 Task: Research Airbnb options in Kundian, Pakistan from 9th December, 2023 to 16th December, 2023 for 2 adults. Place can be room with 2 bedrooms having 2 beds and 1 bathroom. Property type can be flat.
Action: Mouse moved to (449, 83)
Screenshot: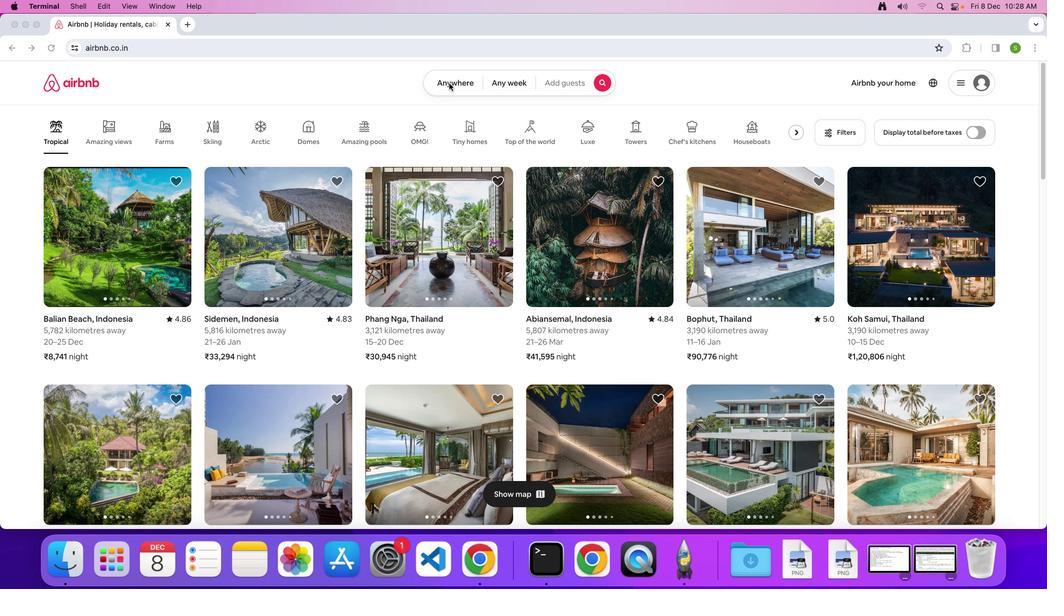 
Action: Mouse pressed left at (449, 83)
Screenshot: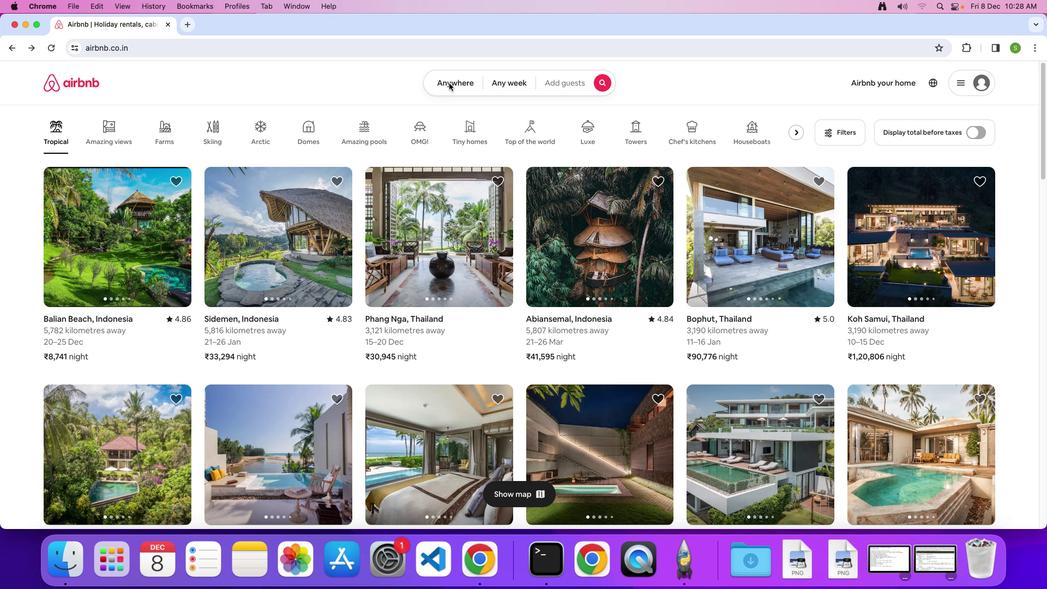 
Action: Mouse moved to (448, 85)
Screenshot: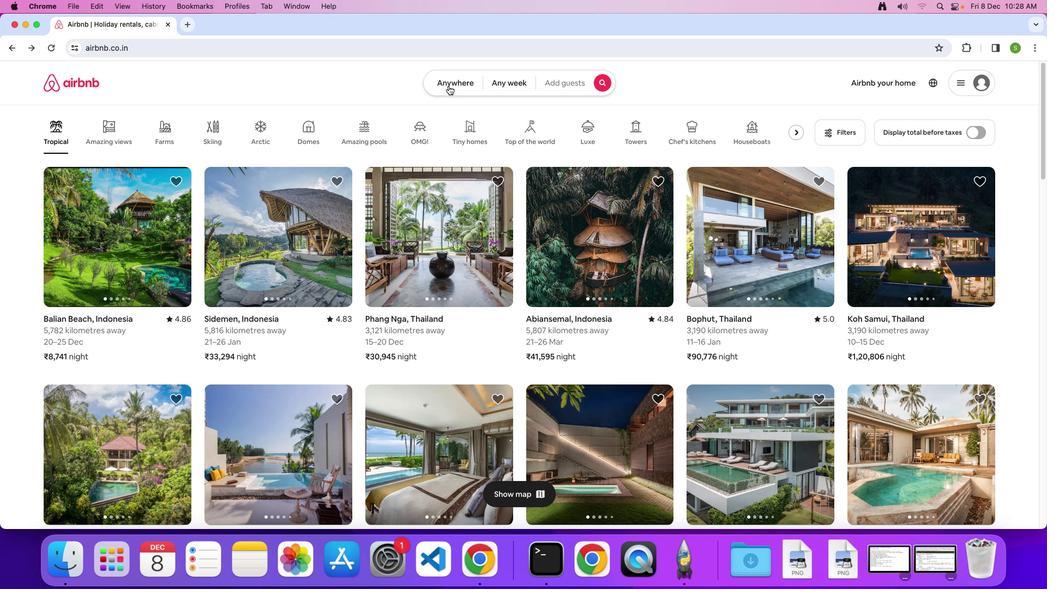 
Action: Mouse pressed left at (448, 85)
Screenshot: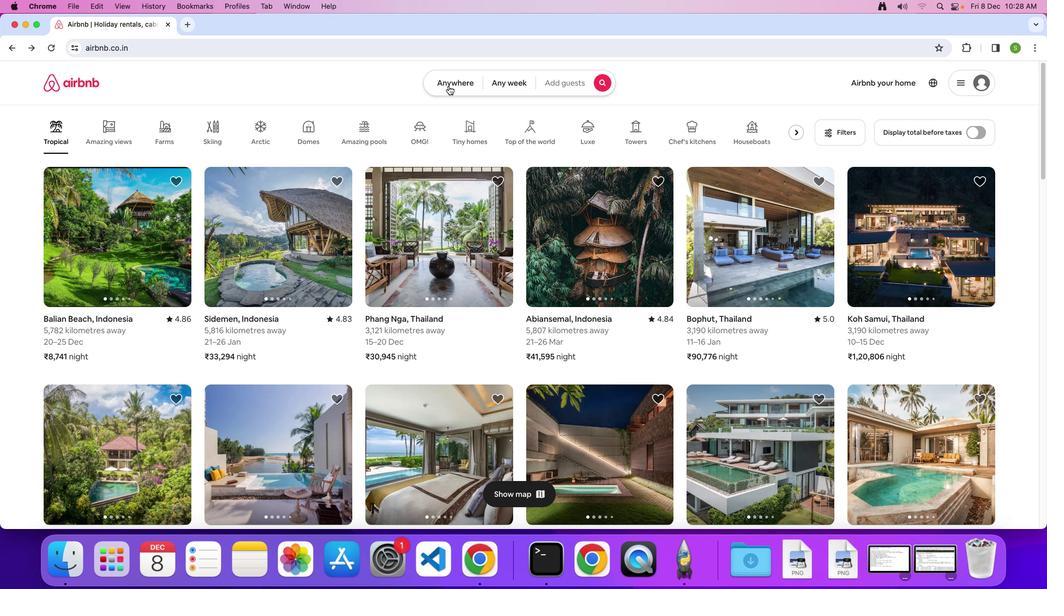 
Action: Mouse moved to (392, 119)
Screenshot: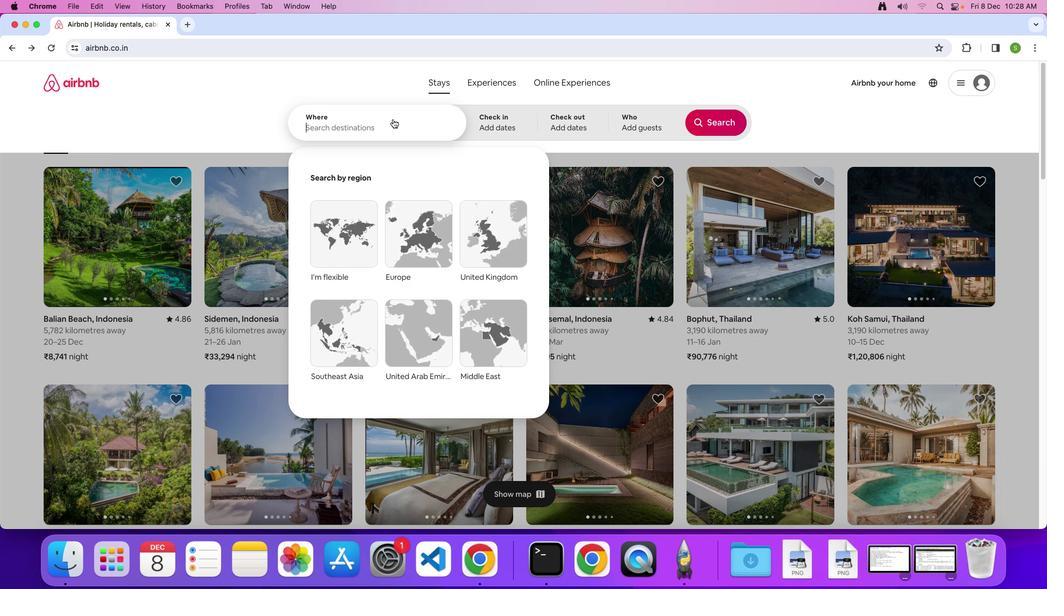 
Action: Mouse pressed left at (392, 119)
Screenshot: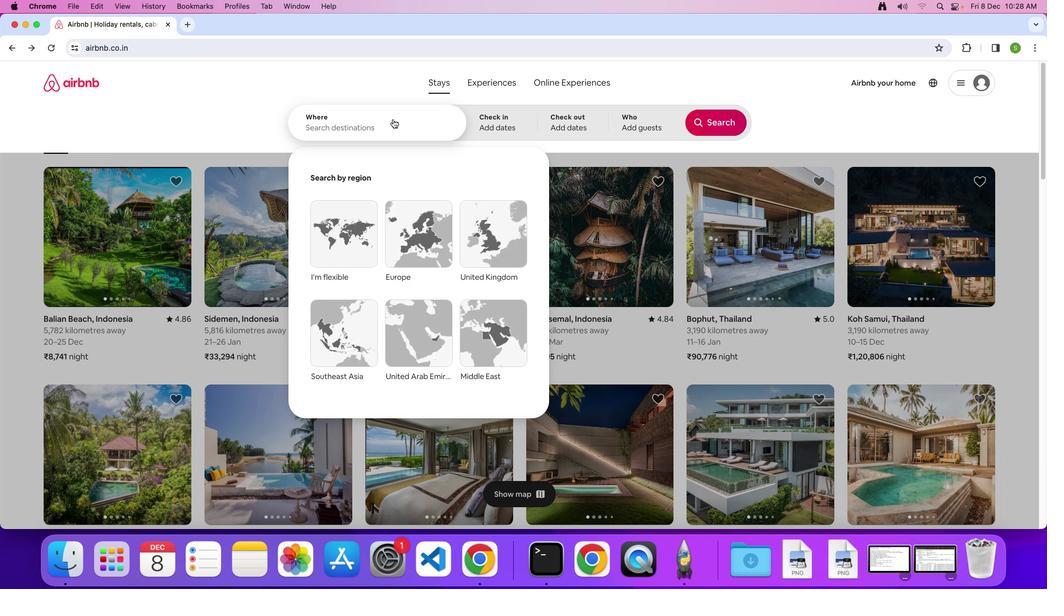 
Action: Key pressed 'K'Key.caps_lock'u''n''d''i''a''n'','Key.spaceKey.shift'p''a''k''i''s''t''a''n'Key.enter
Screenshot: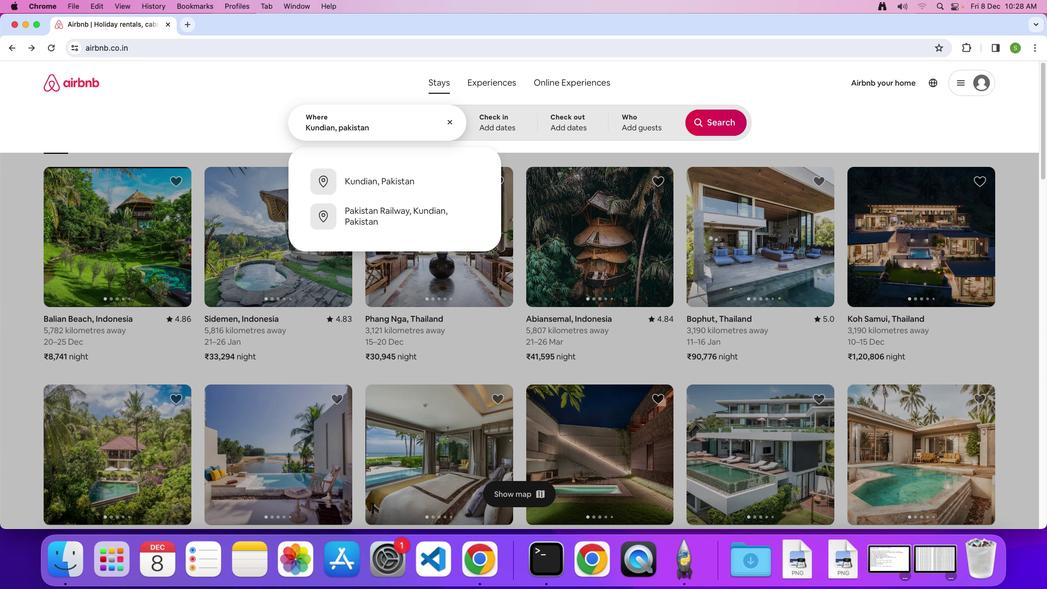 
Action: Mouse moved to (492, 291)
Screenshot: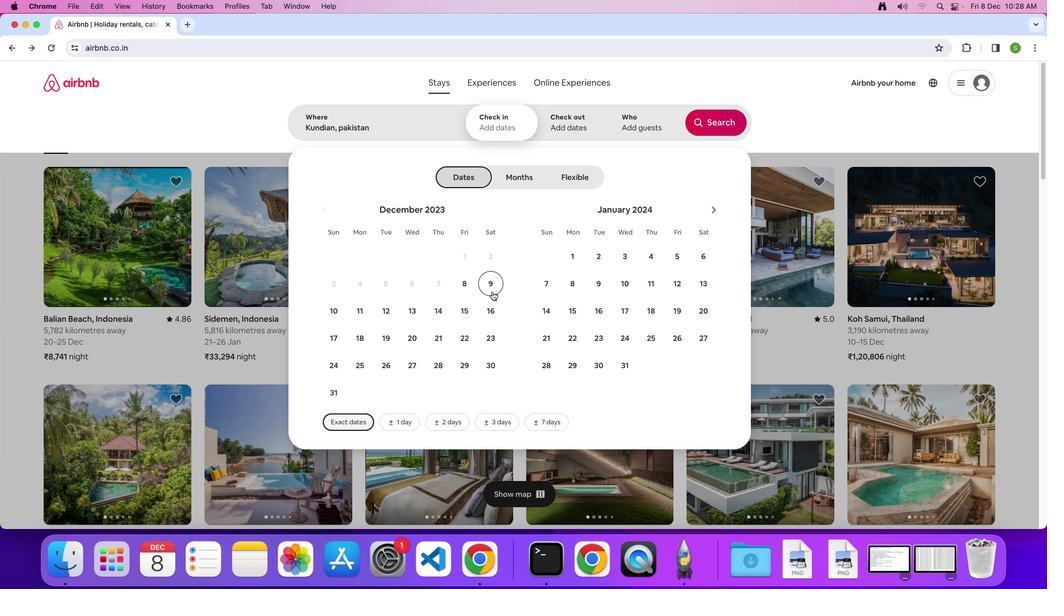 
Action: Mouse pressed left at (492, 291)
Screenshot: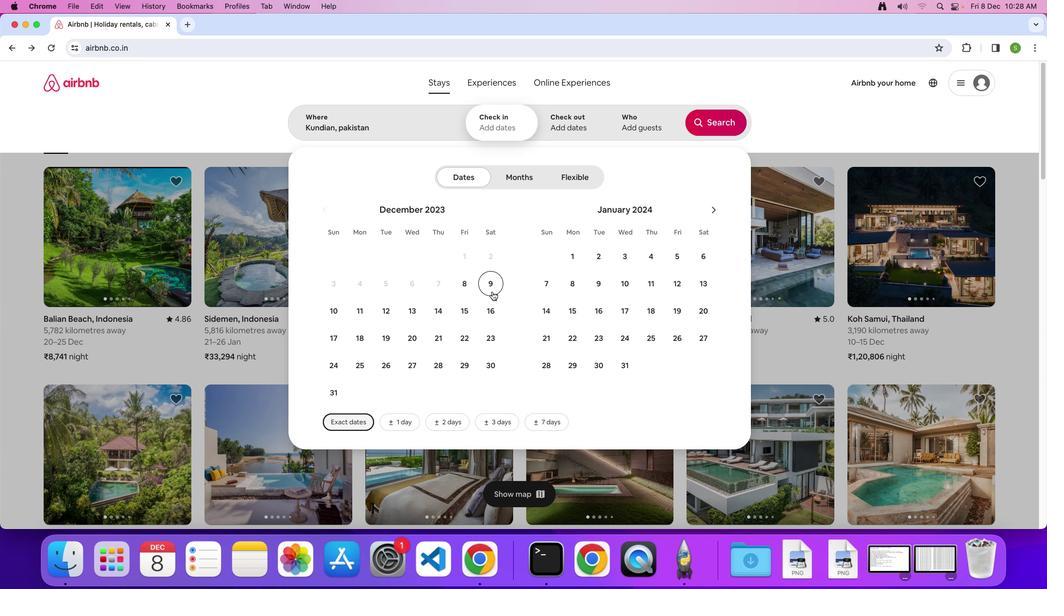 
Action: Mouse moved to (492, 315)
Screenshot: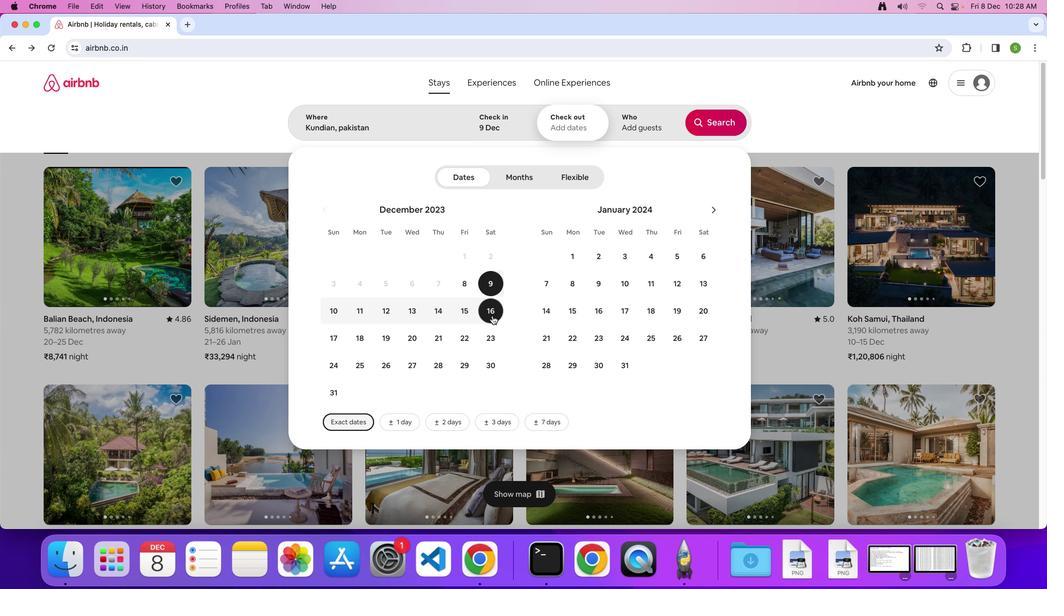 
Action: Mouse pressed left at (492, 315)
Screenshot: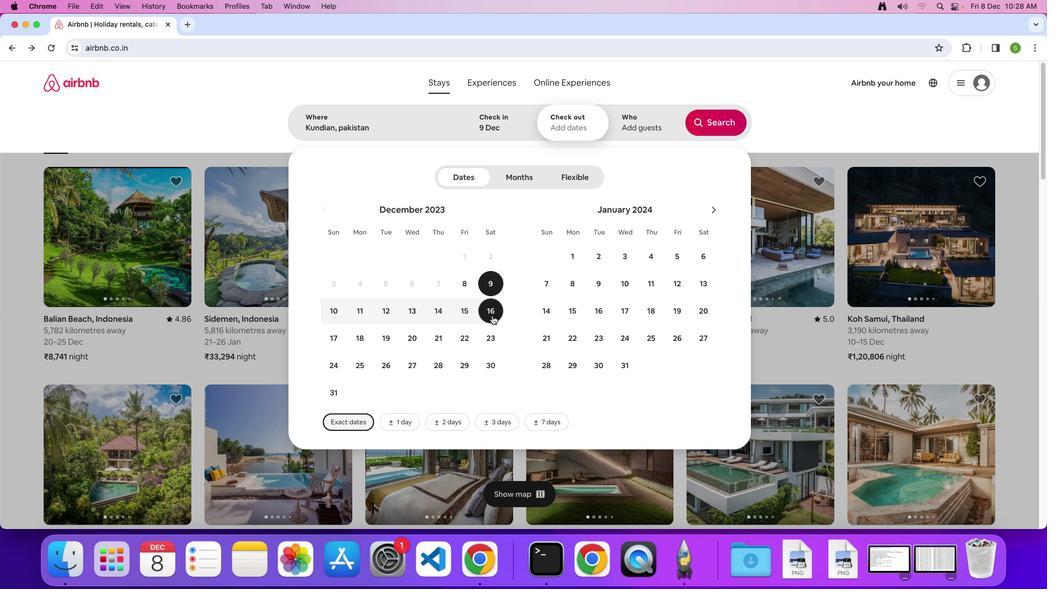 
Action: Mouse moved to (634, 128)
Screenshot: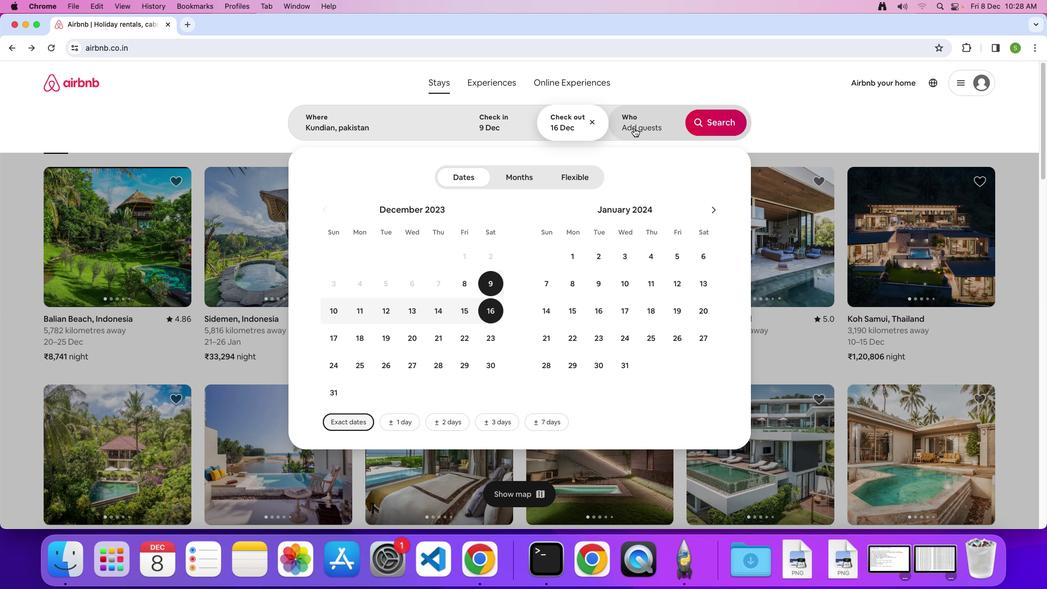 
Action: Mouse pressed left at (634, 128)
Screenshot: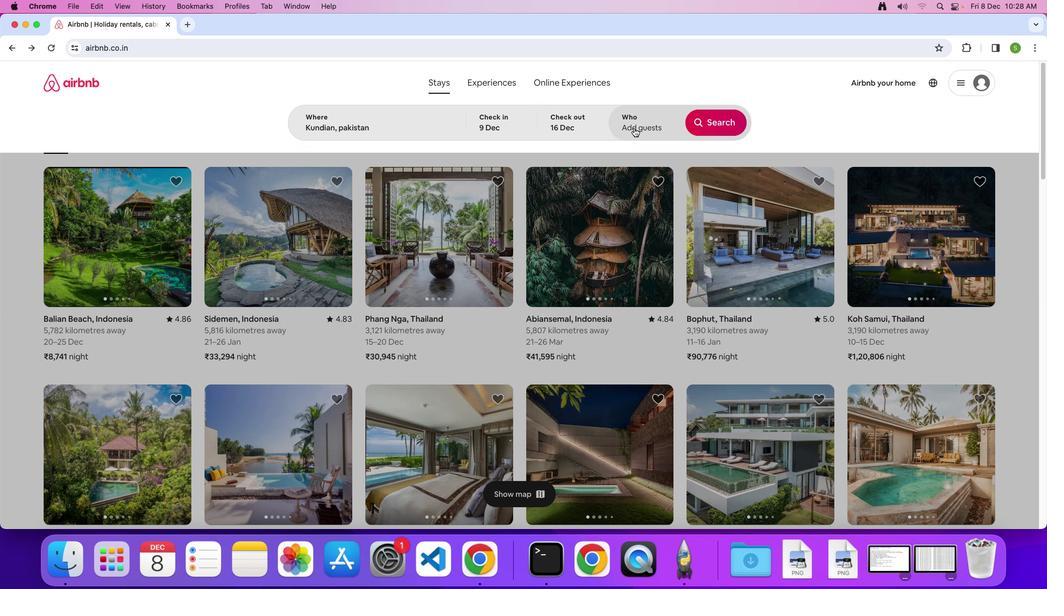 
Action: Mouse moved to (719, 176)
Screenshot: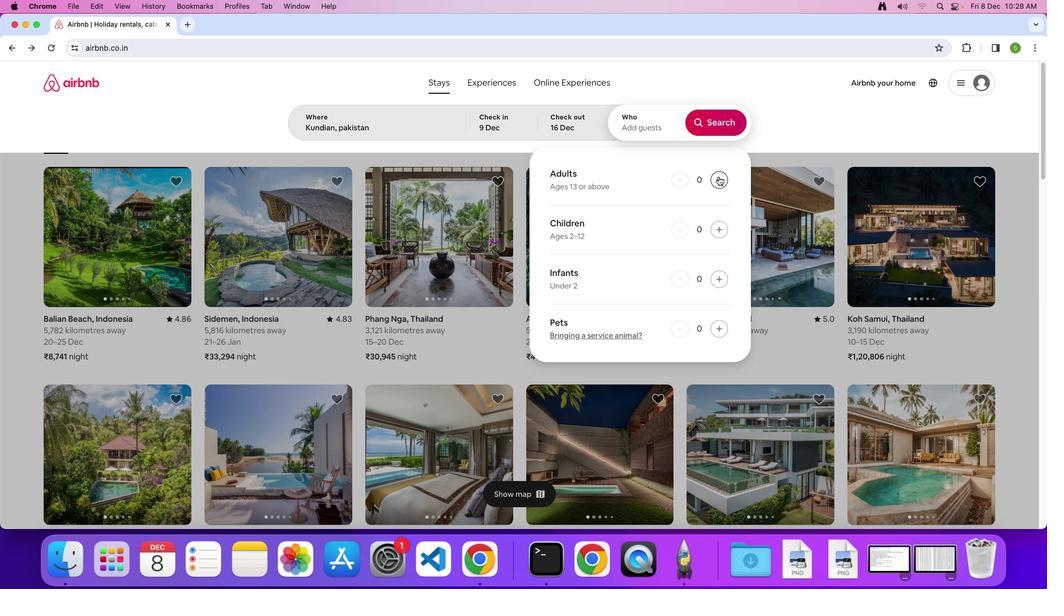 
Action: Mouse pressed left at (719, 176)
Screenshot: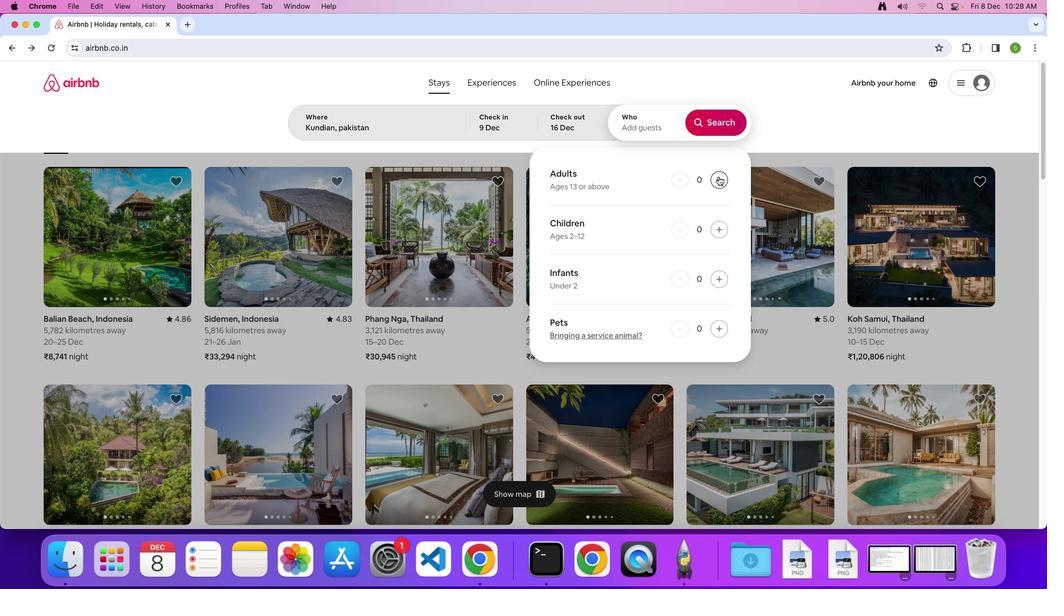 
Action: Mouse pressed left at (719, 176)
Screenshot: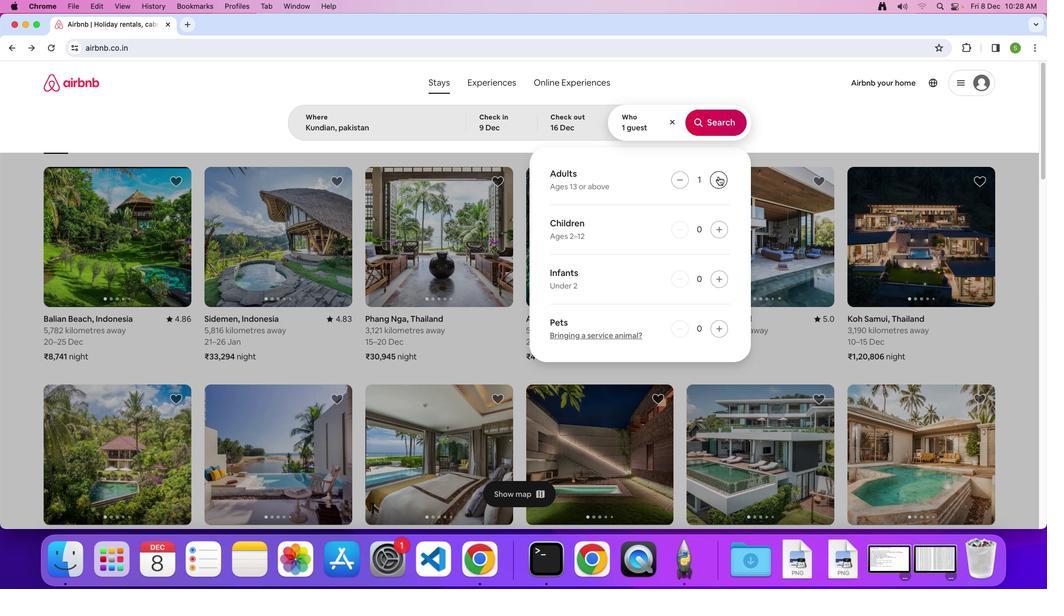 
Action: Mouse moved to (720, 128)
Screenshot: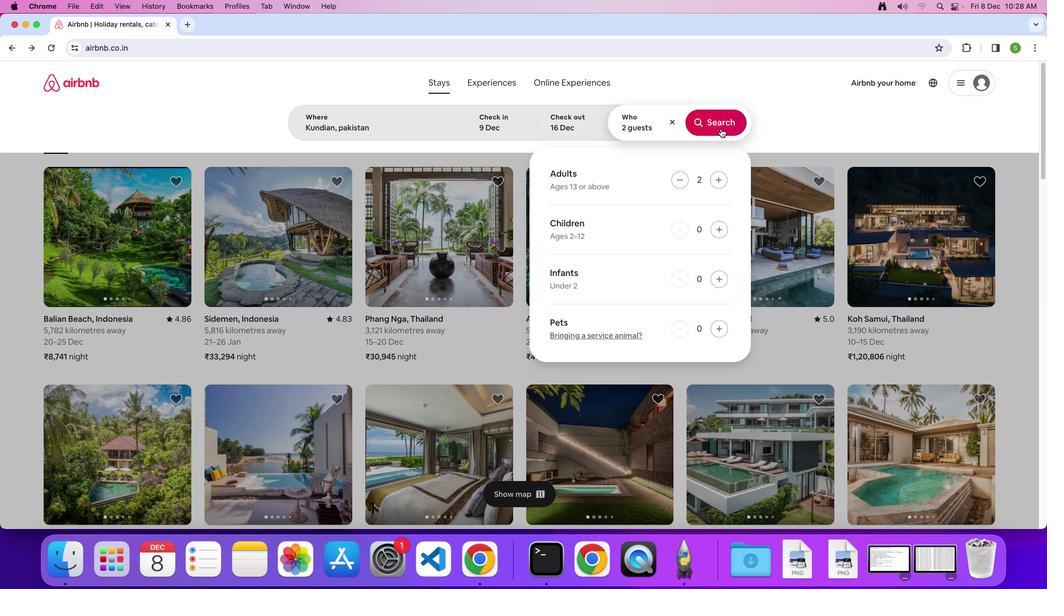 
Action: Mouse pressed left at (720, 128)
Screenshot: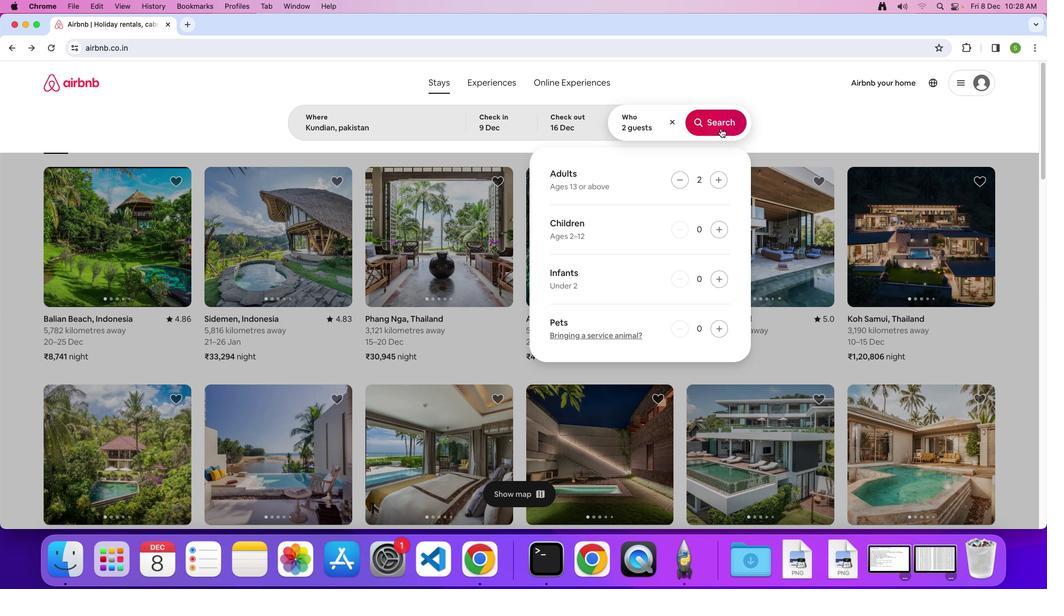 
Action: Mouse moved to (875, 130)
Screenshot: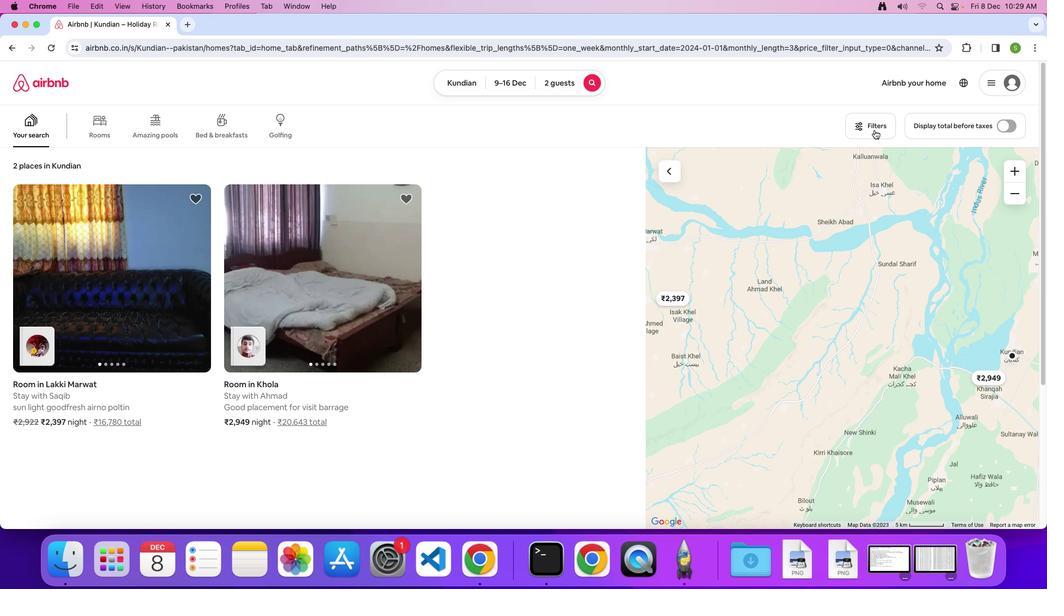 
Action: Mouse pressed left at (875, 130)
Screenshot: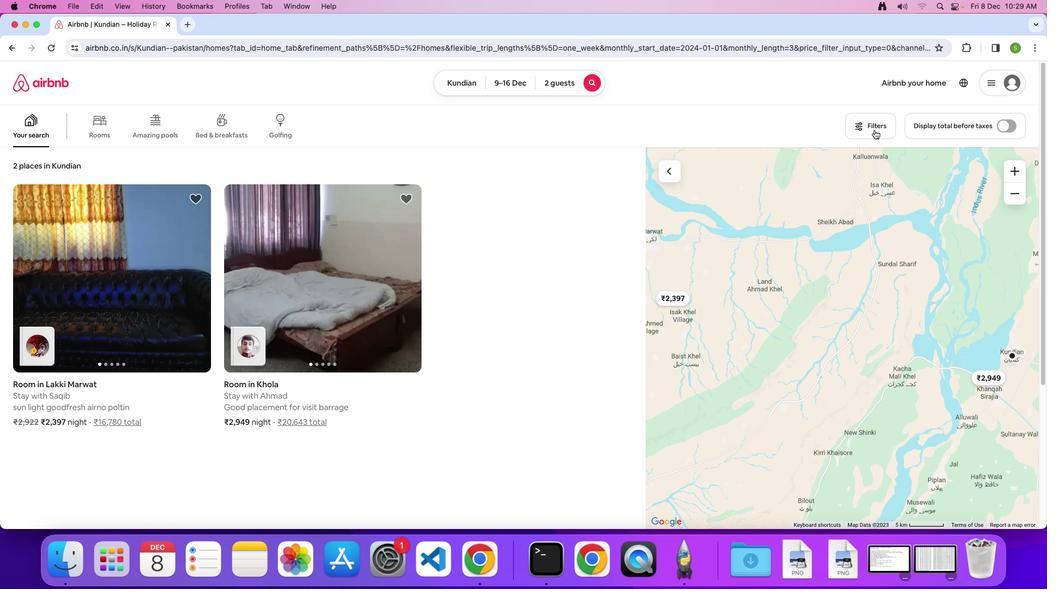 
Action: Mouse moved to (509, 198)
Screenshot: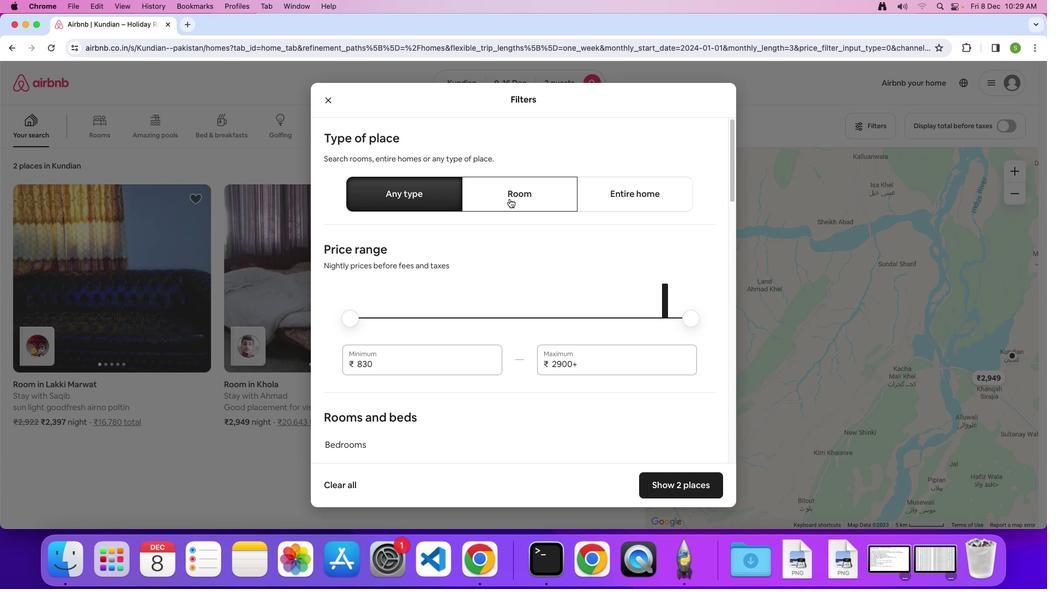 
Action: Mouse pressed left at (509, 198)
Screenshot: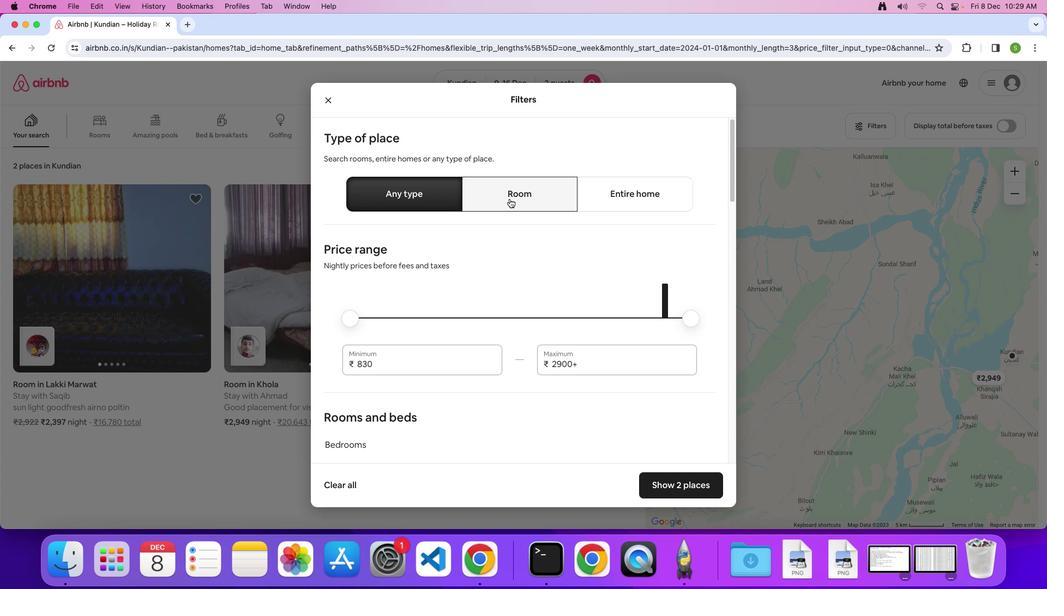 
Action: Mouse moved to (505, 305)
Screenshot: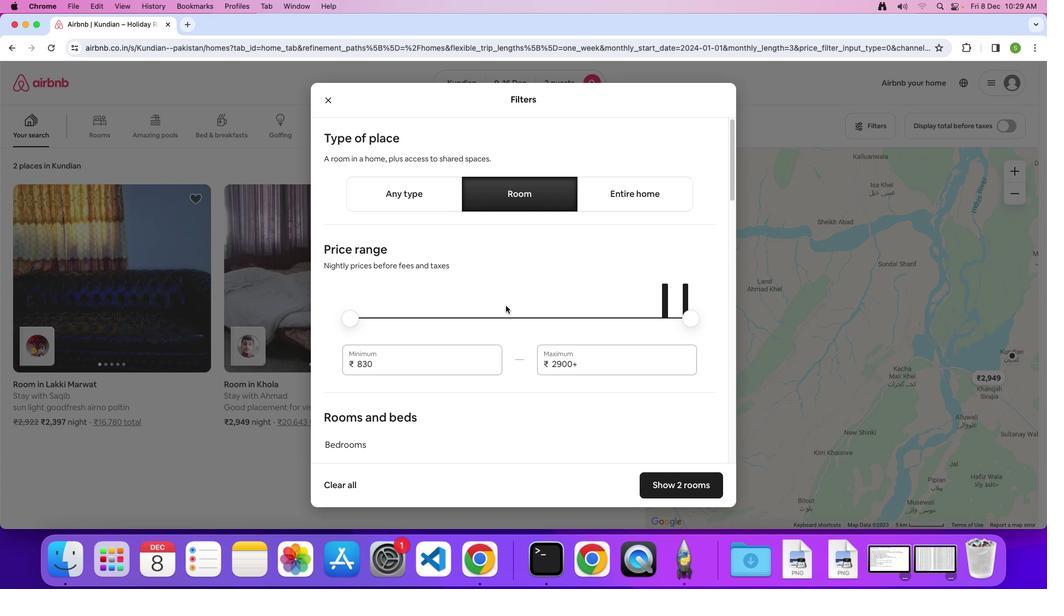 
Action: Mouse scrolled (505, 305) with delta (0, 0)
Screenshot: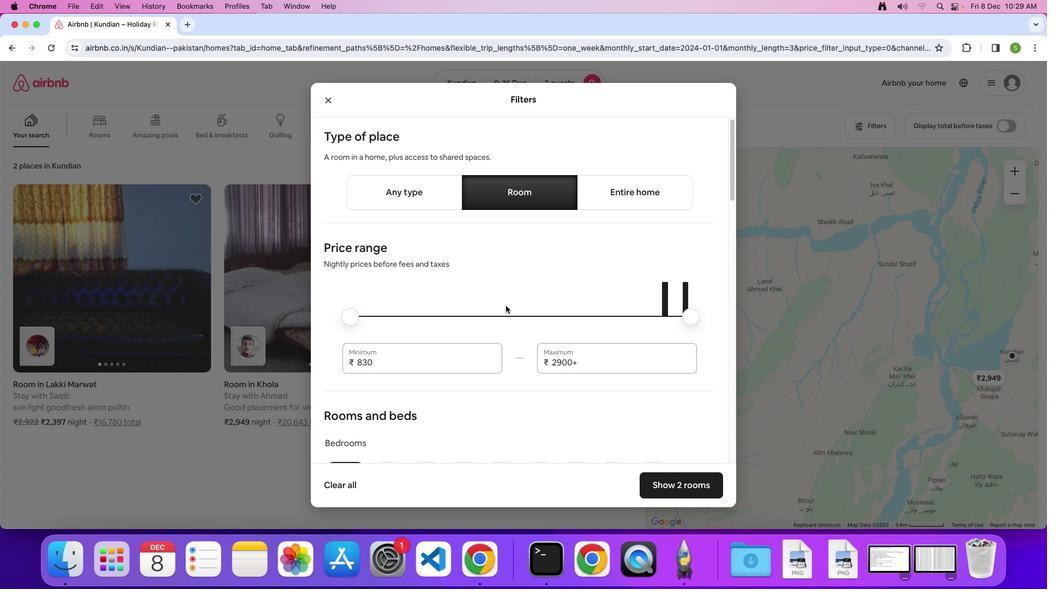 
Action: Mouse scrolled (505, 305) with delta (0, 0)
Screenshot: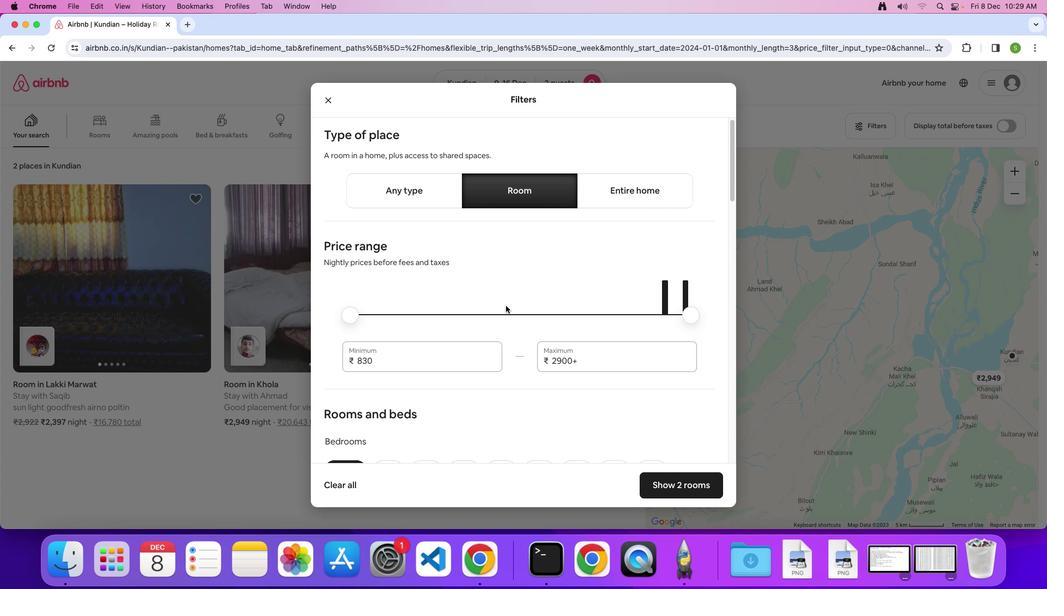 
Action: Mouse scrolled (505, 305) with delta (0, 0)
Screenshot: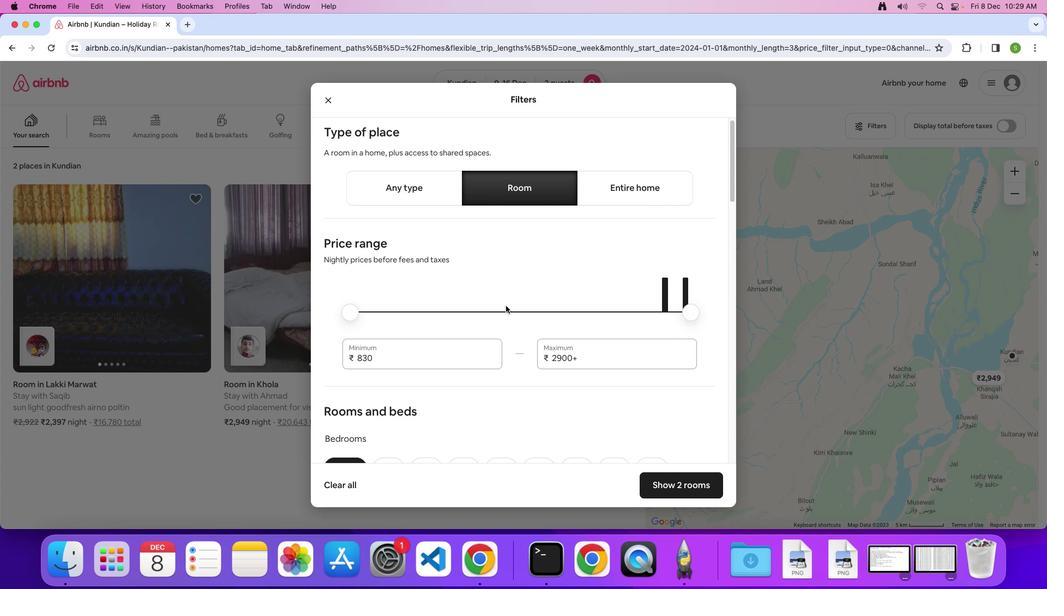 
Action: Mouse scrolled (505, 305) with delta (0, 0)
Screenshot: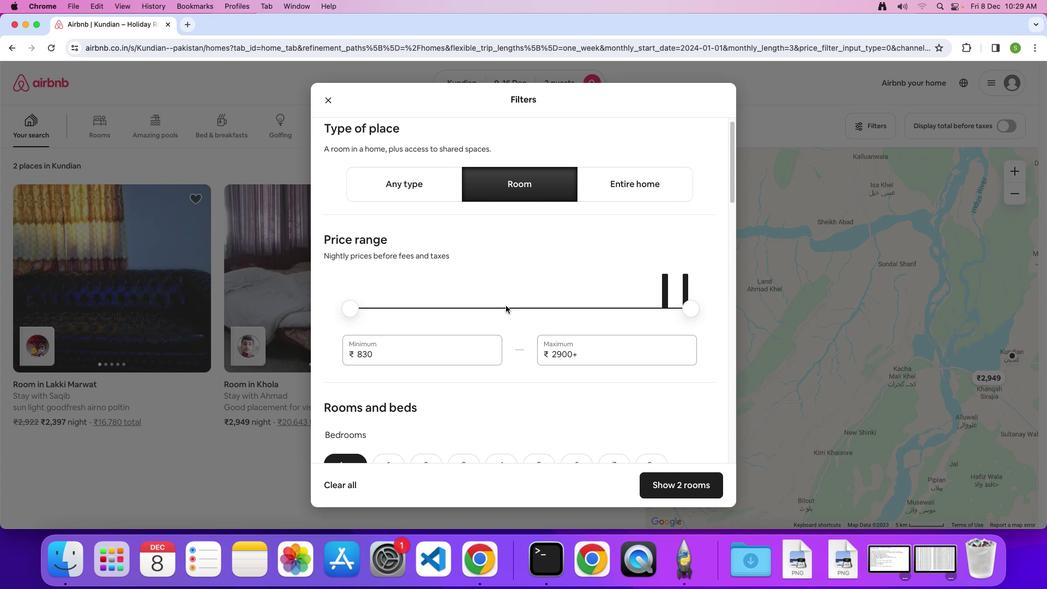 
Action: Mouse scrolled (505, 305) with delta (0, 0)
Screenshot: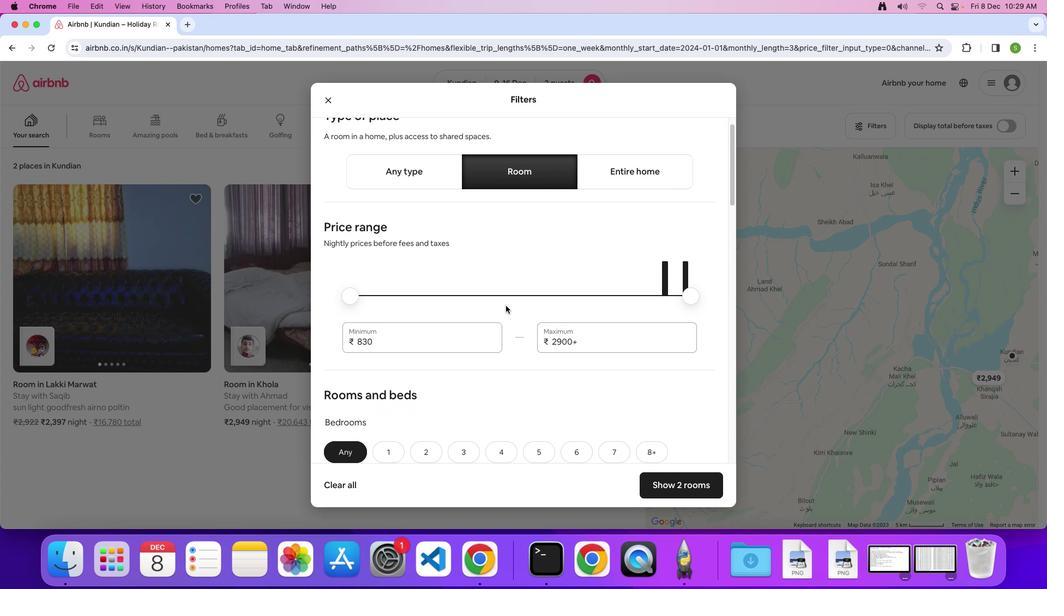 
Action: Mouse scrolled (505, 305) with delta (0, 0)
Screenshot: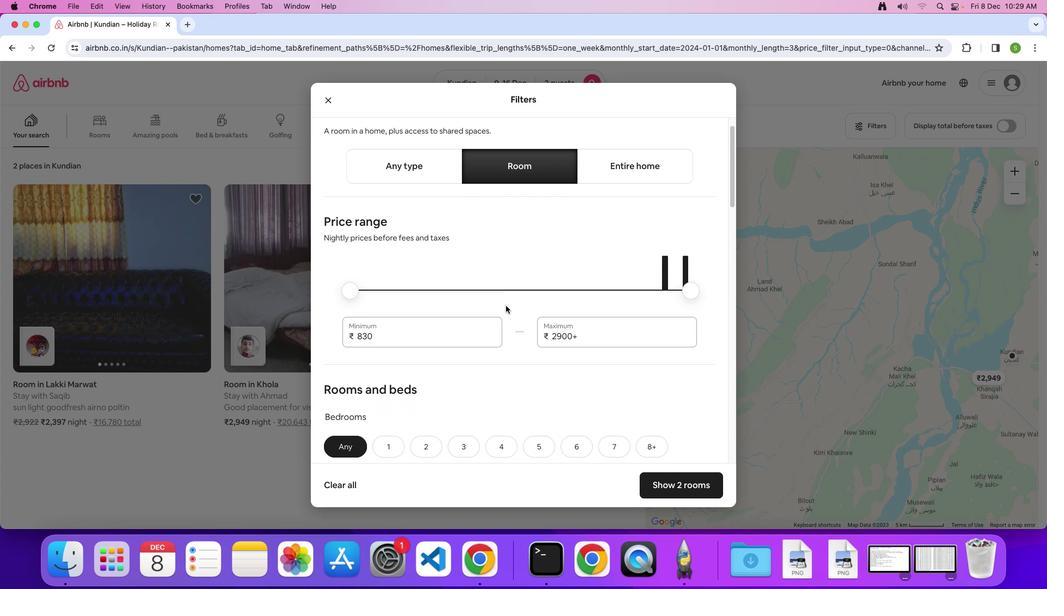 
Action: Mouse scrolled (505, 305) with delta (0, 0)
Screenshot: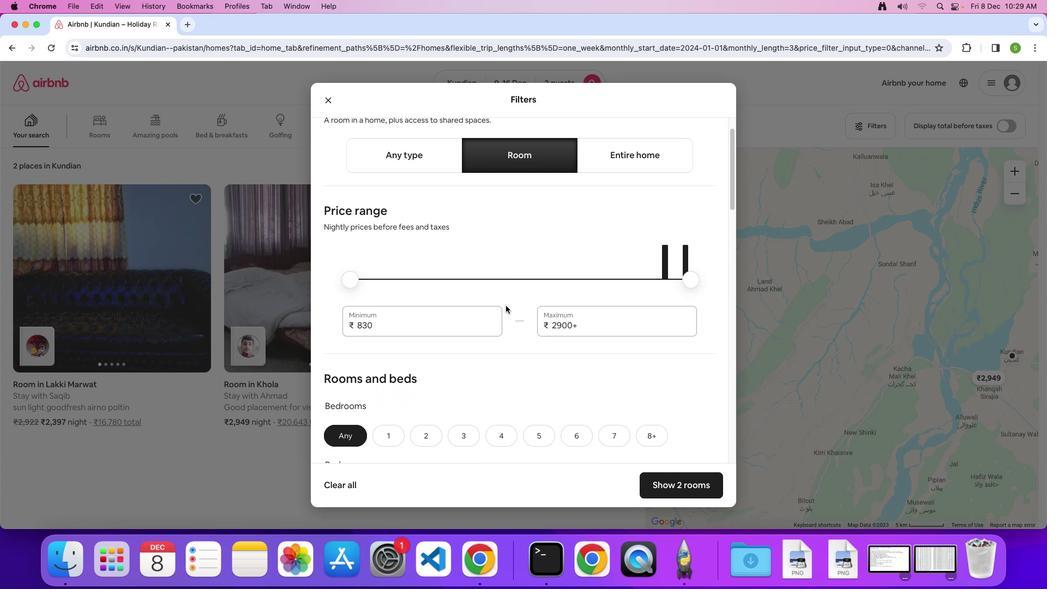 
Action: Mouse scrolled (505, 305) with delta (0, 0)
Screenshot: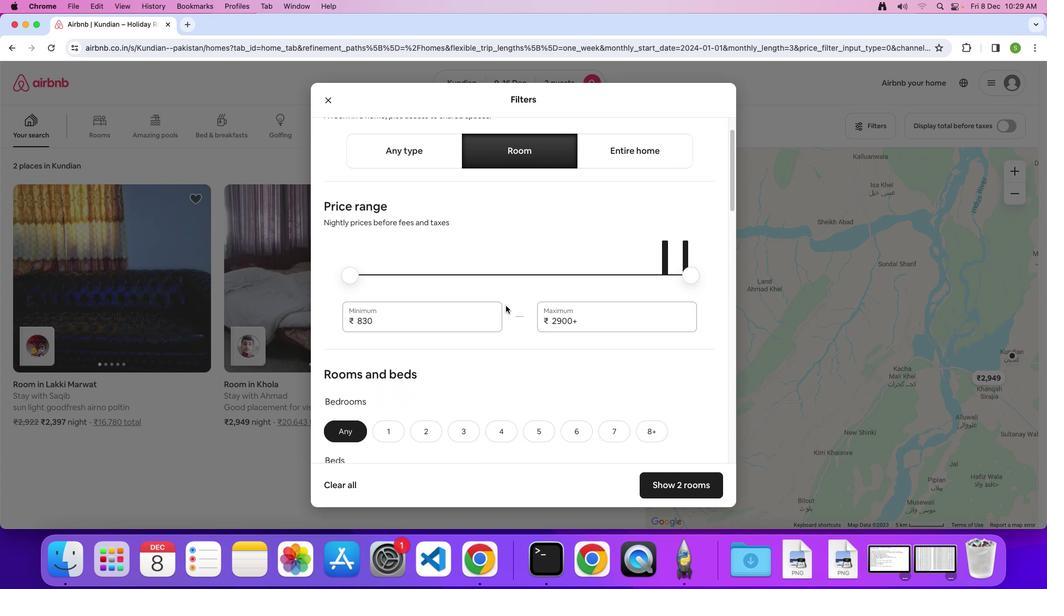 
Action: Mouse scrolled (505, 305) with delta (0, 0)
Screenshot: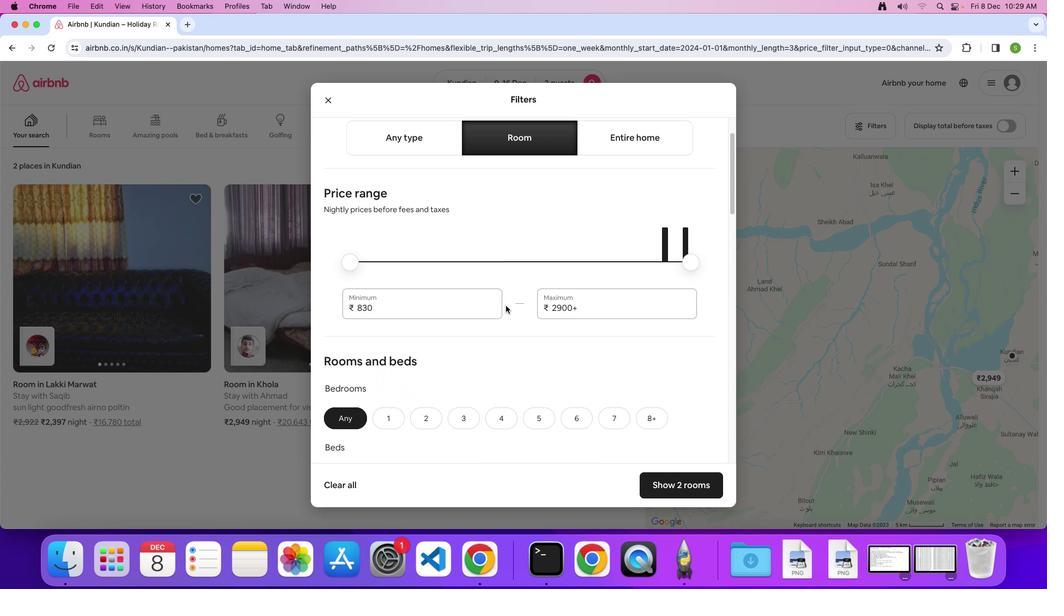 
Action: Mouse scrolled (505, 305) with delta (0, 0)
Screenshot: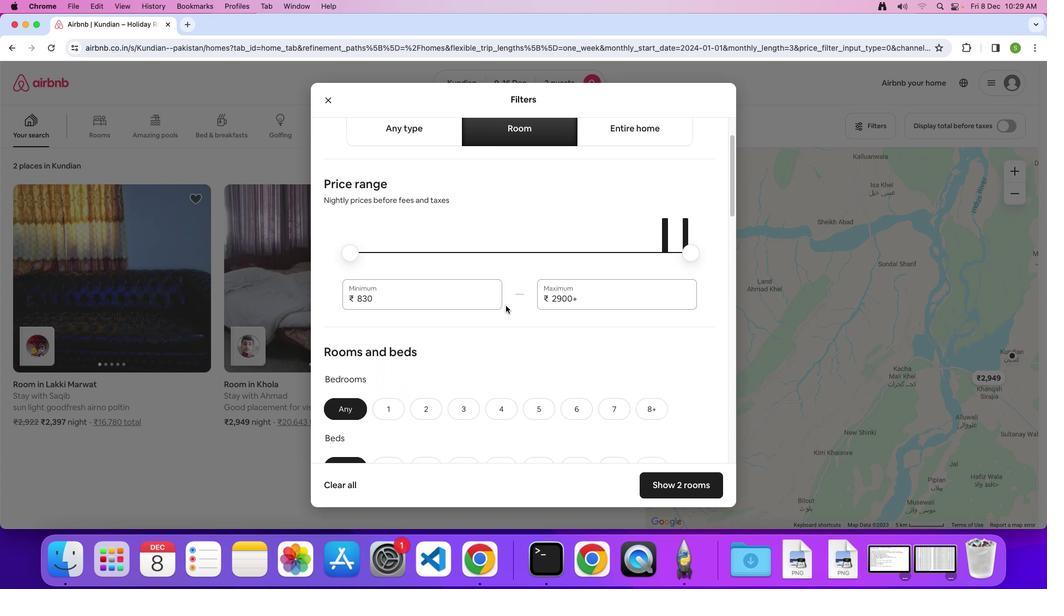 
Action: Mouse scrolled (505, 305) with delta (0, -1)
Screenshot: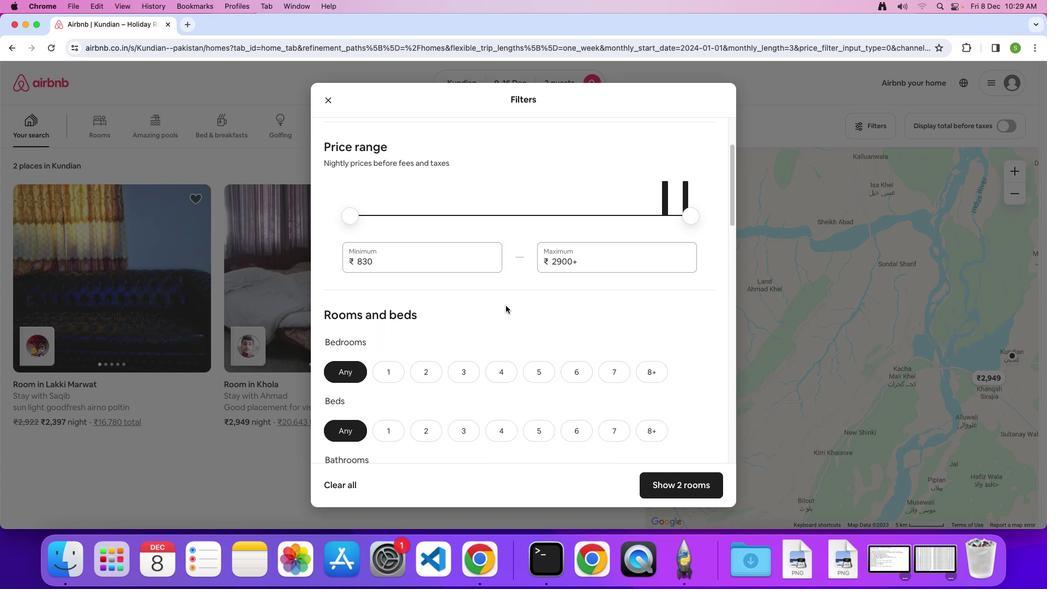 
Action: Mouse scrolled (505, 305) with delta (0, 0)
Screenshot: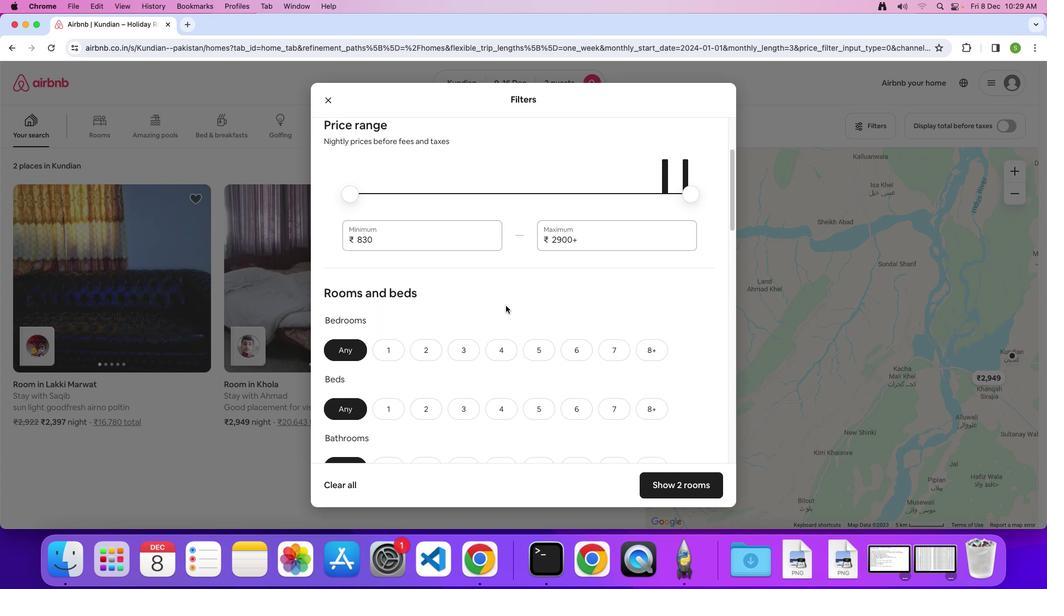 
Action: Mouse scrolled (505, 305) with delta (0, 0)
Screenshot: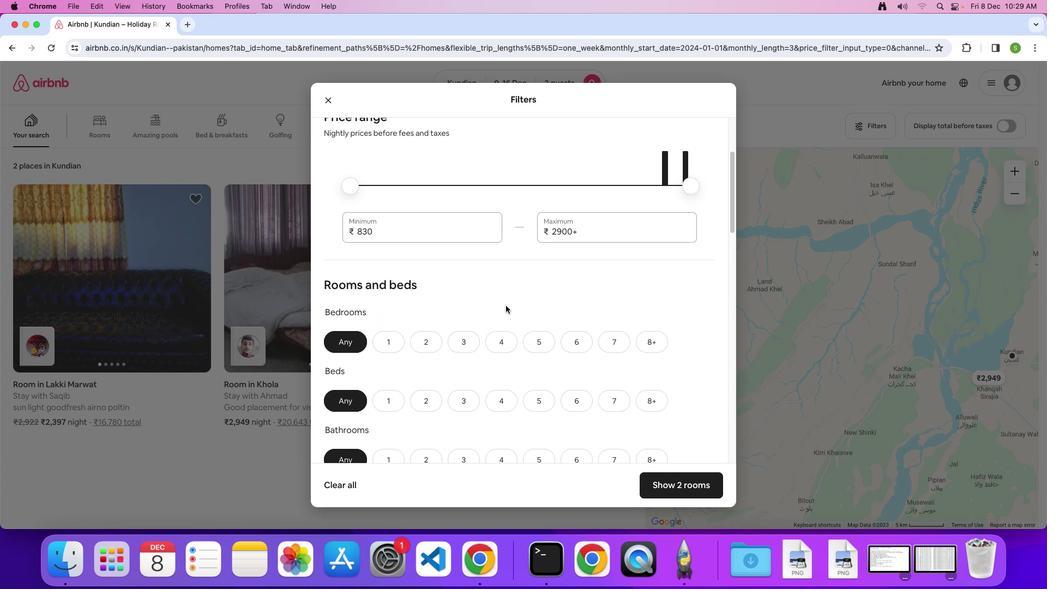 
Action: Mouse scrolled (505, 305) with delta (0, 0)
Screenshot: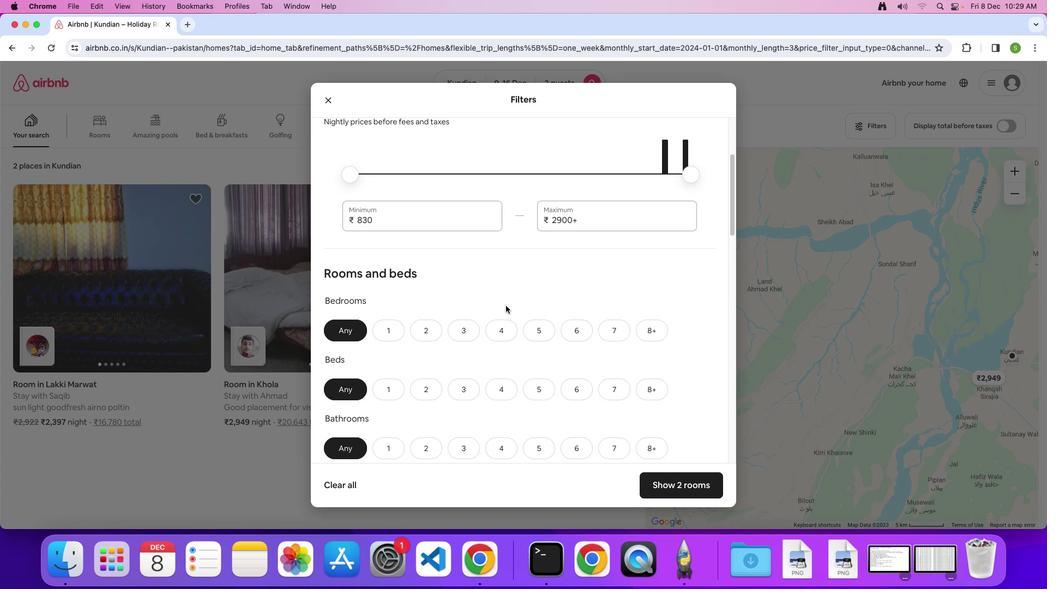 
Action: Mouse scrolled (505, 305) with delta (0, 0)
Screenshot: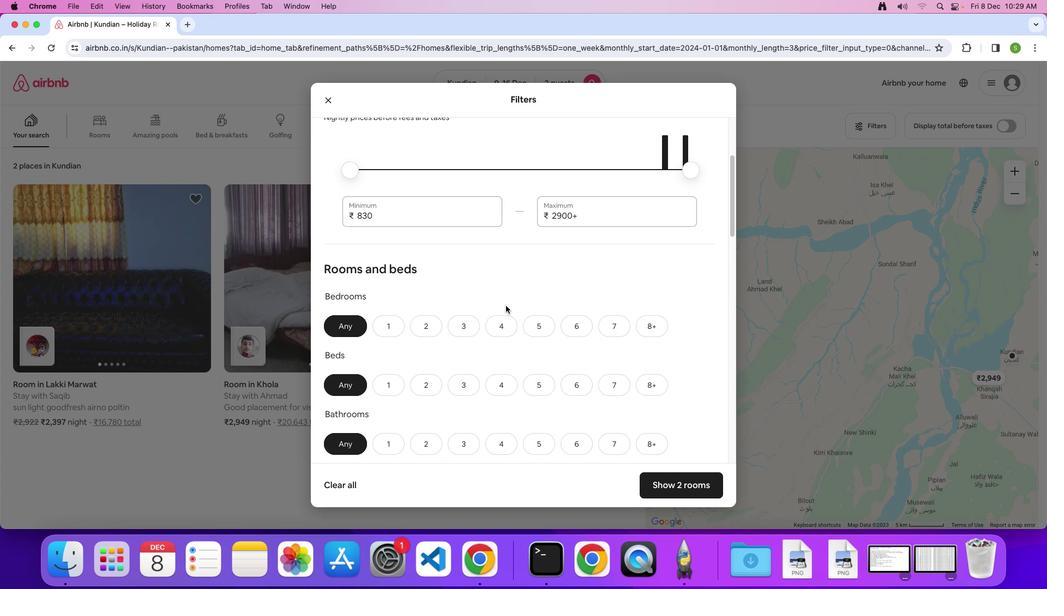 
Action: Mouse scrolled (505, 305) with delta (0, 0)
Screenshot: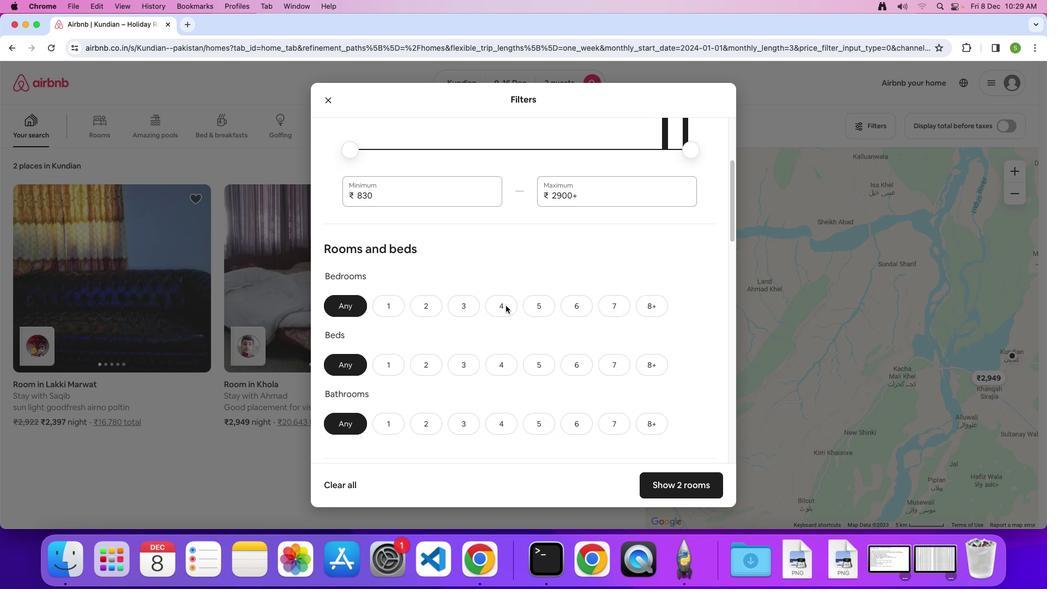
Action: Mouse scrolled (505, 305) with delta (0, 0)
Screenshot: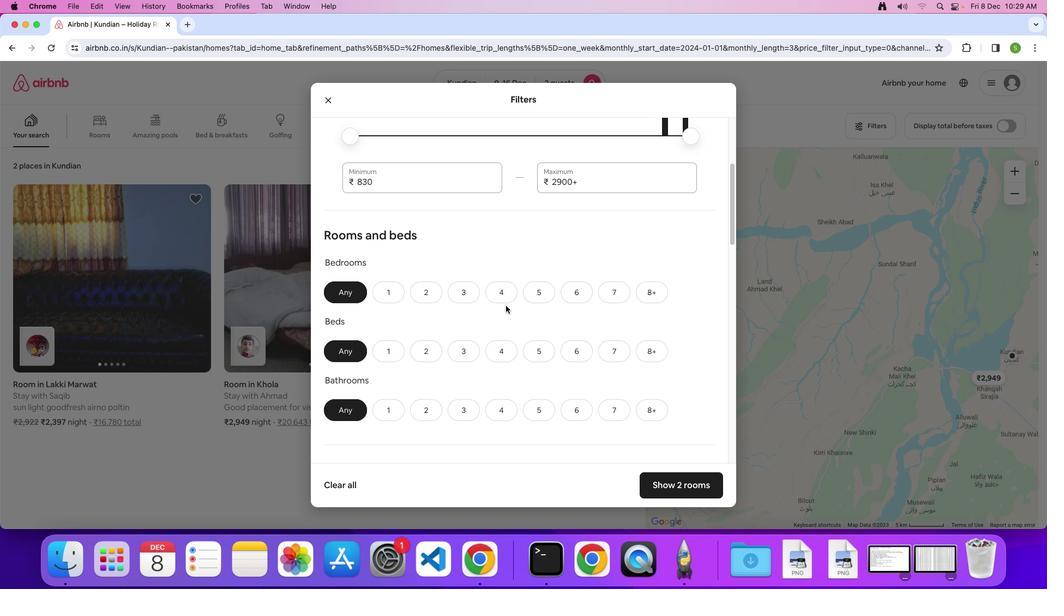 
Action: Mouse scrolled (505, 305) with delta (0, -1)
Screenshot: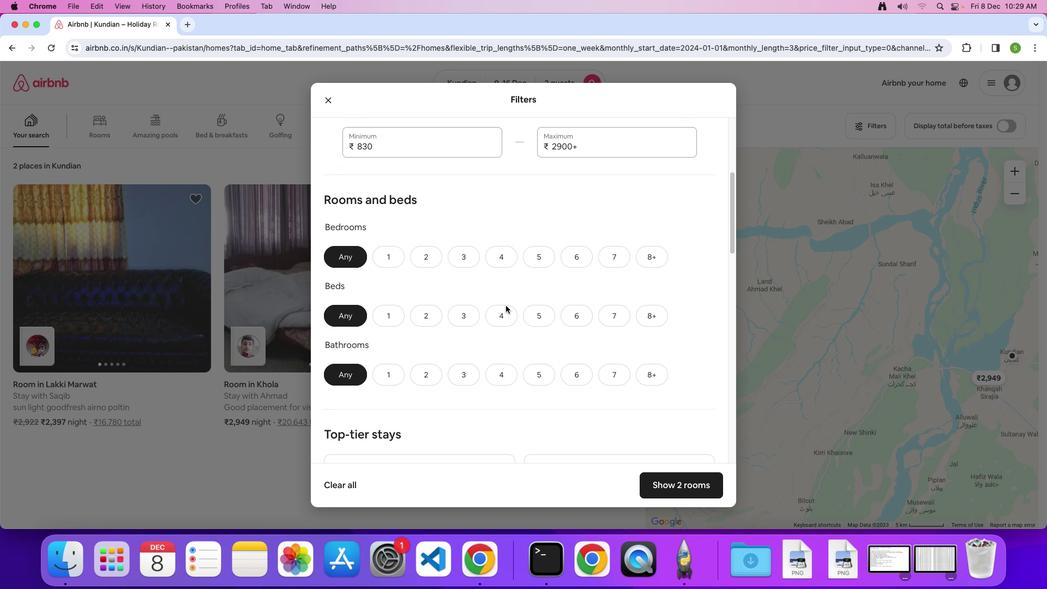 
Action: Mouse moved to (422, 214)
Screenshot: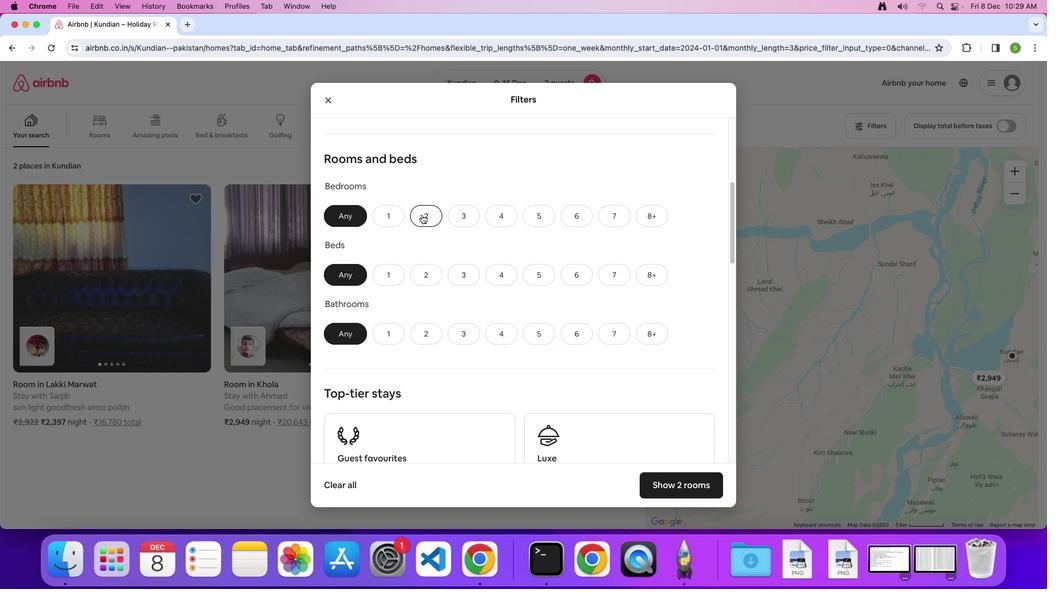 
Action: Mouse pressed left at (422, 214)
Screenshot: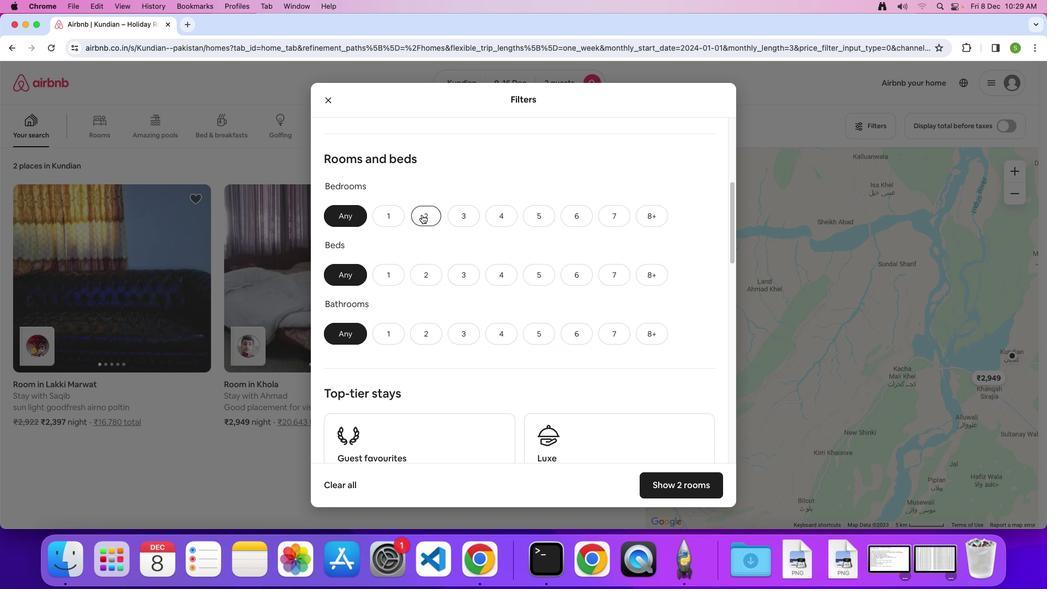 
Action: Mouse moved to (416, 275)
Screenshot: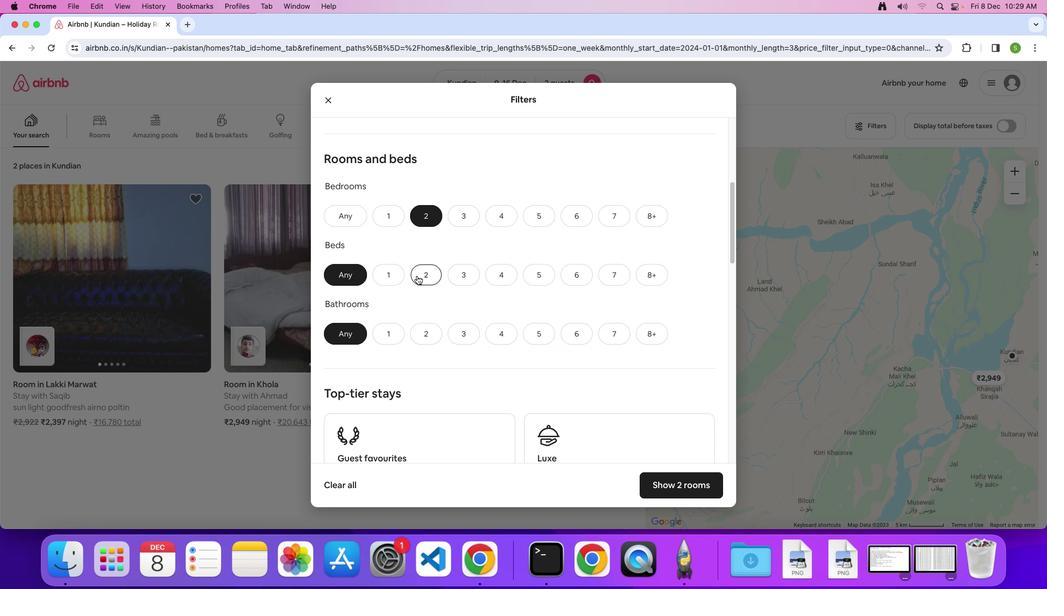 
Action: Mouse pressed left at (416, 275)
Screenshot: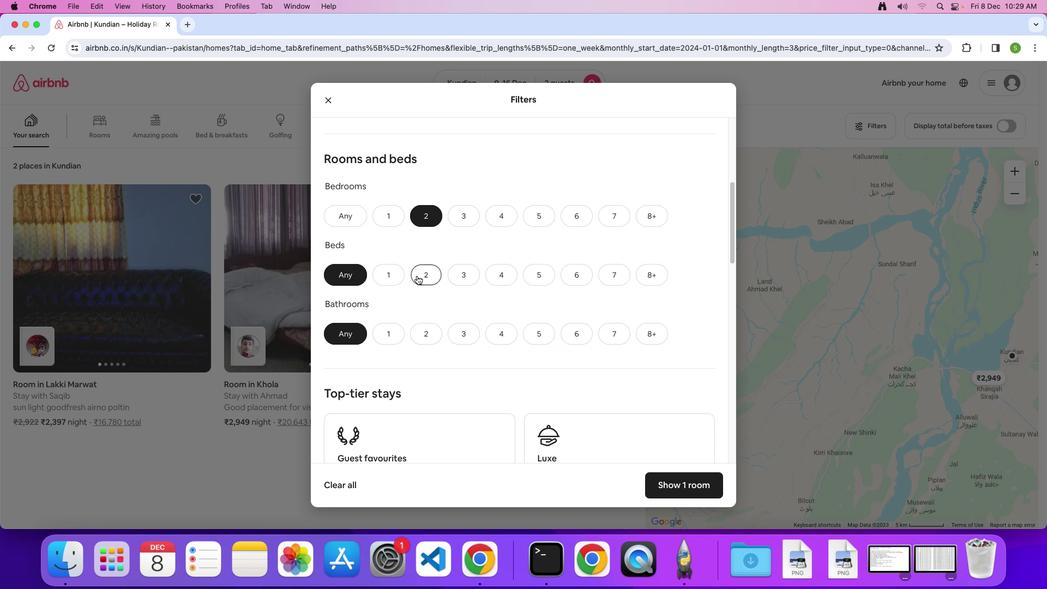 
Action: Mouse moved to (426, 327)
Screenshot: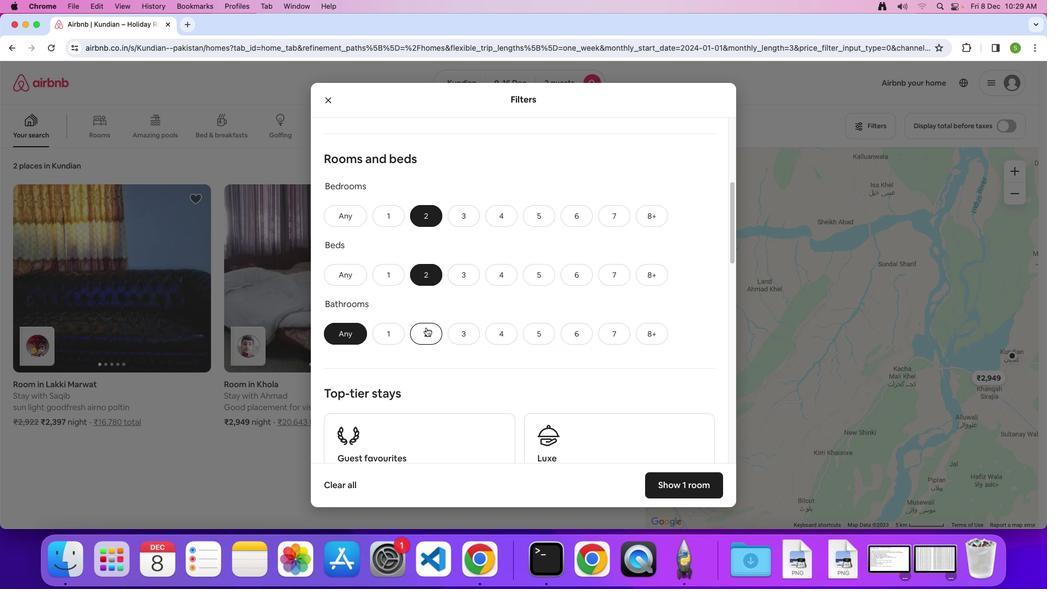
Action: Mouse pressed left at (426, 327)
Screenshot: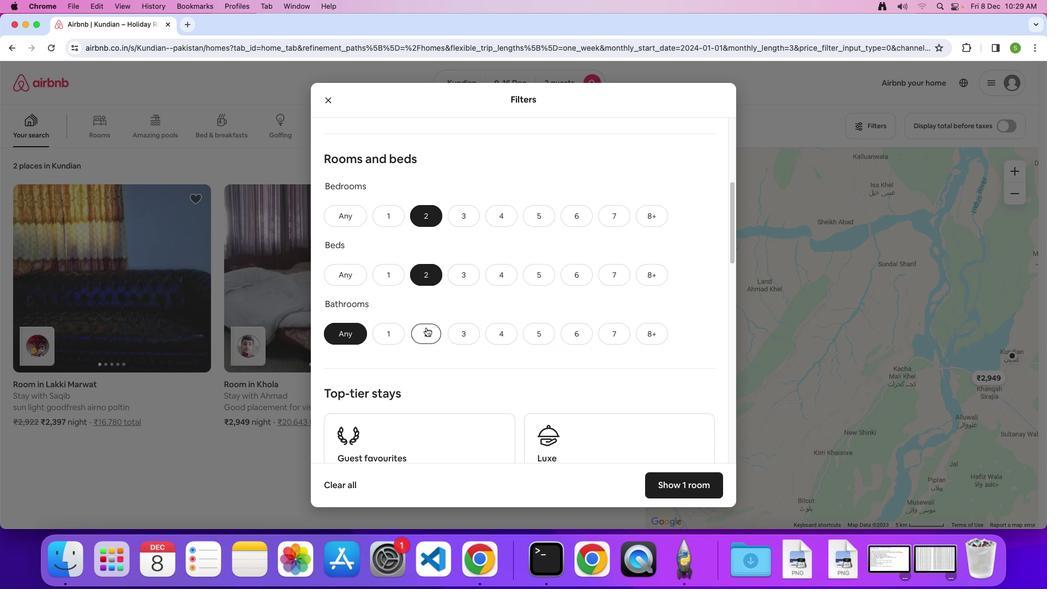 
Action: Mouse moved to (483, 301)
Screenshot: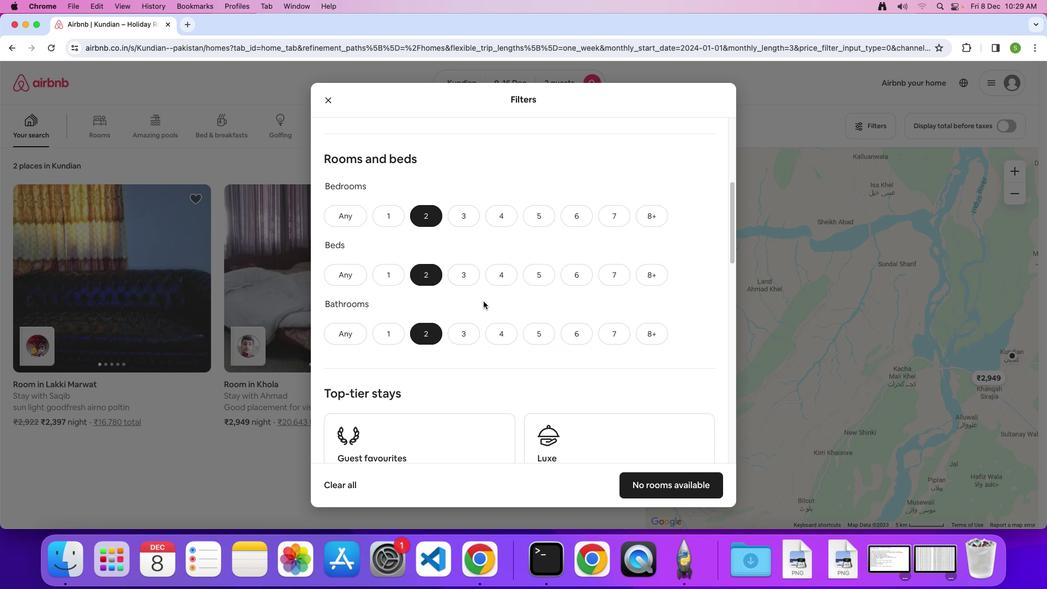 
Action: Mouse scrolled (483, 301) with delta (0, 0)
Screenshot: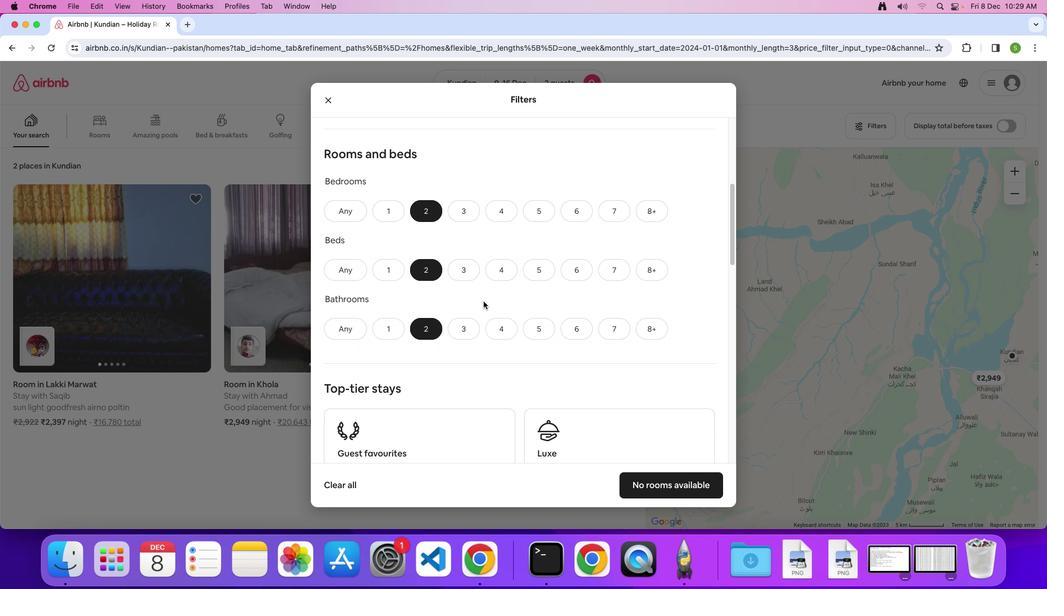 
Action: Mouse scrolled (483, 301) with delta (0, 0)
Screenshot: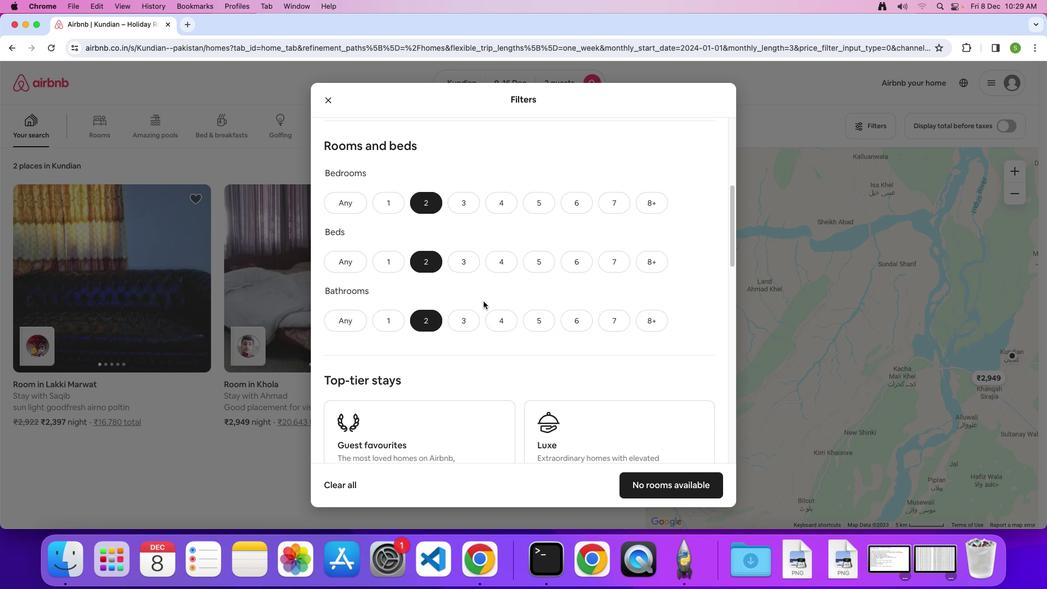 
Action: Mouse scrolled (483, 301) with delta (0, -1)
Screenshot: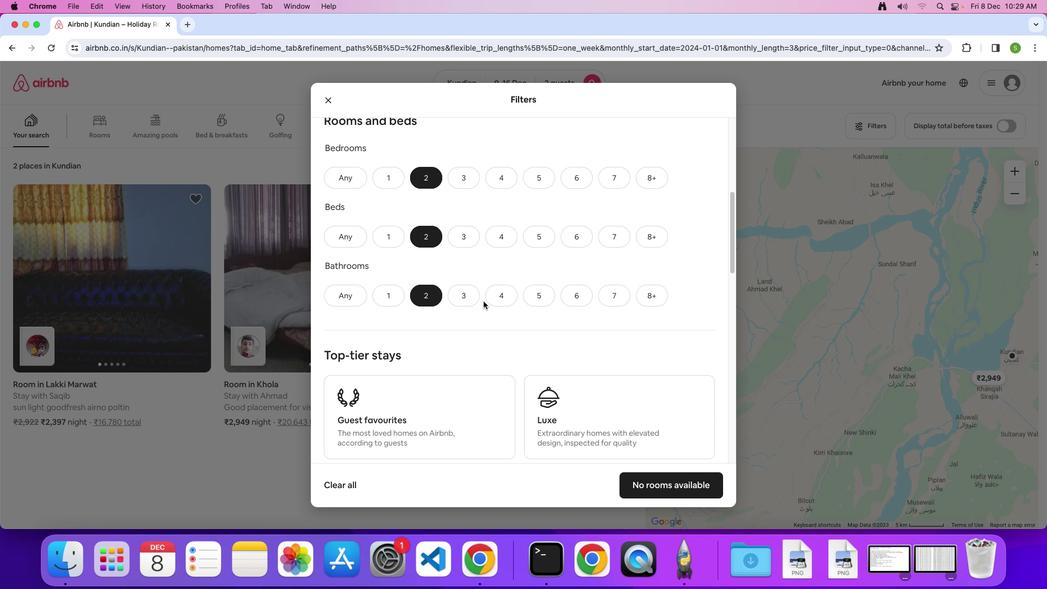 
Action: Mouse moved to (384, 248)
Screenshot: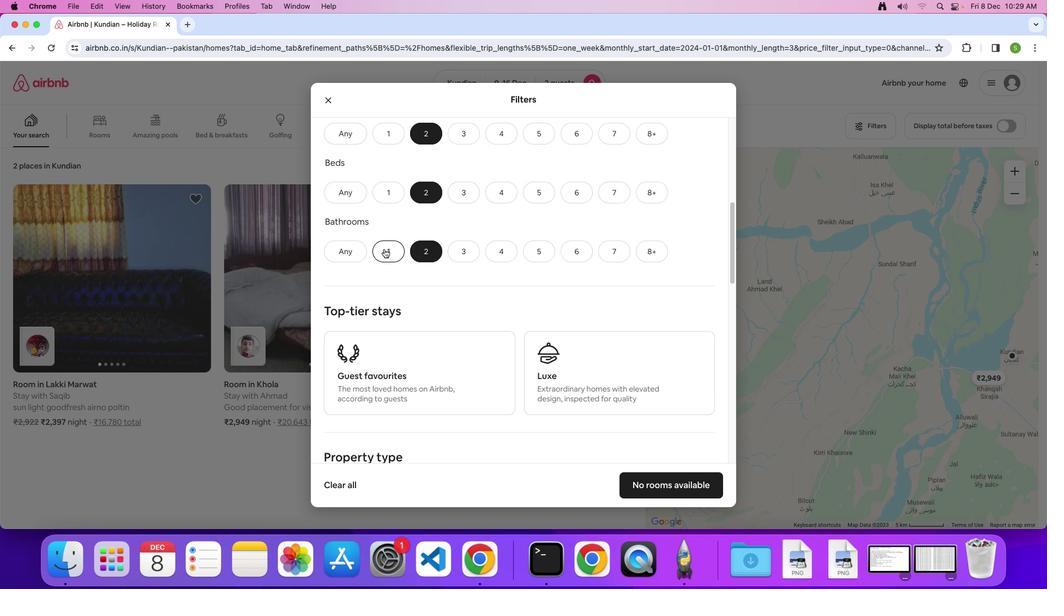 
Action: Mouse pressed left at (384, 248)
Screenshot: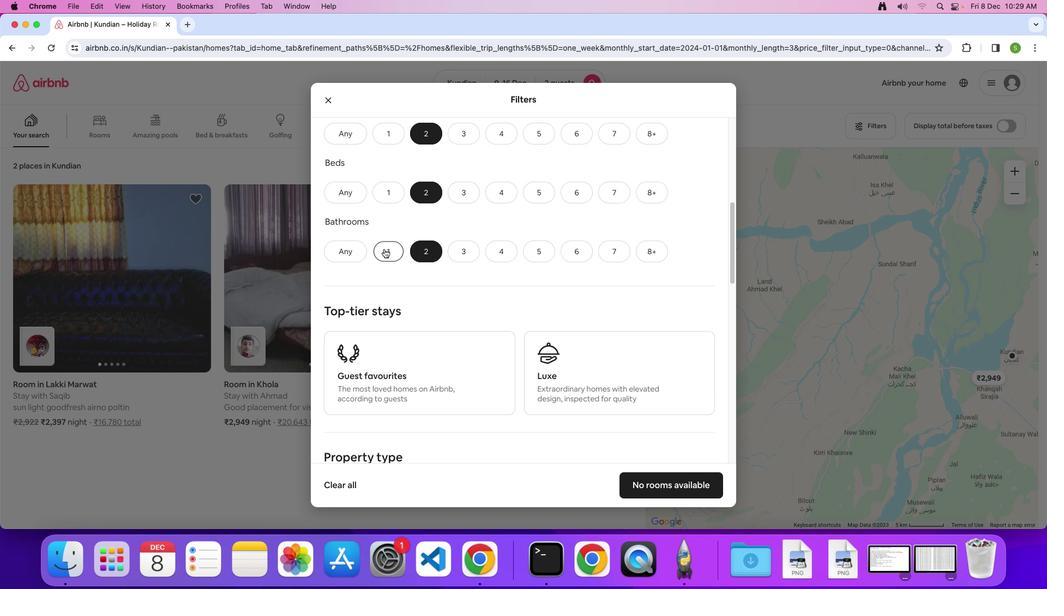 
Action: Mouse moved to (530, 267)
Screenshot: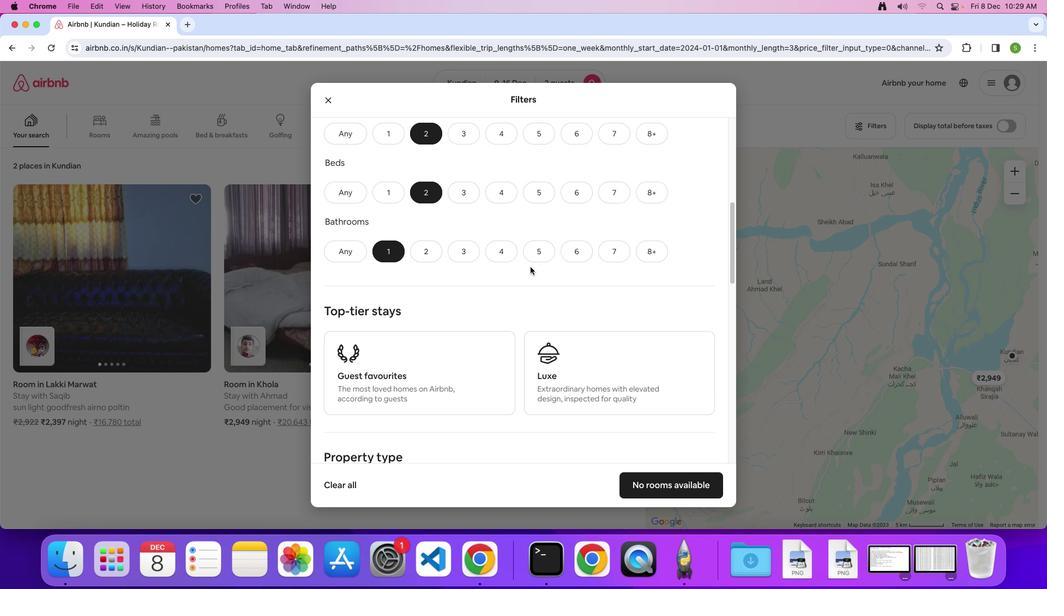 
Action: Mouse scrolled (530, 267) with delta (0, 0)
Screenshot: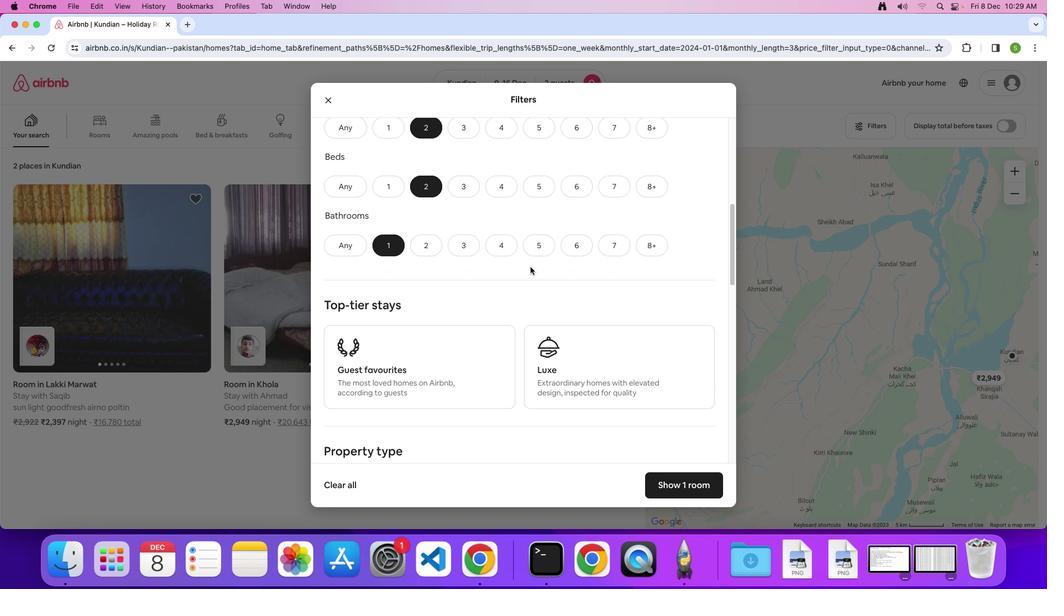 
Action: Mouse scrolled (530, 267) with delta (0, 0)
Screenshot: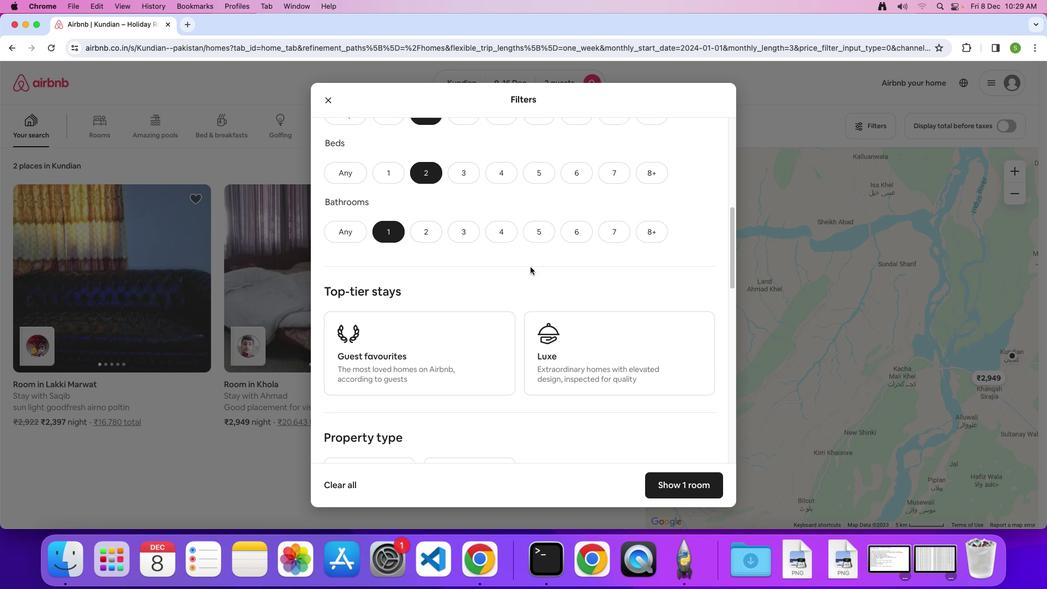 
Action: Mouse scrolled (530, 267) with delta (0, 0)
Screenshot: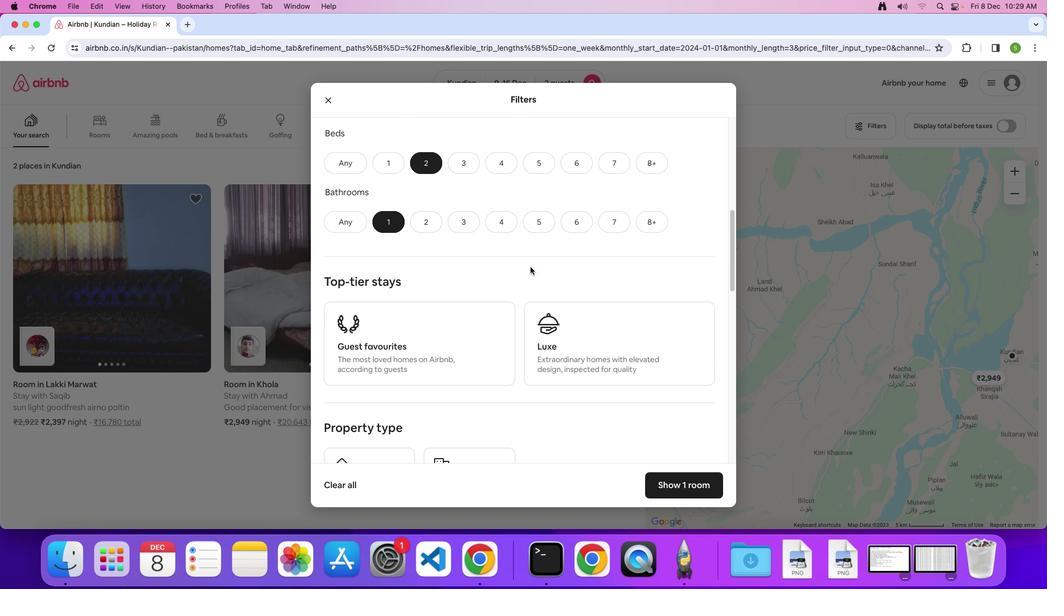 
Action: Mouse scrolled (530, 267) with delta (0, 0)
Screenshot: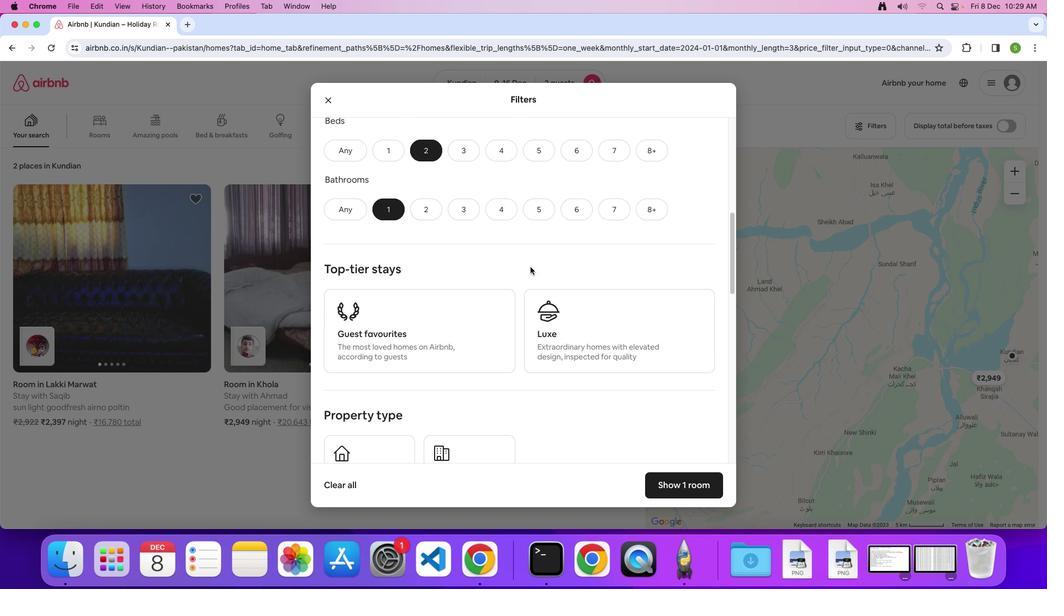 
Action: Mouse scrolled (530, 267) with delta (0, -1)
Screenshot: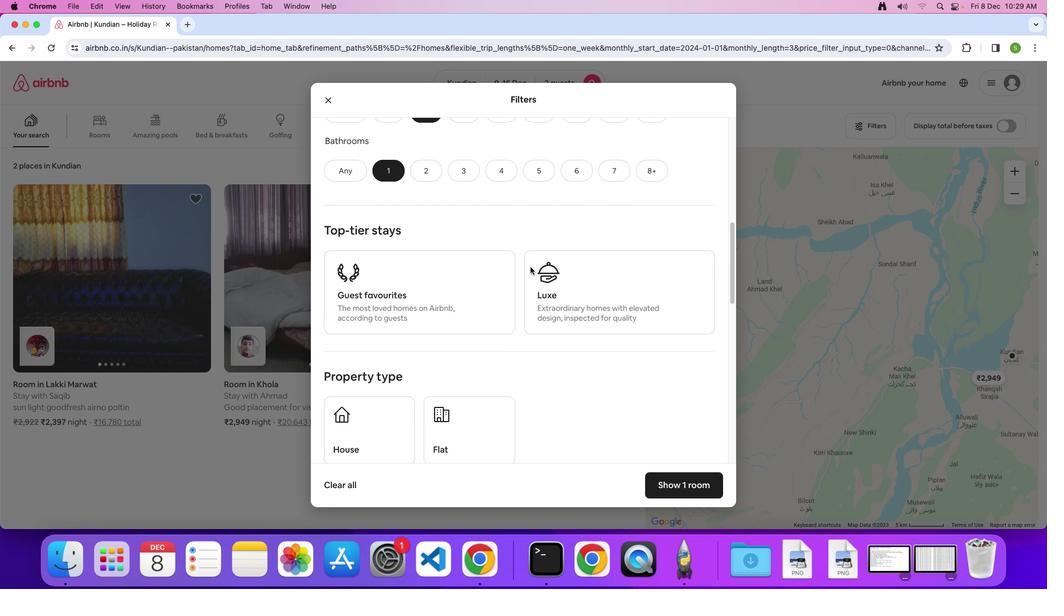 
Action: Mouse scrolled (530, 267) with delta (0, 0)
Screenshot: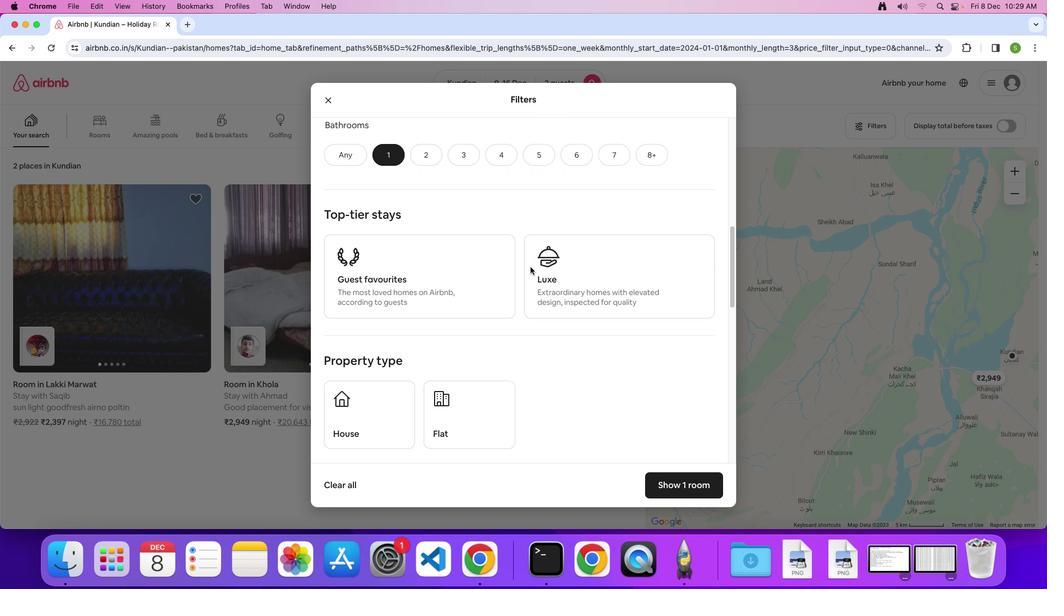 
Action: Mouse scrolled (530, 267) with delta (0, 0)
Screenshot: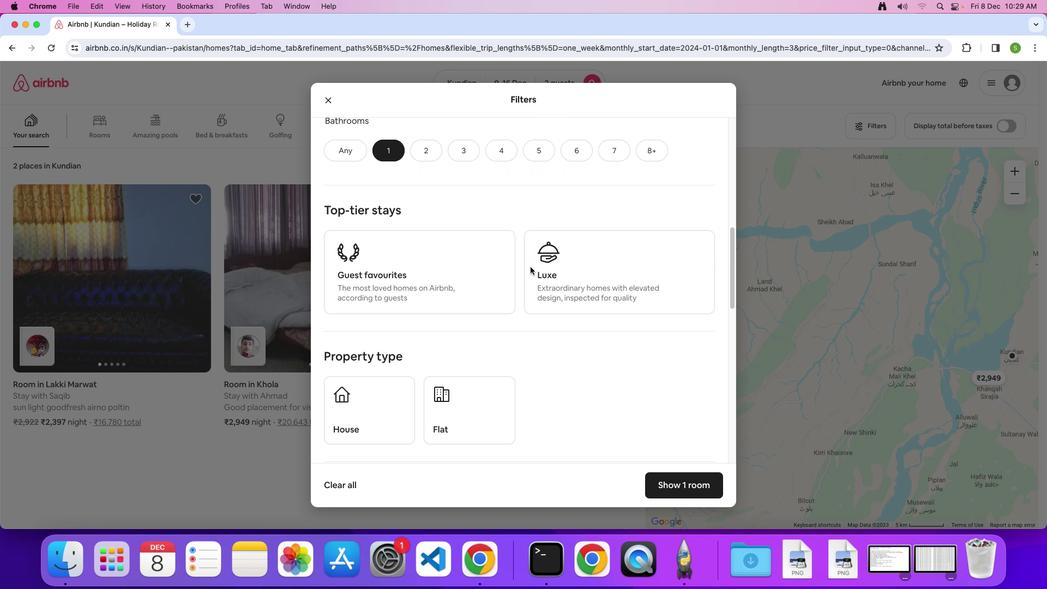 
Action: Mouse scrolled (530, 267) with delta (0, 0)
Screenshot: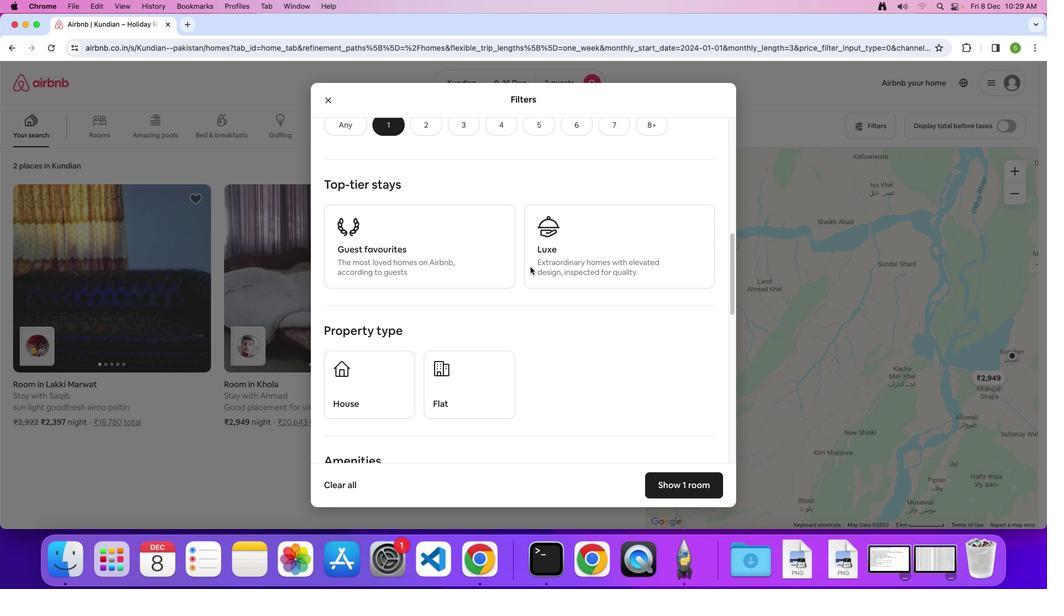 
Action: Mouse scrolled (530, 267) with delta (0, 0)
Screenshot: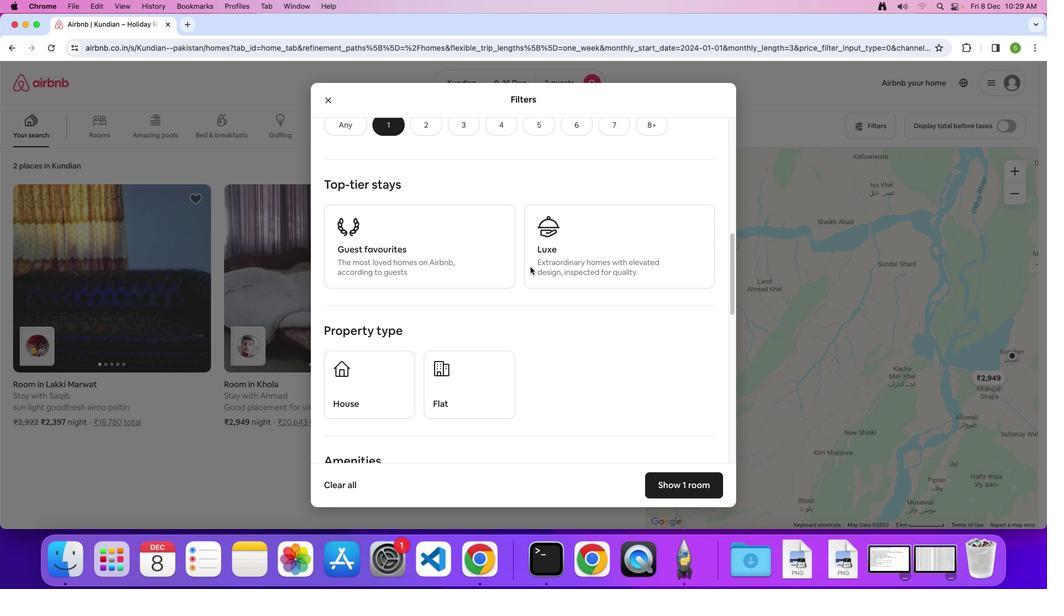 
Action: Mouse scrolled (530, 267) with delta (0, -1)
Screenshot: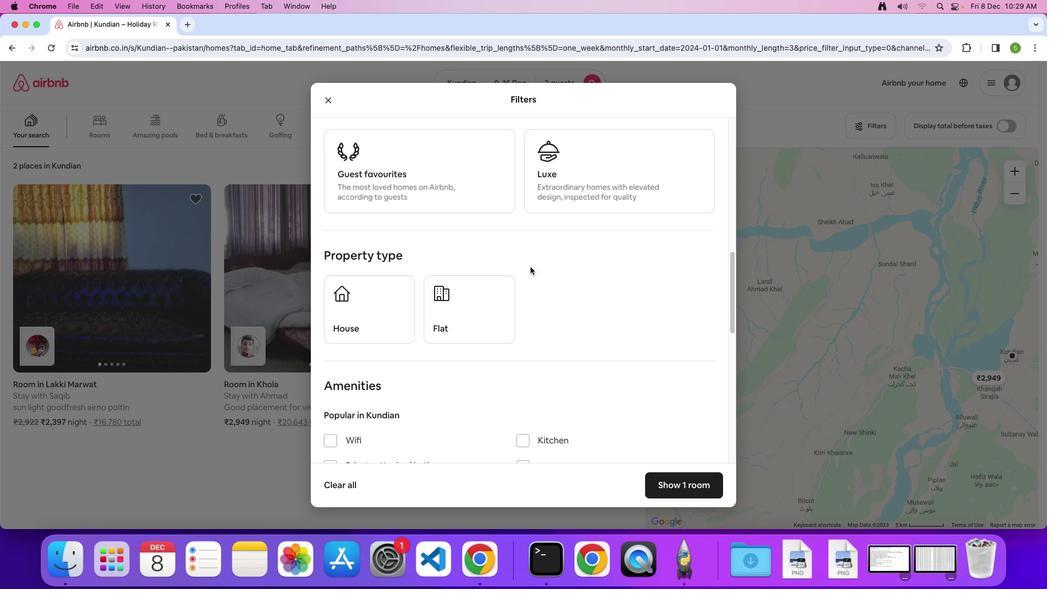 
Action: Mouse moved to (464, 306)
Screenshot: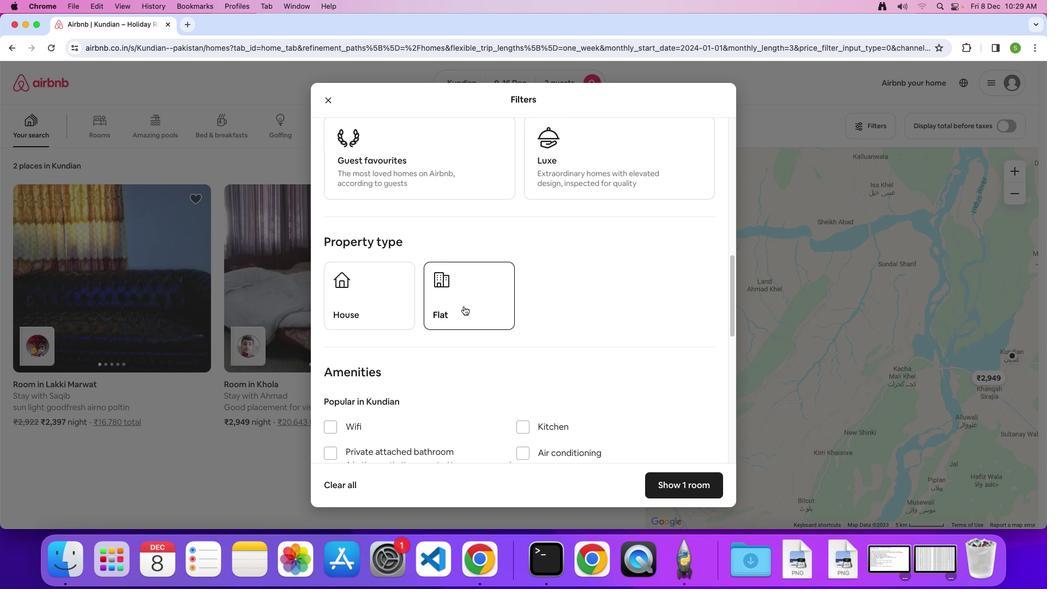 
Action: Mouse pressed left at (464, 306)
Screenshot: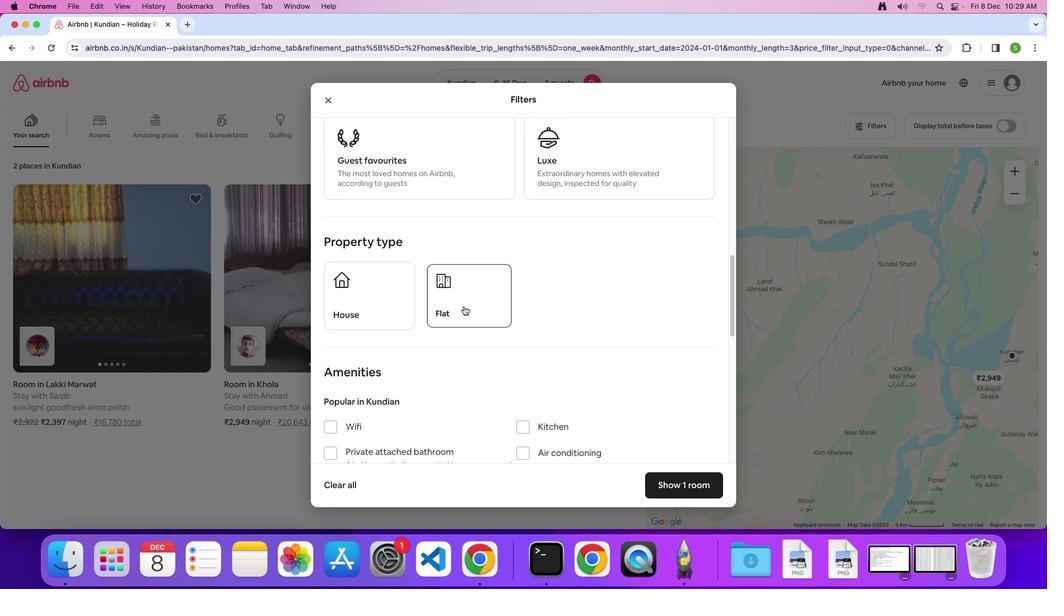 
Action: Mouse moved to (553, 333)
Screenshot: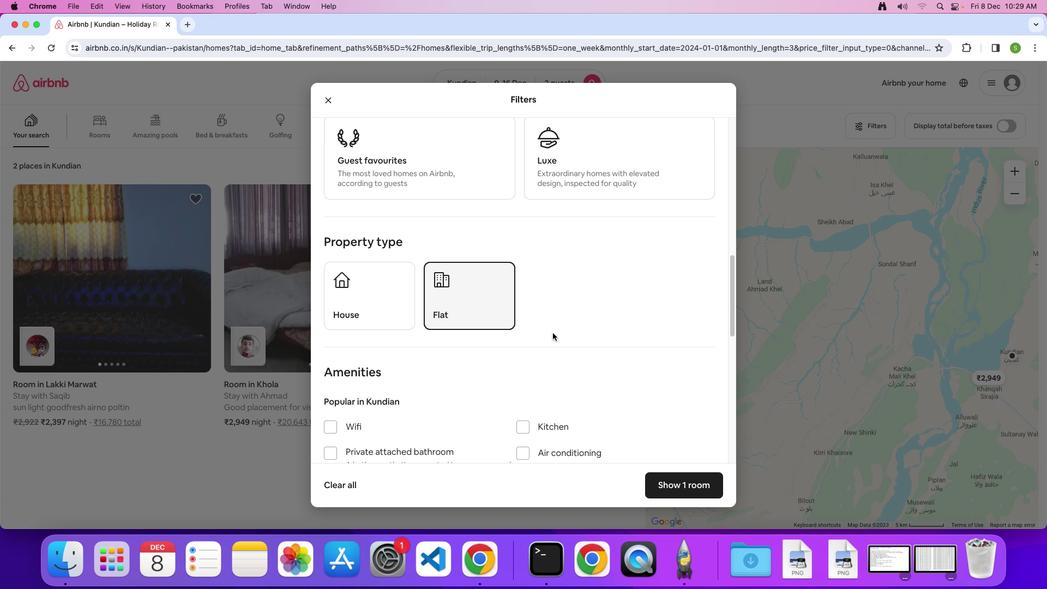 
Action: Mouse scrolled (553, 333) with delta (0, 0)
Screenshot: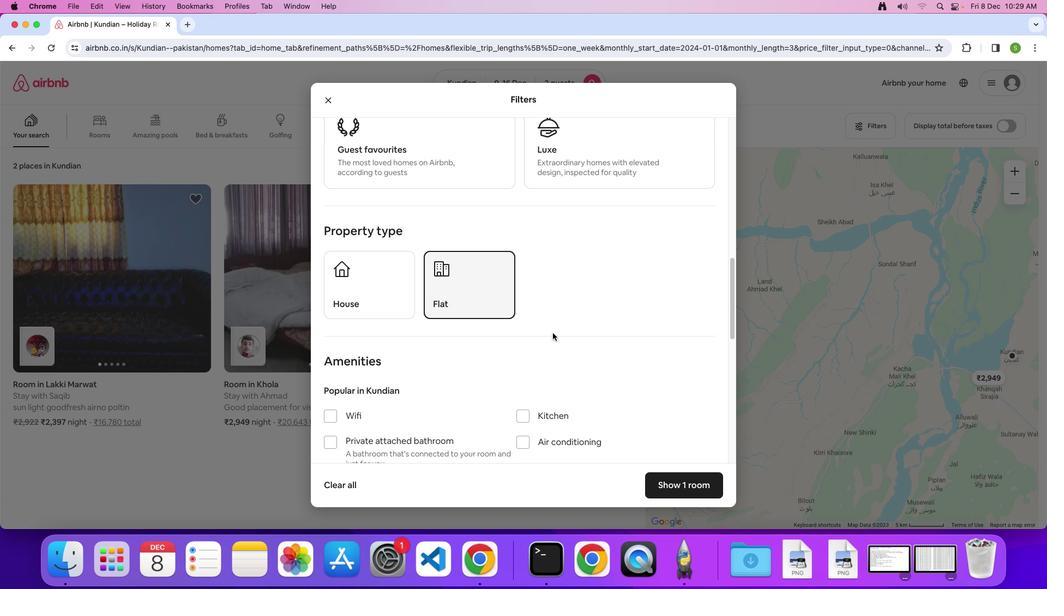 
Action: Mouse scrolled (553, 333) with delta (0, 0)
Screenshot: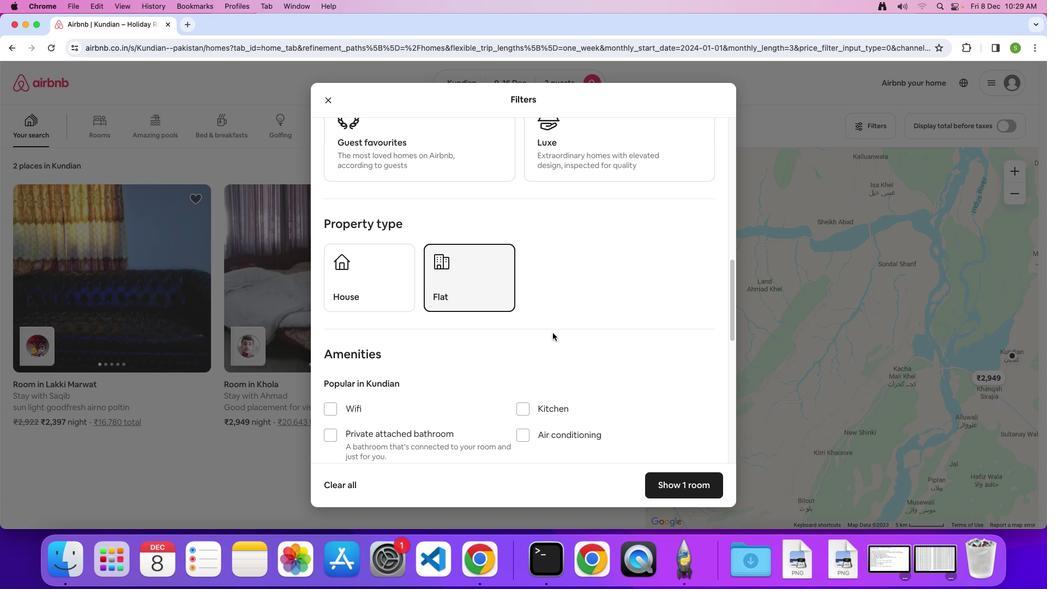 
Action: Mouse scrolled (553, 333) with delta (0, 0)
Screenshot: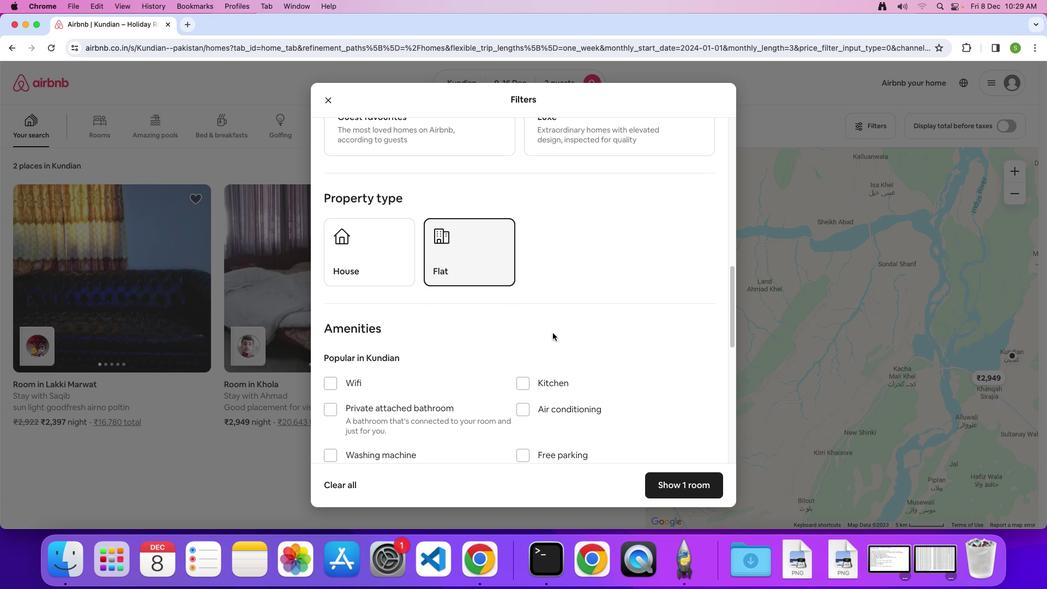 
Action: Mouse scrolled (553, 333) with delta (0, 0)
Screenshot: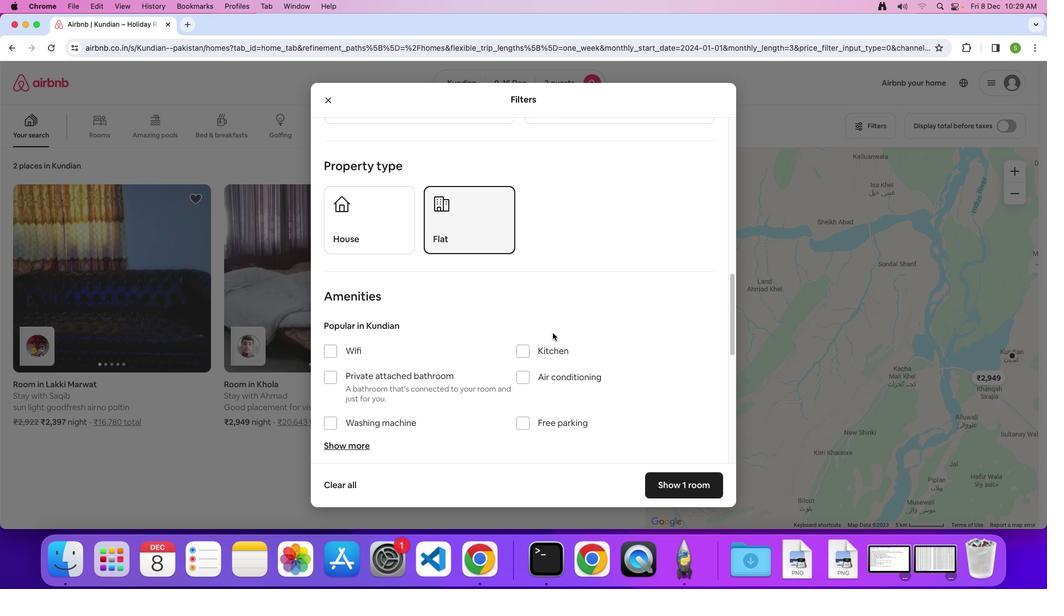 
Action: Mouse scrolled (553, 333) with delta (0, -2)
Screenshot: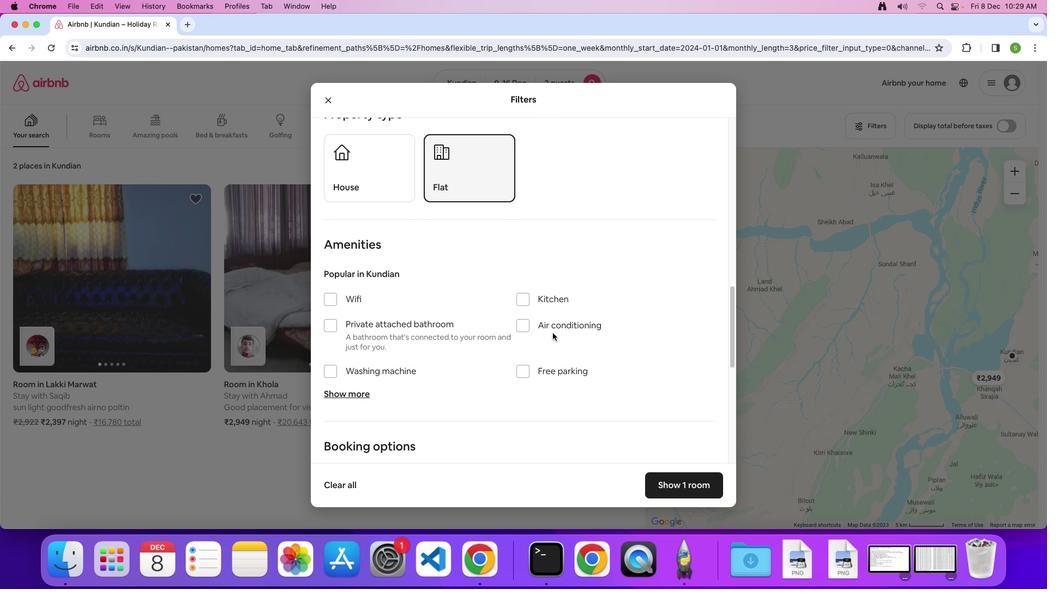 
Action: Mouse scrolled (553, 333) with delta (0, -2)
Screenshot: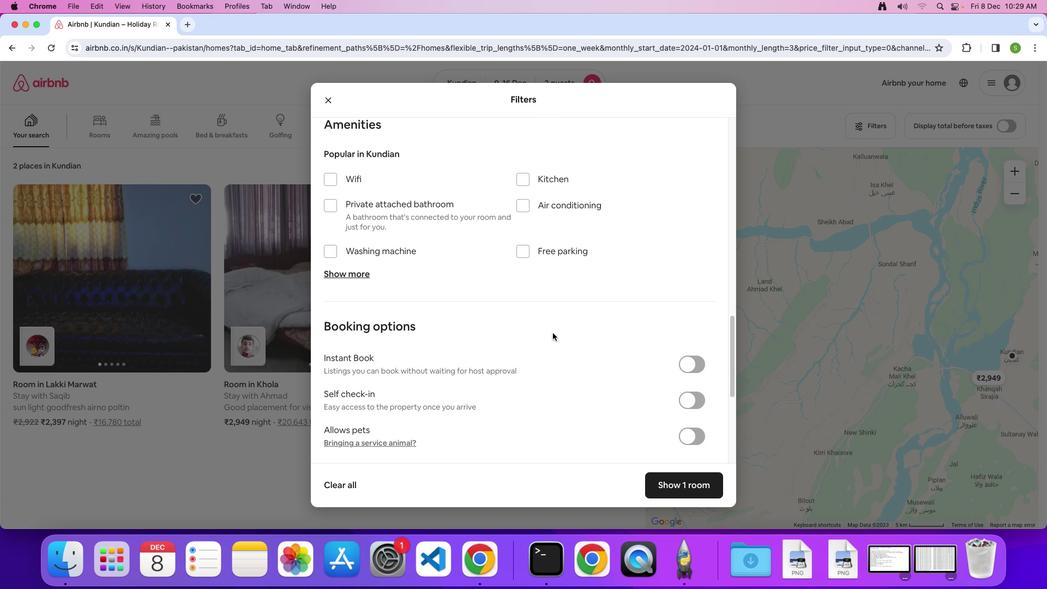 
Action: Mouse scrolled (553, 333) with delta (0, 0)
Screenshot: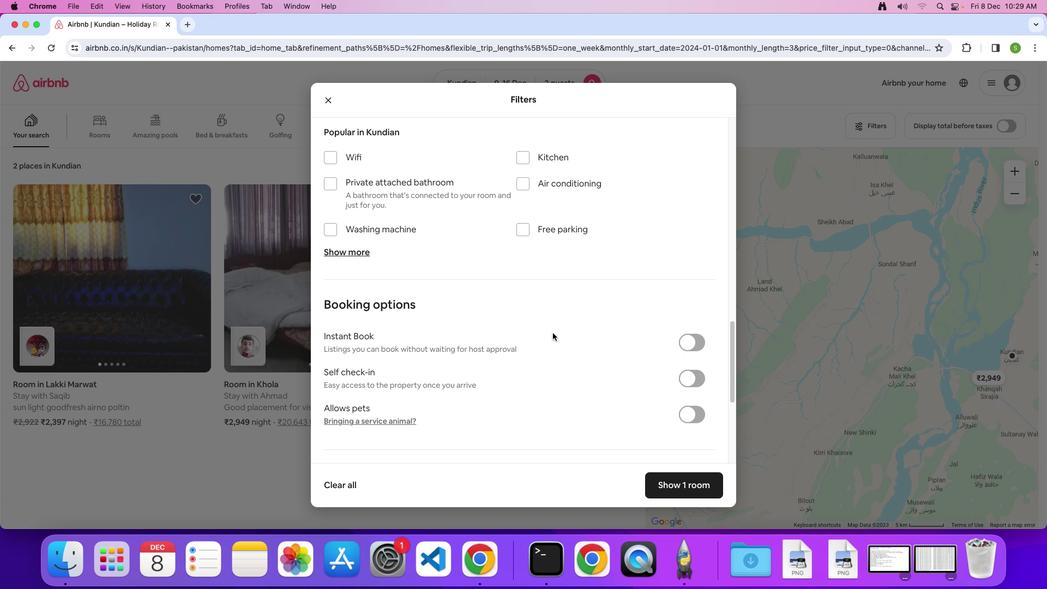 
Action: Mouse scrolled (553, 333) with delta (0, 0)
Screenshot: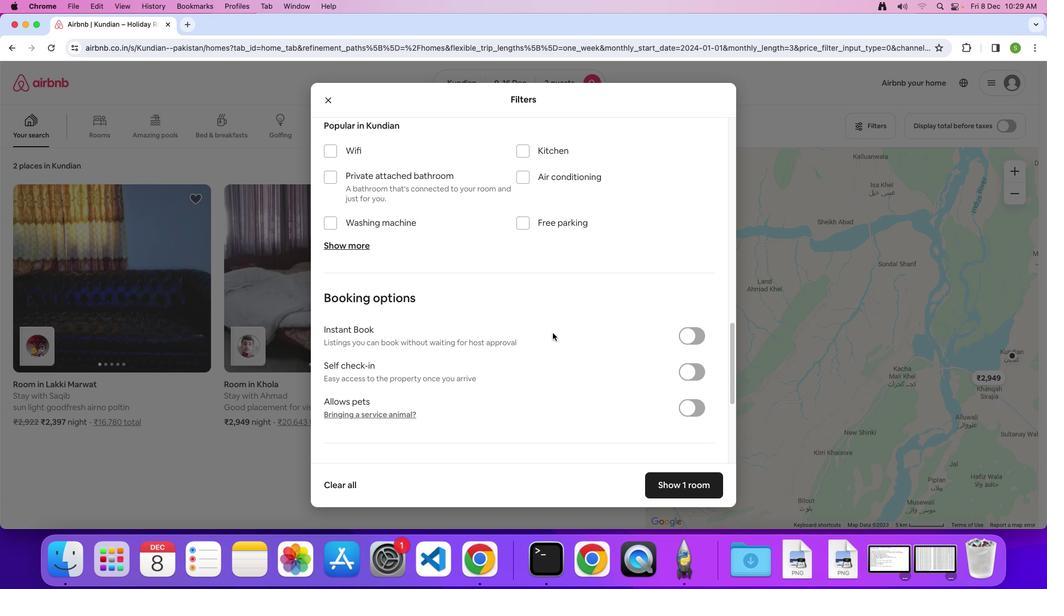 
Action: Mouse moved to (683, 488)
Screenshot: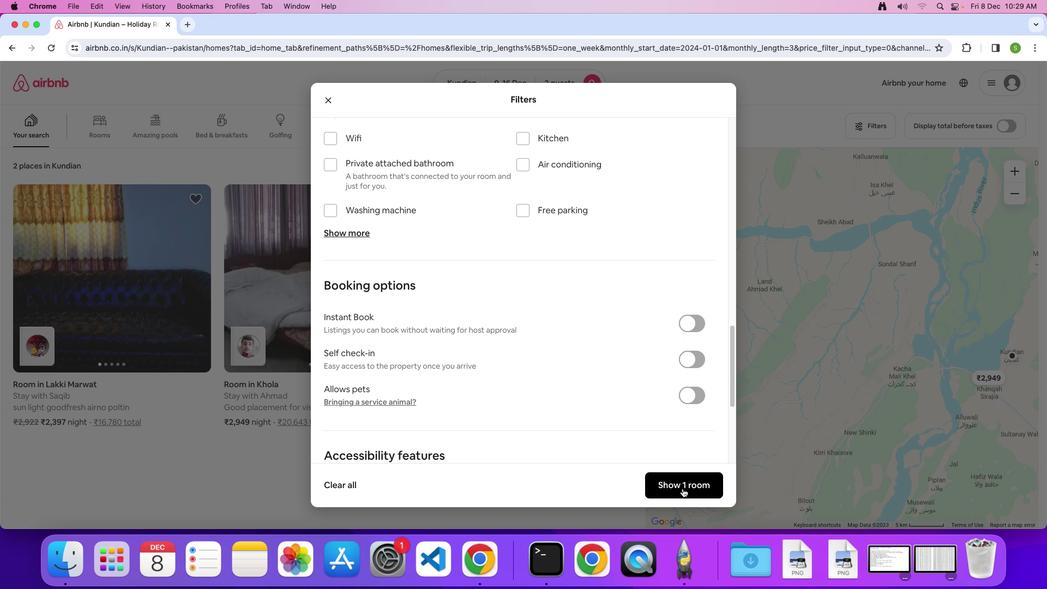 
Action: Mouse pressed left at (683, 488)
Screenshot: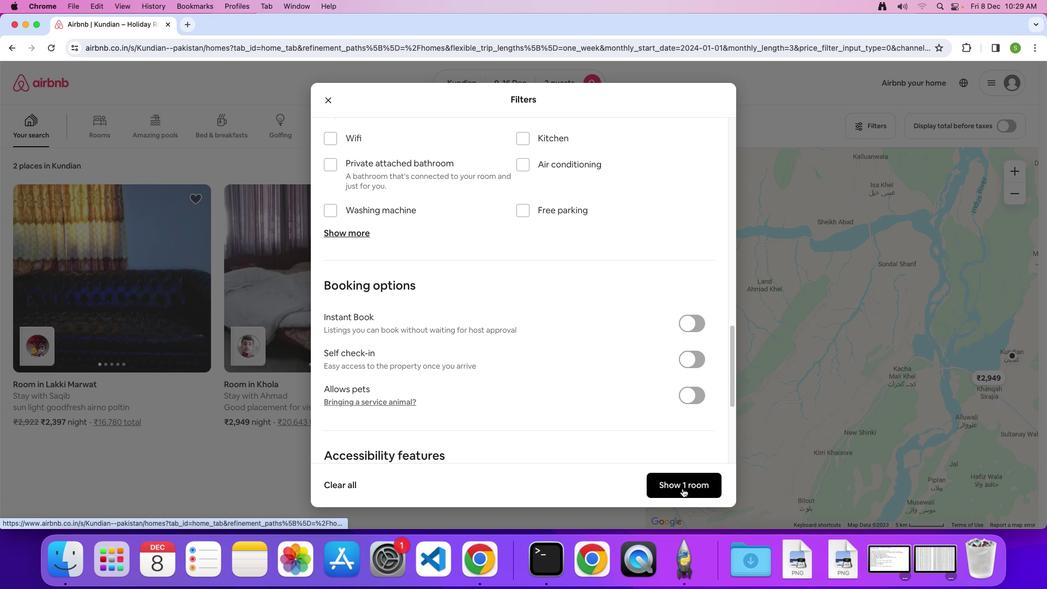 
Action: Mouse moved to (140, 286)
Screenshot: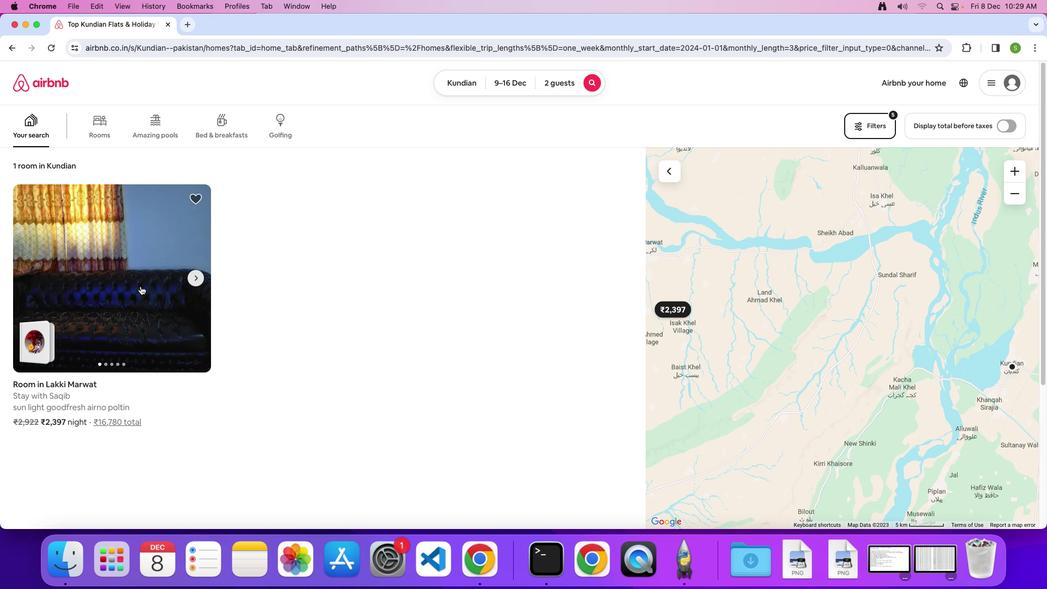 
Action: Mouse pressed left at (140, 286)
Screenshot: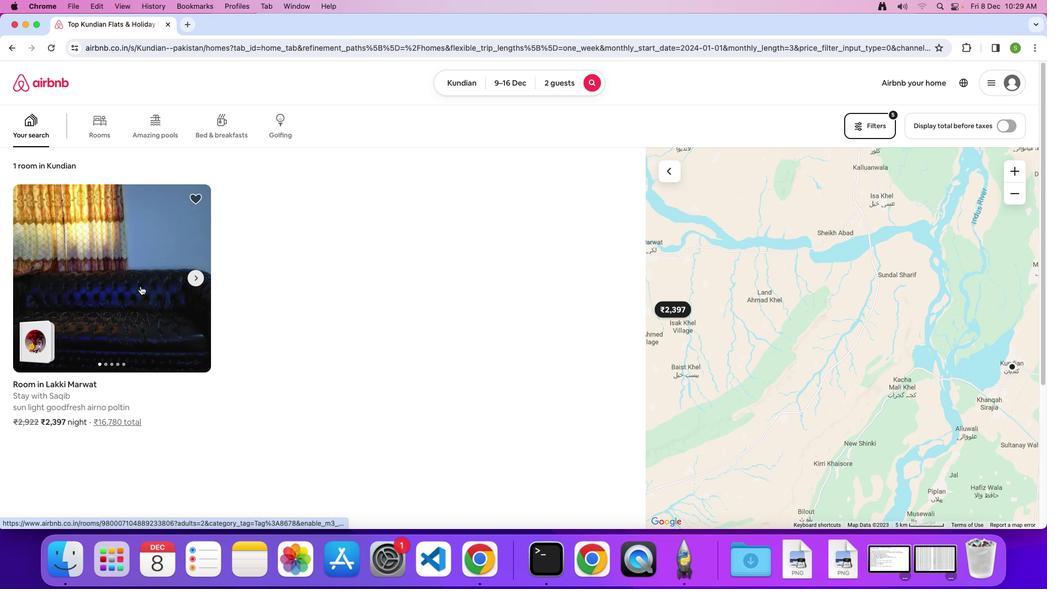 
Action: Mouse moved to (452, 295)
Screenshot: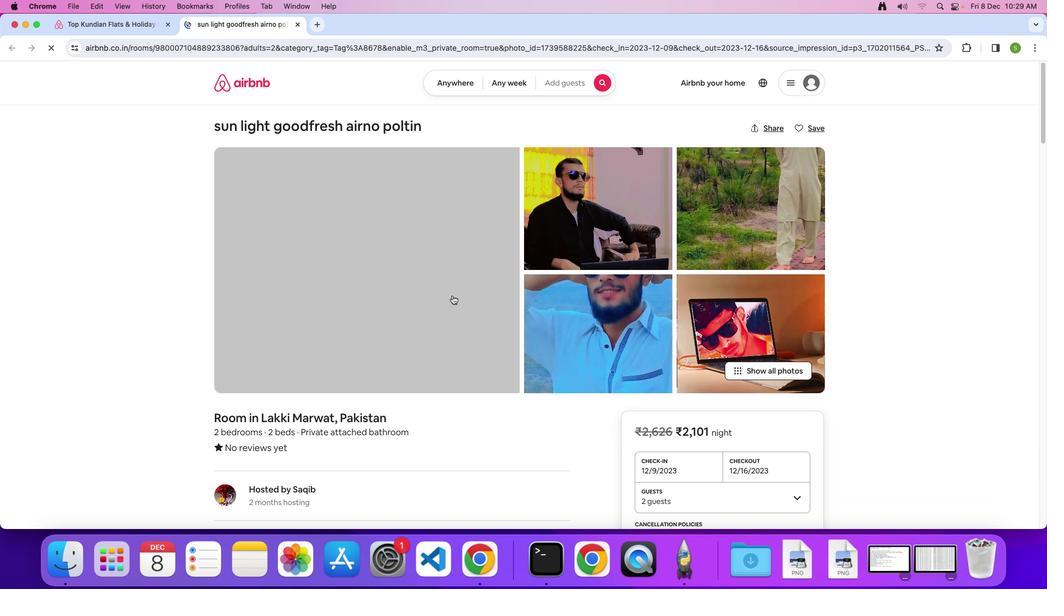 
Action: Mouse pressed left at (452, 295)
Screenshot: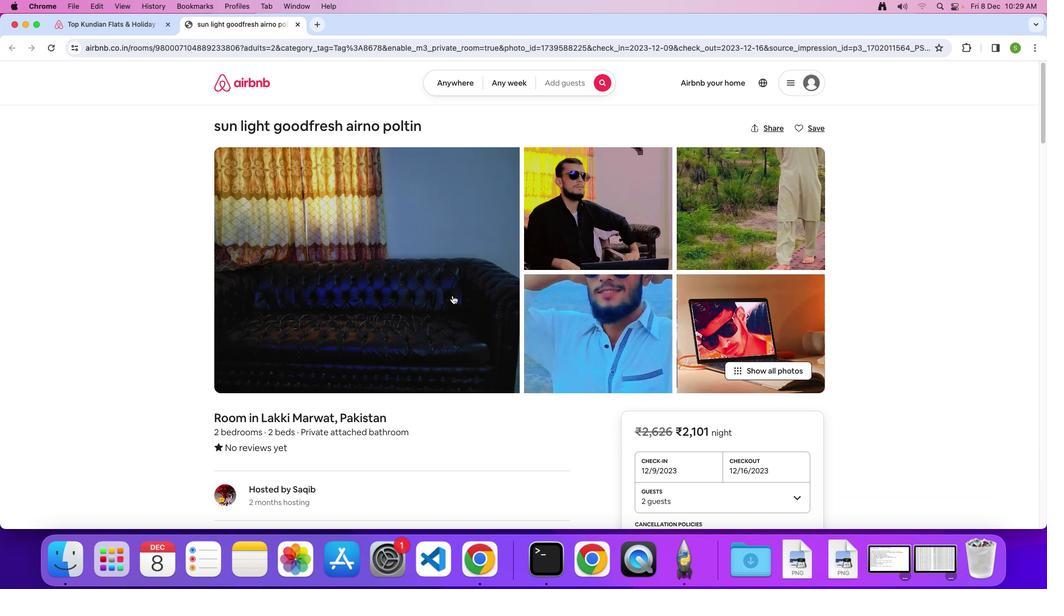 
Action: Mouse moved to (555, 374)
Screenshot: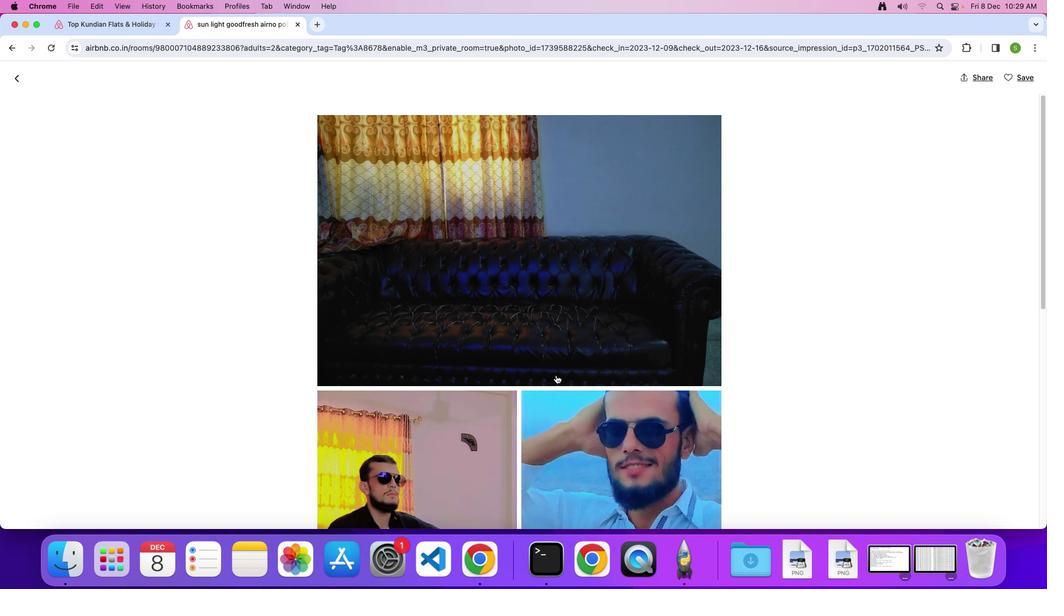 
Action: Mouse scrolled (555, 374) with delta (0, 0)
Screenshot: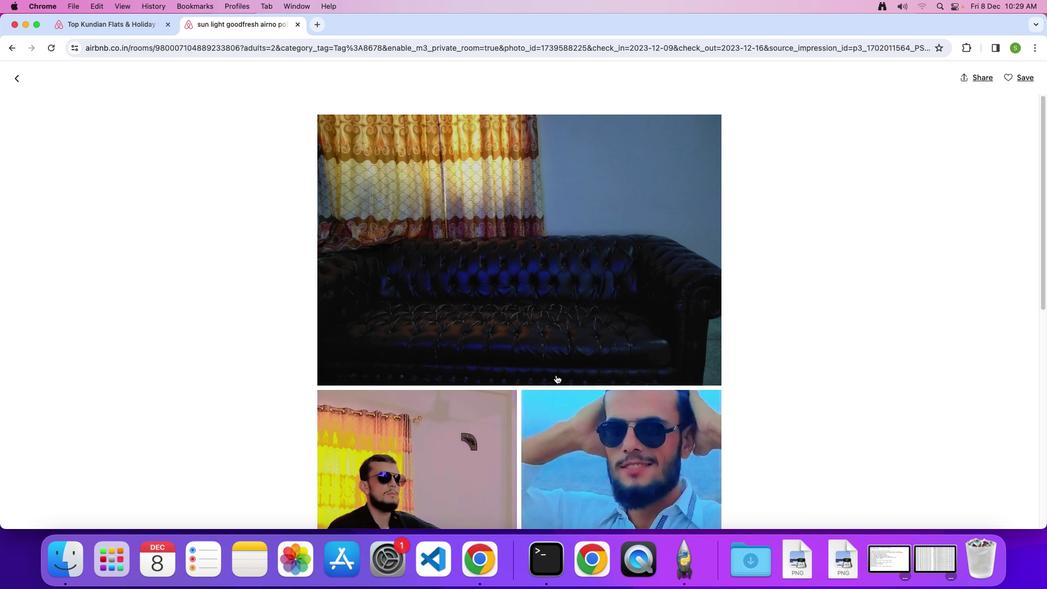 
Action: Mouse moved to (555, 374)
Screenshot: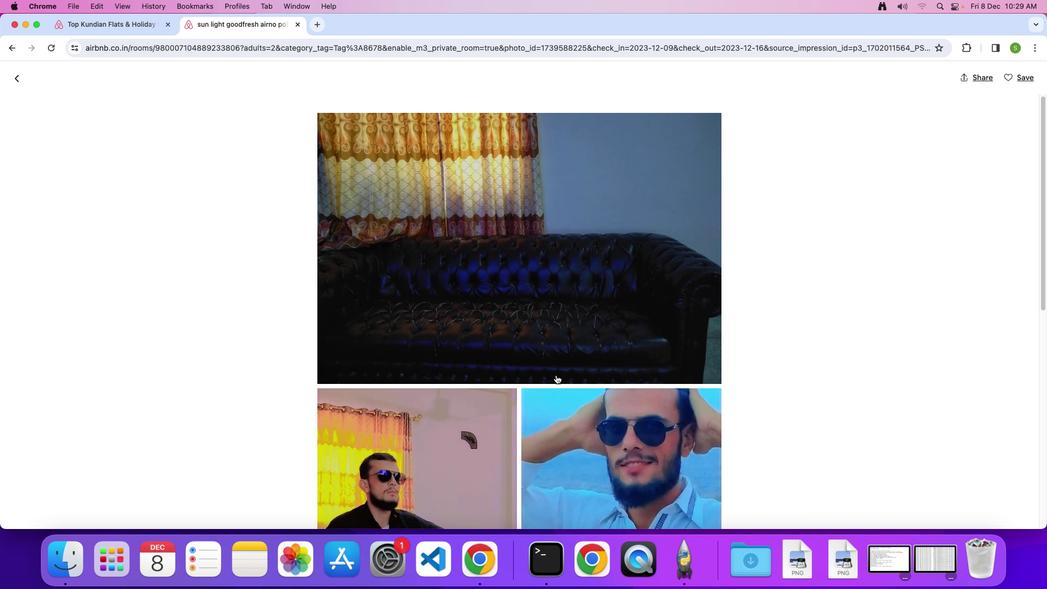 
Action: Mouse scrolled (555, 374) with delta (0, 0)
Screenshot: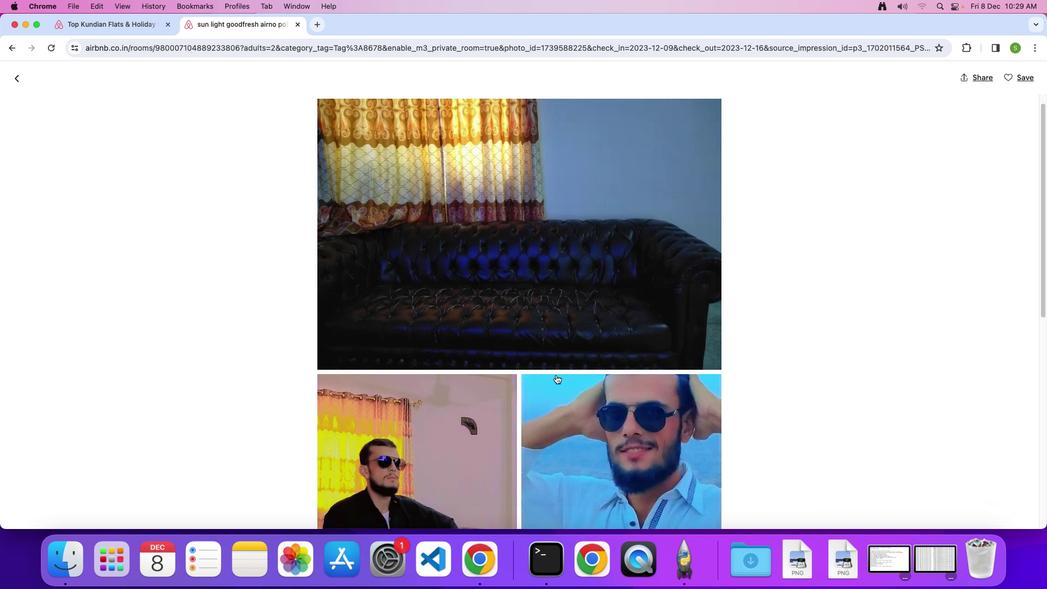 
Action: Mouse scrolled (555, 374) with delta (0, -1)
Screenshot: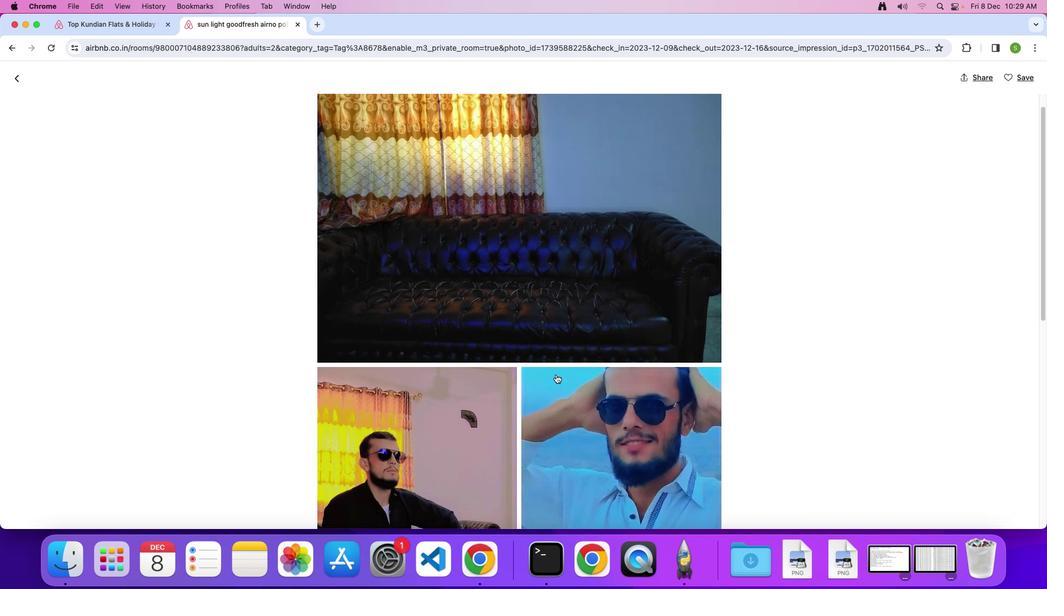 
Action: Mouse moved to (557, 374)
Screenshot: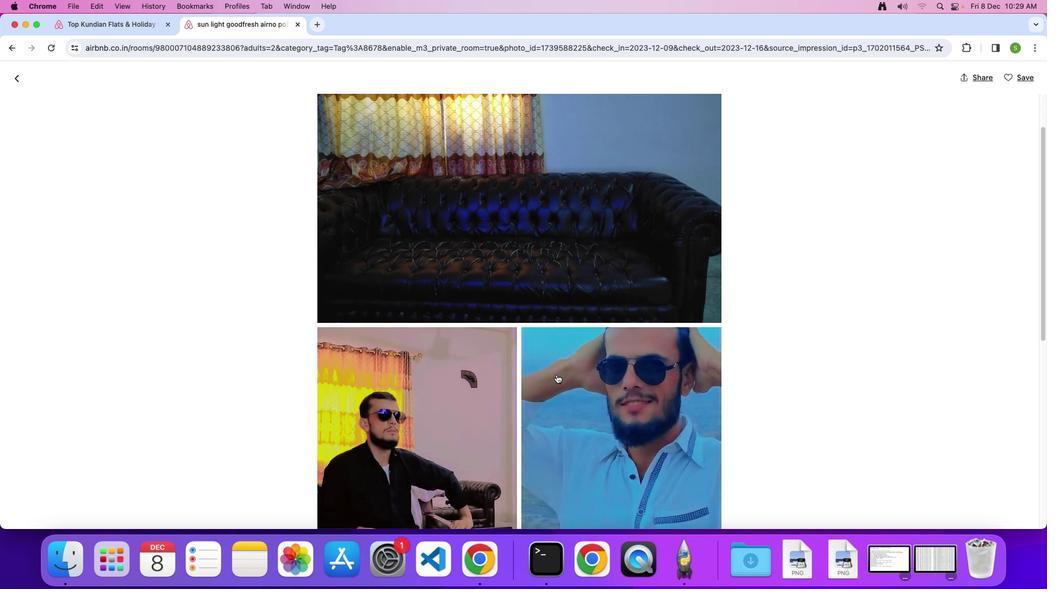 
Action: Mouse scrolled (557, 374) with delta (0, 0)
Screenshot: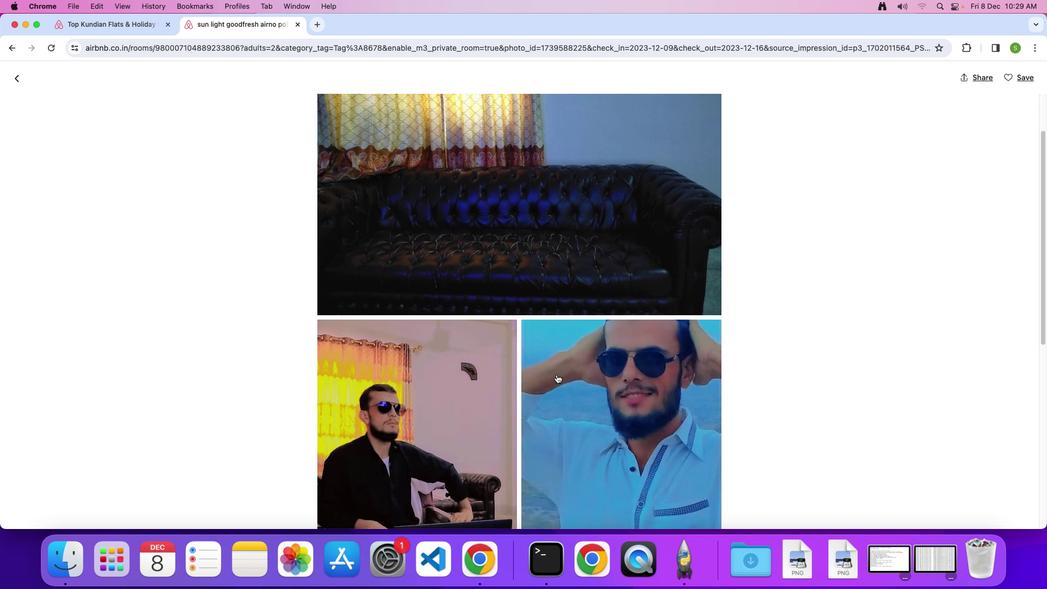 
Action: Mouse scrolled (557, 374) with delta (0, 0)
Screenshot: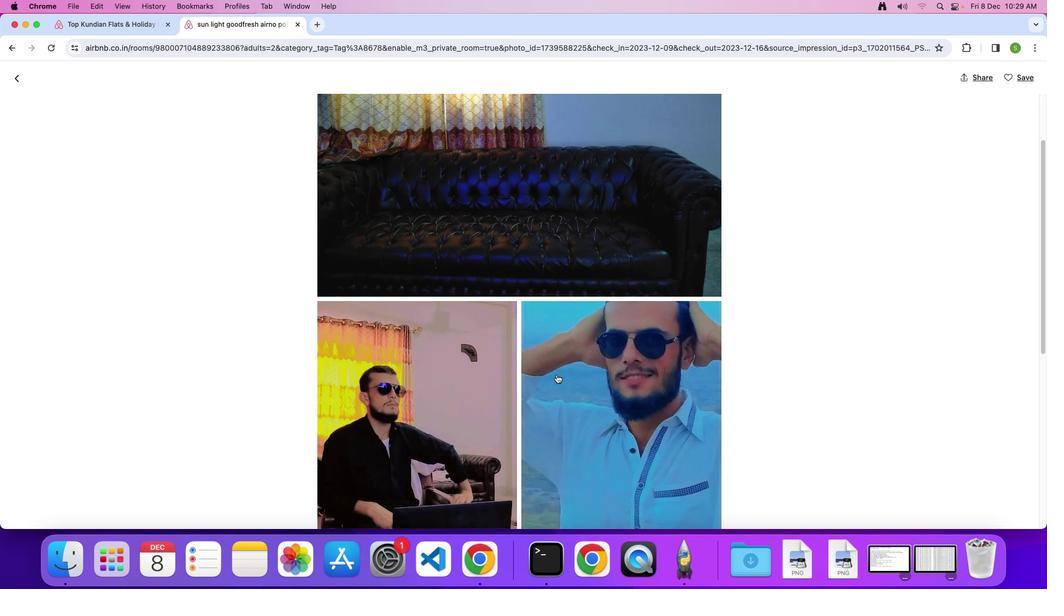 
Action: Mouse scrolled (557, 374) with delta (0, -1)
Screenshot: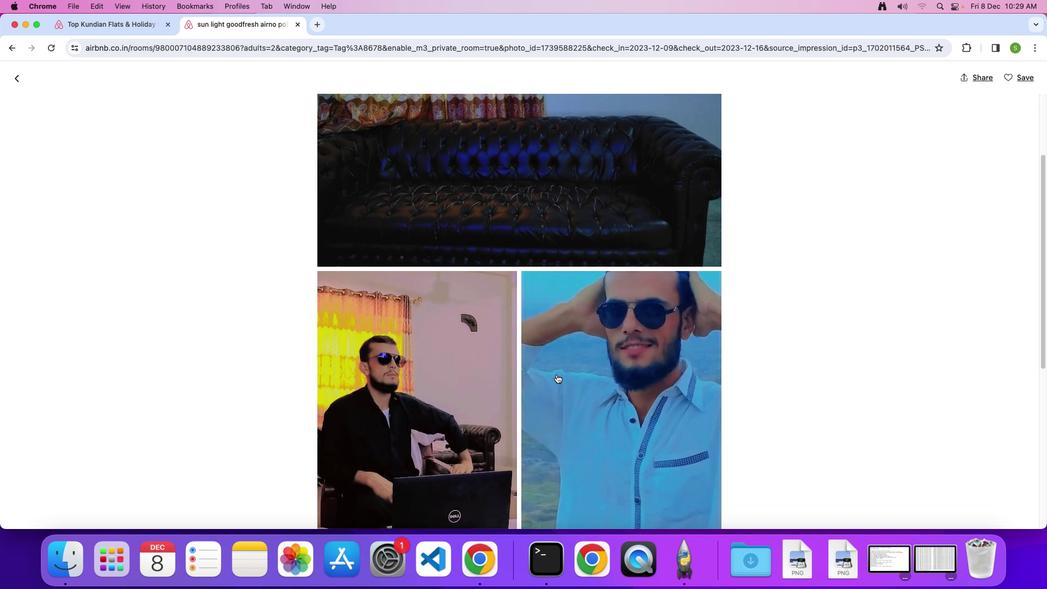 
Action: Mouse scrolled (557, 374) with delta (0, 0)
Screenshot: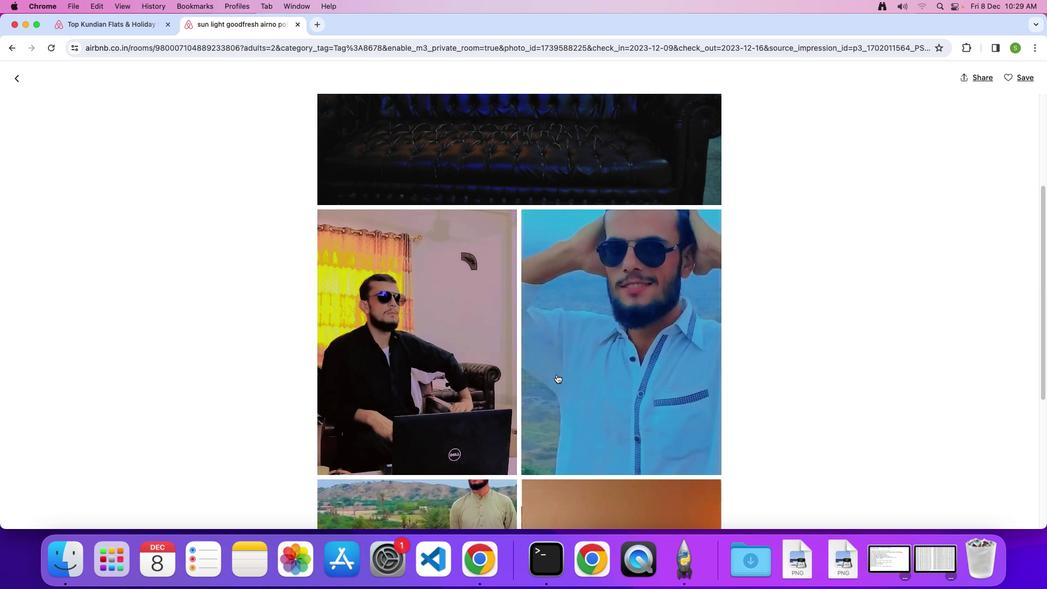 
Action: Mouse scrolled (557, 374) with delta (0, 0)
Screenshot: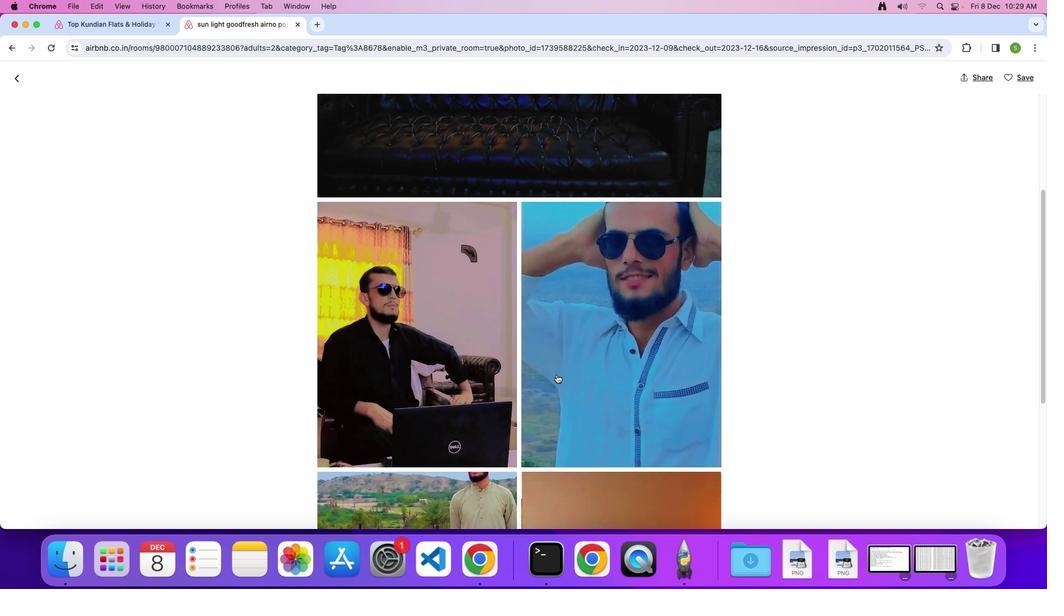 
Action: Mouse moved to (557, 374)
Screenshot: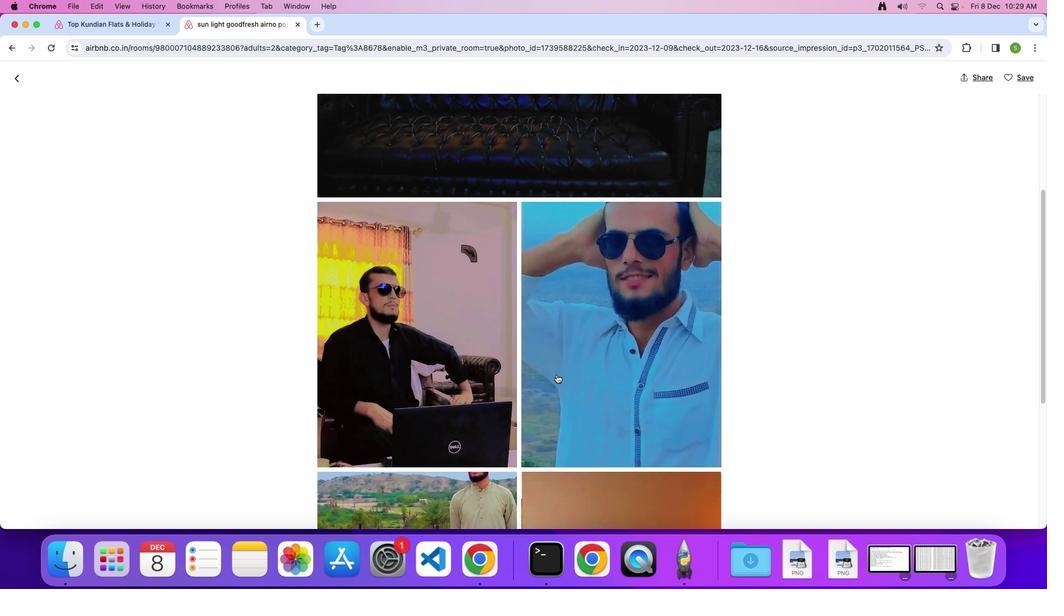 
Action: Mouse scrolled (557, 374) with delta (0, -1)
Screenshot: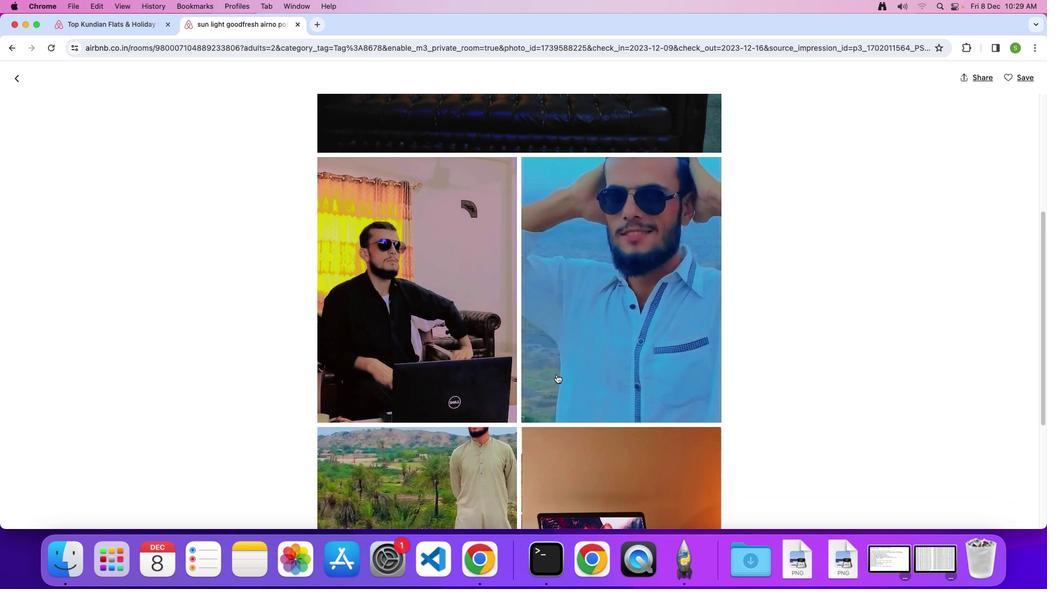 
Action: Mouse scrolled (557, 374) with delta (0, 0)
Screenshot: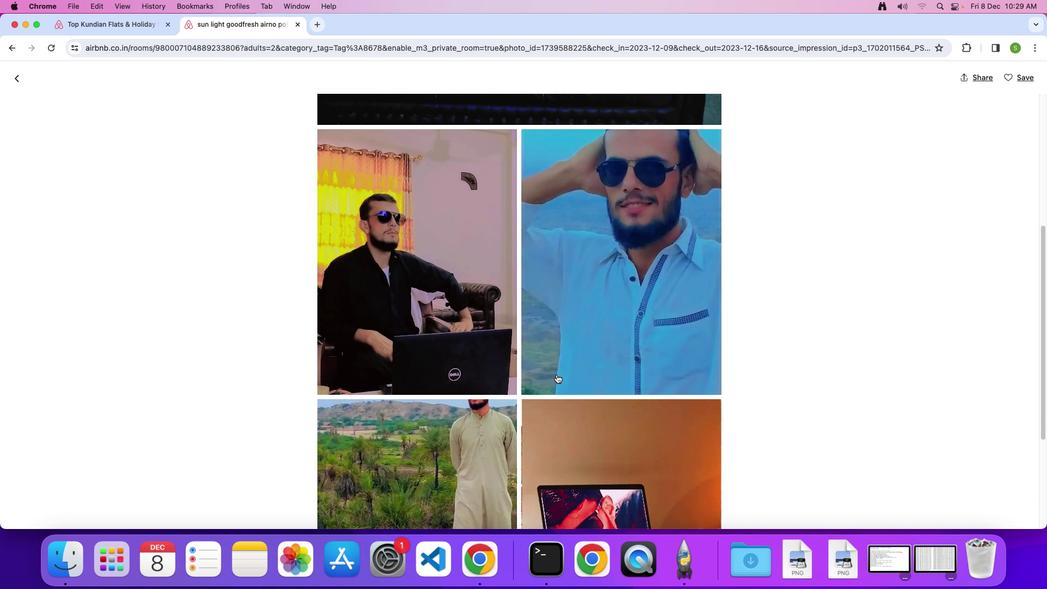 
Action: Mouse scrolled (557, 374) with delta (0, 0)
Screenshot: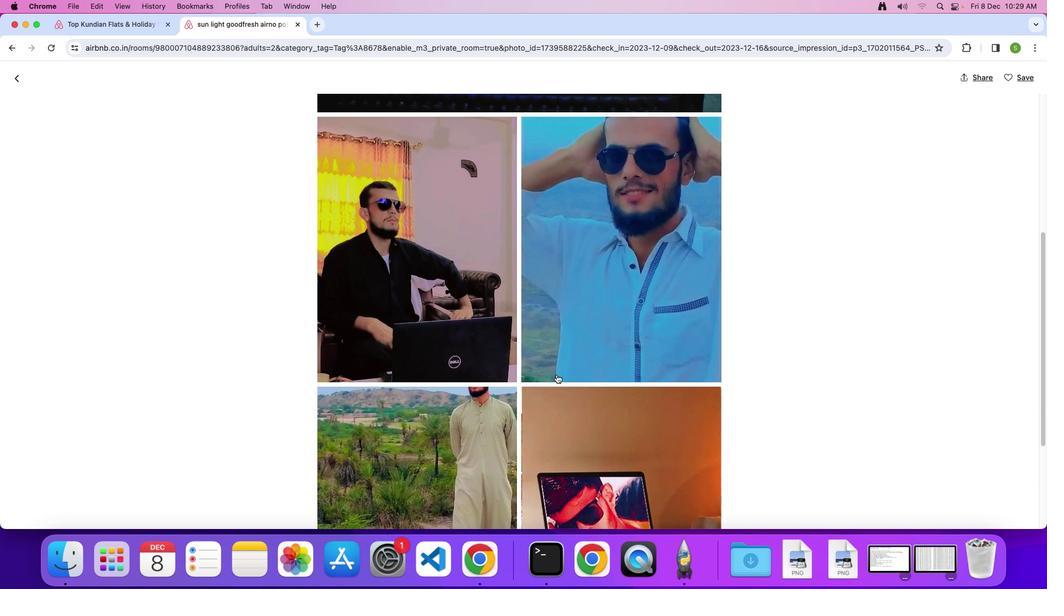
Action: Mouse scrolled (557, 374) with delta (0, -1)
Screenshot: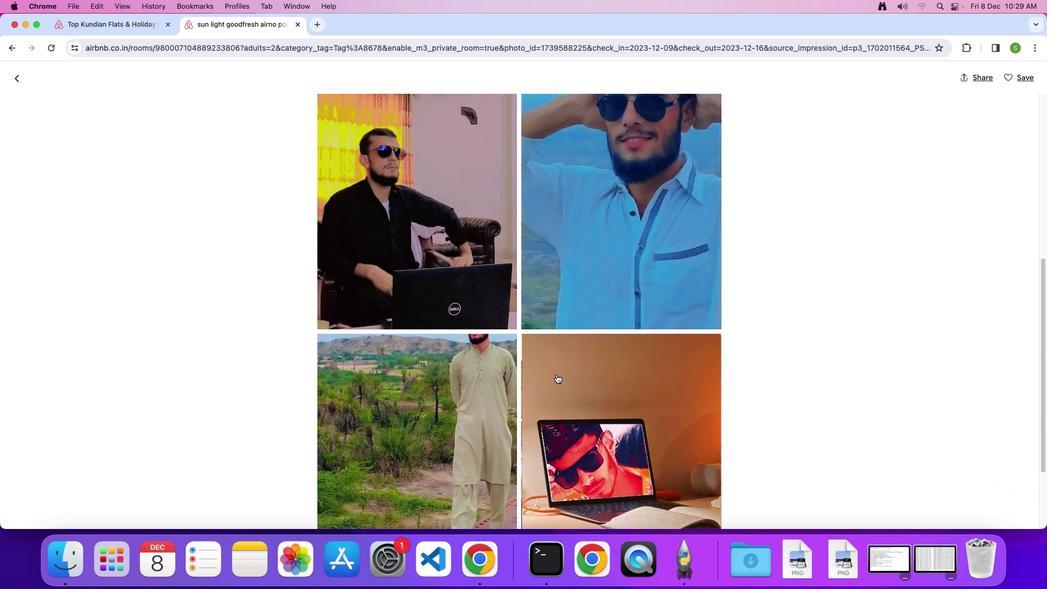 
Action: Mouse scrolled (557, 374) with delta (0, 0)
Screenshot: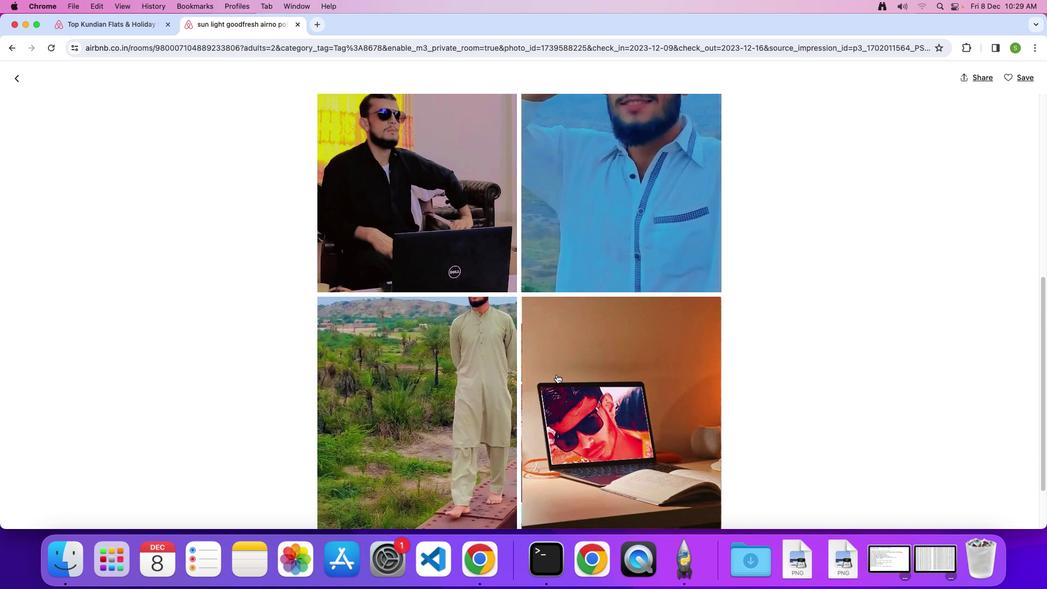 
Action: Mouse scrolled (557, 374) with delta (0, 0)
Screenshot: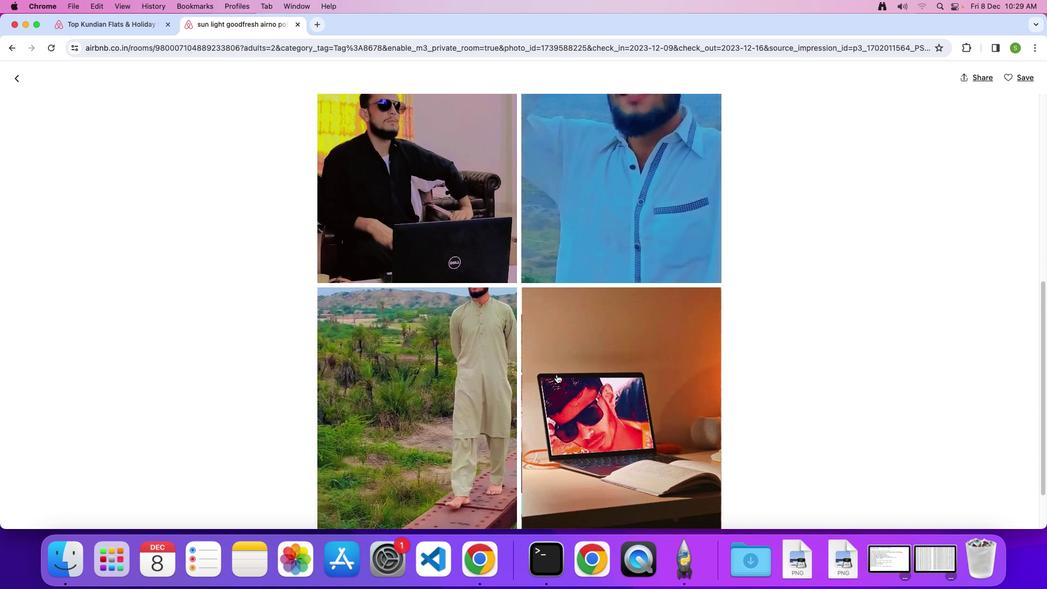 
Action: Mouse scrolled (557, 374) with delta (0, -1)
Screenshot: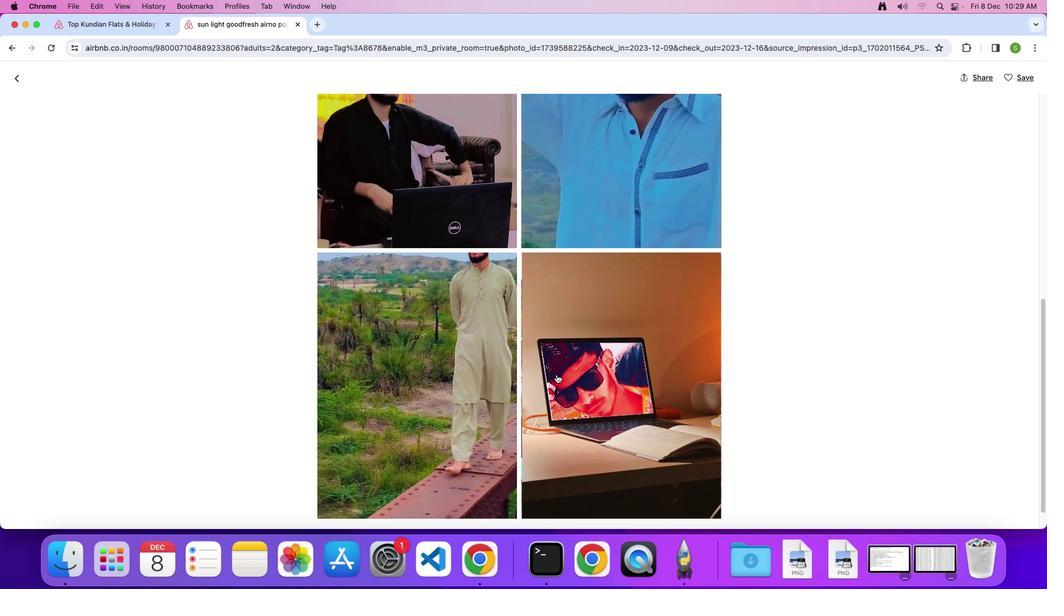 
Action: Mouse scrolled (557, 374) with delta (0, 0)
Screenshot: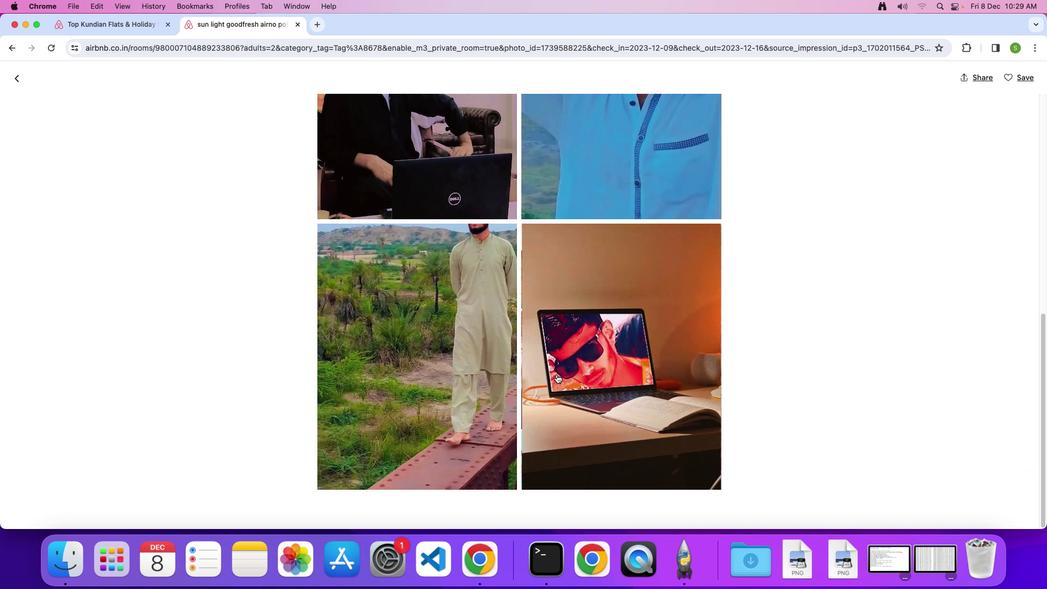 
Action: Mouse scrolled (557, 374) with delta (0, 0)
Screenshot: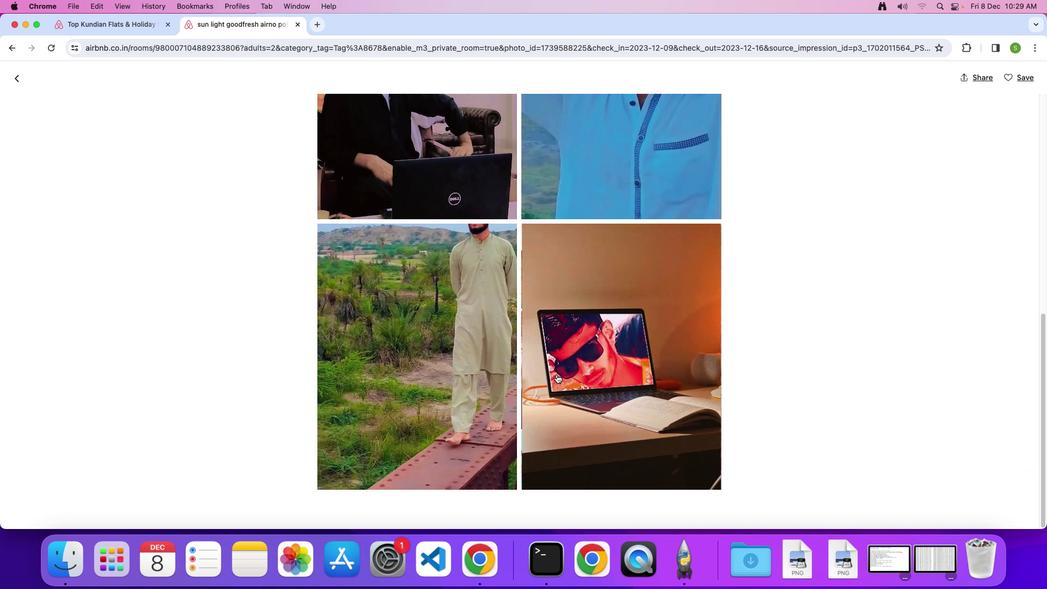 
Action: Mouse scrolled (557, 374) with delta (0, -1)
Screenshot: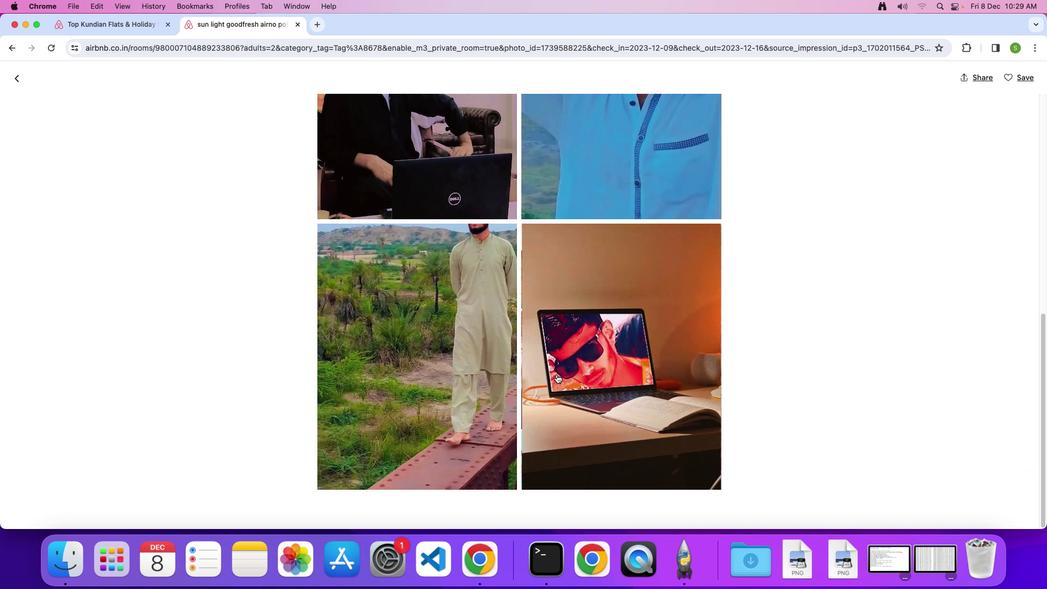 
Action: Mouse scrolled (557, 374) with delta (0, 0)
Screenshot: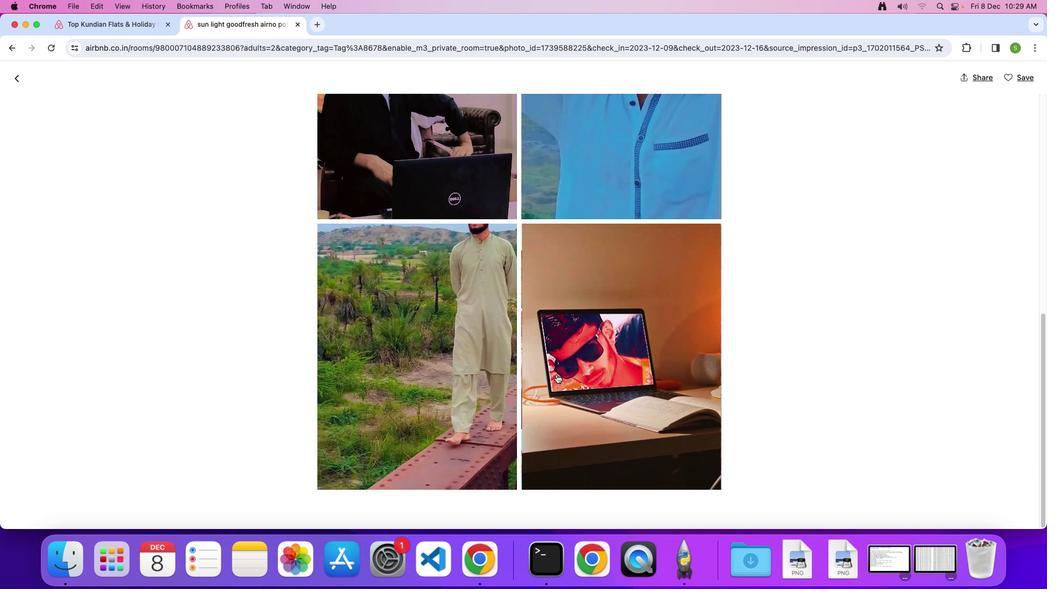 
Action: Mouse scrolled (557, 374) with delta (0, 0)
Screenshot: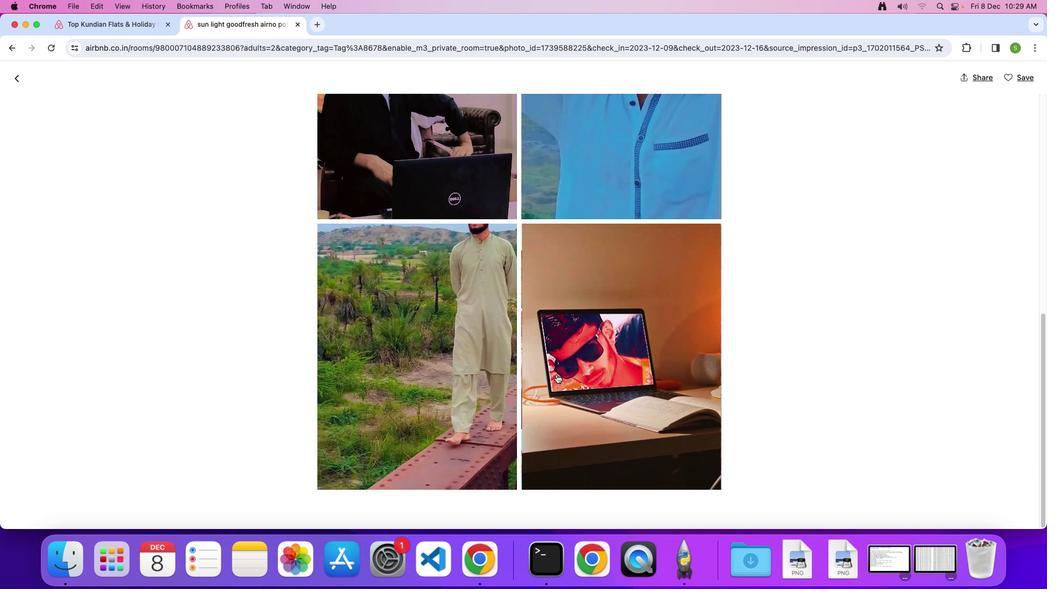 
Action: Mouse scrolled (557, 374) with delta (0, 0)
Screenshot: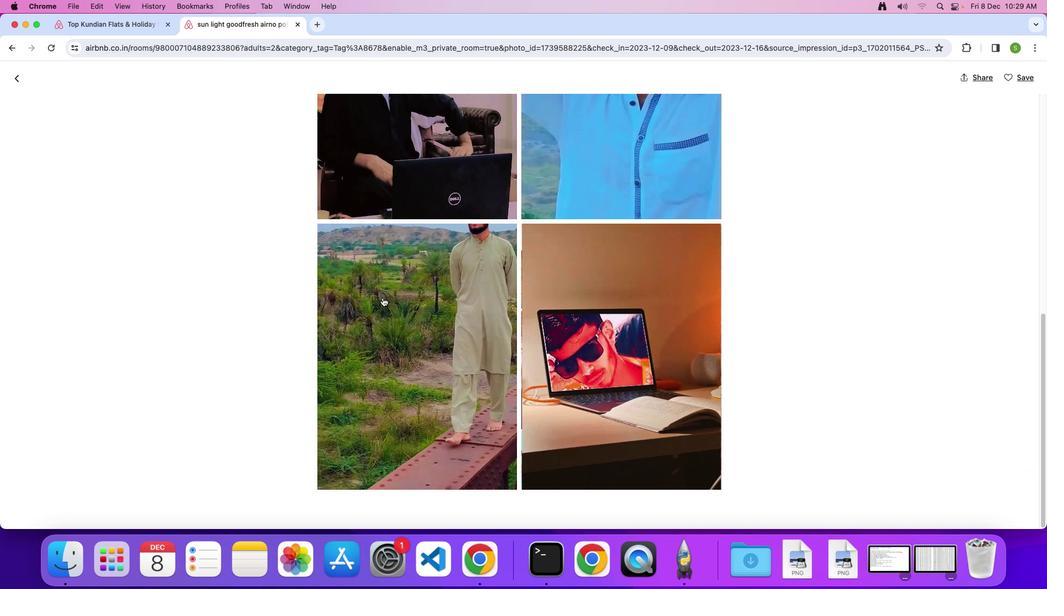 
Action: Mouse moved to (15, 79)
Screenshot: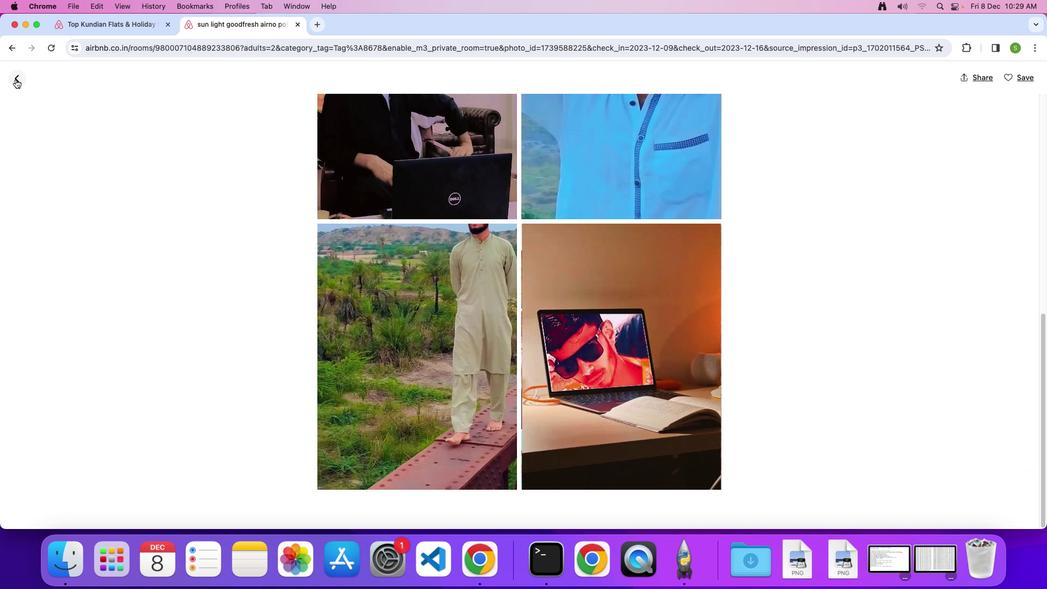 
Action: Mouse pressed left at (15, 79)
Screenshot: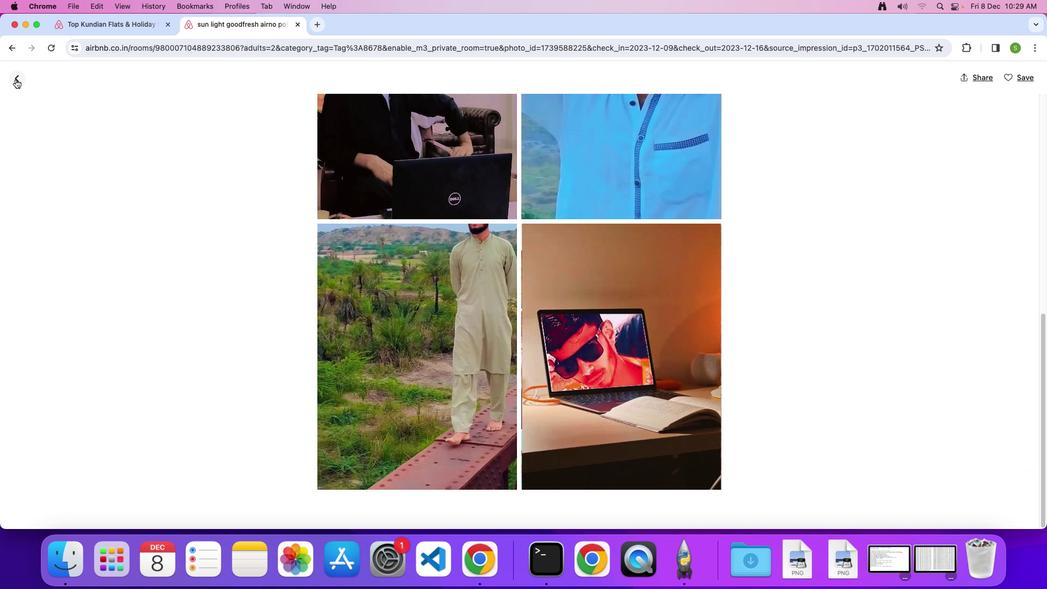 
Action: Mouse moved to (361, 370)
Screenshot: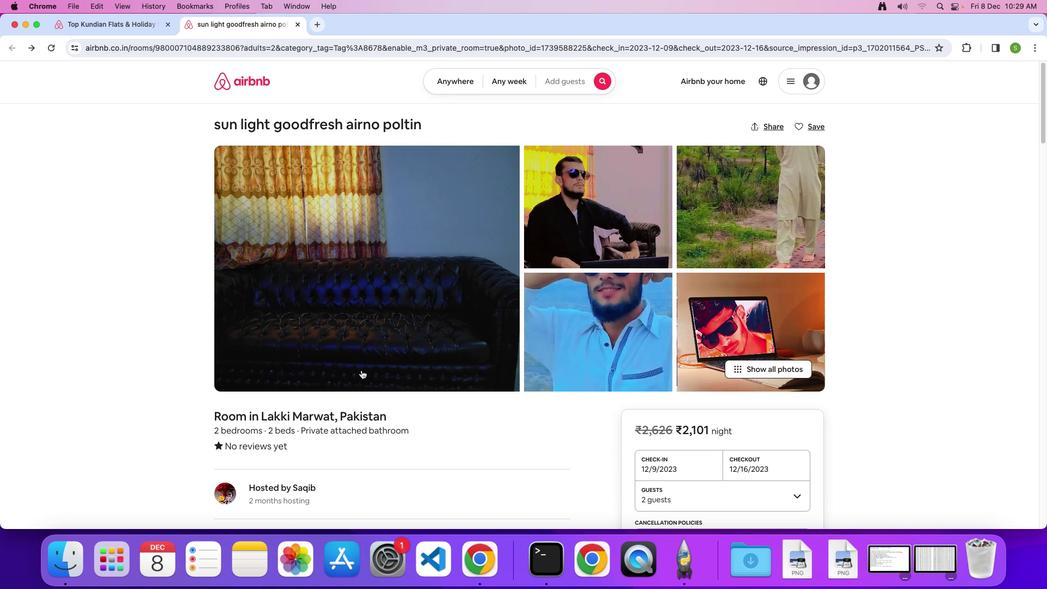 
Action: Mouse scrolled (361, 370) with delta (0, 0)
Screenshot: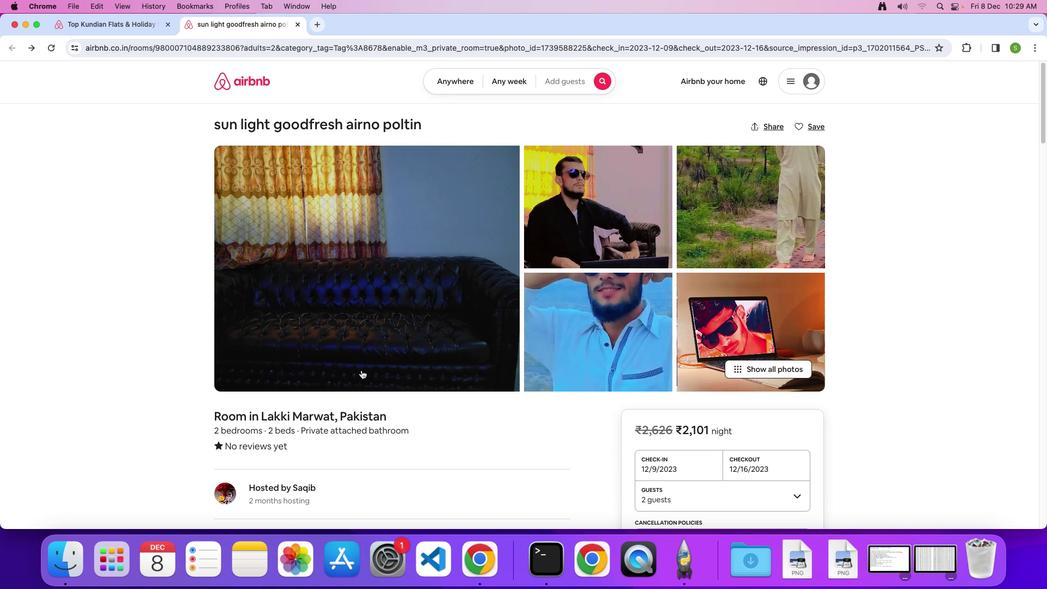 
Action: Mouse scrolled (361, 370) with delta (0, 0)
Screenshot: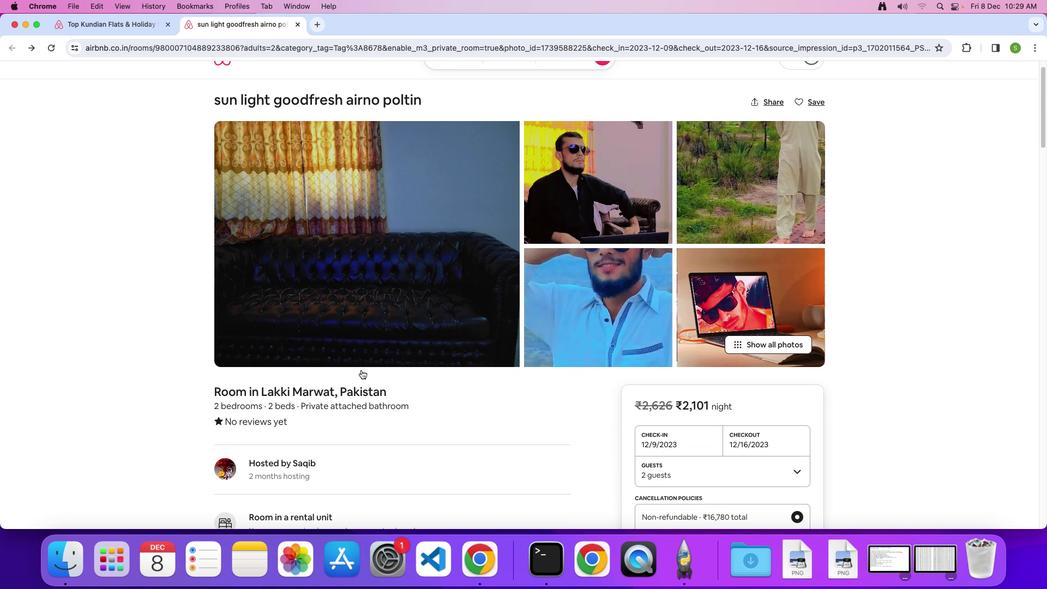 
Action: Mouse scrolled (361, 370) with delta (0, -1)
Screenshot: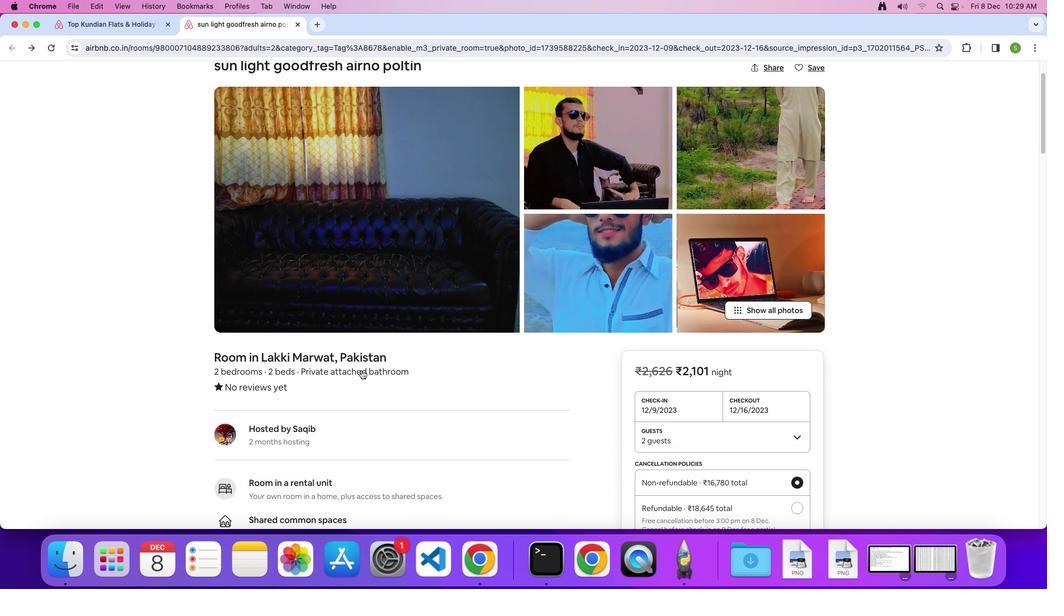 
Action: Mouse scrolled (361, 370) with delta (0, 0)
Screenshot: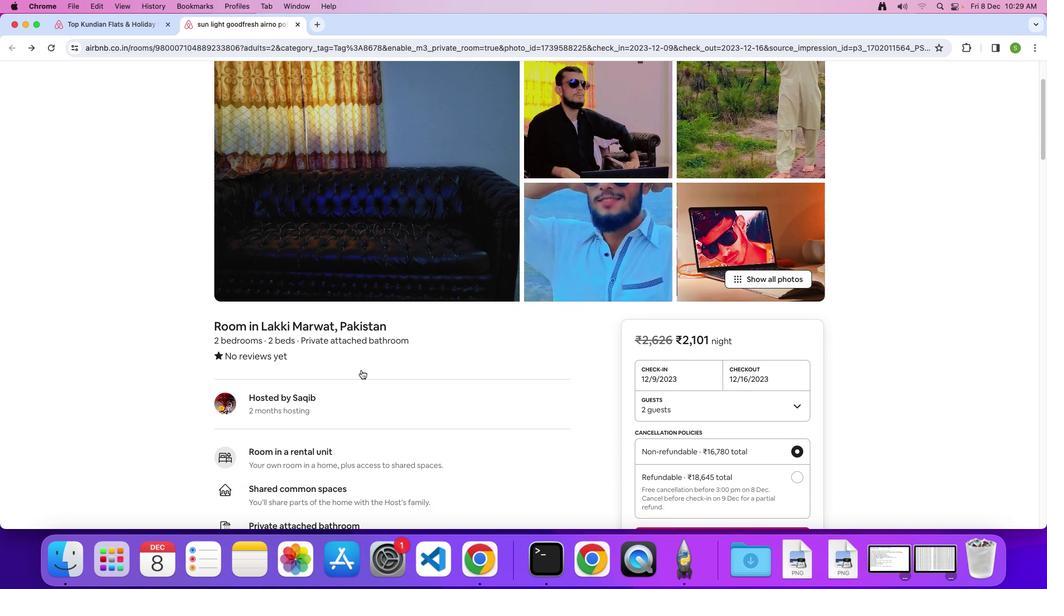 
Action: Mouse scrolled (361, 370) with delta (0, 0)
Screenshot: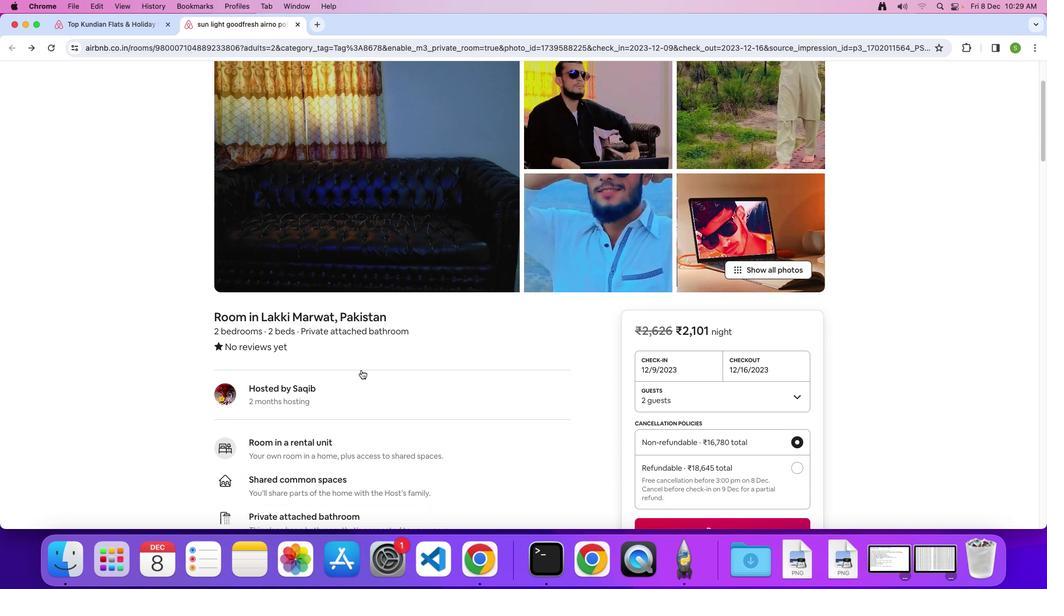 
Action: Mouse scrolled (361, 370) with delta (0, -1)
Screenshot: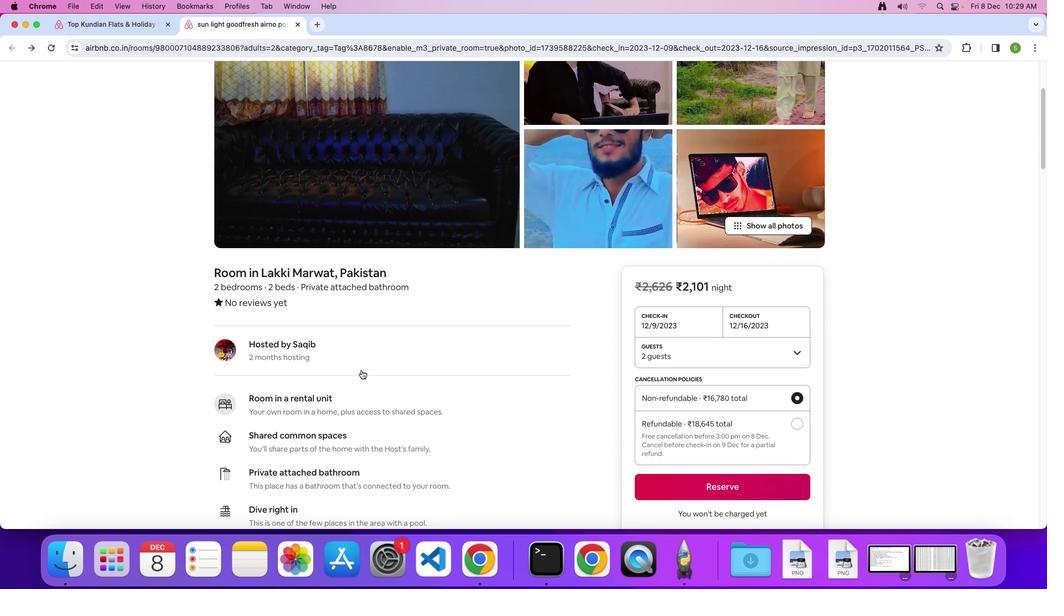 
Action: Mouse scrolled (361, 370) with delta (0, 0)
Screenshot: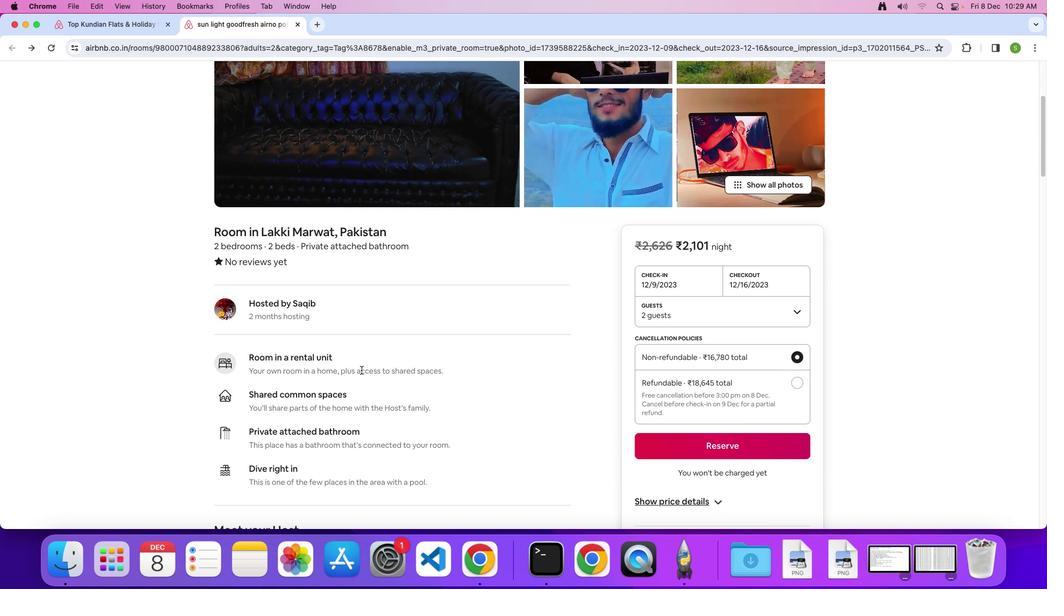 
Action: Mouse scrolled (361, 370) with delta (0, 0)
Screenshot: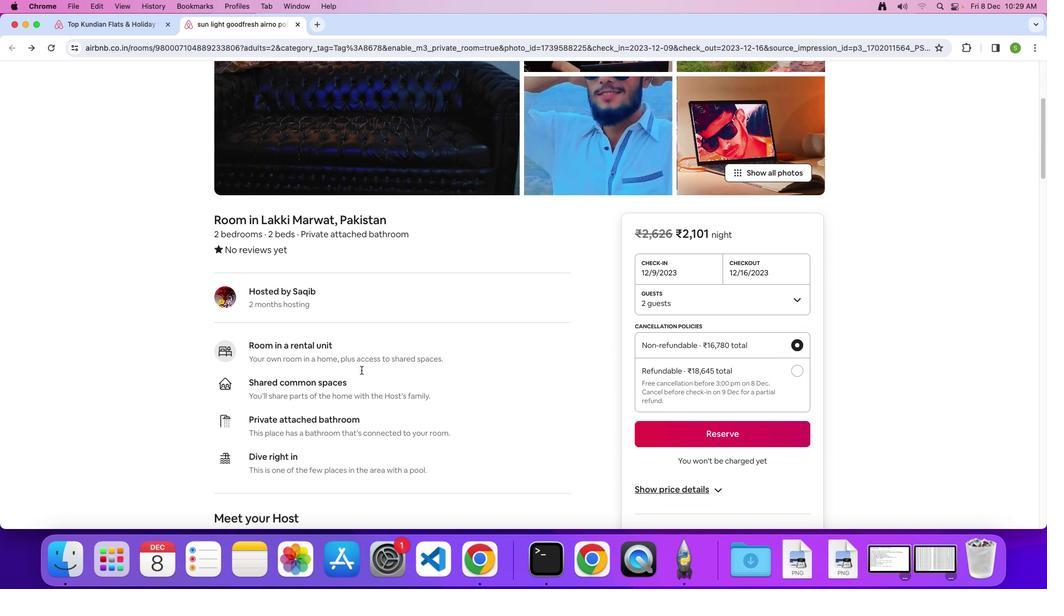
Action: Mouse scrolled (361, 370) with delta (0, -1)
Screenshot: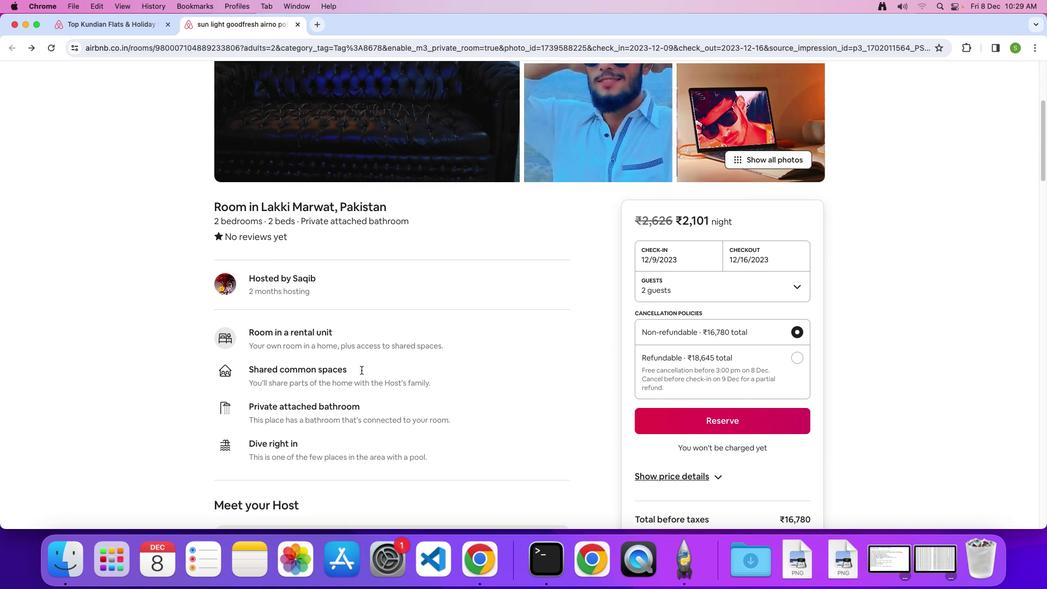 
Action: Mouse scrolled (361, 370) with delta (0, 0)
Screenshot: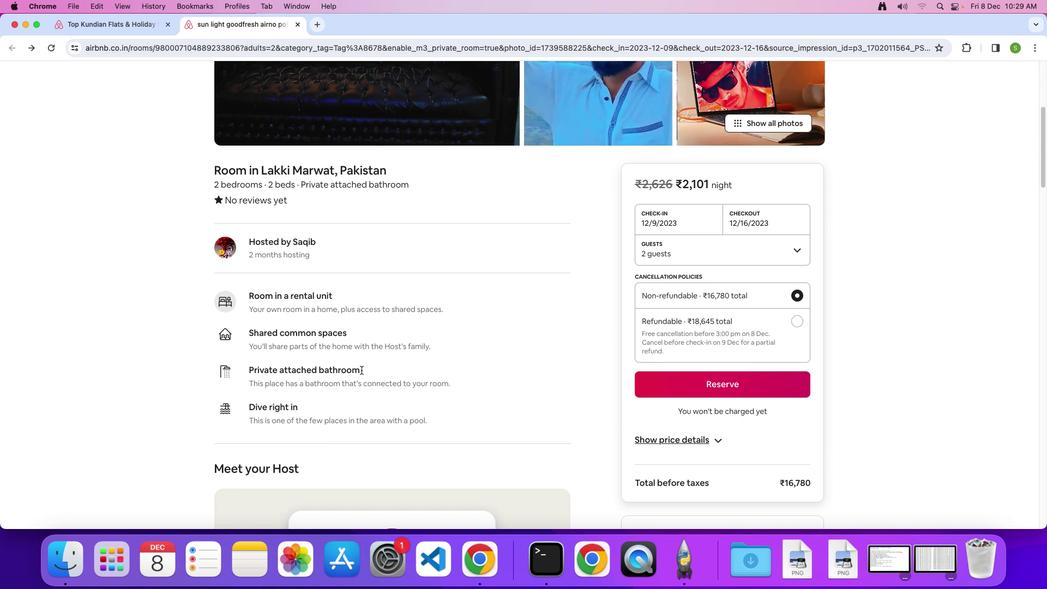 
Action: Mouse scrolled (361, 370) with delta (0, 0)
Screenshot: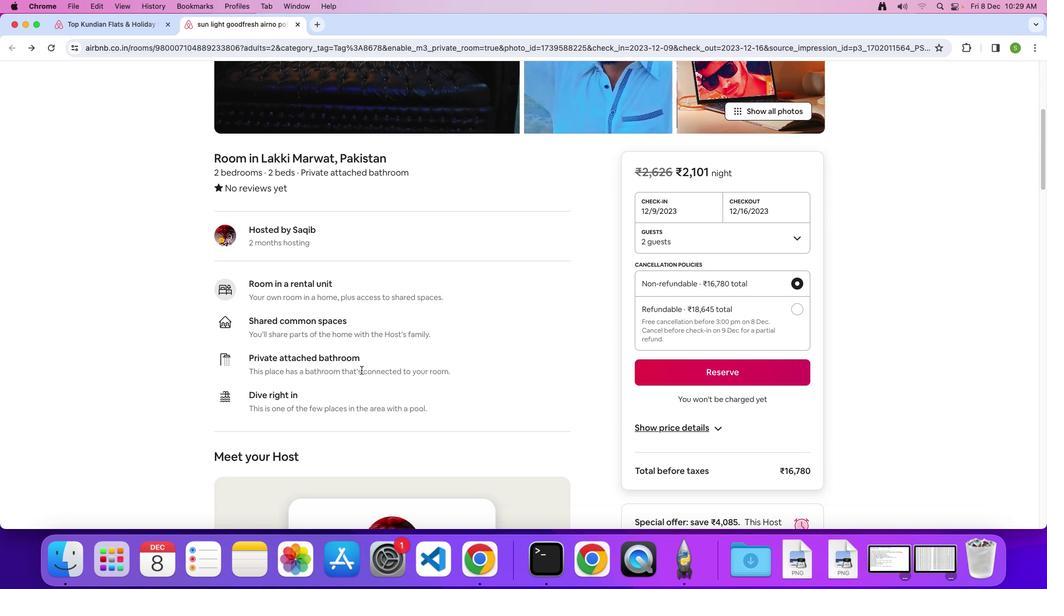 
Action: Mouse scrolled (361, 370) with delta (0, -1)
Screenshot: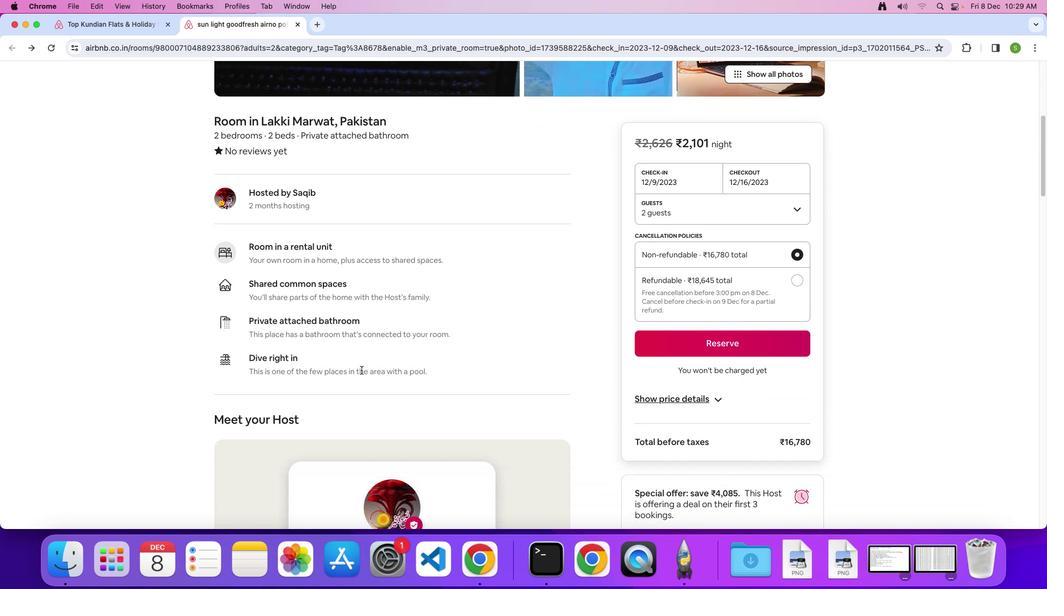 
Action: Mouse scrolled (361, 370) with delta (0, 0)
Screenshot: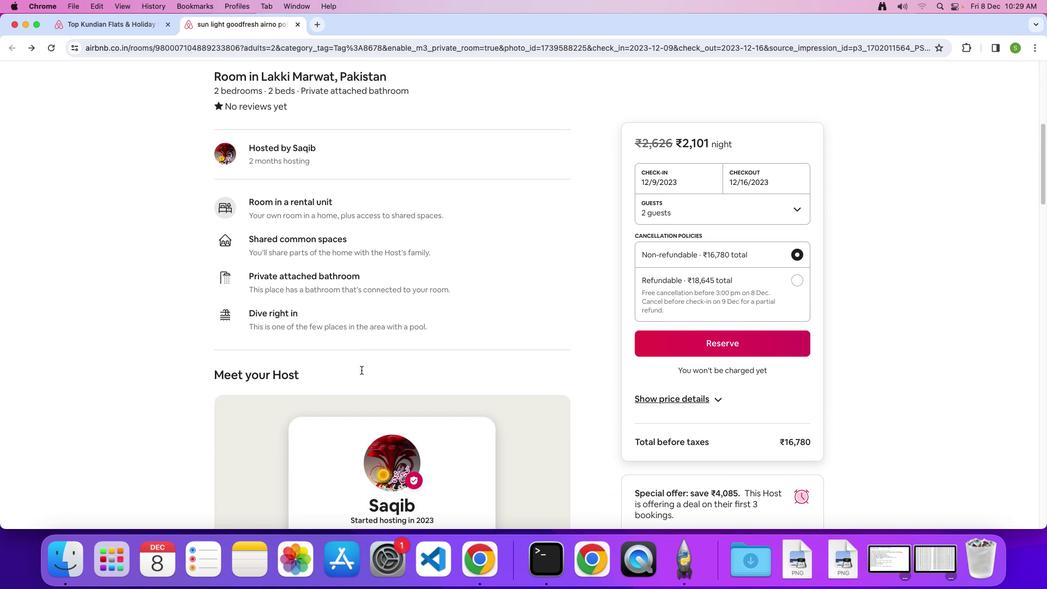 
Action: Mouse scrolled (361, 370) with delta (0, 0)
Screenshot: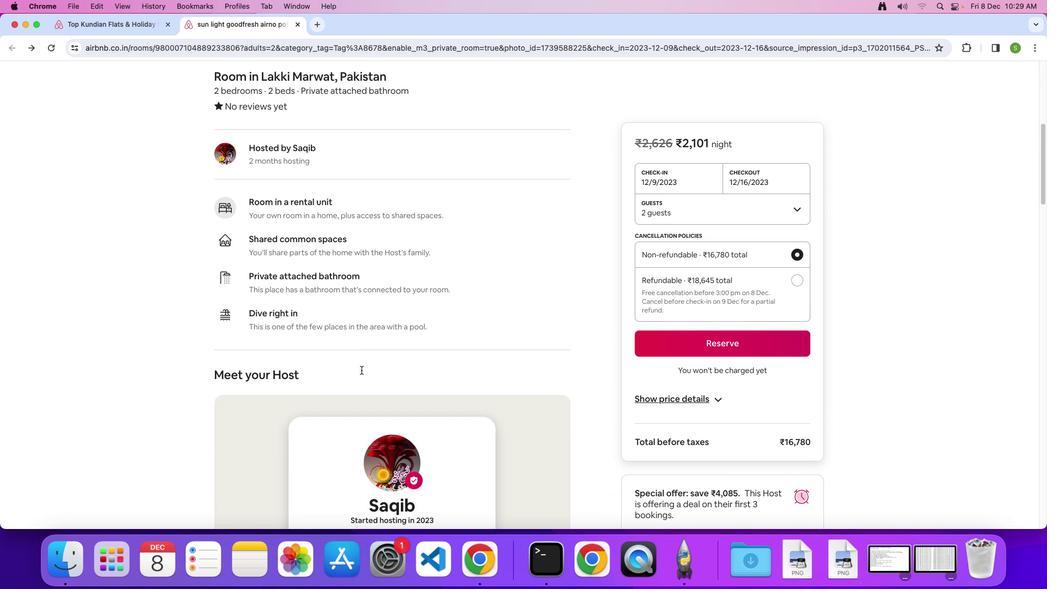 
Action: Mouse scrolled (361, 370) with delta (0, -1)
Screenshot: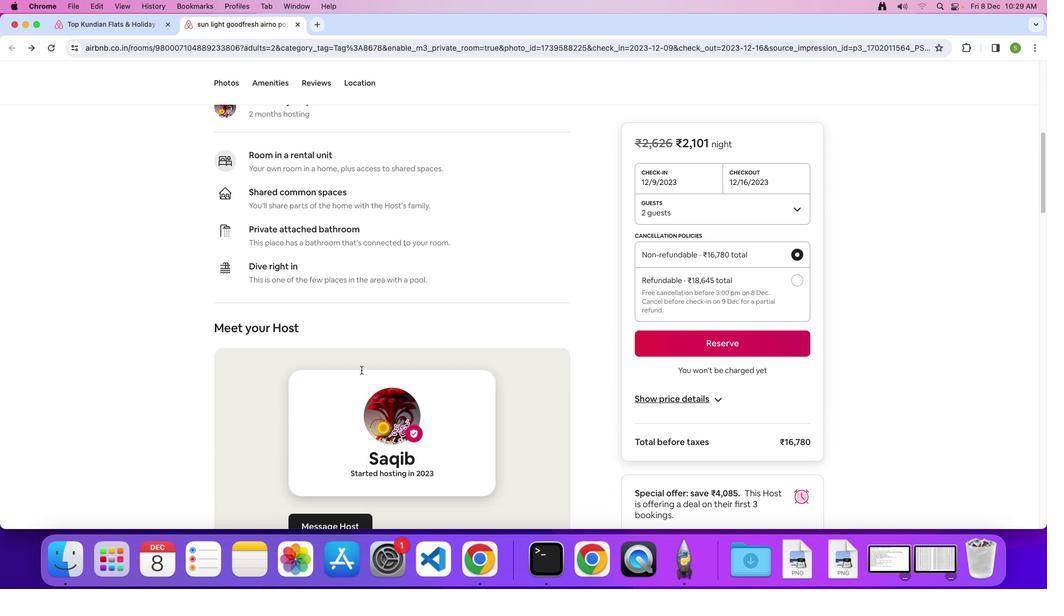 
Action: Mouse scrolled (361, 370) with delta (0, 0)
Screenshot: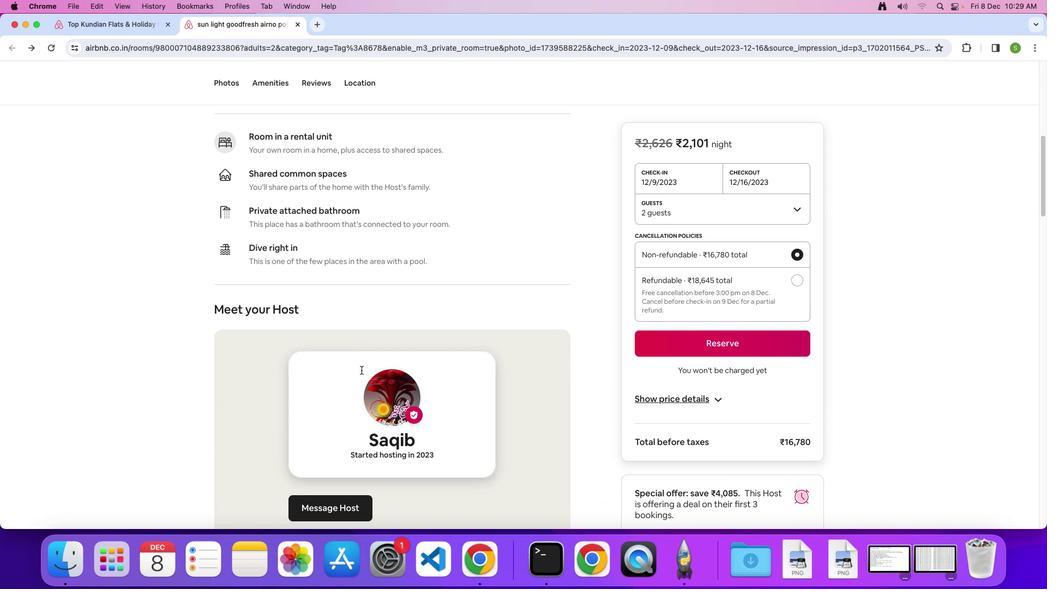 
Action: Mouse scrolled (361, 370) with delta (0, 0)
Screenshot: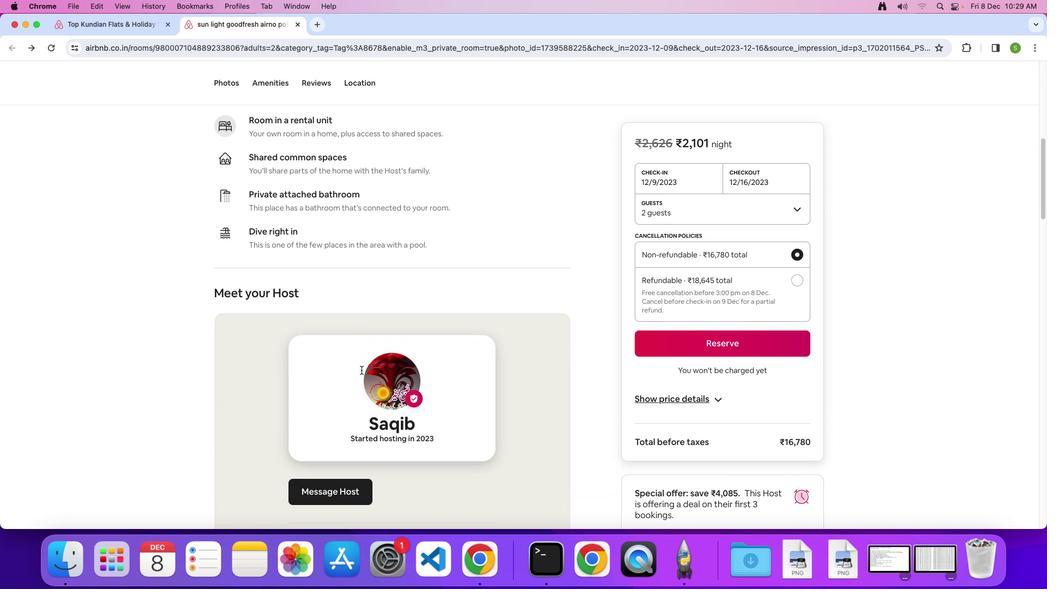 
Action: Mouse scrolled (361, 370) with delta (0, -1)
Screenshot: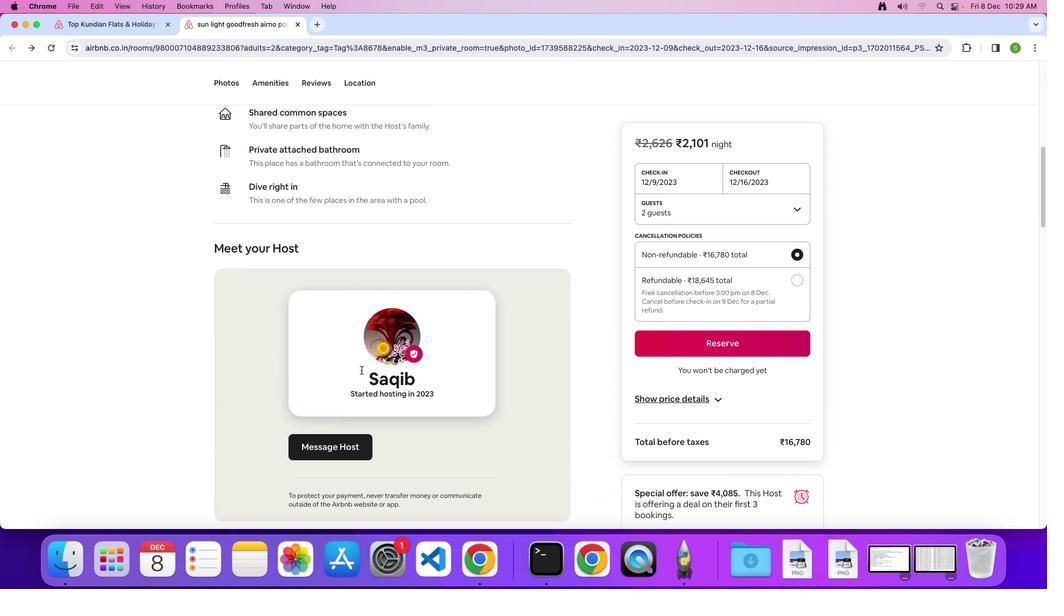 
Action: Mouse scrolled (361, 370) with delta (0, 0)
Screenshot: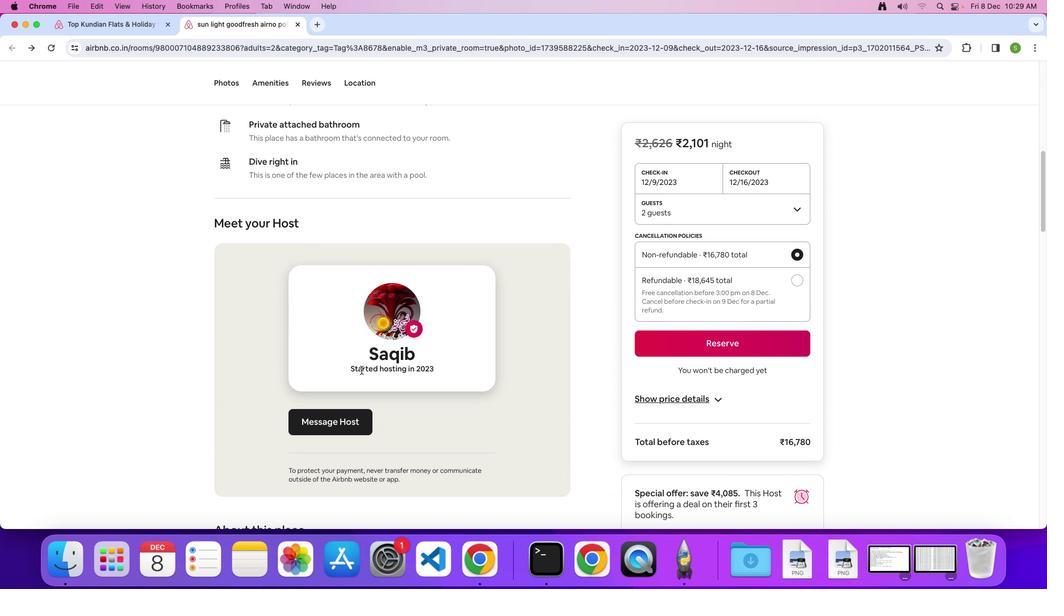 
Action: Mouse scrolled (361, 370) with delta (0, 0)
Screenshot: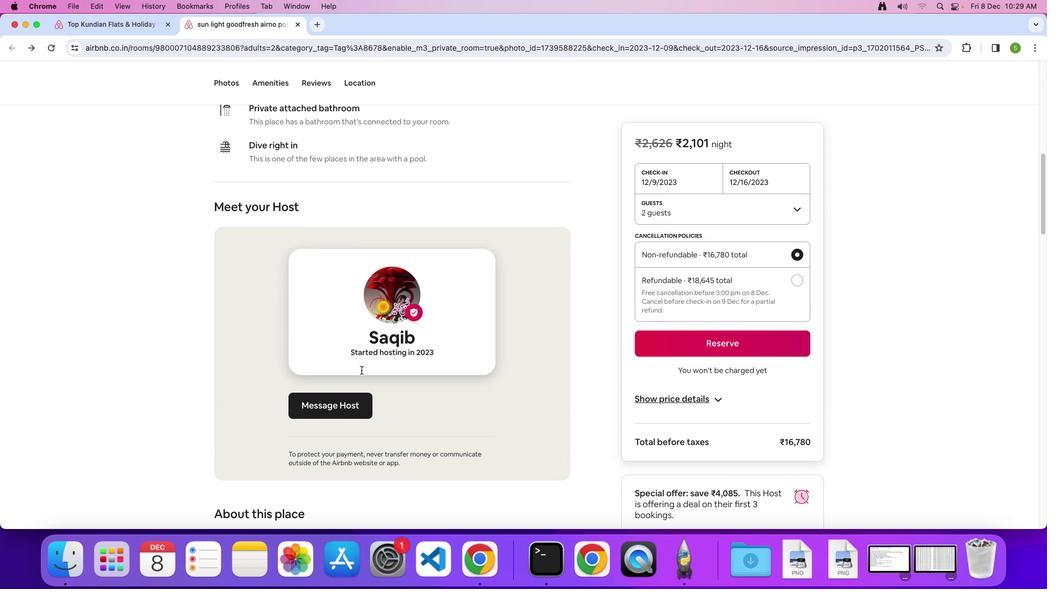 
Action: Mouse scrolled (361, 370) with delta (0, -1)
Screenshot: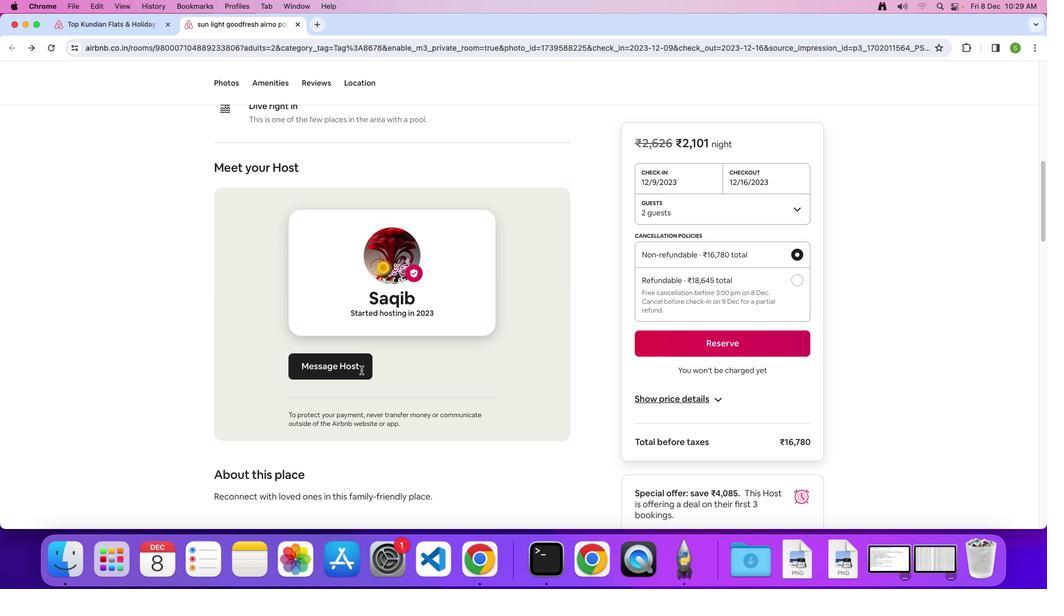 
Action: Mouse scrolled (361, 370) with delta (0, 0)
Screenshot: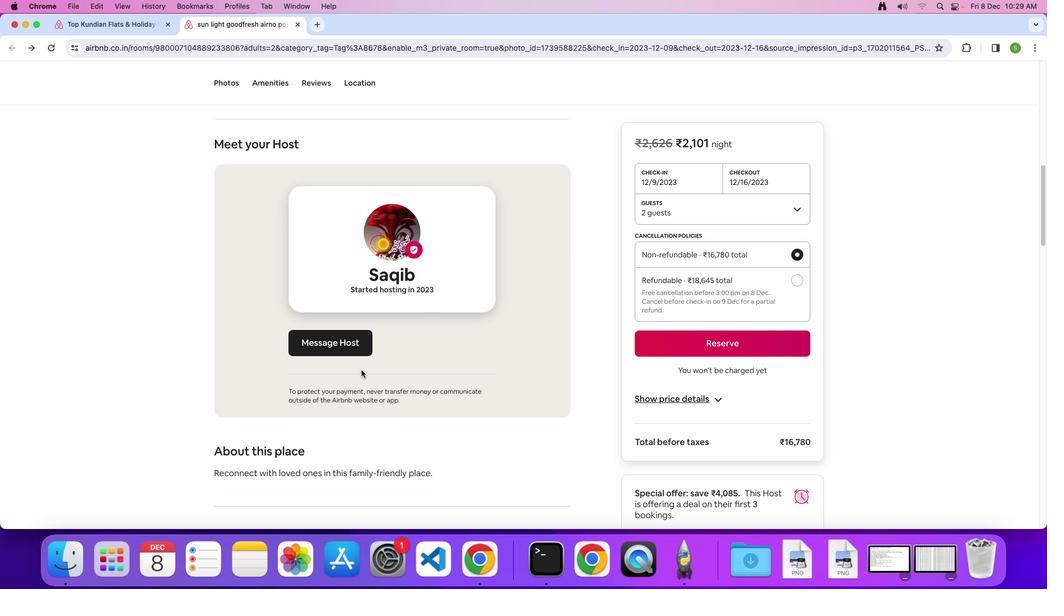 
Action: Mouse scrolled (361, 370) with delta (0, 0)
Screenshot: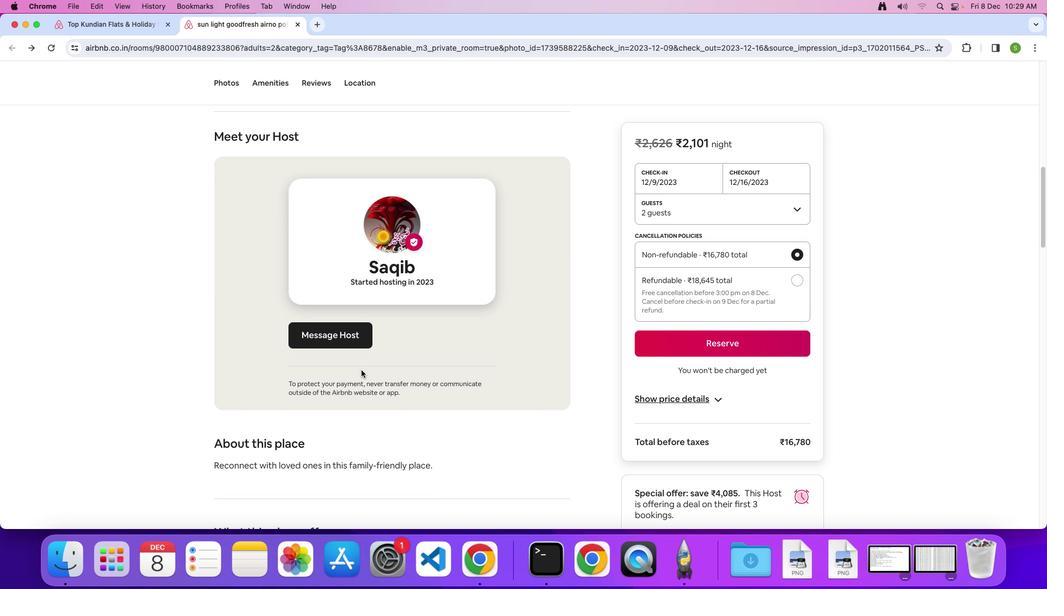 
Action: Mouse scrolled (361, 370) with delta (0, 0)
Screenshot: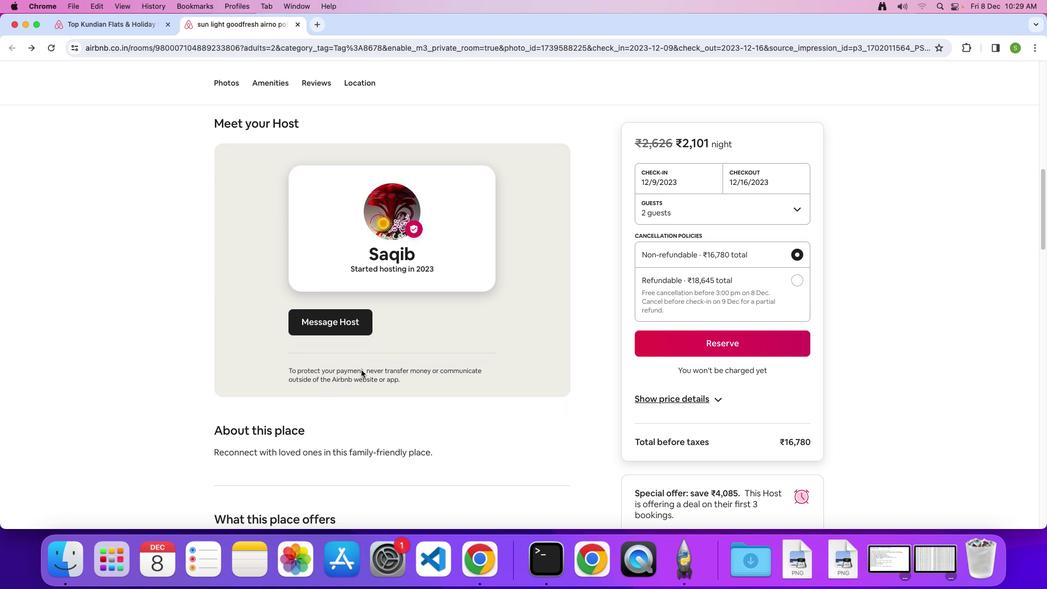 
Action: Mouse scrolled (361, 370) with delta (0, 0)
Screenshot: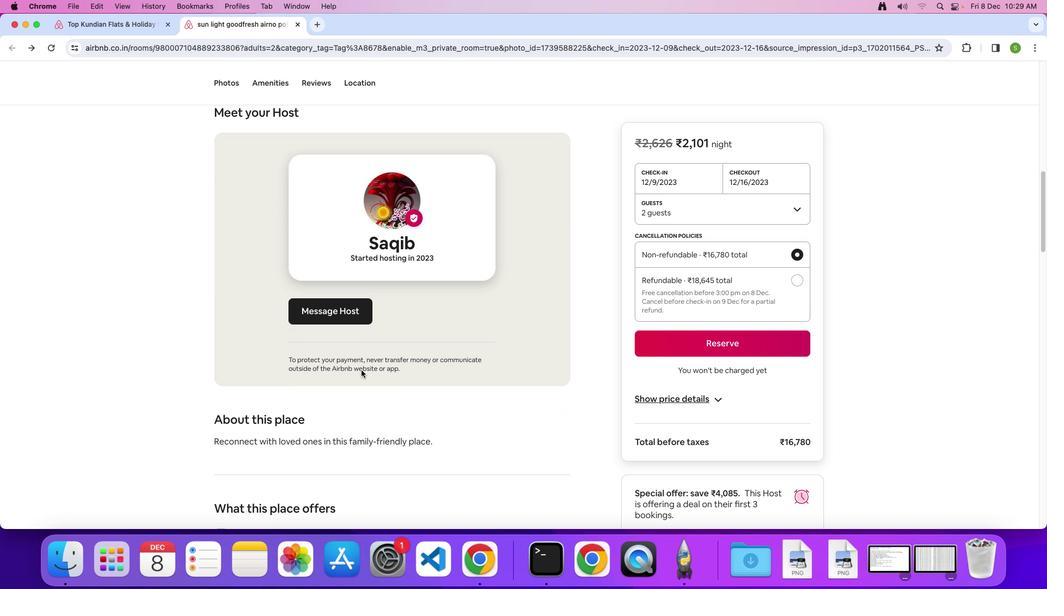 
Action: Mouse scrolled (361, 370) with delta (0, 0)
Screenshot: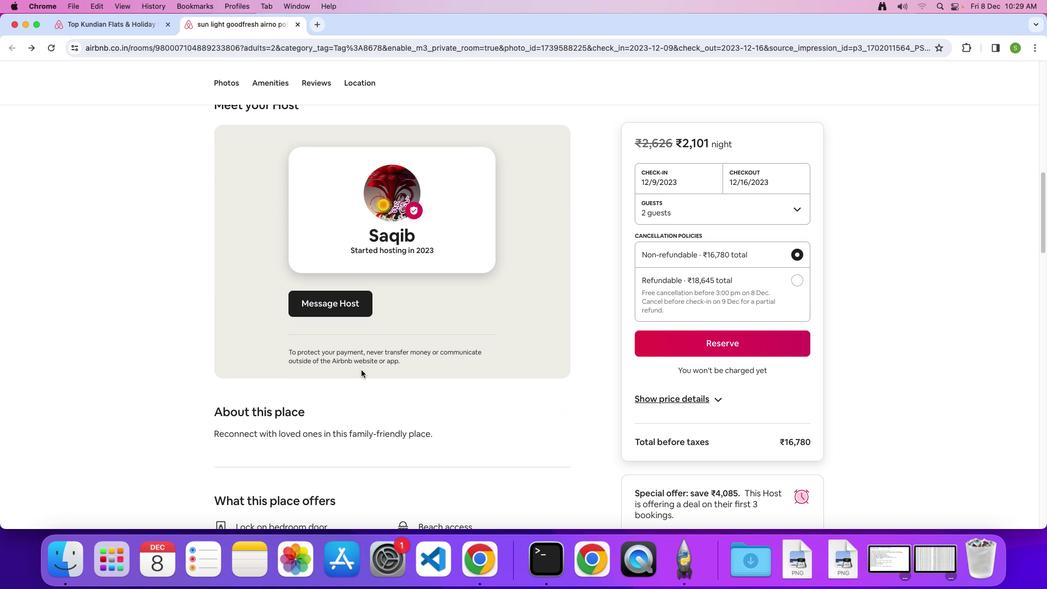 
Action: Mouse scrolled (361, 370) with delta (0, 0)
Screenshot: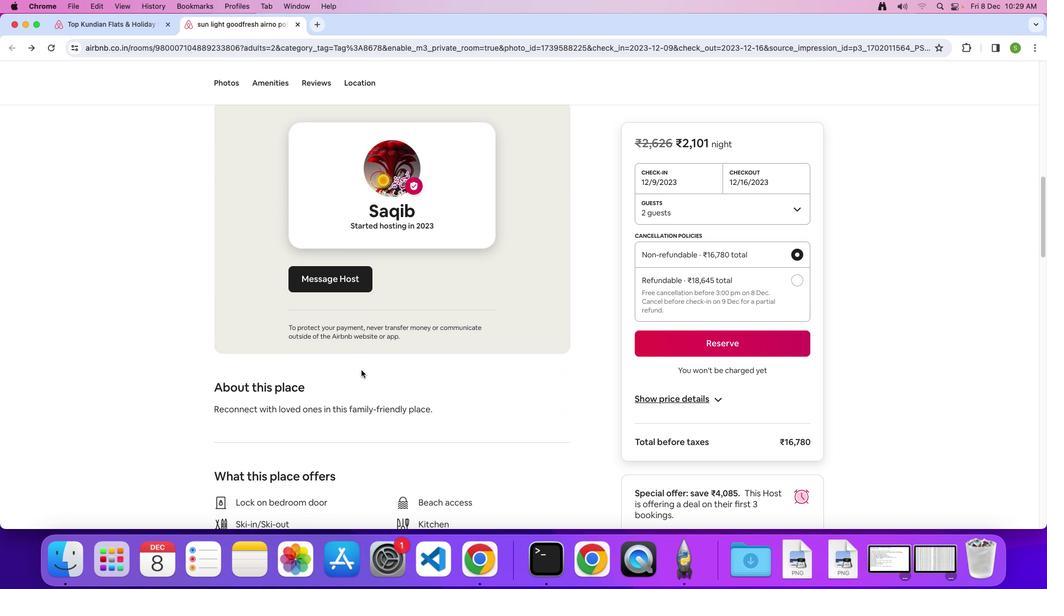 
Action: Mouse scrolled (361, 370) with delta (0, 0)
Screenshot: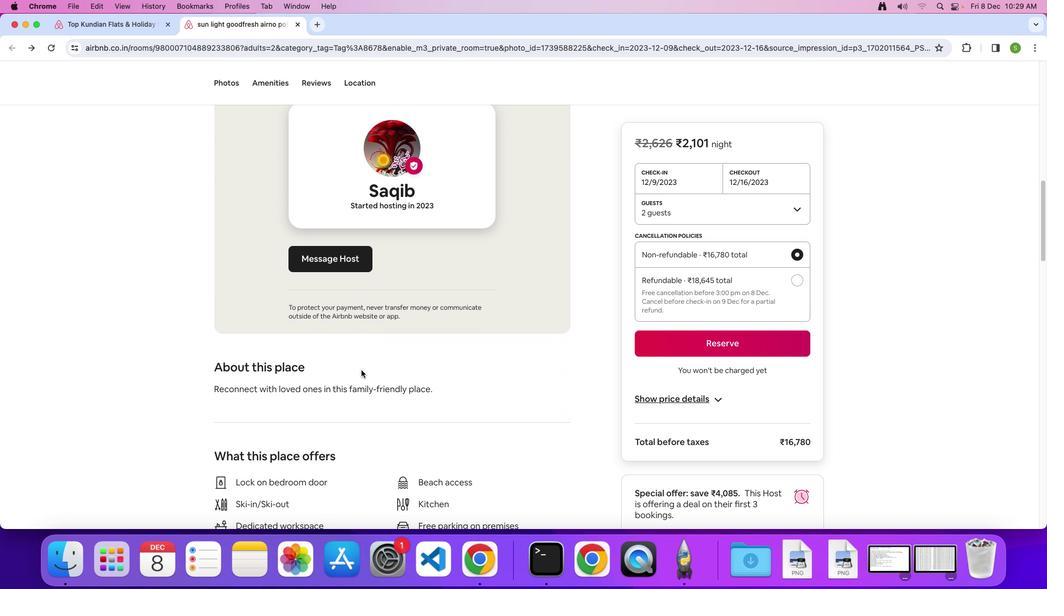 
Action: Mouse scrolled (361, 370) with delta (0, 0)
Screenshot: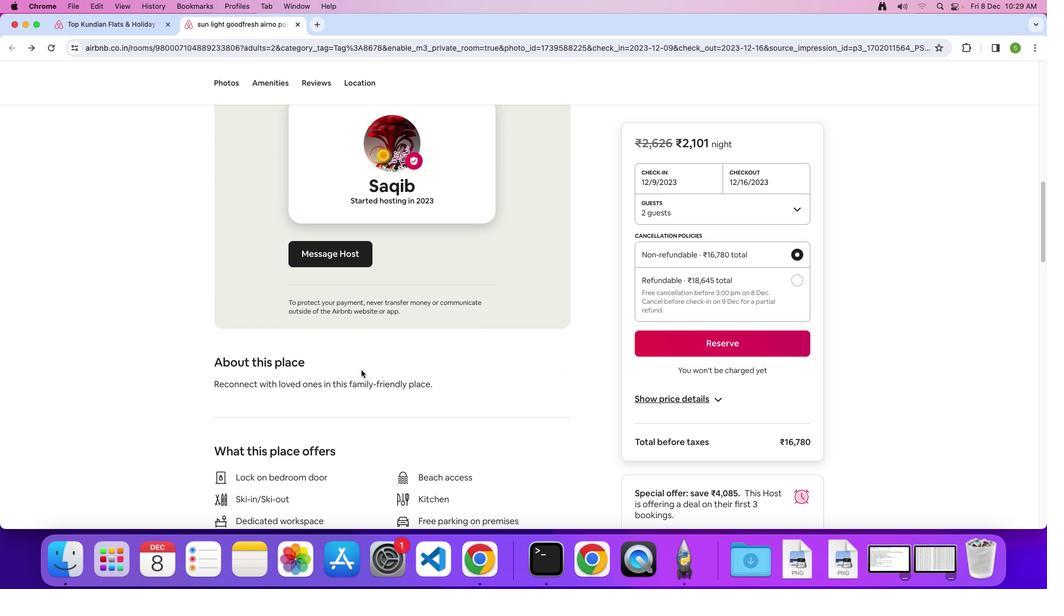 
Action: Mouse scrolled (361, 370) with delta (0, 0)
Screenshot: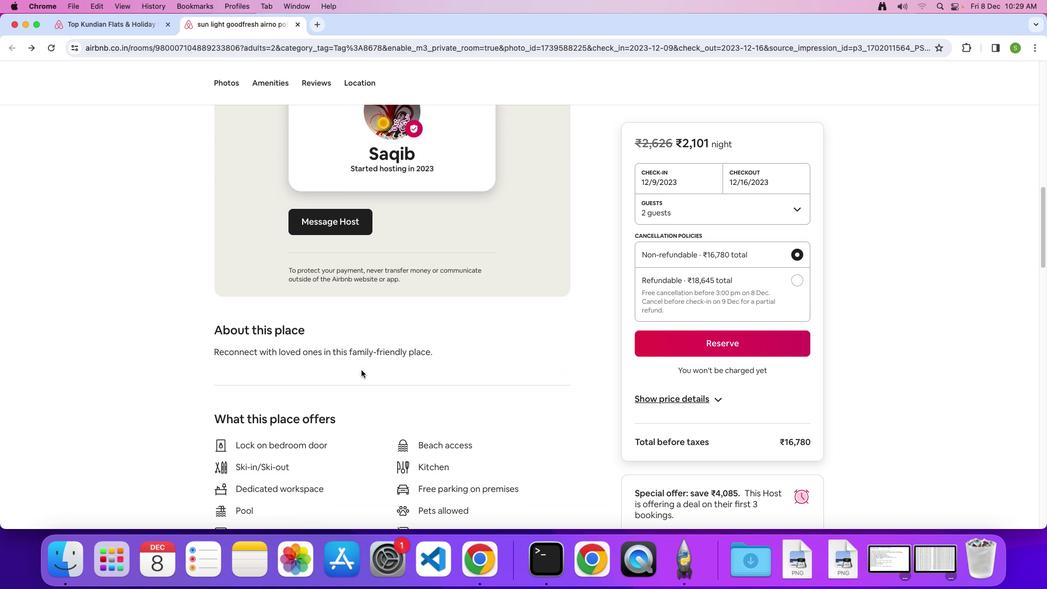 
Action: Mouse scrolled (361, 370) with delta (0, 0)
Screenshot: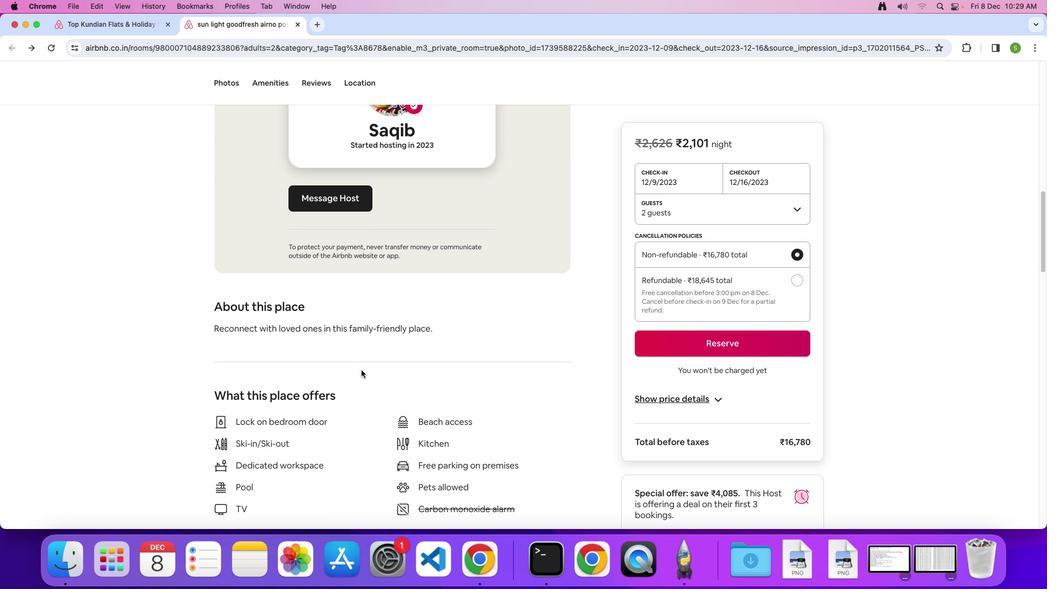 
Action: Mouse scrolled (361, 370) with delta (0, 0)
Screenshot: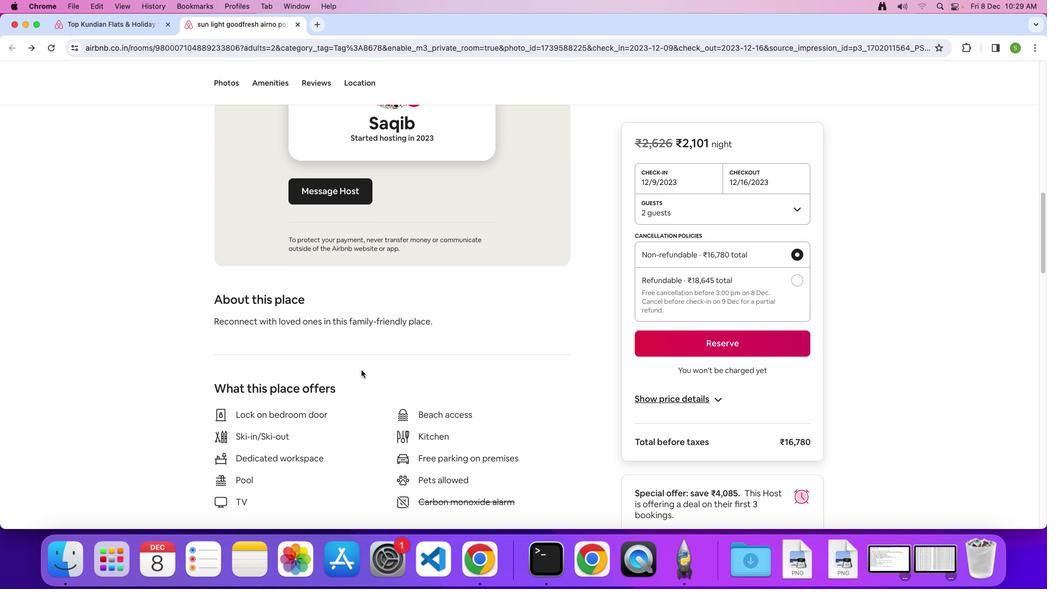 
Action: Mouse scrolled (361, 370) with delta (0, -1)
Screenshot: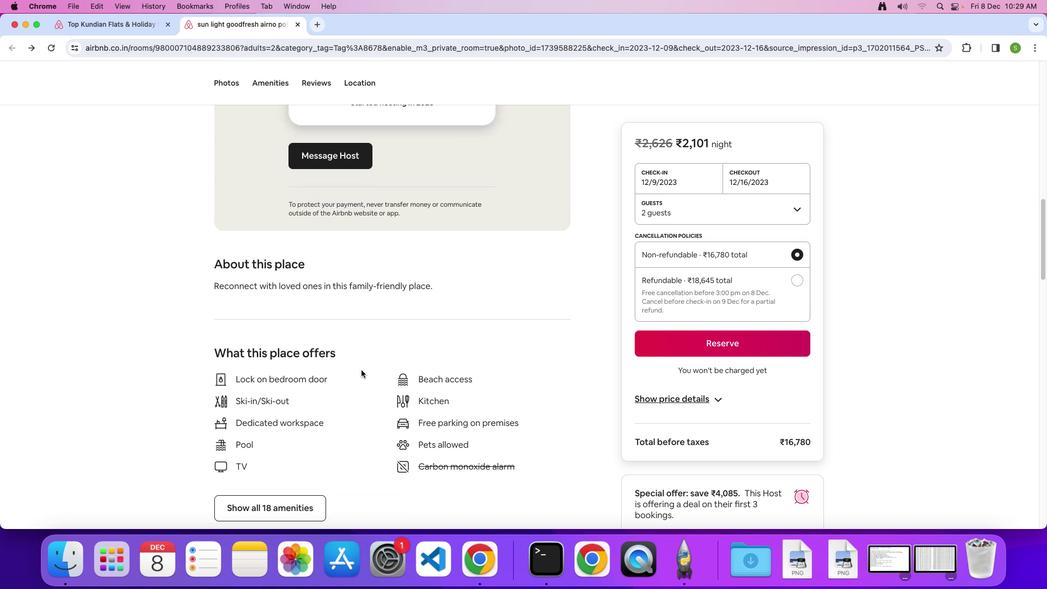 
Action: Mouse scrolled (361, 370) with delta (0, 0)
Screenshot: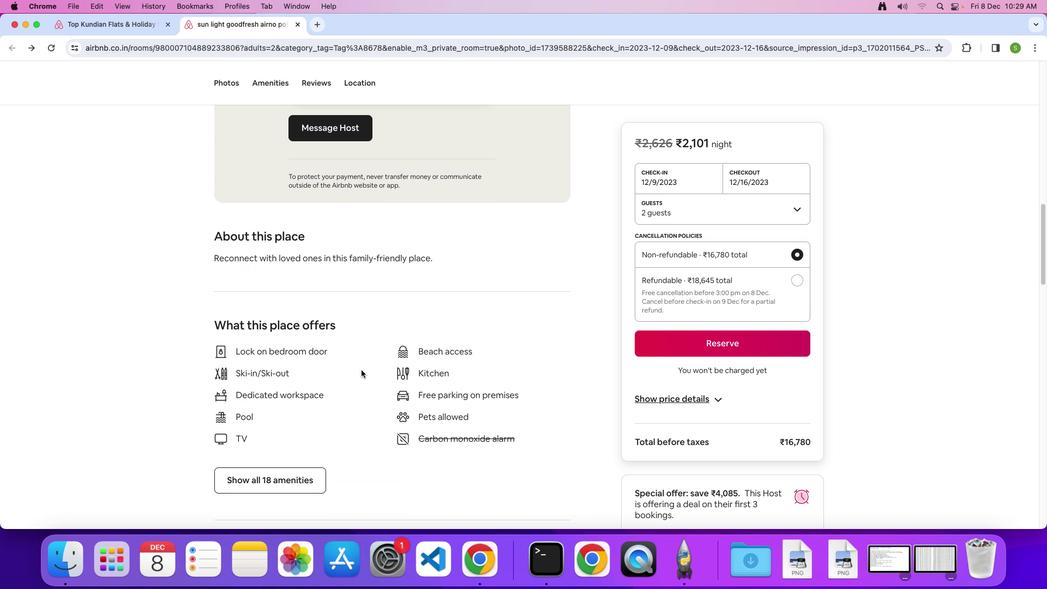 
Action: Mouse scrolled (361, 370) with delta (0, 0)
Screenshot: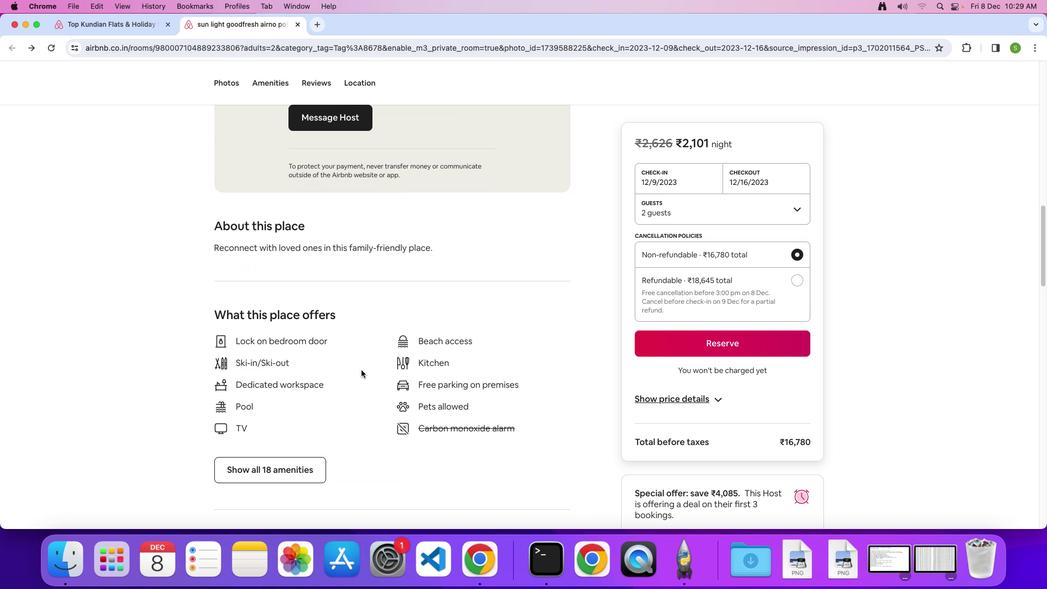
Action: Mouse scrolled (361, 370) with delta (0, -1)
Screenshot: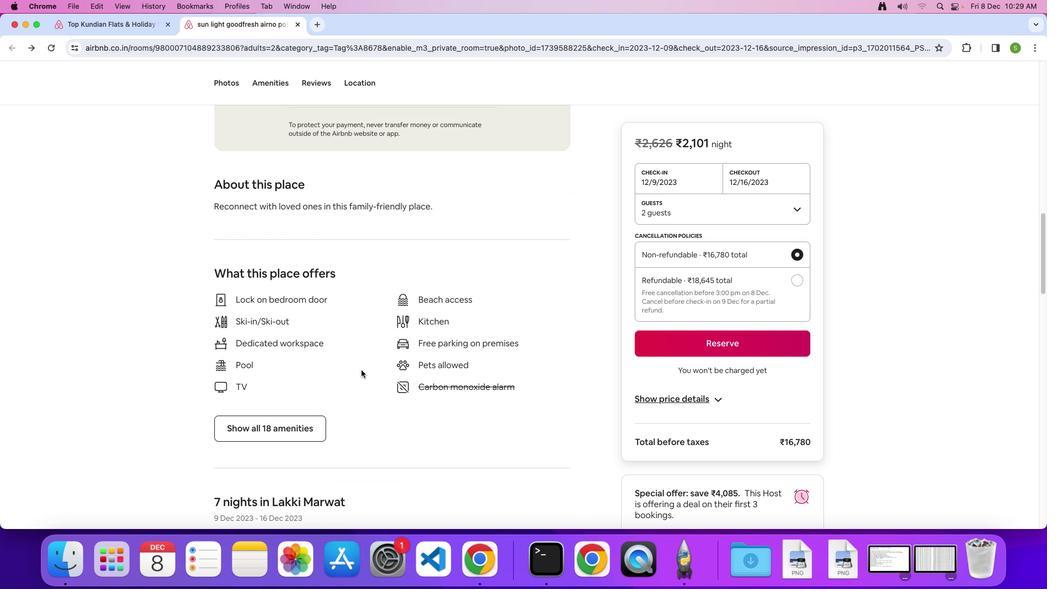 
Action: Mouse scrolled (361, 370) with delta (0, 0)
Screenshot: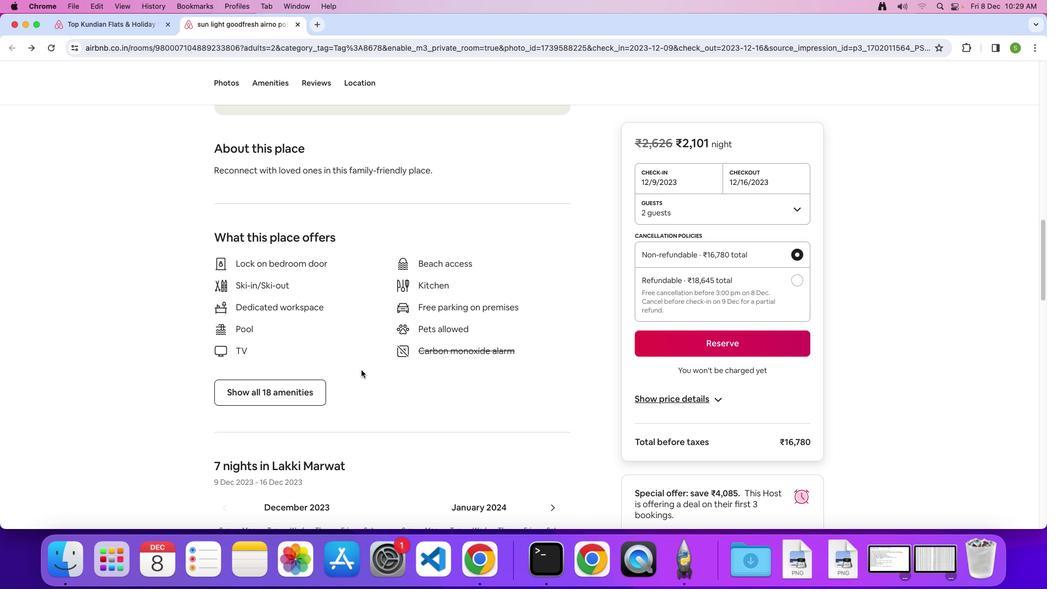 
Action: Mouse scrolled (361, 370) with delta (0, 0)
Screenshot: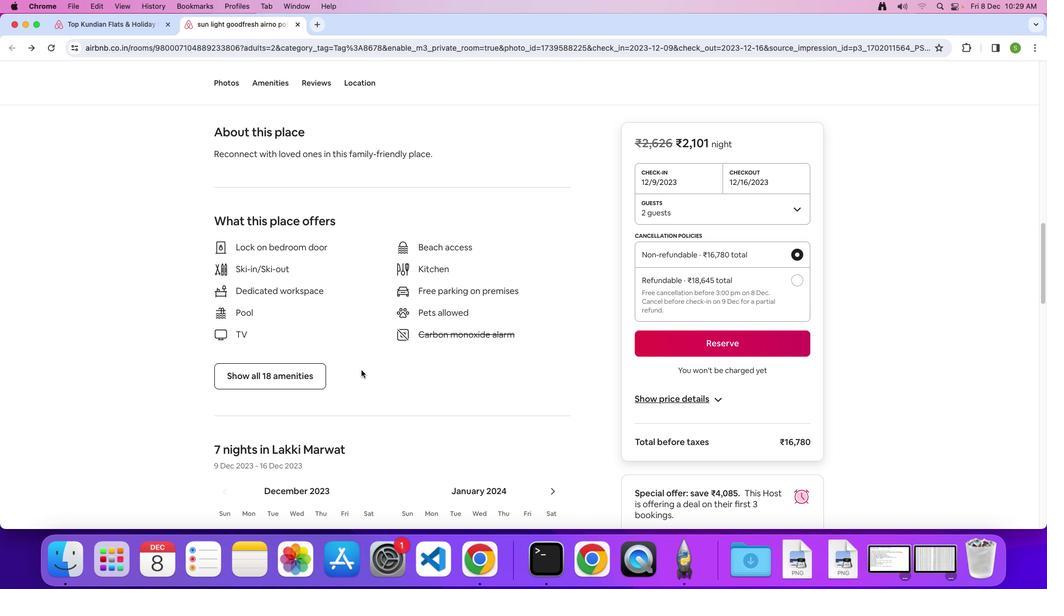 
Action: Mouse scrolled (361, 370) with delta (0, -1)
Screenshot: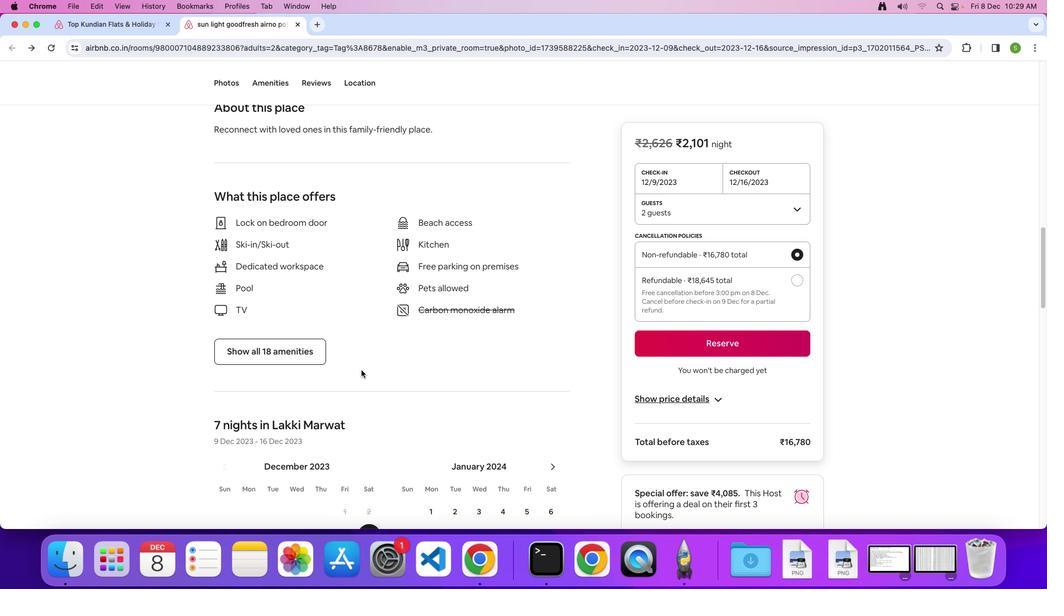 
Action: Mouse moved to (302, 333)
Screenshot: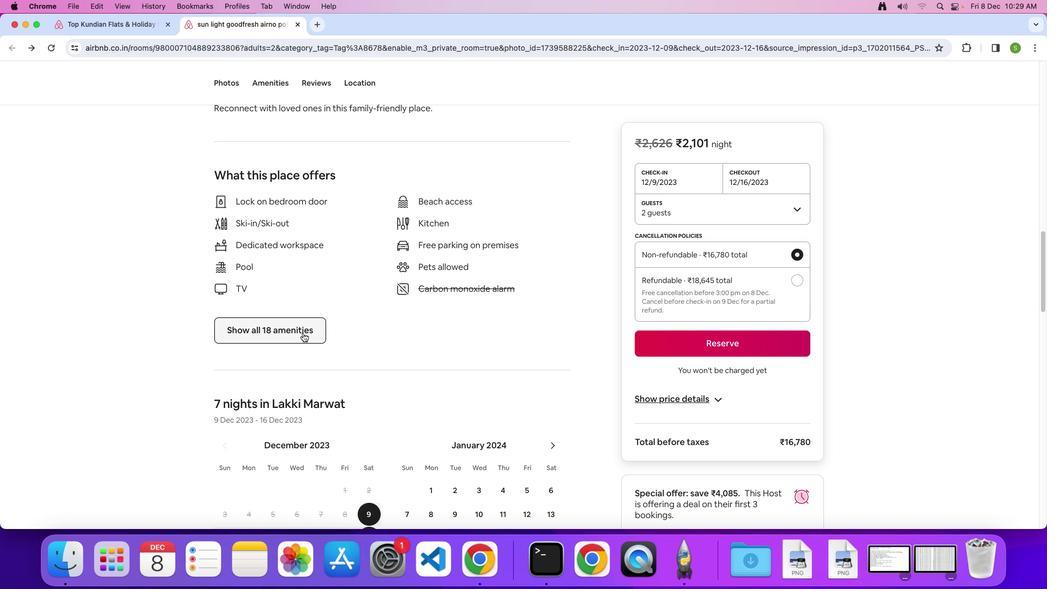 
Action: Mouse pressed left at (302, 333)
Screenshot: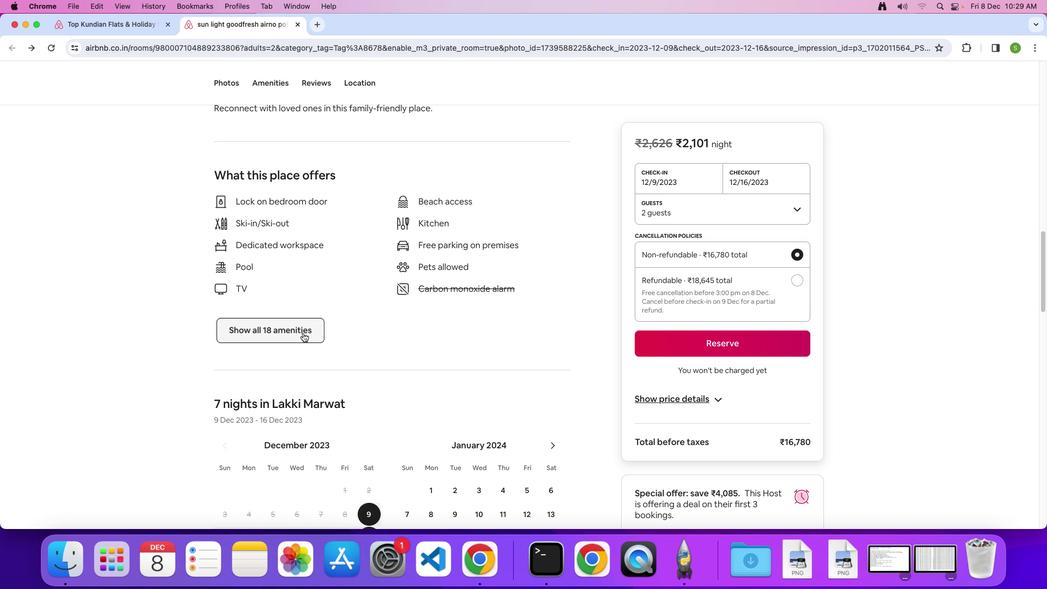 
Action: Mouse moved to (558, 370)
Screenshot: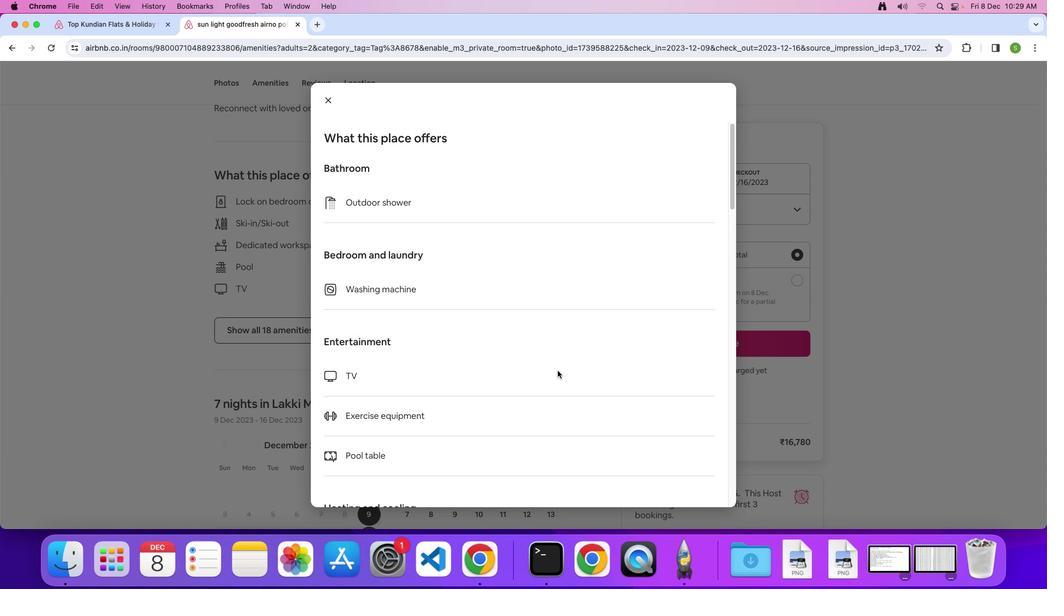 
Action: Mouse scrolled (558, 370) with delta (0, 0)
Screenshot: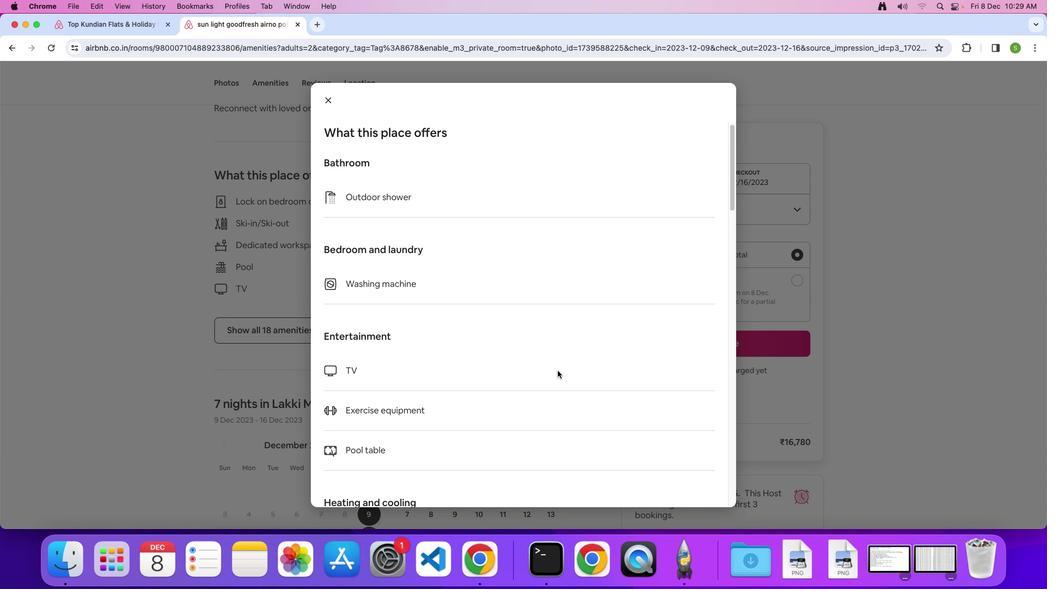 
Action: Mouse scrolled (558, 370) with delta (0, 0)
Screenshot: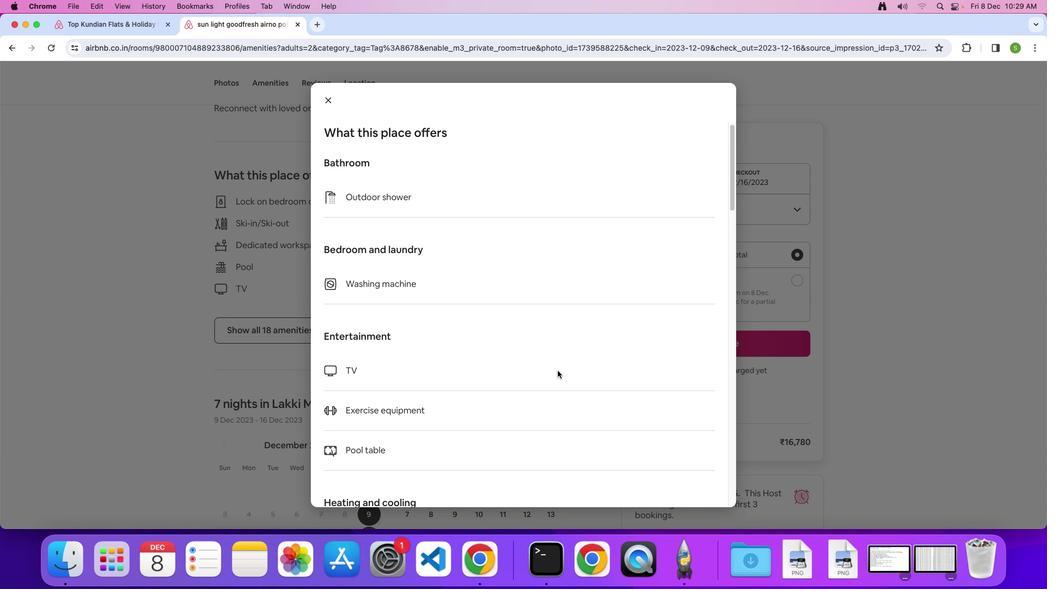 
Action: Mouse scrolled (558, 370) with delta (0, -1)
Screenshot: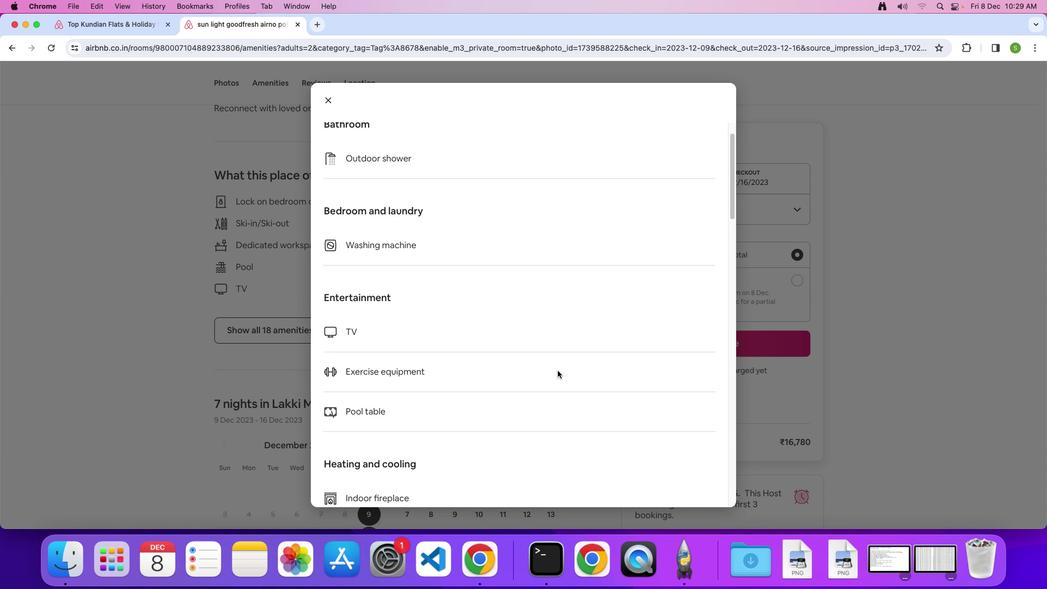 
Action: Mouse scrolled (558, 370) with delta (0, 0)
Screenshot: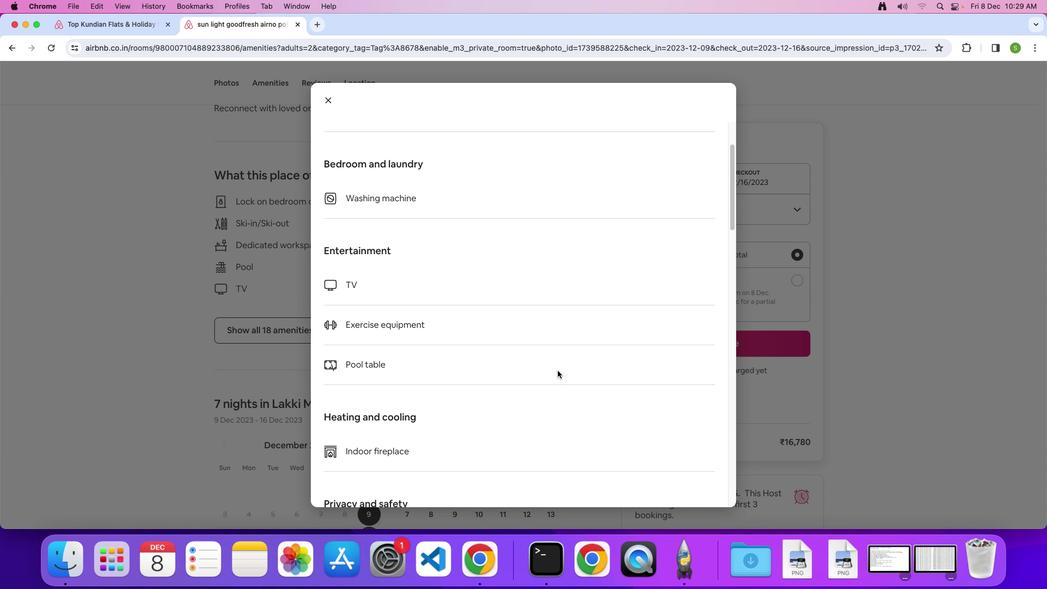 
Action: Mouse scrolled (558, 370) with delta (0, 0)
Screenshot: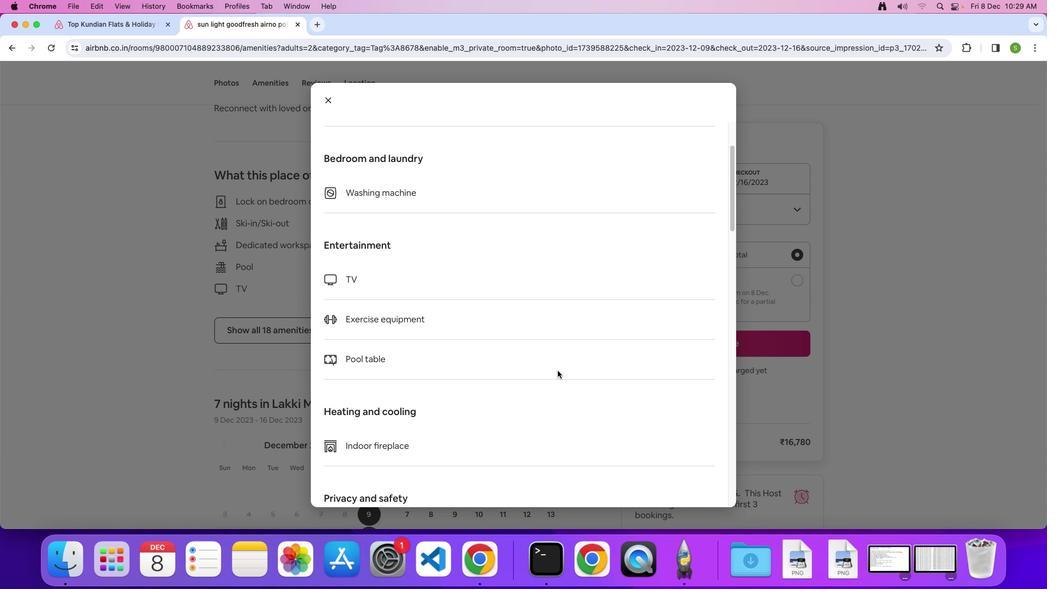 
Action: Mouse scrolled (558, 370) with delta (0, 0)
Screenshot: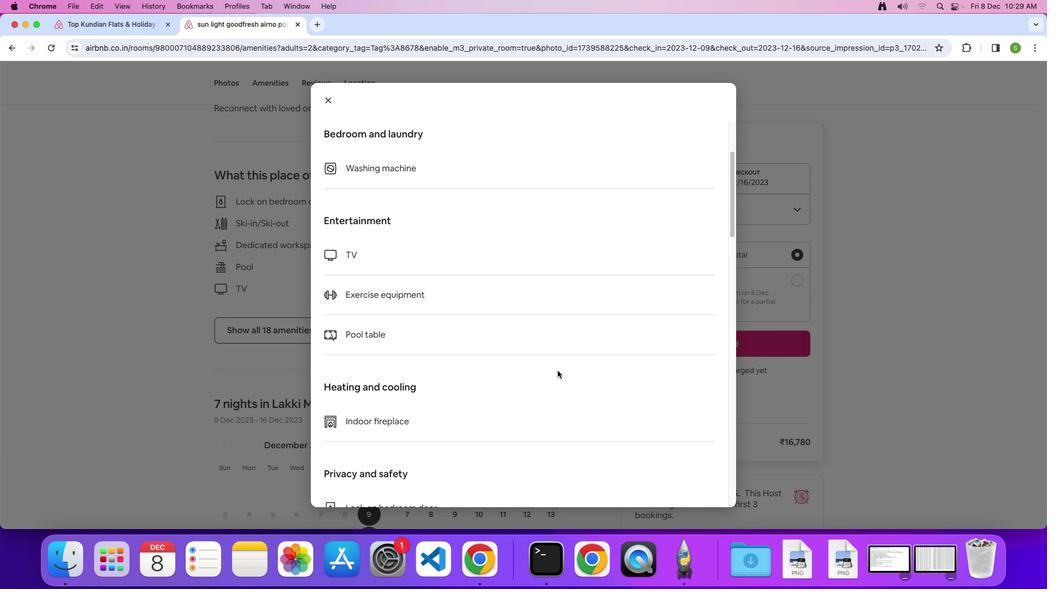 
Action: Mouse scrolled (558, 370) with delta (0, 0)
Screenshot: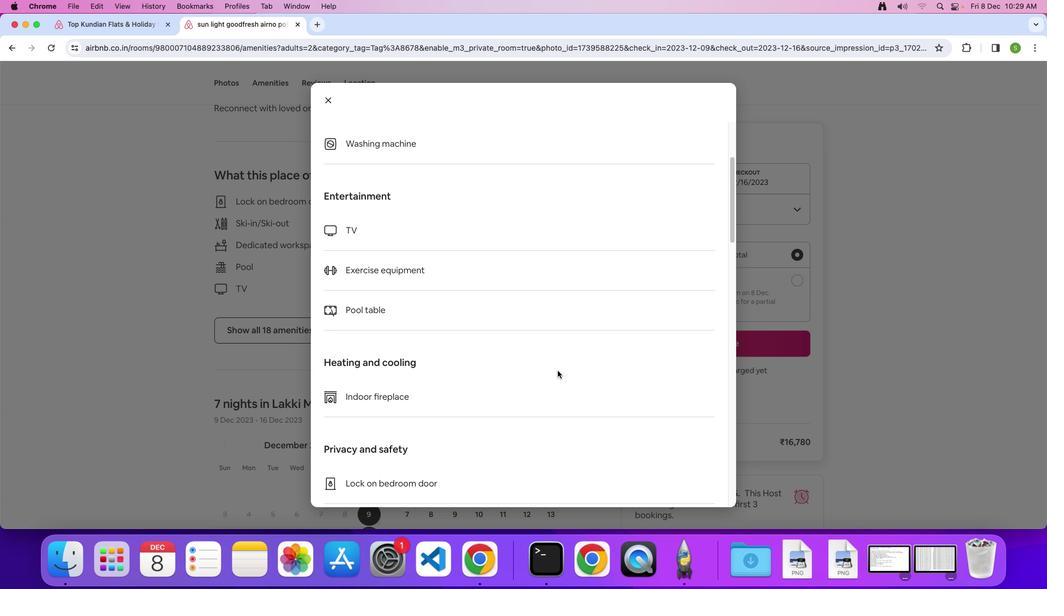 
Action: Mouse scrolled (558, 370) with delta (0, 0)
Screenshot: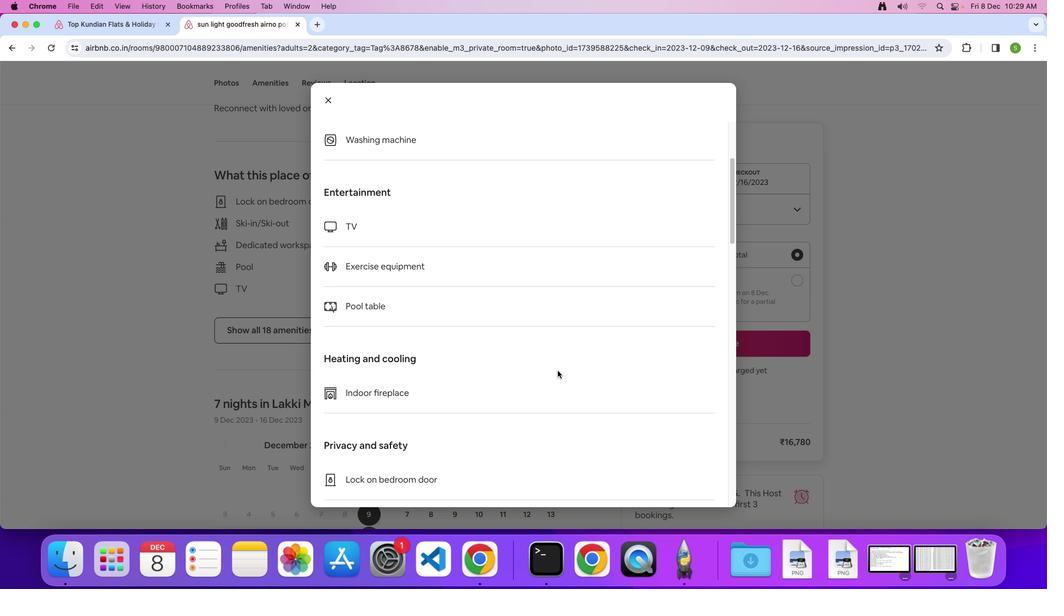 
Action: Mouse scrolled (558, 370) with delta (0, 0)
Screenshot: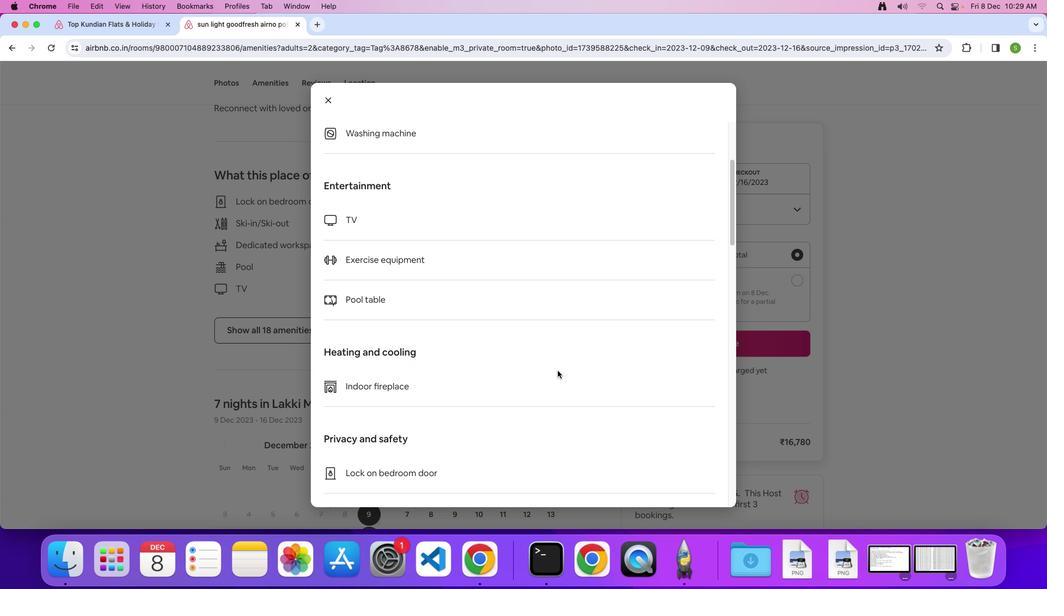 
Action: Mouse scrolled (558, 370) with delta (0, 0)
Screenshot: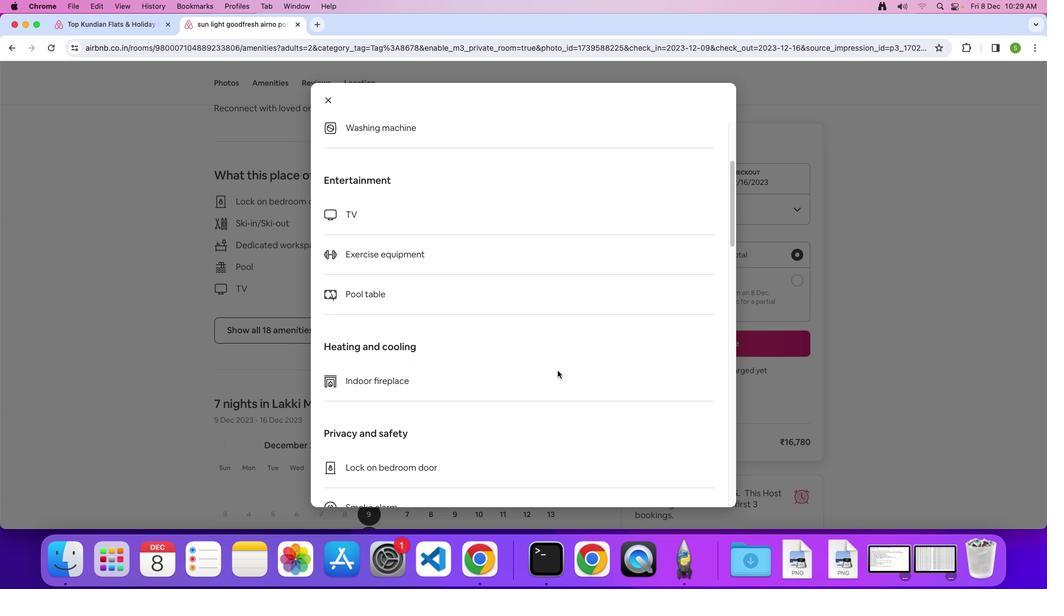 
Action: Mouse scrolled (558, 370) with delta (0, 0)
Screenshot: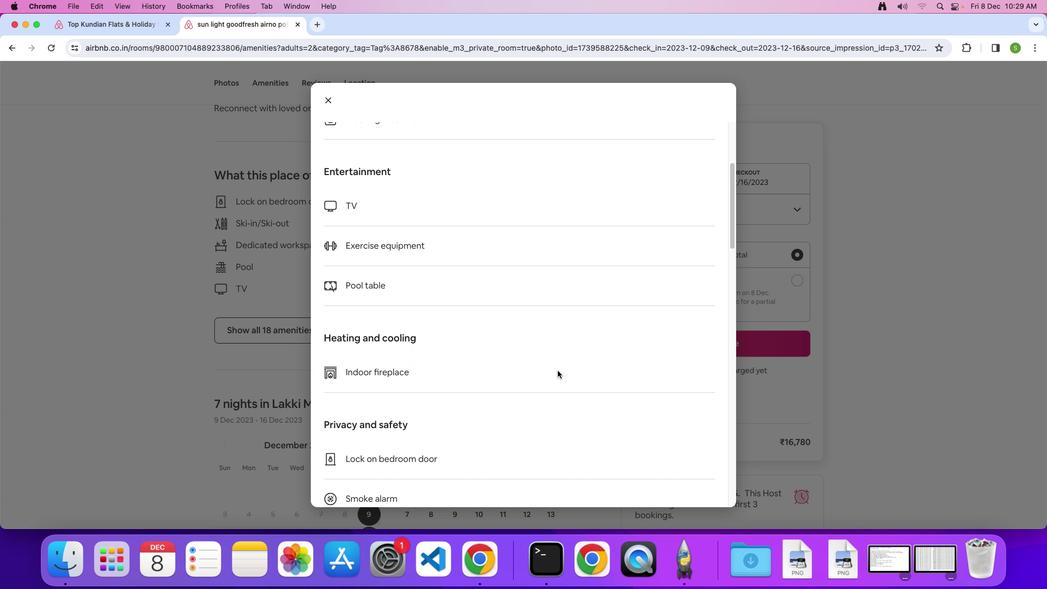 
Action: Mouse scrolled (558, 370) with delta (0, 0)
Screenshot: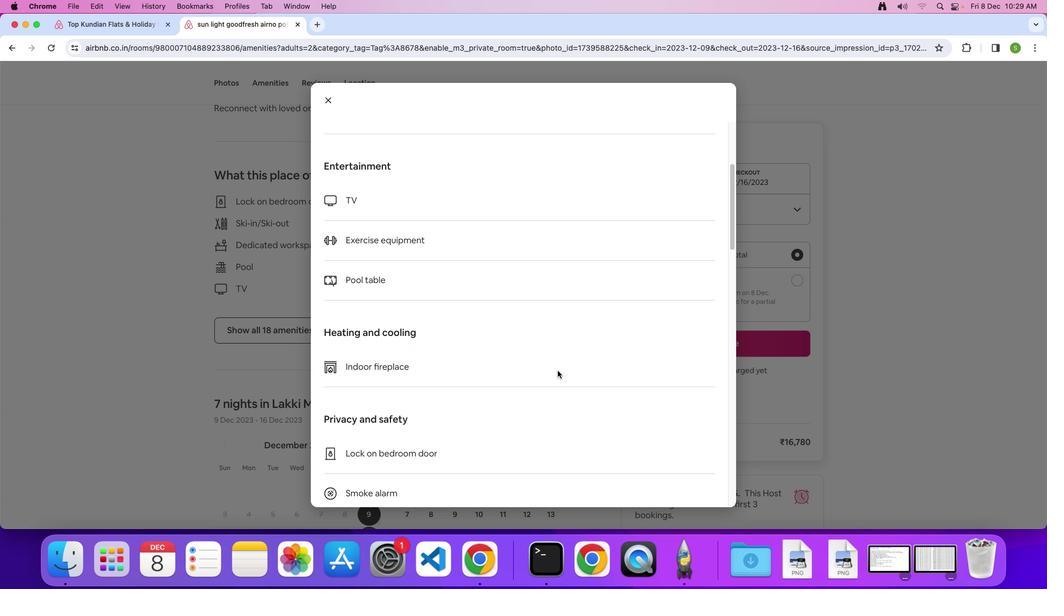 
Action: Mouse scrolled (558, 370) with delta (0, 0)
Screenshot: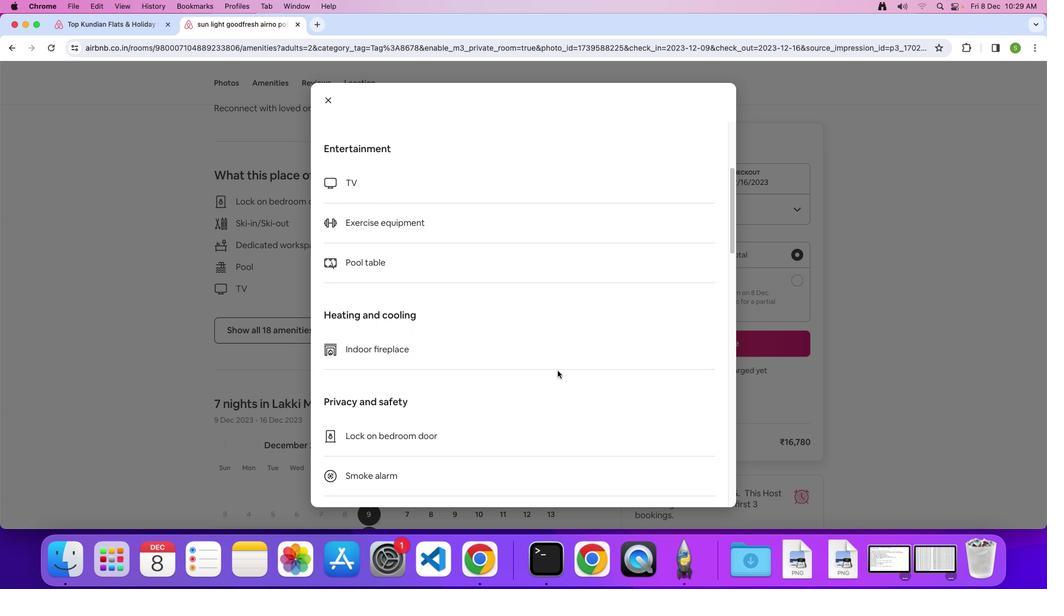 
Action: Mouse scrolled (558, 370) with delta (0, 0)
Screenshot: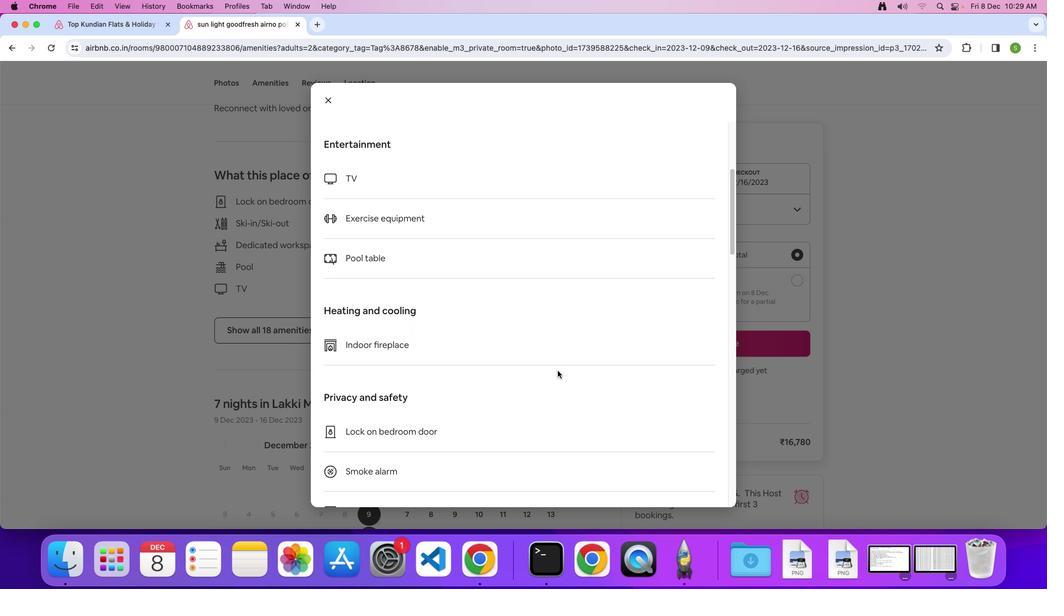 
Action: Mouse scrolled (558, 370) with delta (0, -1)
Screenshot: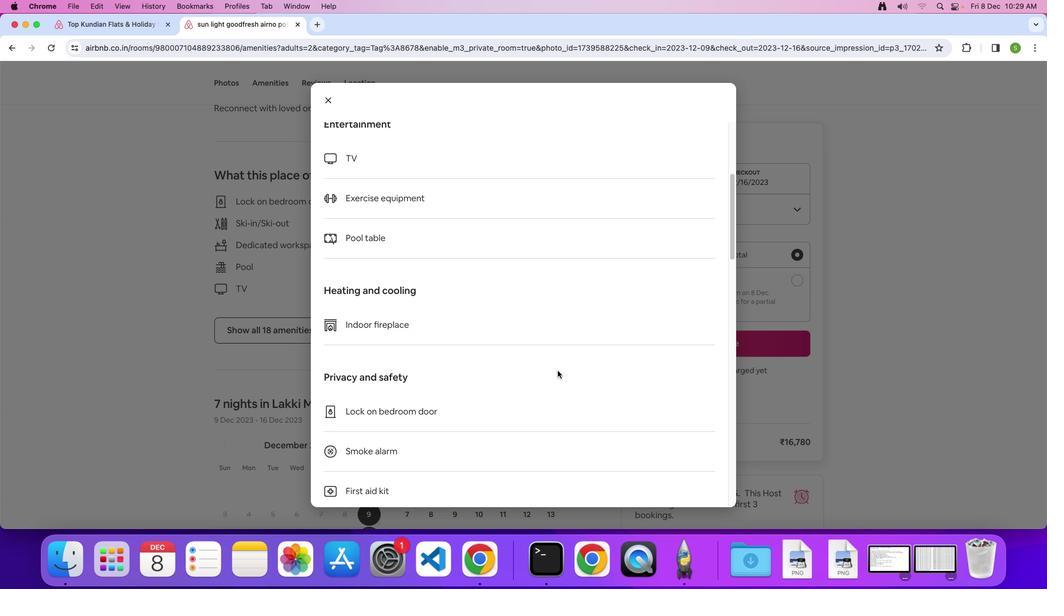 
Action: Mouse scrolled (558, 370) with delta (0, 0)
Screenshot: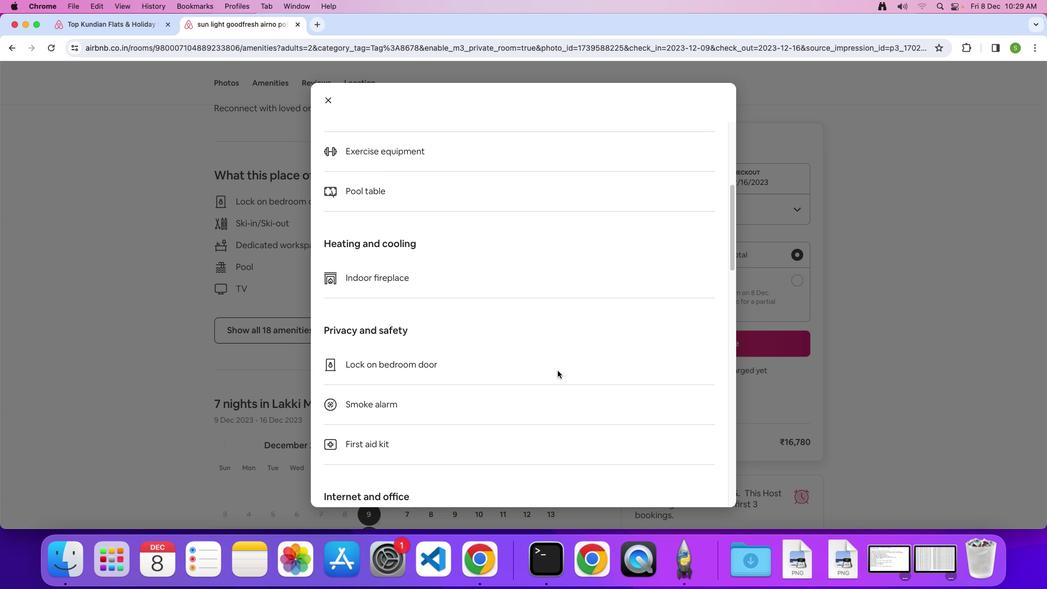 
Action: Mouse scrolled (558, 370) with delta (0, 0)
Screenshot: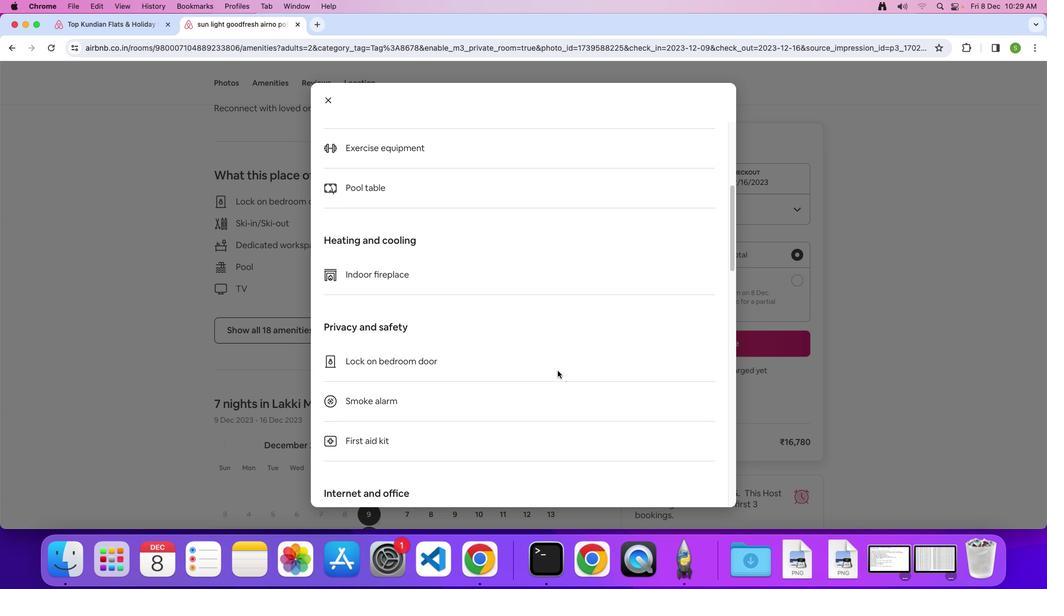 
Action: Mouse scrolled (558, 370) with delta (0, 0)
Screenshot: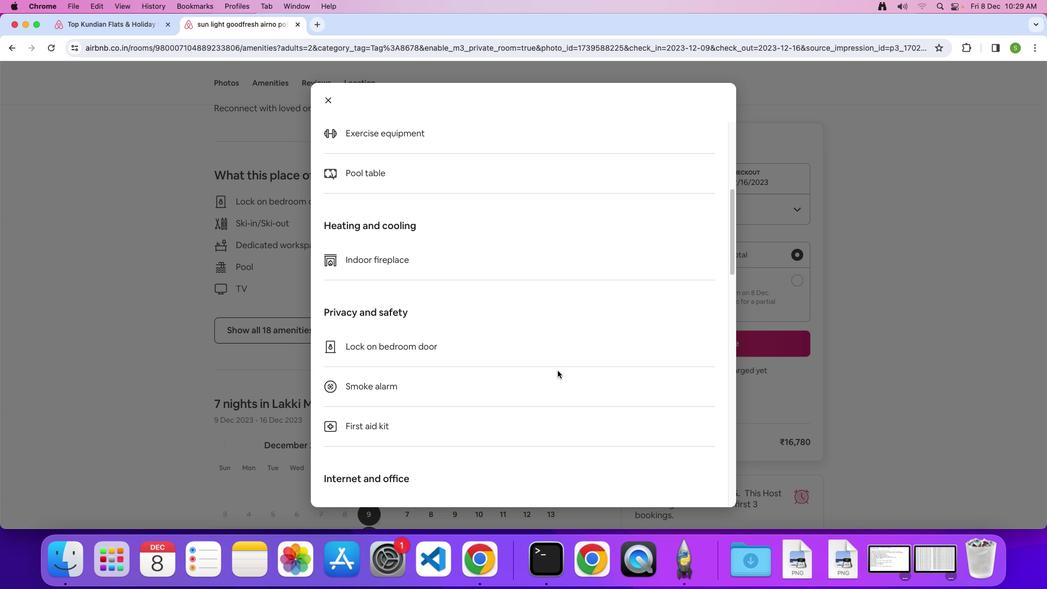 
Action: Mouse scrolled (558, 370) with delta (0, 0)
Screenshot: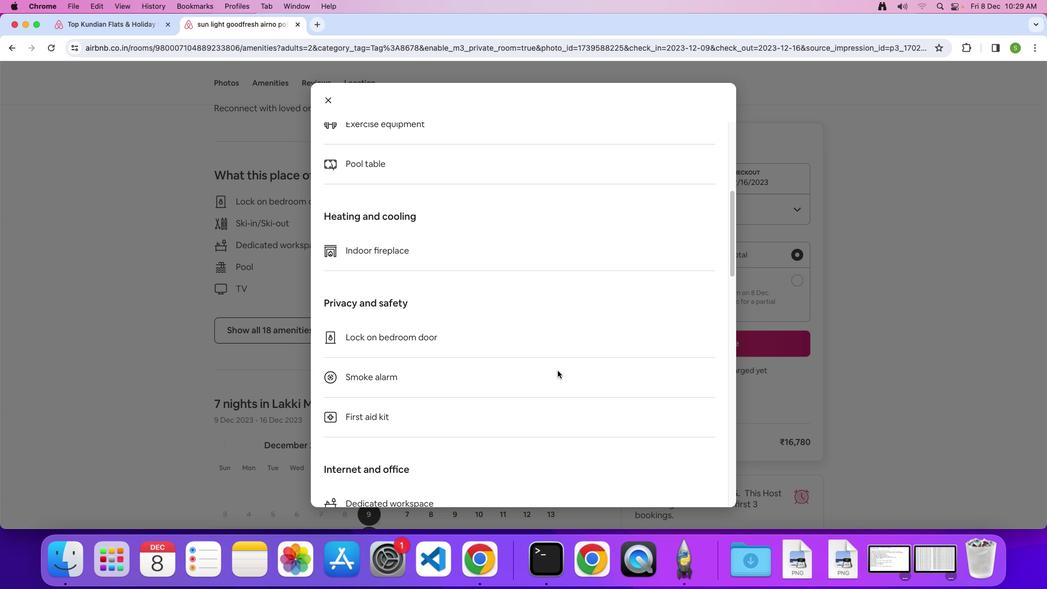 
Action: Mouse scrolled (558, 370) with delta (0, 0)
Screenshot: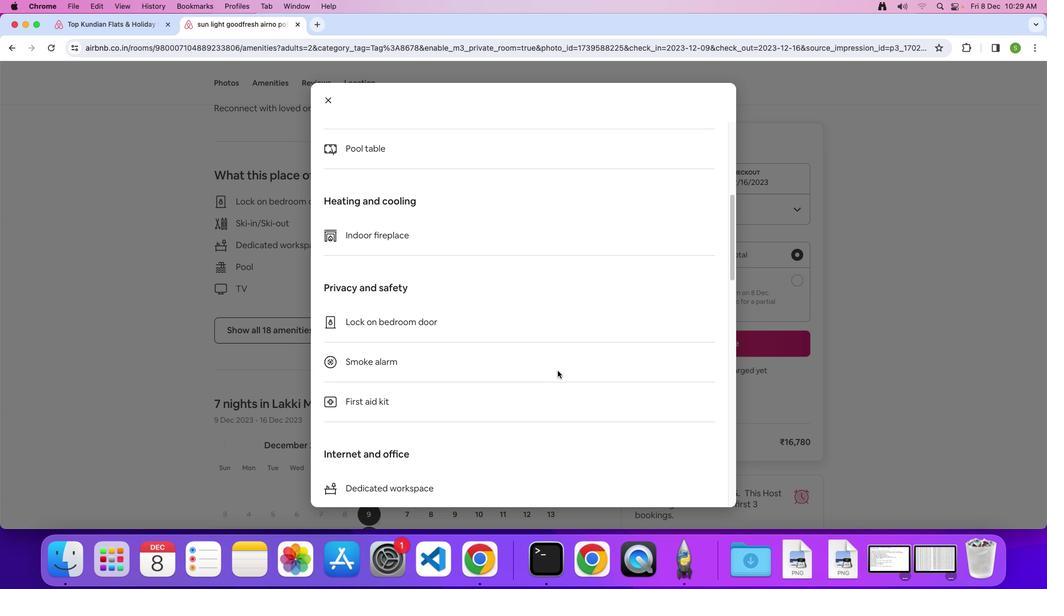 
Action: Mouse scrolled (558, 370) with delta (0, 0)
Screenshot: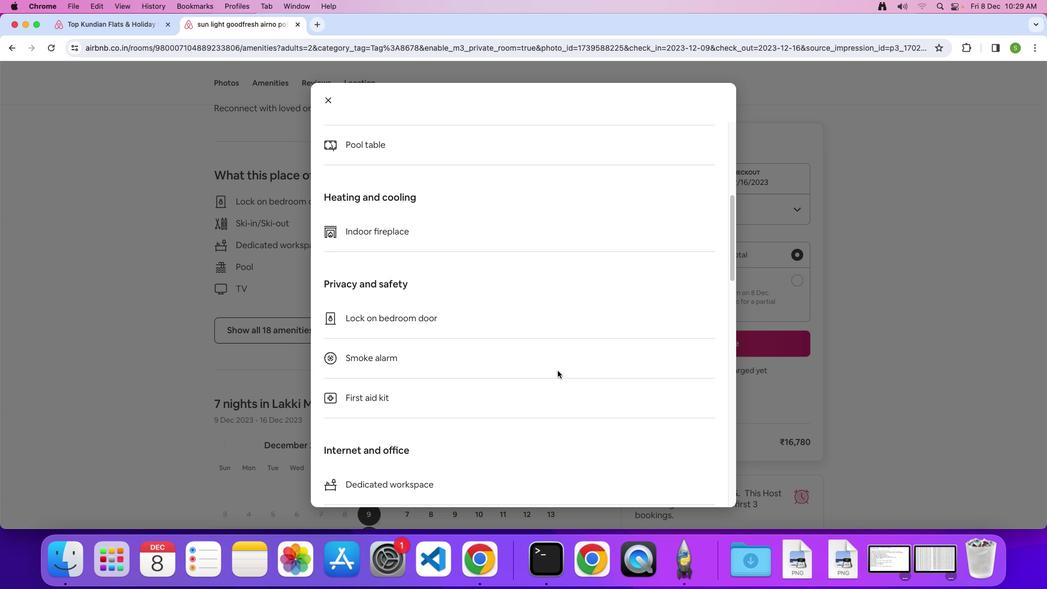 
Action: Mouse scrolled (558, 370) with delta (0, 0)
Screenshot: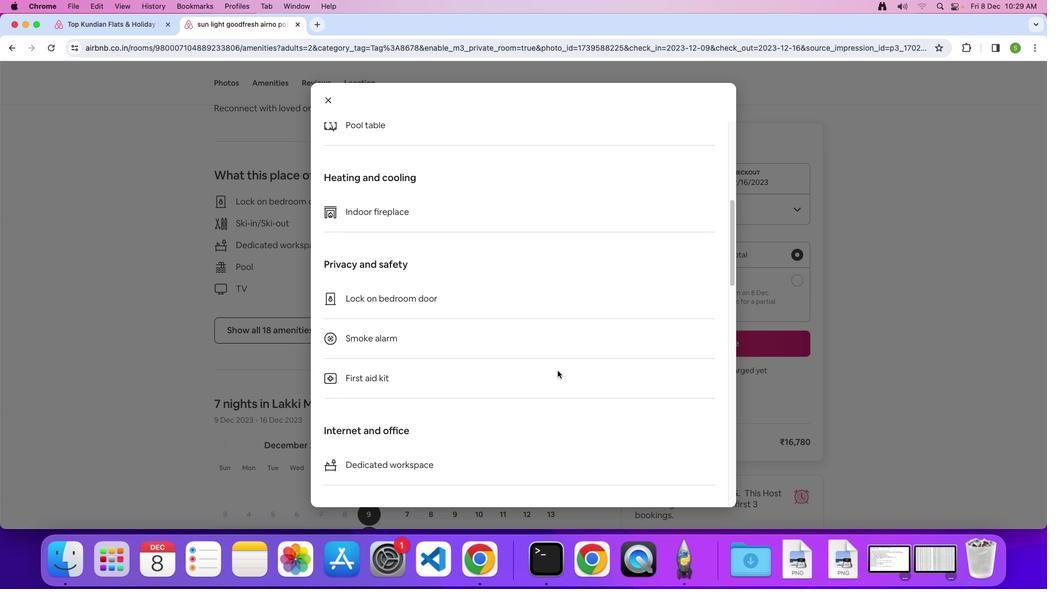 
Action: Mouse scrolled (558, 370) with delta (0, 0)
Screenshot: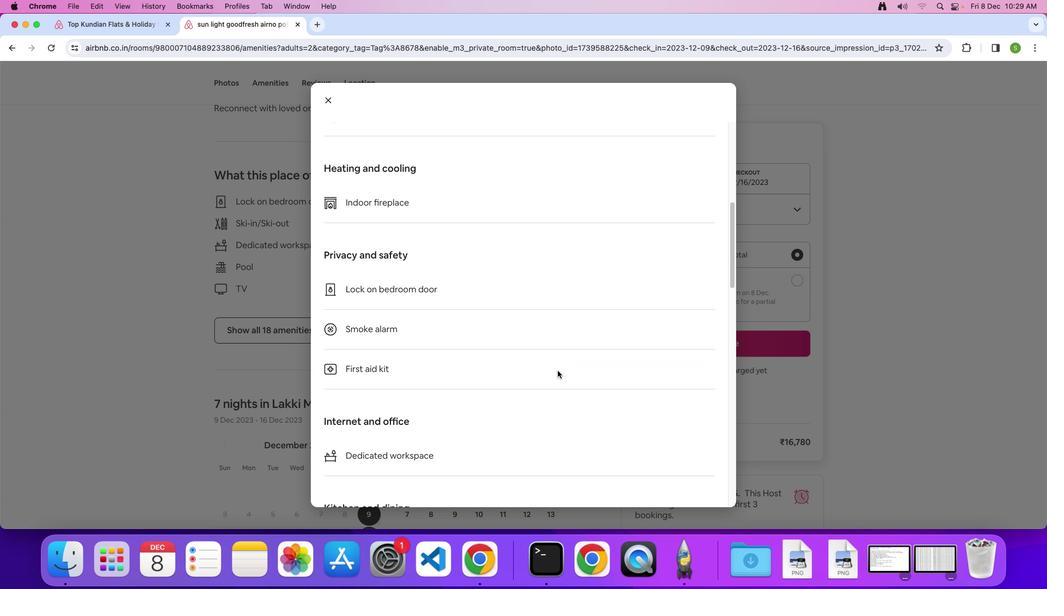 
Action: Mouse scrolled (558, 370) with delta (0, -1)
Screenshot: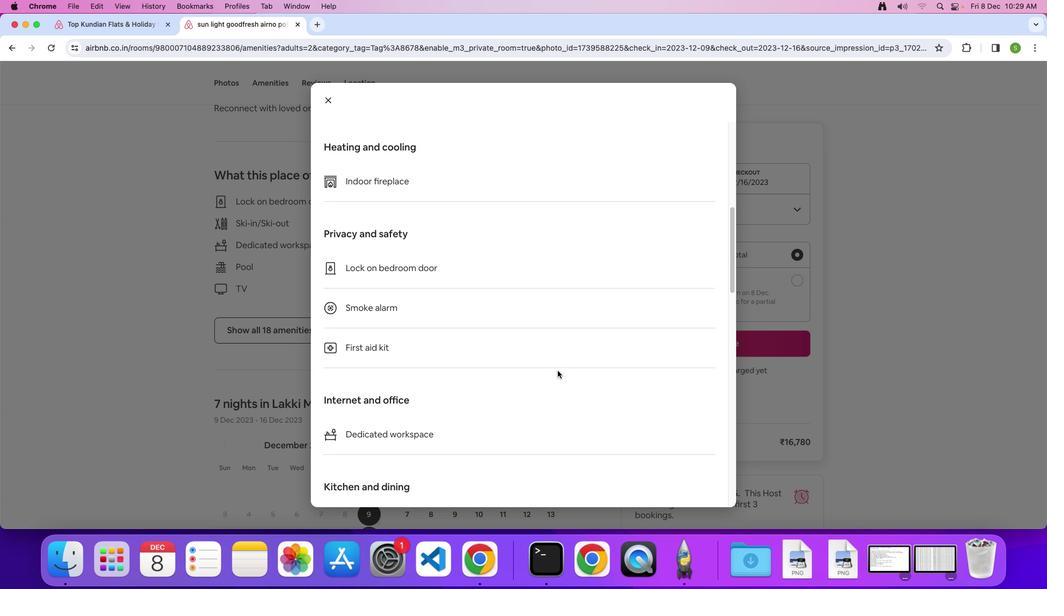 
Action: Mouse scrolled (558, 370) with delta (0, 0)
Screenshot: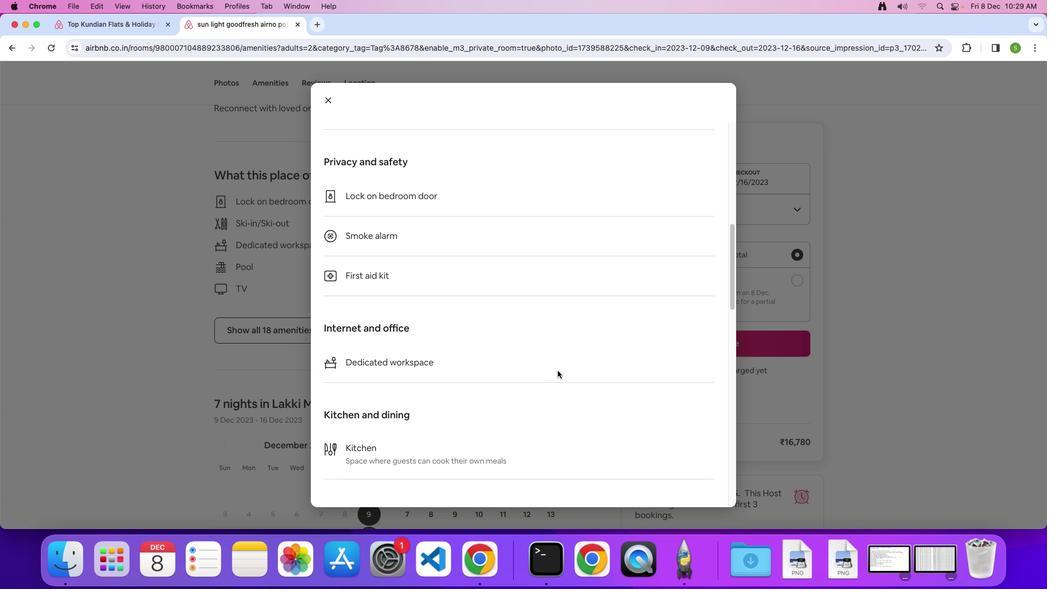 
Action: Mouse scrolled (558, 370) with delta (0, 0)
Screenshot: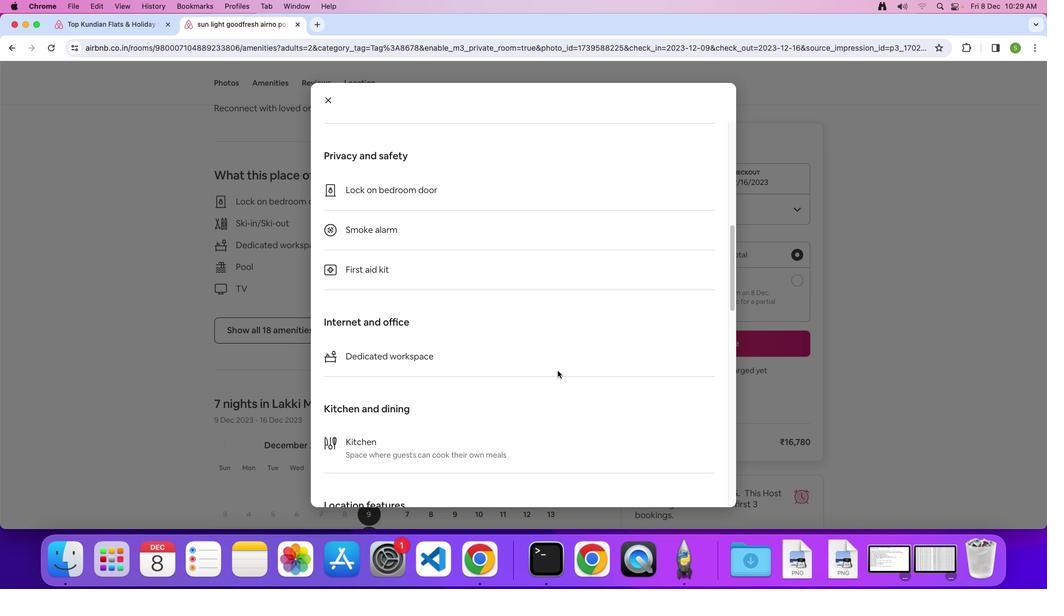 
Action: Mouse scrolled (558, 370) with delta (0, -1)
Screenshot: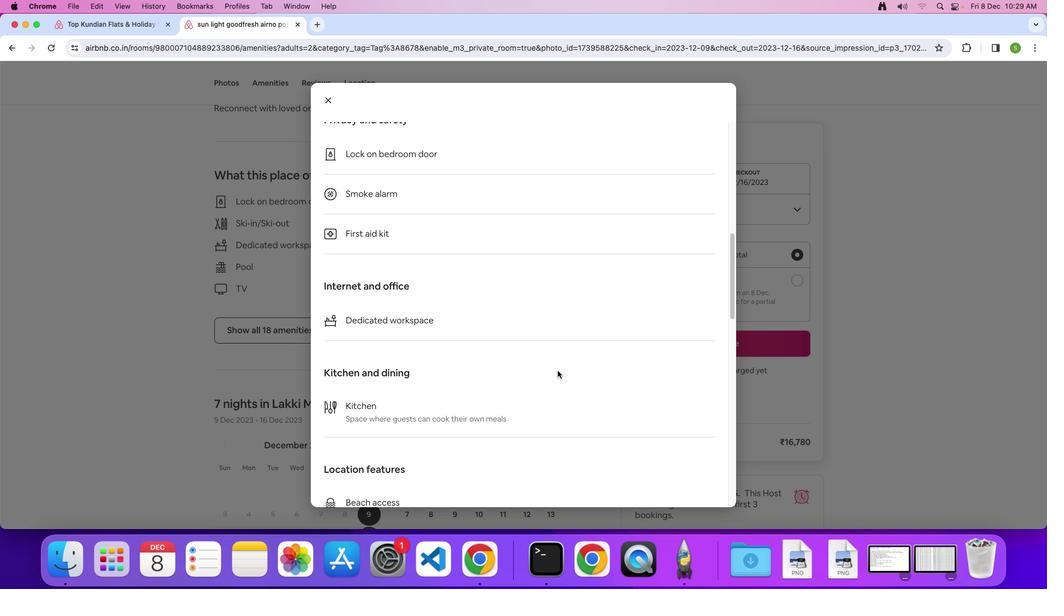
Action: Mouse scrolled (558, 370) with delta (0, 0)
Screenshot: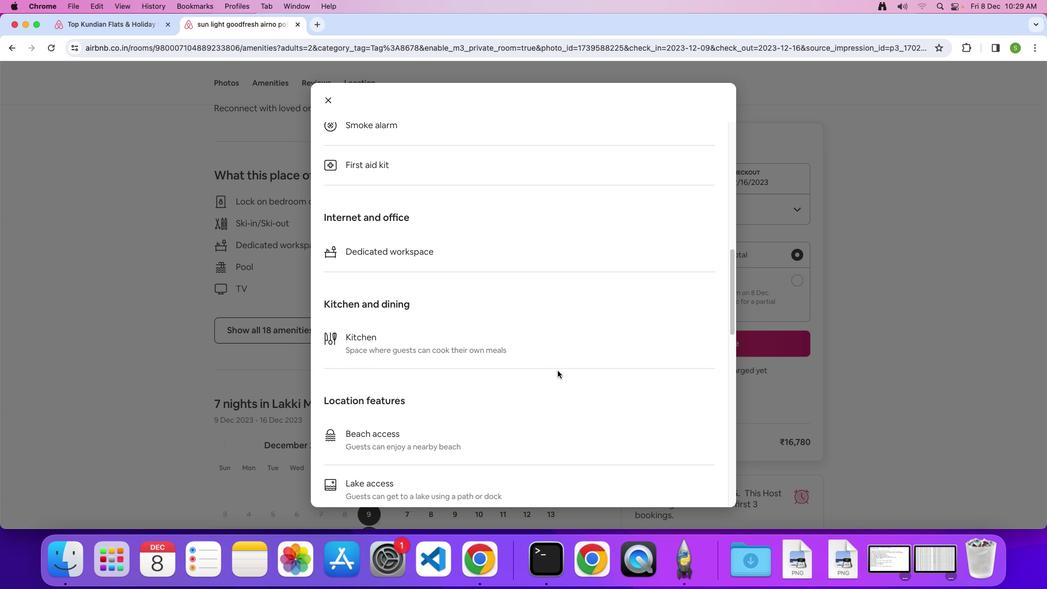 
Action: Mouse scrolled (558, 370) with delta (0, 0)
Screenshot: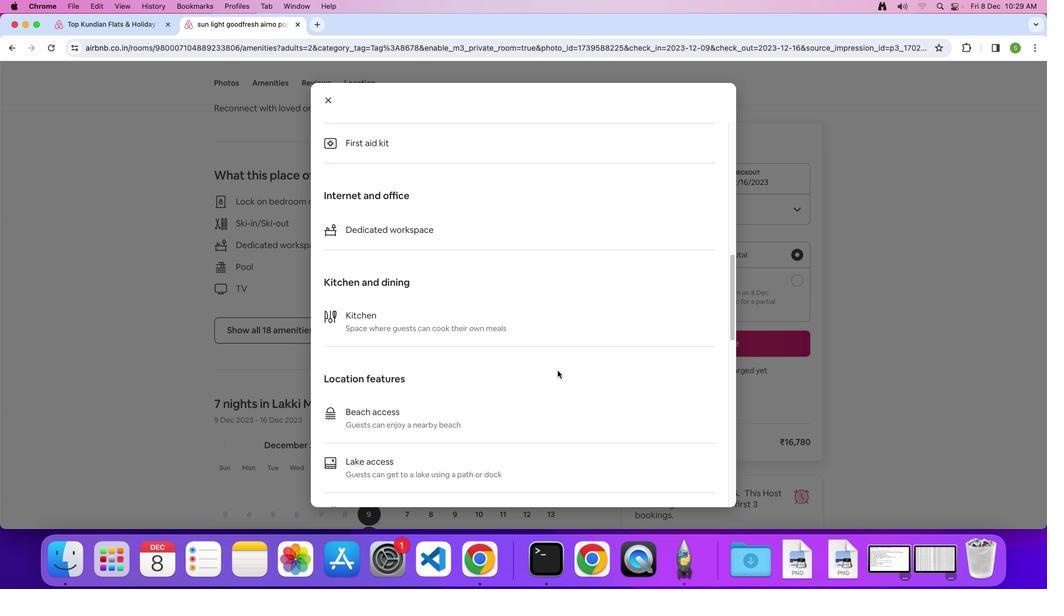 
Action: Mouse scrolled (558, 370) with delta (0, -1)
Screenshot: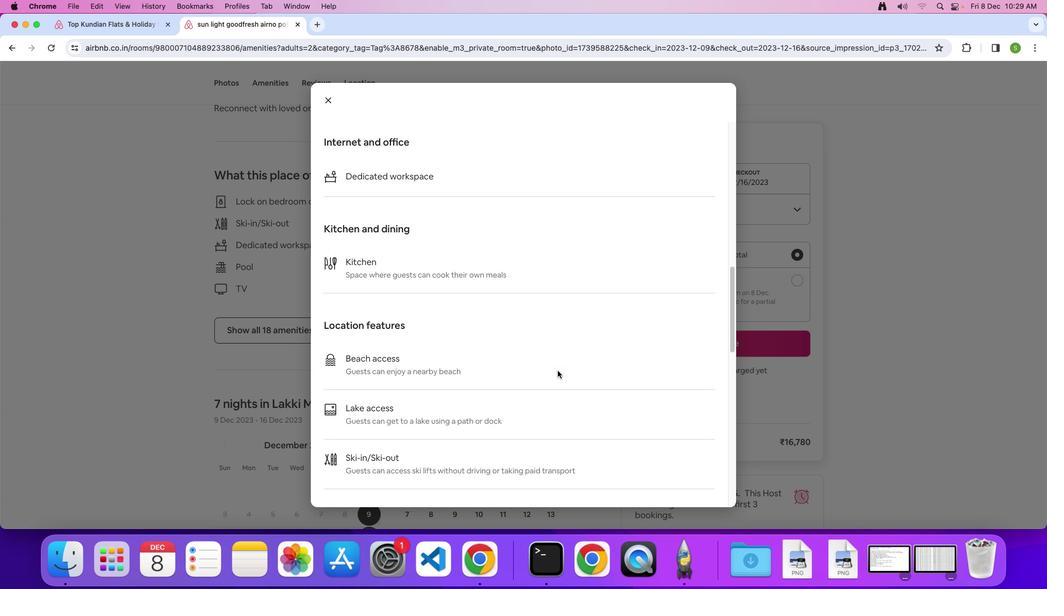 
Action: Mouse scrolled (558, 370) with delta (0, 0)
Screenshot: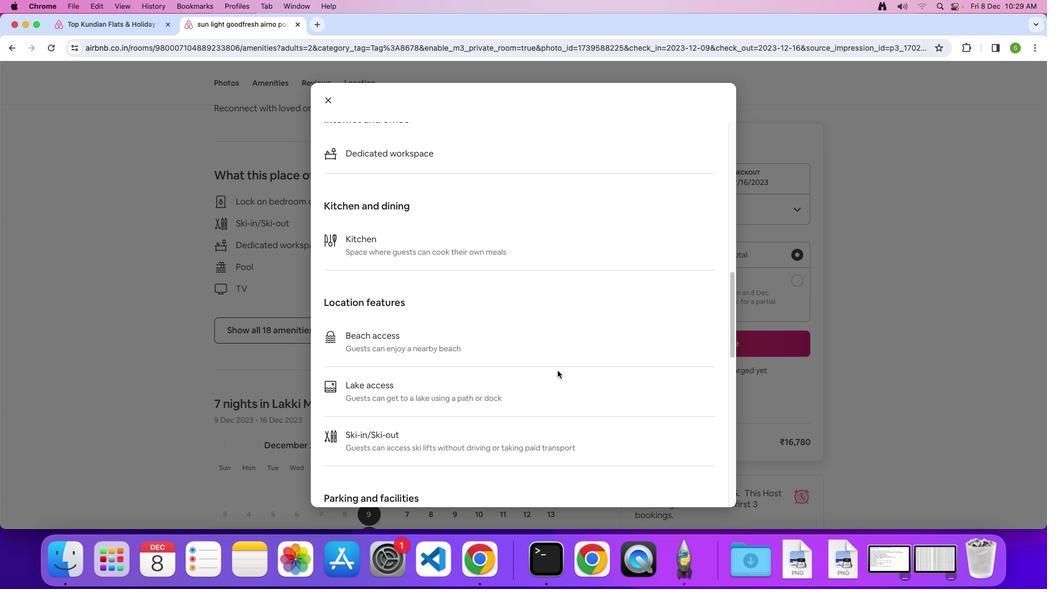 
Action: Mouse scrolled (558, 370) with delta (0, 0)
Screenshot: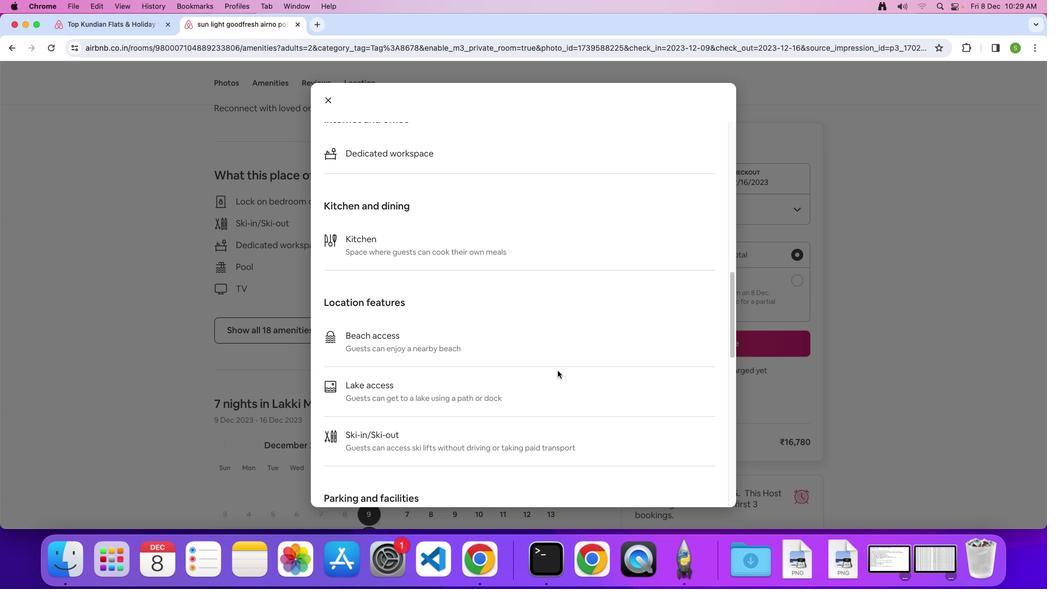 
Action: Mouse scrolled (558, 370) with delta (0, 0)
Screenshot: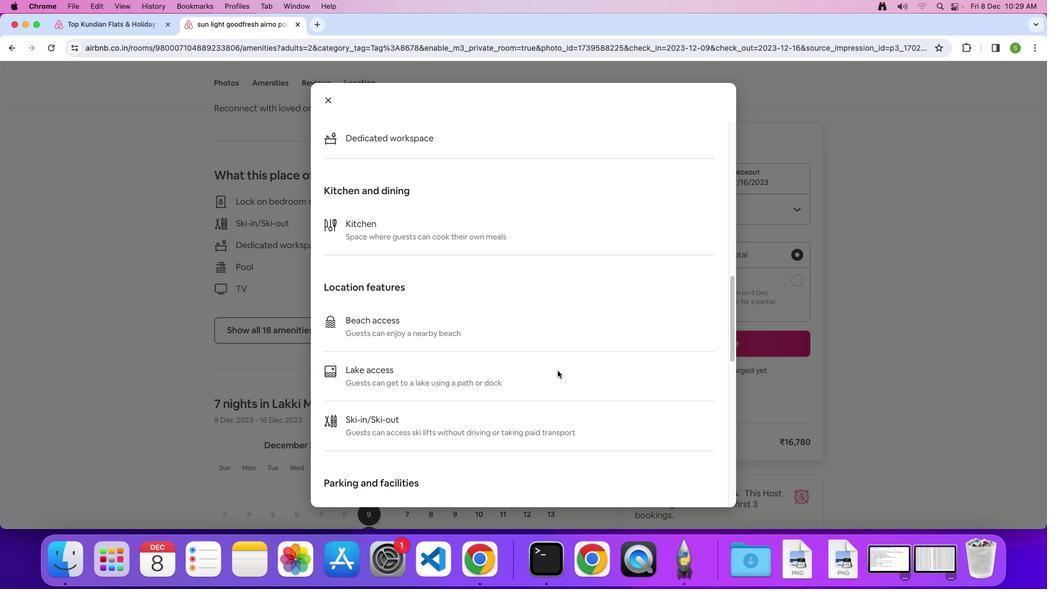
Action: Mouse scrolled (558, 370) with delta (0, 0)
Screenshot: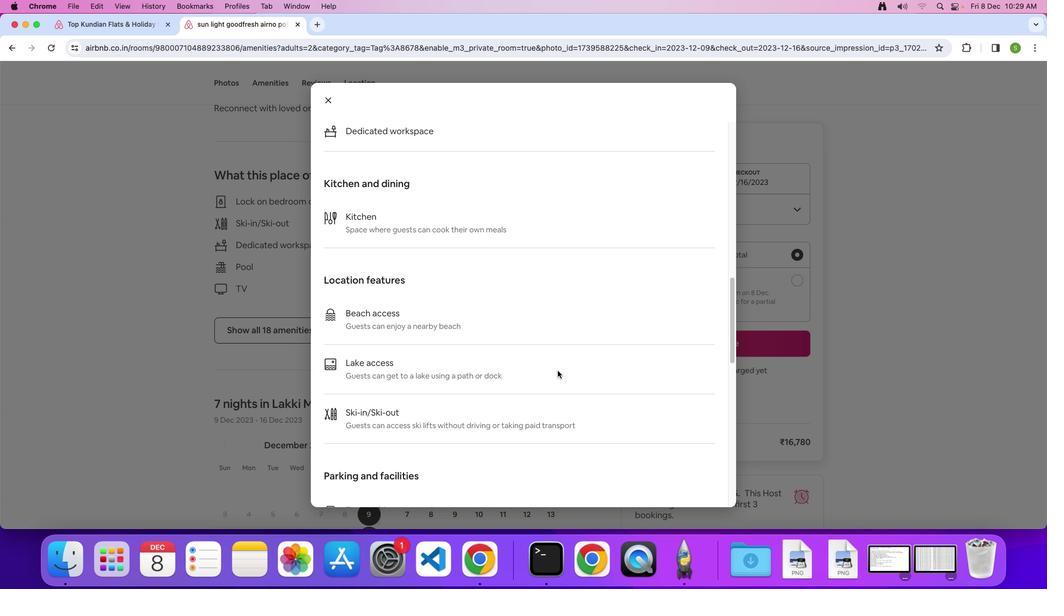 
Action: Mouse scrolled (558, 370) with delta (0, -1)
Screenshot: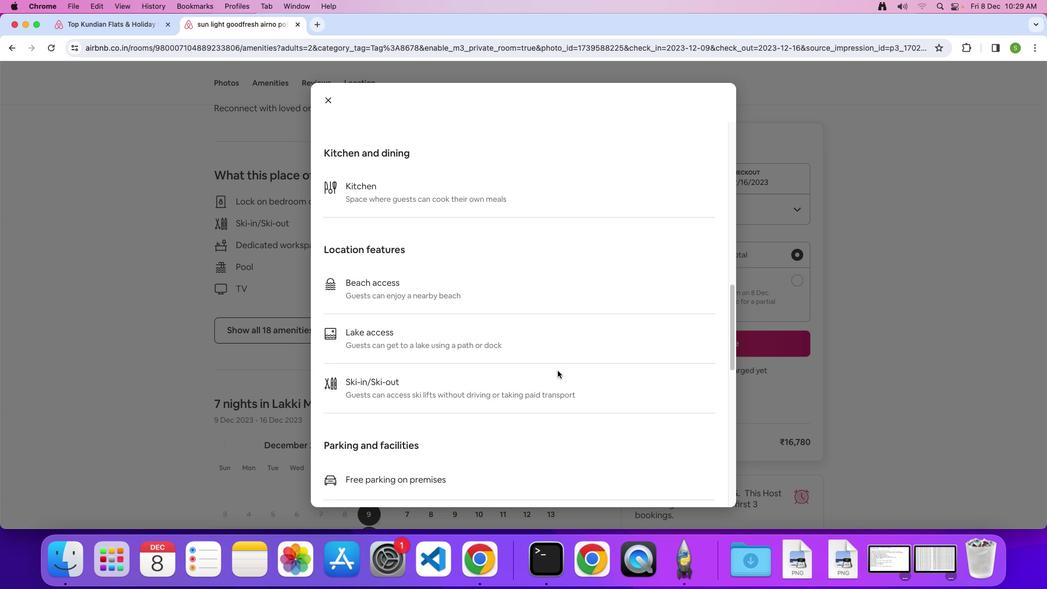 
Action: Mouse scrolled (558, 370) with delta (0, 0)
Screenshot: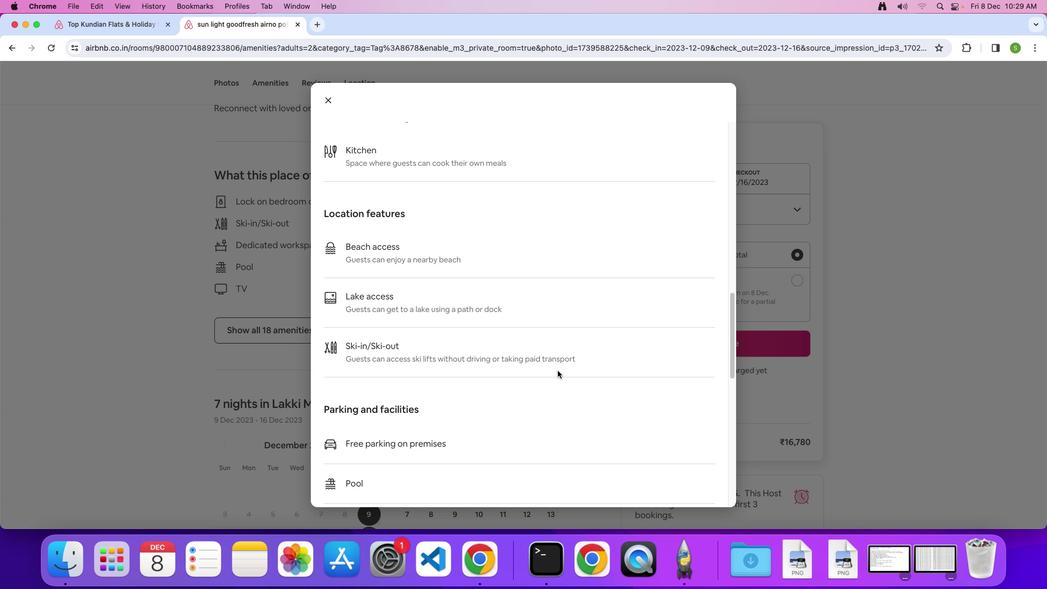 
Action: Mouse scrolled (558, 370) with delta (0, 0)
Screenshot: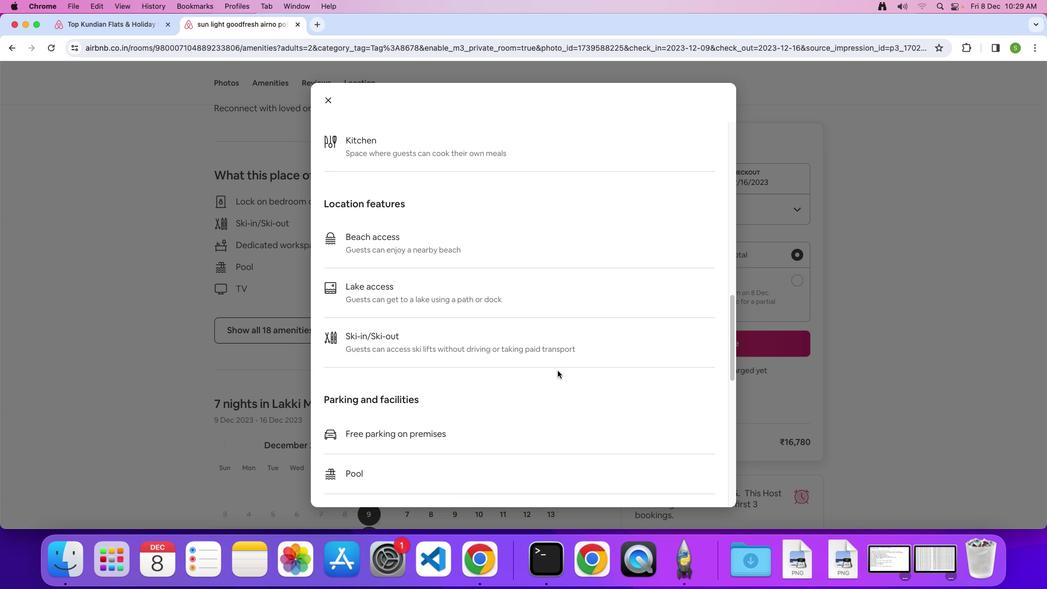 
Action: Mouse scrolled (558, 370) with delta (0, -1)
Screenshot: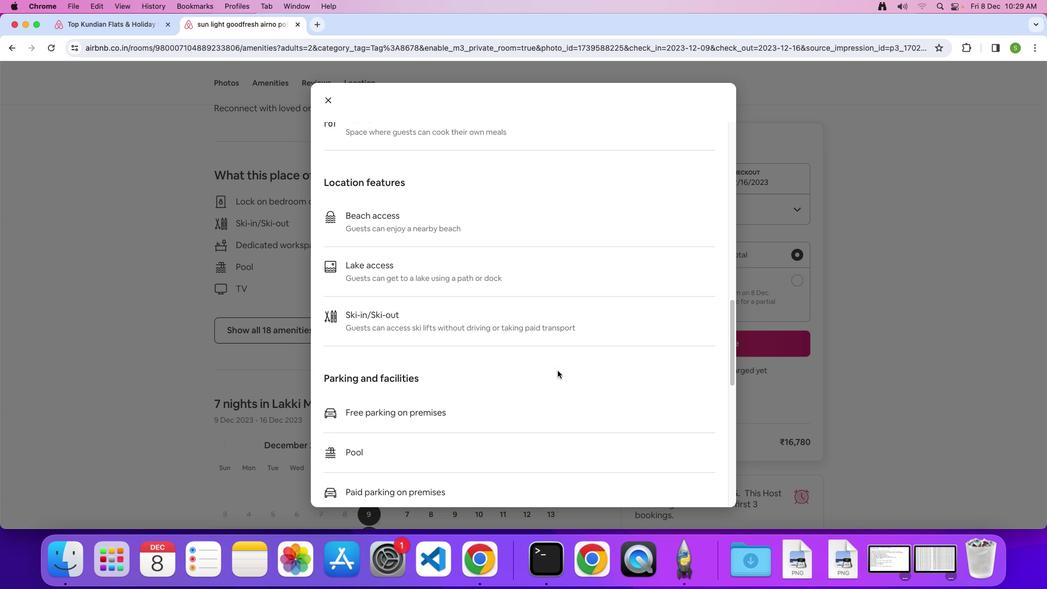 
Action: Mouse scrolled (558, 370) with delta (0, 0)
Screenshot: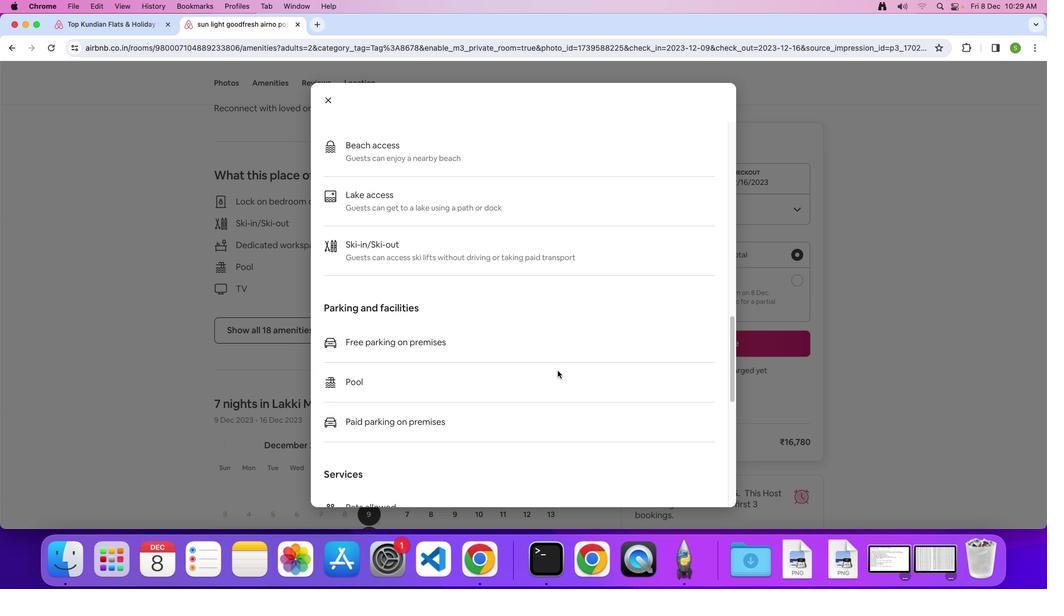 
Action: Mouse scrolled (558, 370) with delta (0, 0)
Screenshot: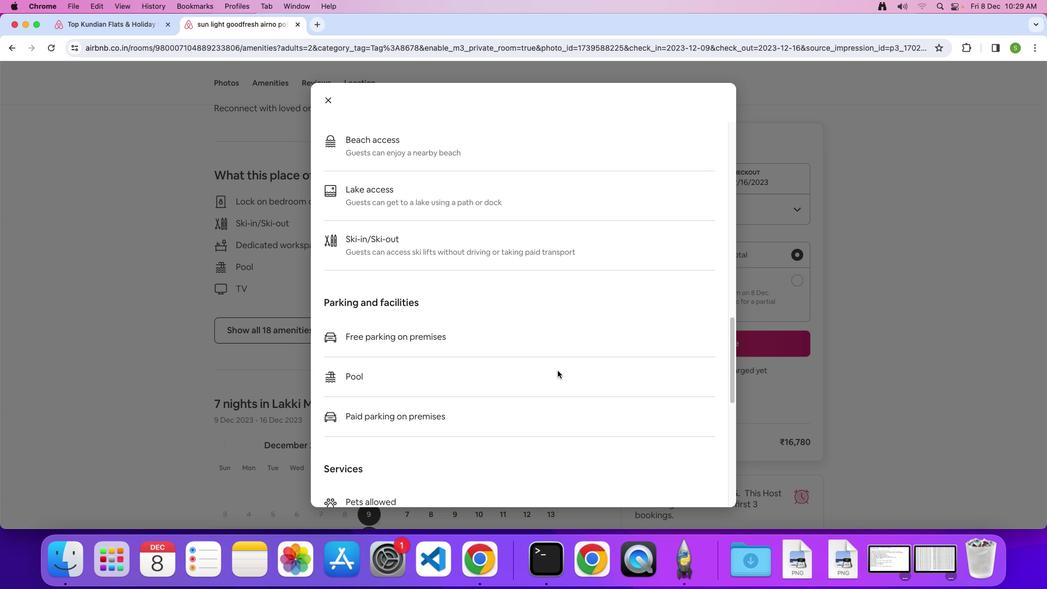 
Action: Mouse scrolled (558, 370) with delta (0, -1)
Screenshot: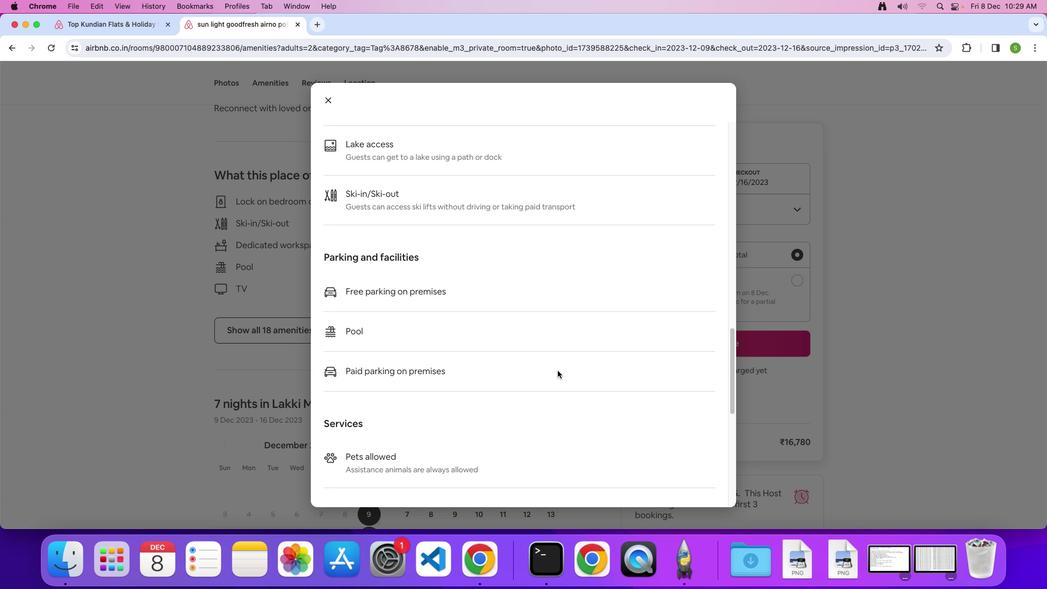 
Action: Mouse scrolled (558, 370) with delta (0, 0)
Screenshot: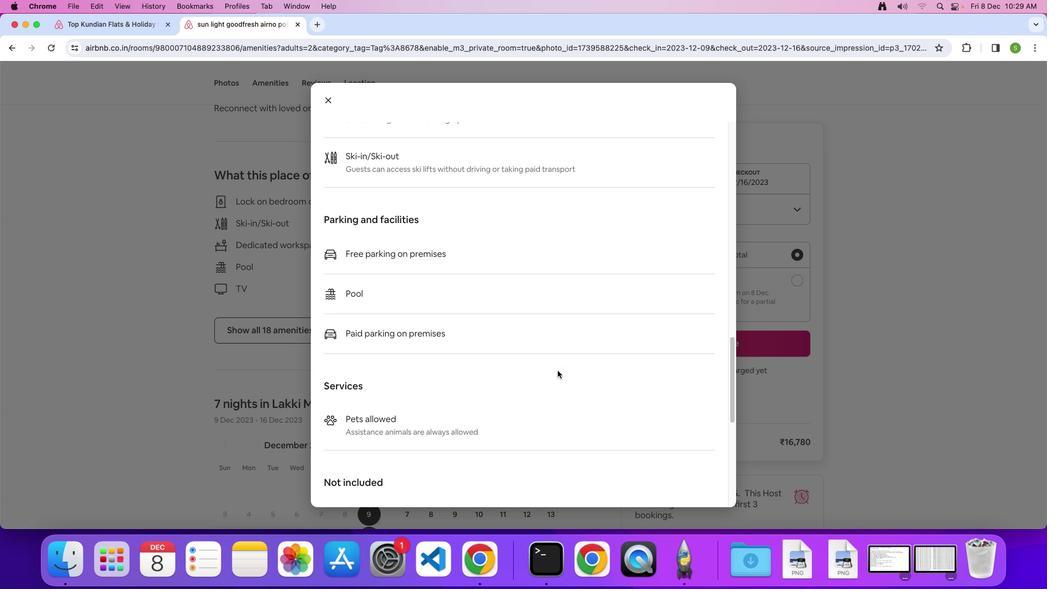 
Action: Mouse scrolled (558, 370) with delta (0, 0)
Screenshot: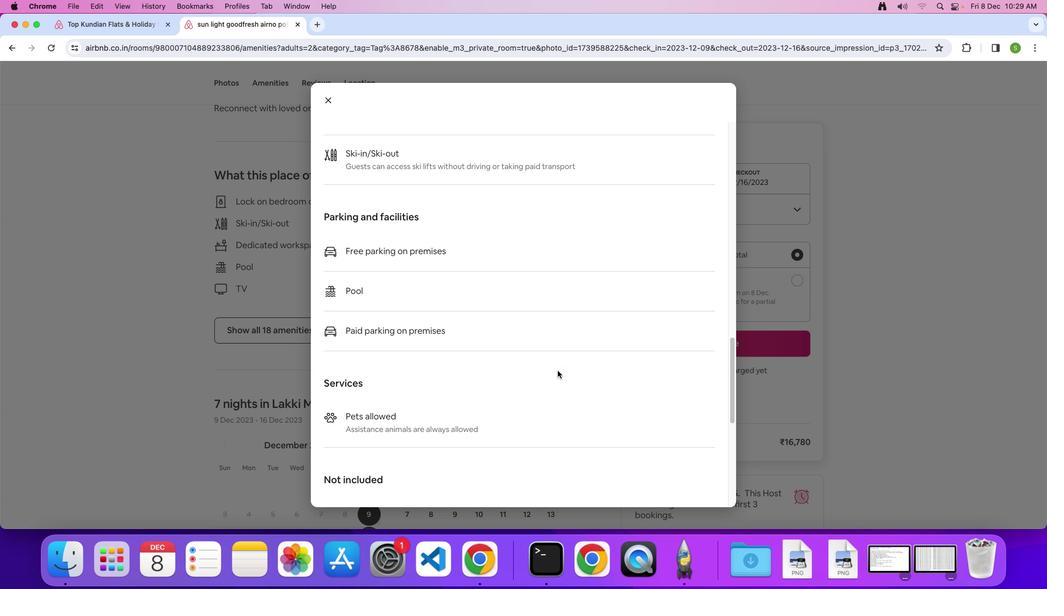 
Action: Mouse scrolled (558, 370) with delta (0, 0)
Screenshot: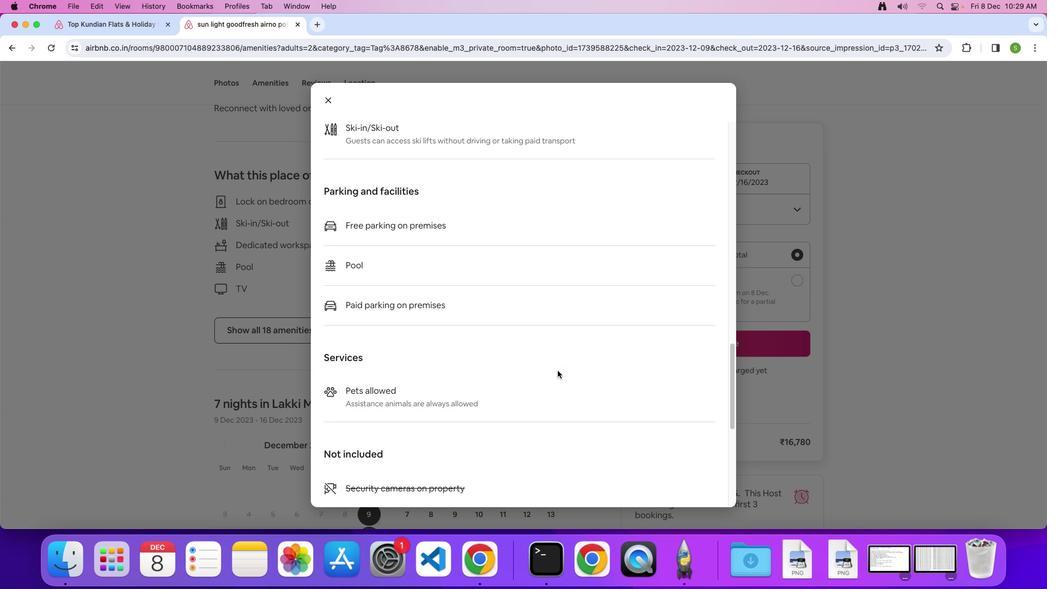 
Action: Mouse scrolled (558, 370) with delta (0, 0)
Screenshot: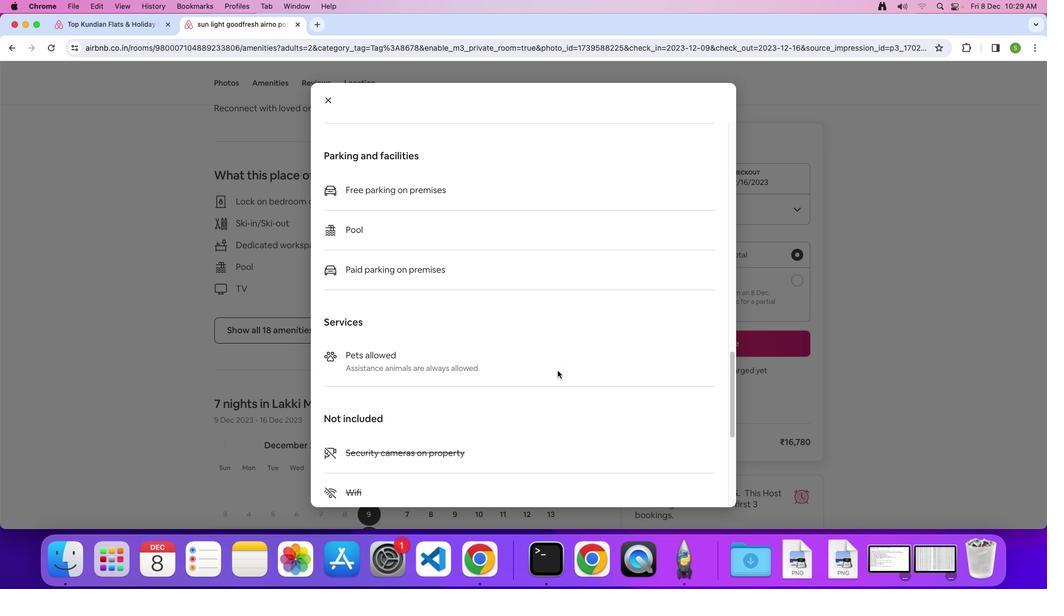 
Action: Mouse scrolled (558, 370) with delta (0, 0)
Screenshot: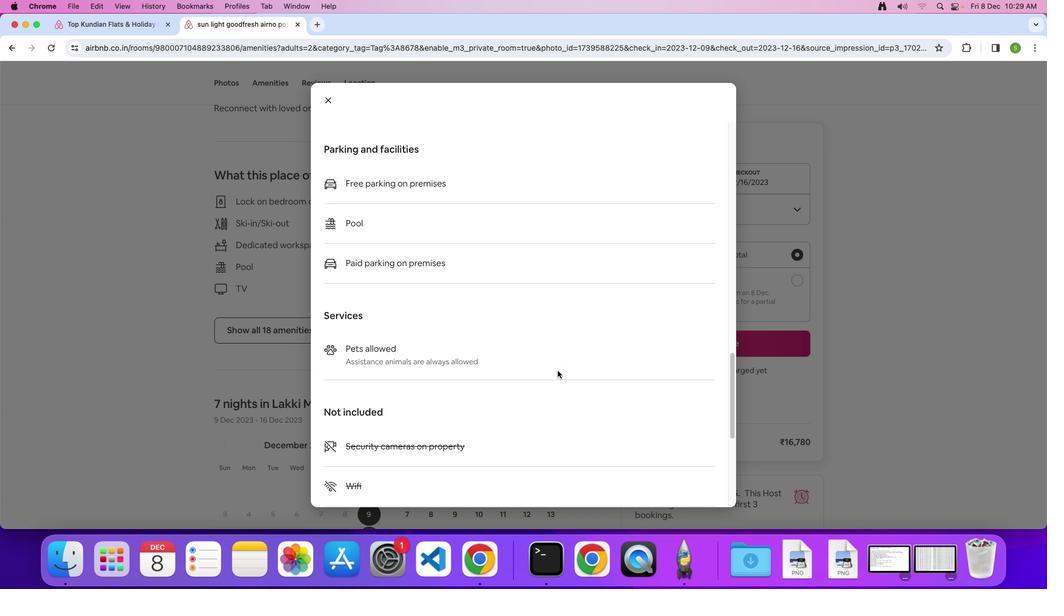 
Action: Mouse scrolled (558, 370) with delta (0, 0)
Screenshot: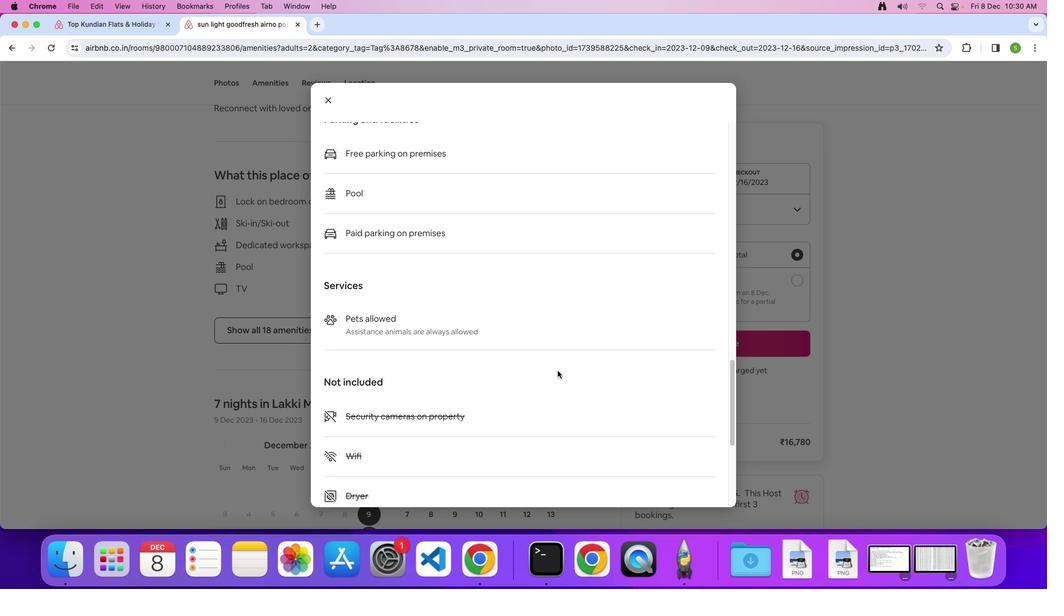 
Action: Mouse scrolled (558, 370) with delta (0, 0)
Screenshot: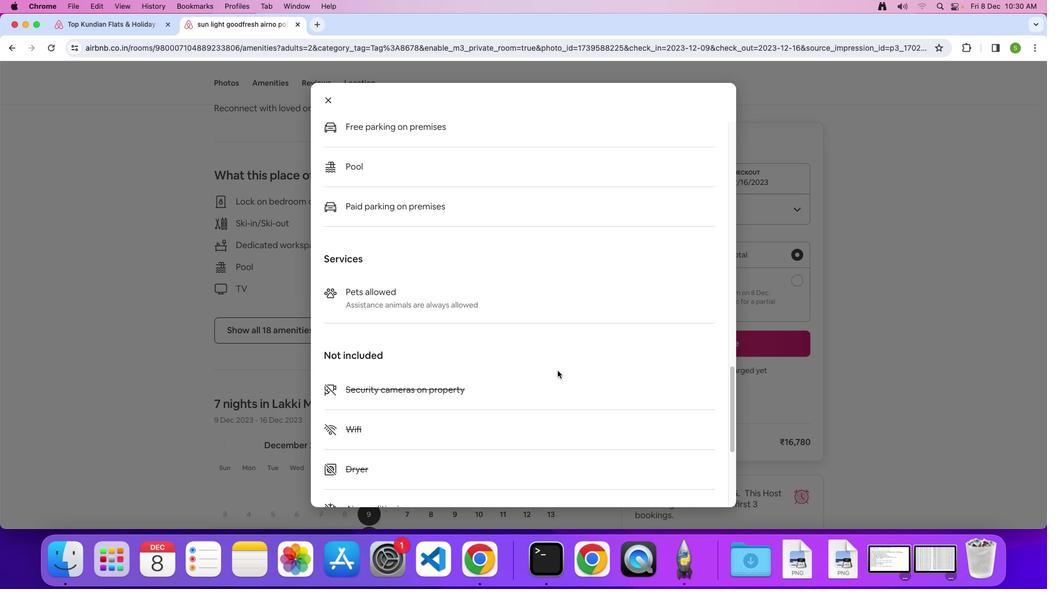 
Action: Mouse scrolled (558, 370) with delta (0, 0)
Screenshot: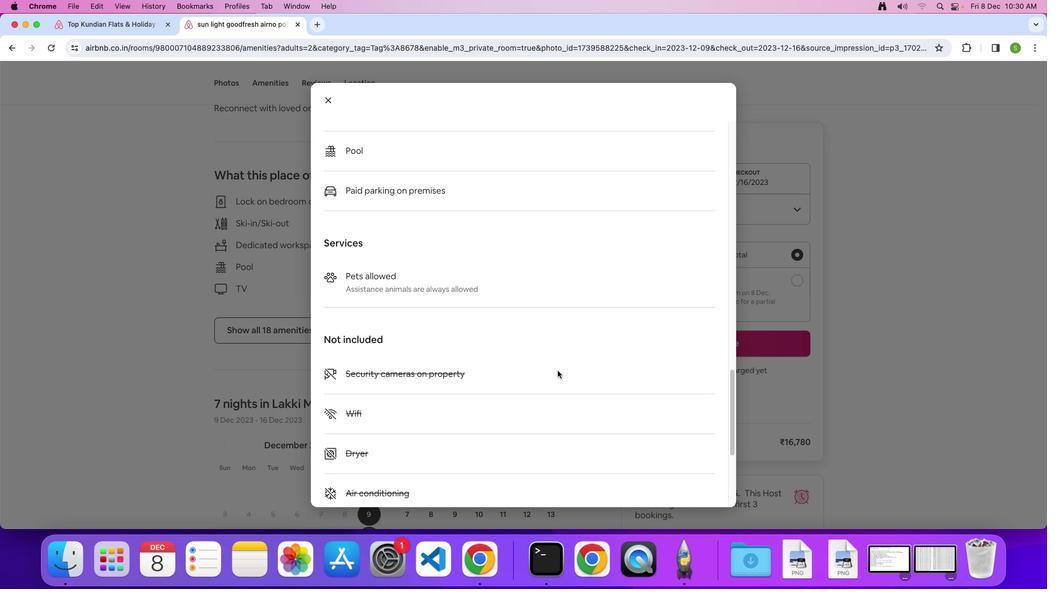 
Action: Mouse scrolled (558, 370) with delta (0, -1)
Screenshot: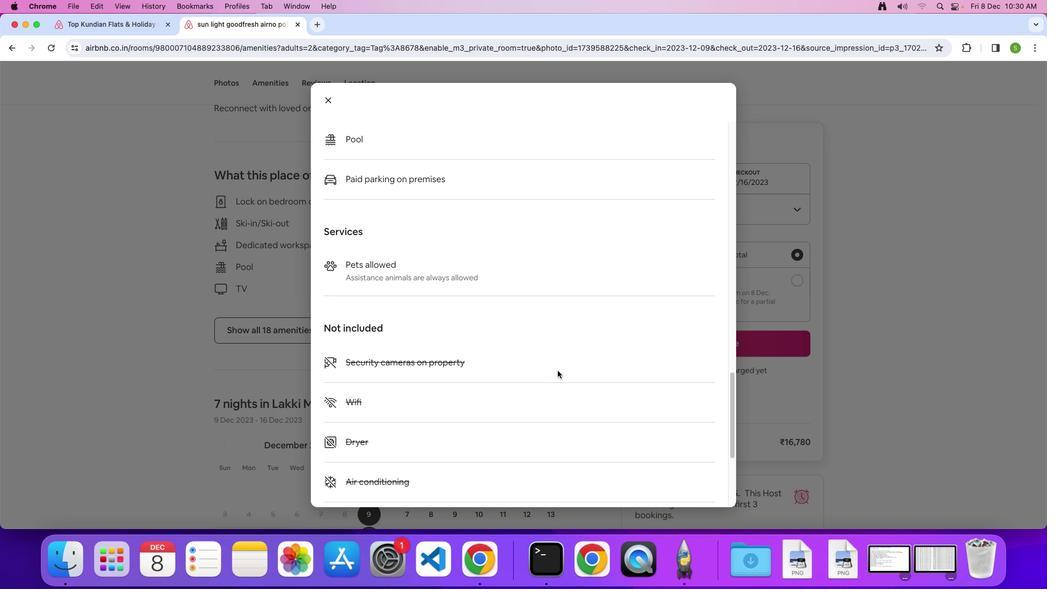 
Action: Mouse scrolled (558, 370) with delta (0, 0)
Screenshot: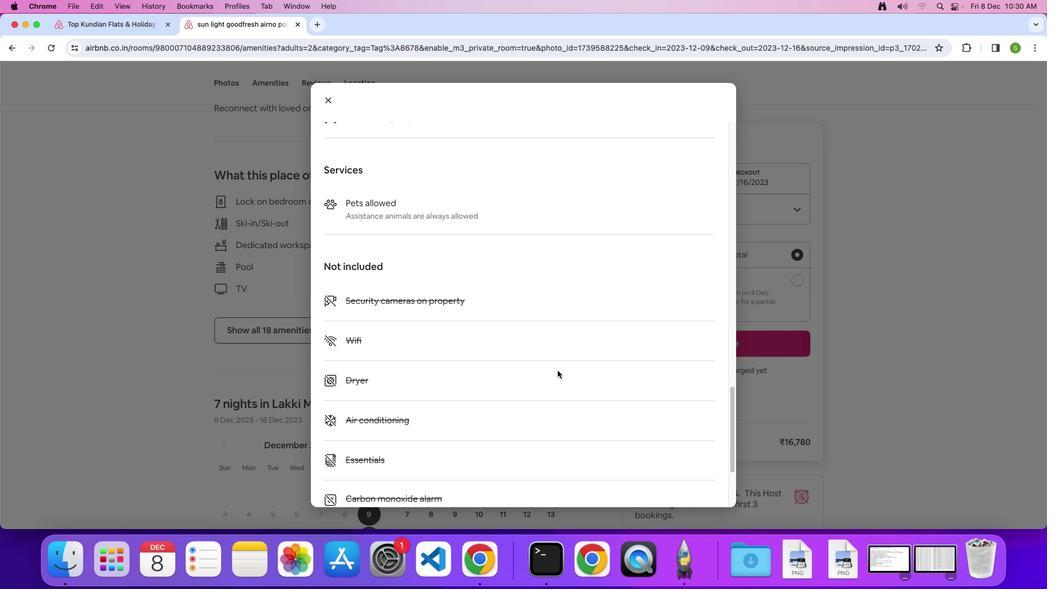
Action: Mouse scrolled (558, 370) with delta (0, 0)
Screenshot: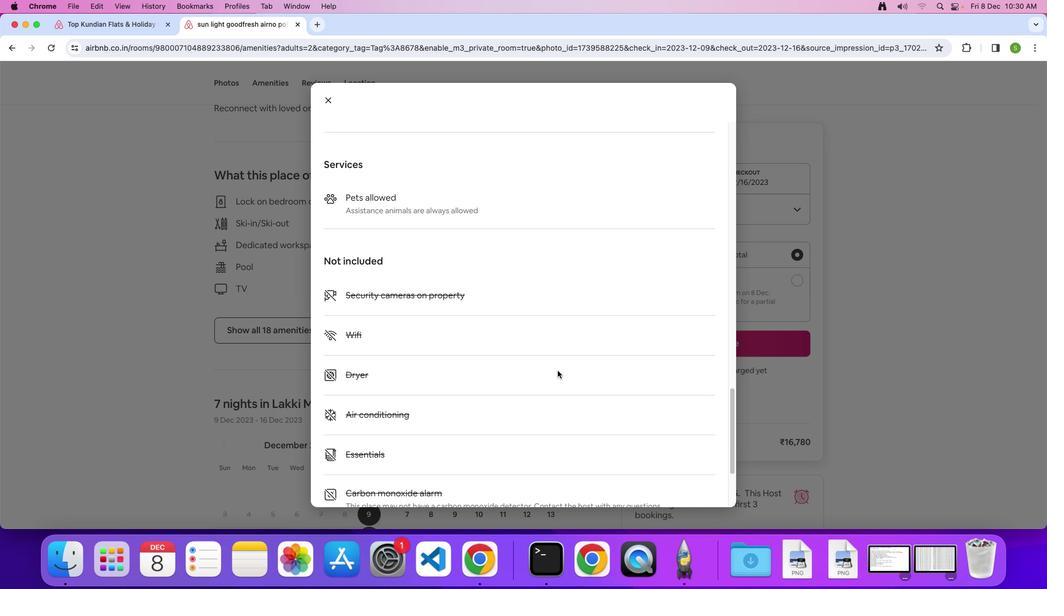 
Action: Mouse scrolled (558, 370) with delta (0, 0)
Screenshot: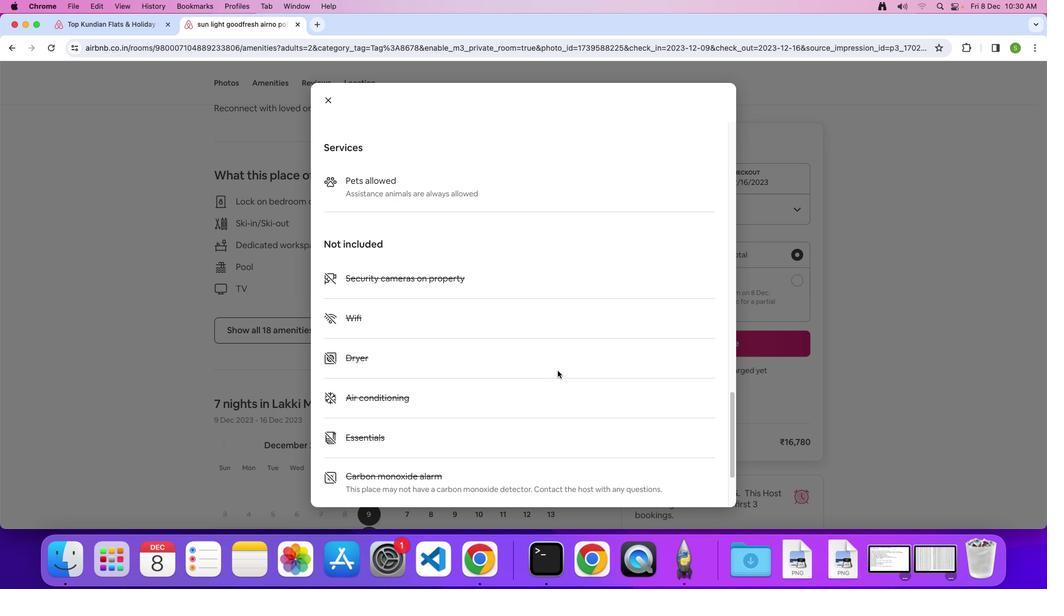 
Action: Mouse scrolled (558, 370) with delta (0, 0)
Screenshot: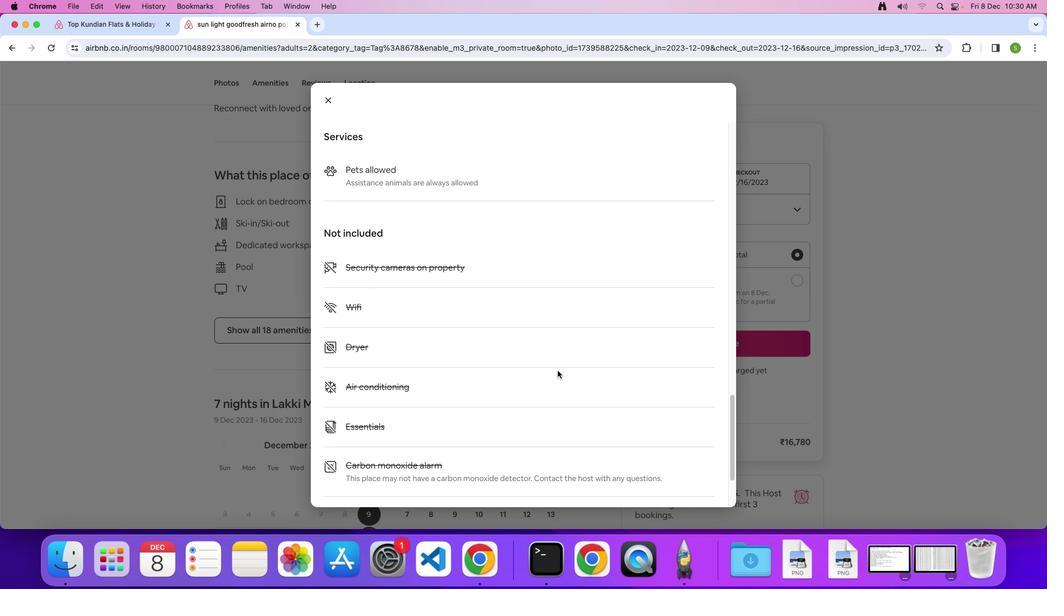 
Action: Mouse scrolled (558, 370) with delta (0, -1)
Screenshot: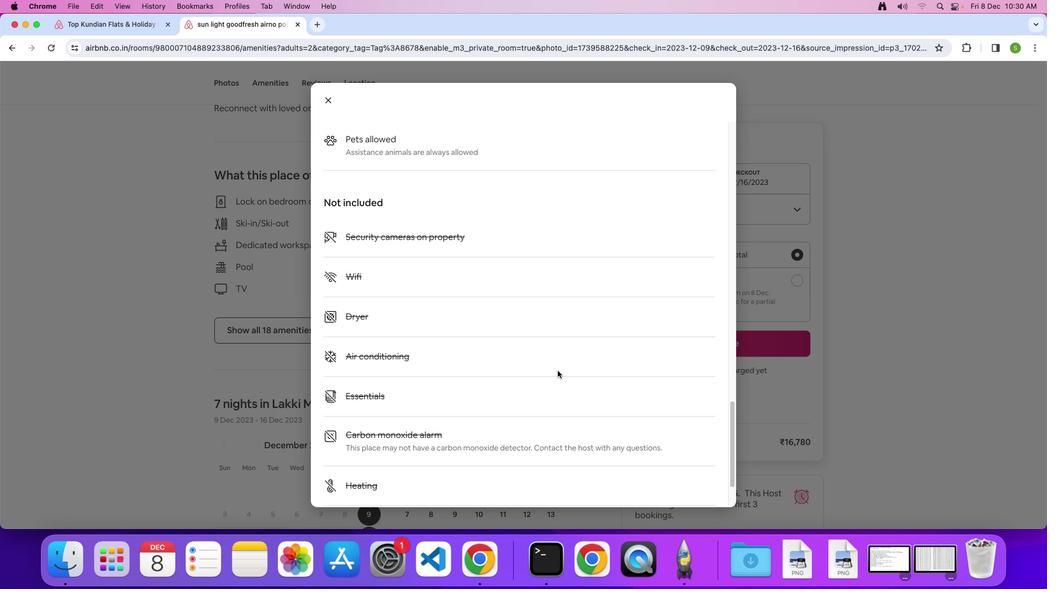 
Action: Mouse scrolled (558, 370) with delta (0, 0)
Screenshot: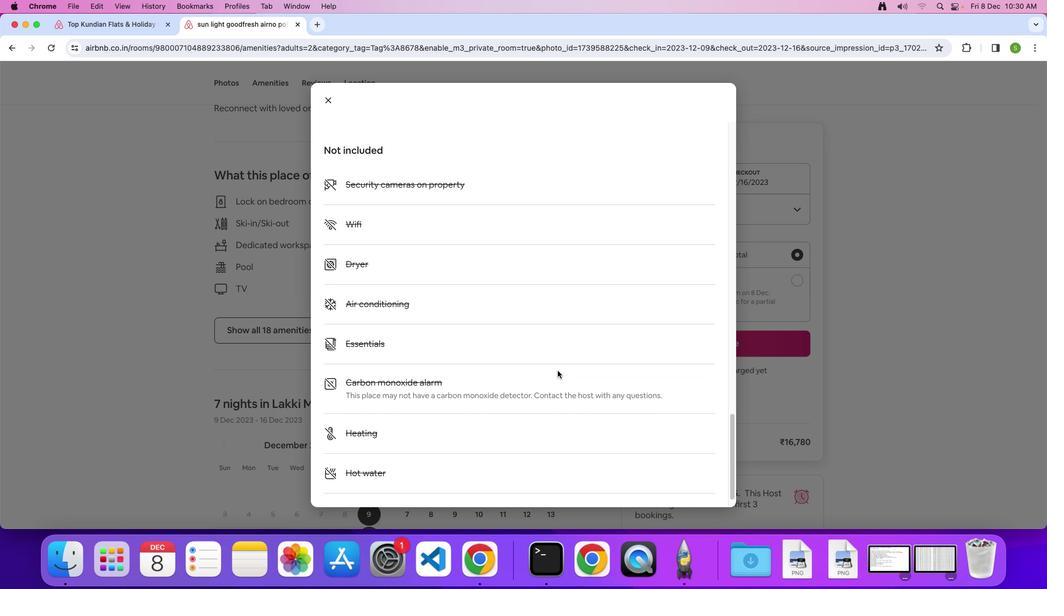 
Action: Mouse scrolled (558, 370) with delta (0, 0)
Screenshot: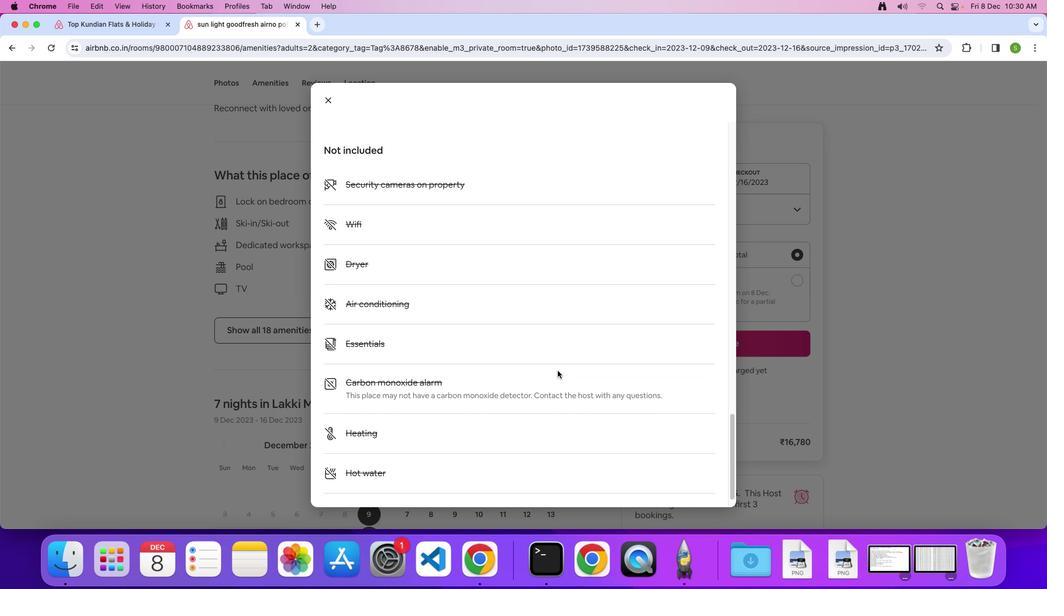 
Action: Mouse scrolled (558, 370) with delta (0, -1)
Screenshot: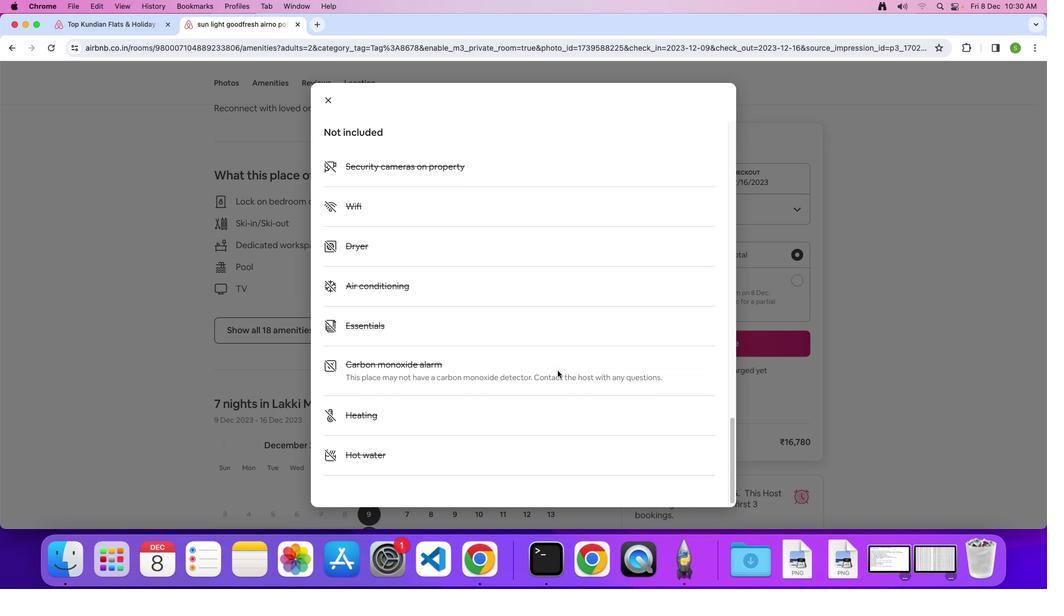 
Action: Mouse scrolled (558, 370) with delta (0, 0)
Screenshot: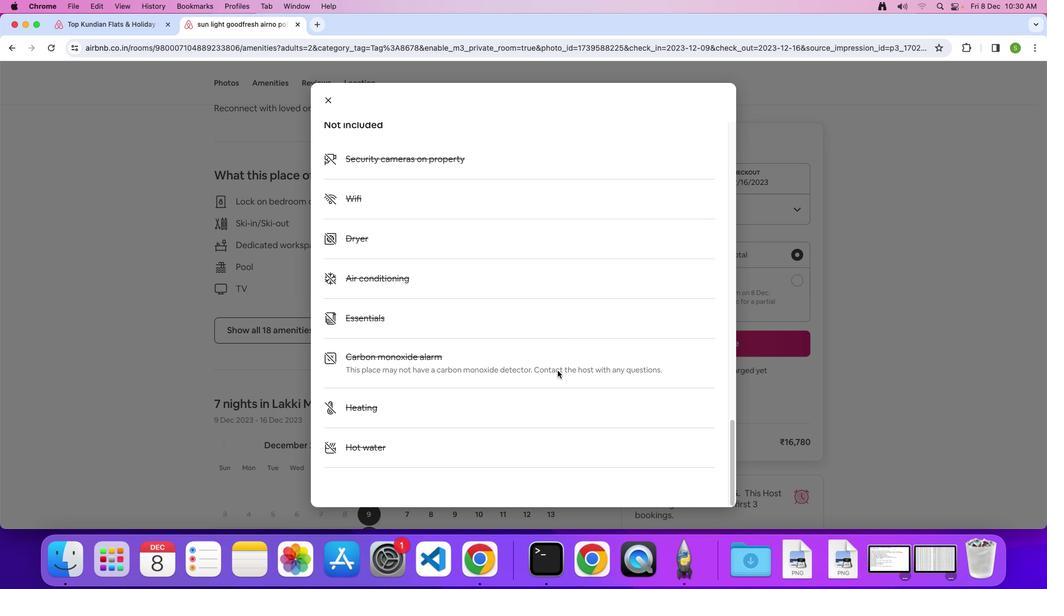 
Action: Mouse scrolled (558, 370) with delta (0, 0)
Screenshot: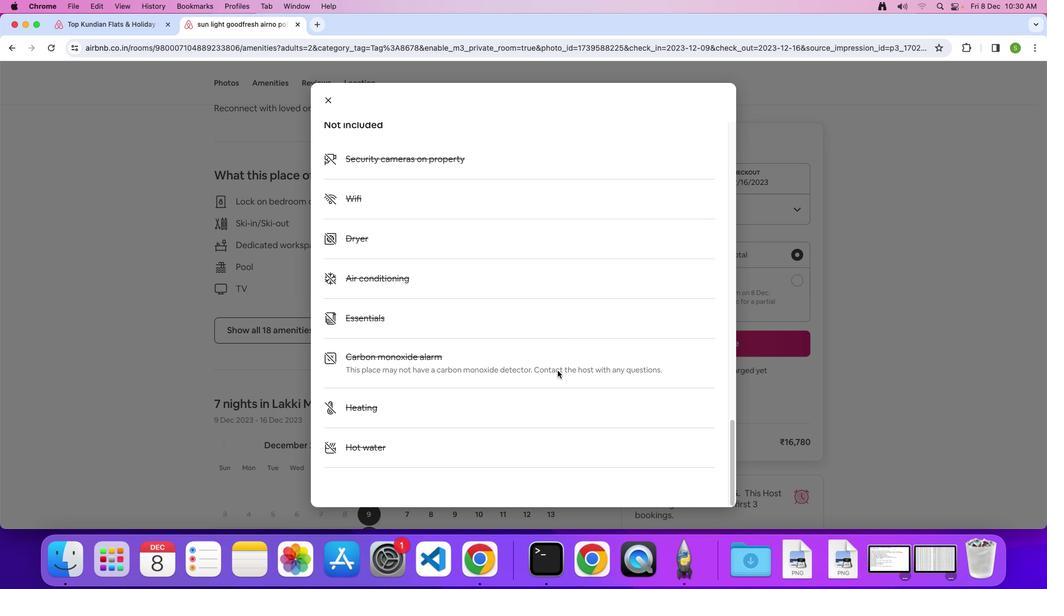 
Action: Mouse scrolled (558, 370) with delta (0, 0)
Screenshot: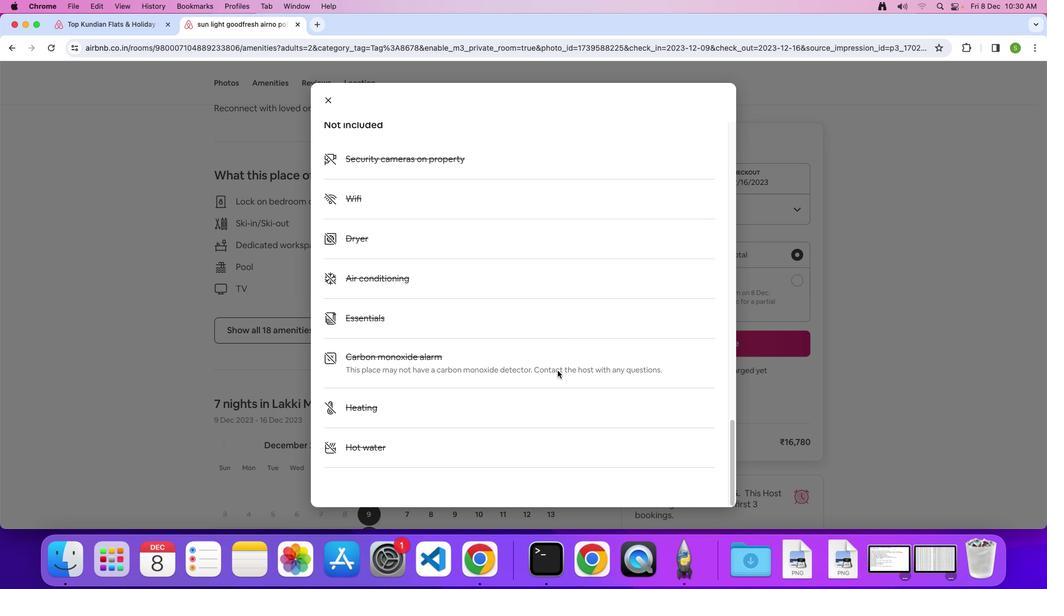 
Action: Mouse moved to (330, 101)
Screenshot: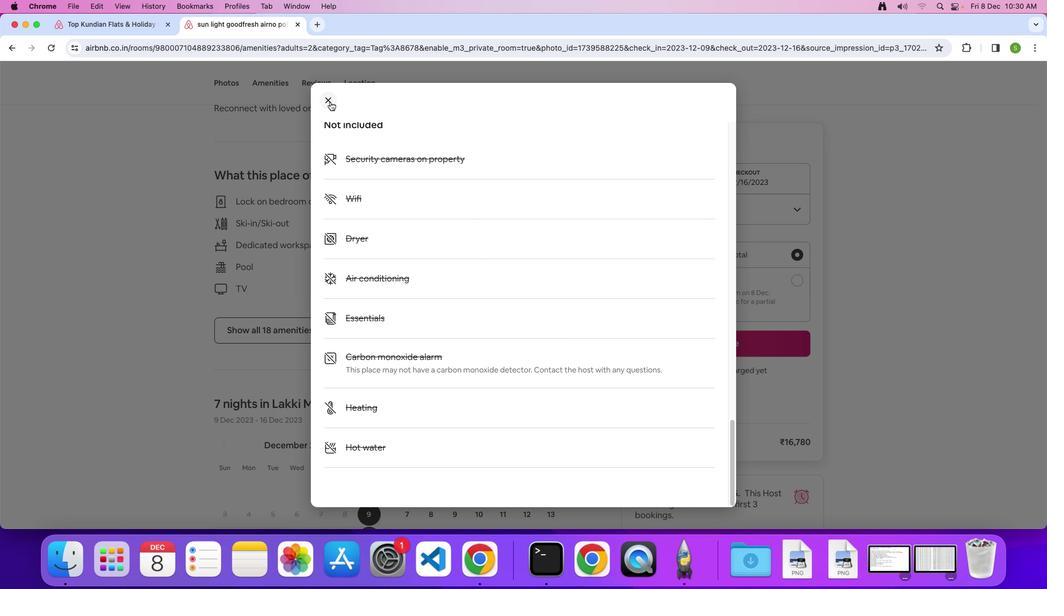 
Action: Mouse pressed left at (330, 101)
Screenshot: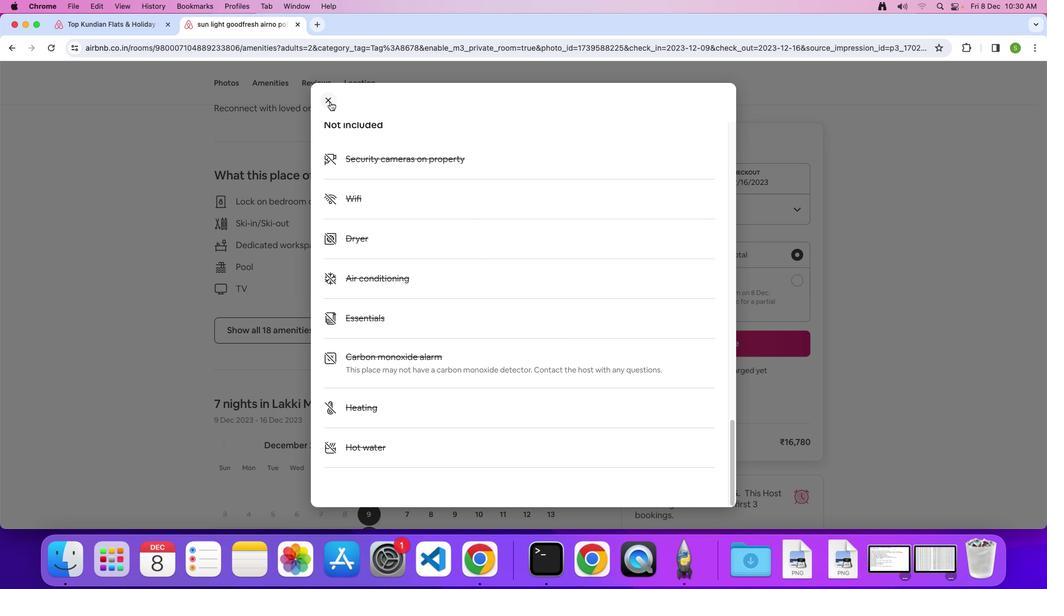 
Action: Mouse moved to (518, 355)
Screenshot: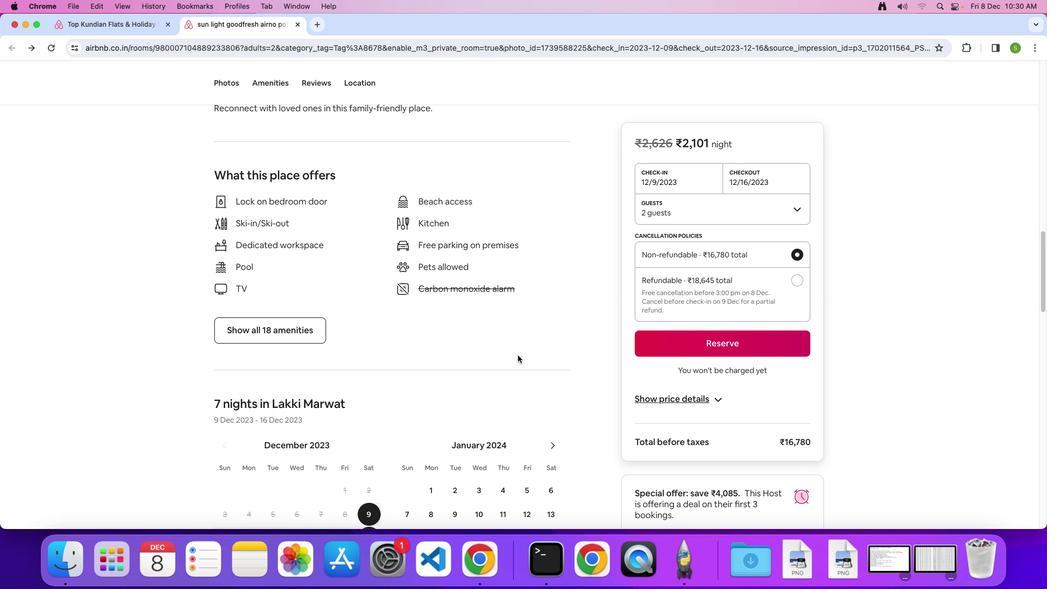 
Action: Mouse scrolled (518, 355) with delta (0, 0)
Screenshot: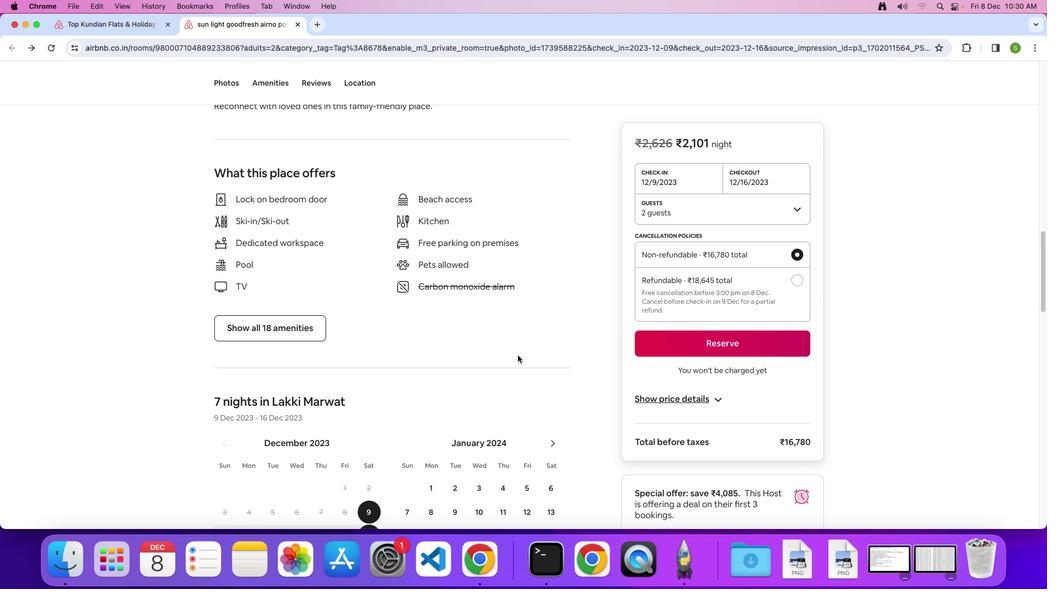 
Action: Mouse scrolled (518, 355) with delta (0, 0)
Screenshot: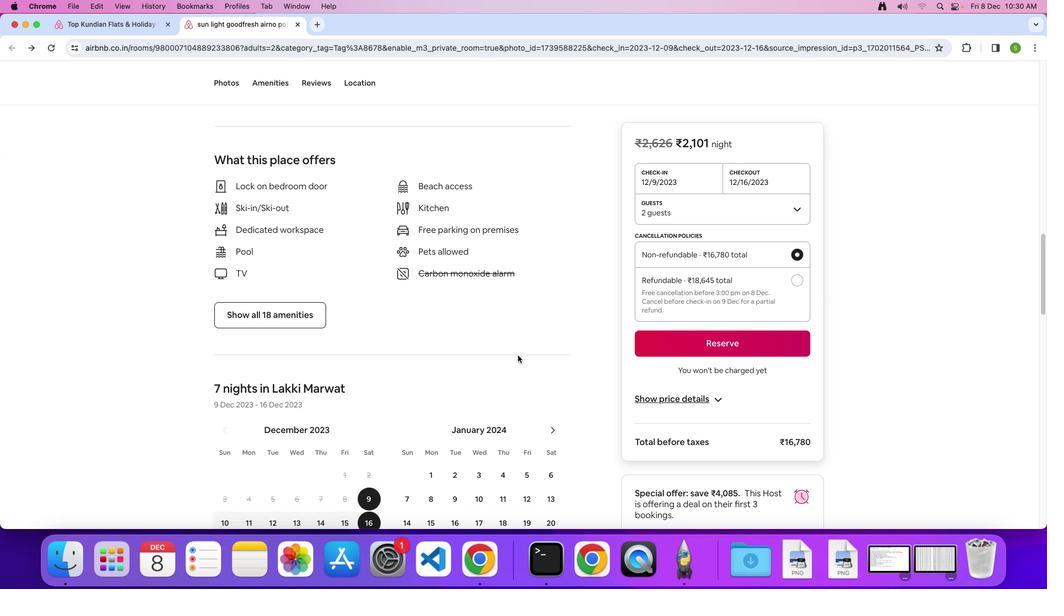 
Action: Mouse scrolled (518, 355) with delta (0, -1)
Screenshot: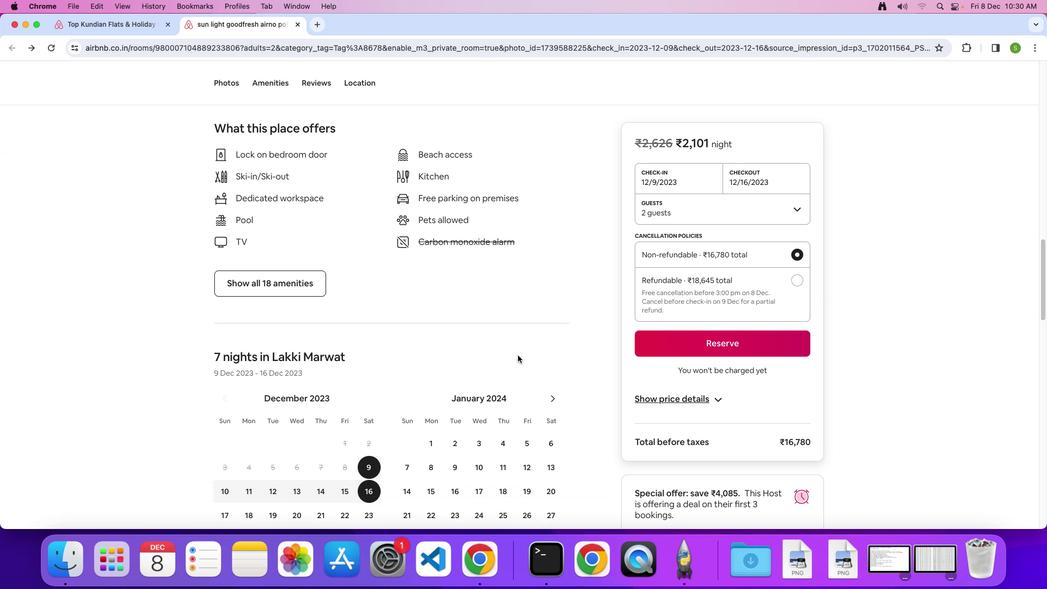 
Action: Mouse scrolled (518, 355) with delta (0, 0)
Screenshot: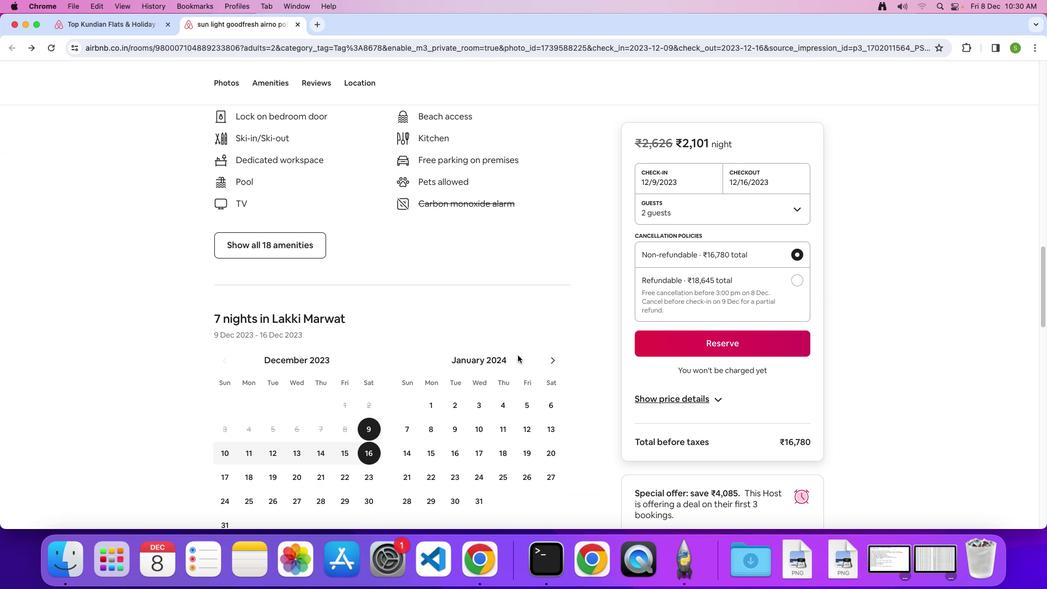 
Action: Mouse scrolled (518, 355) with delta (0, 0)
Screenshot: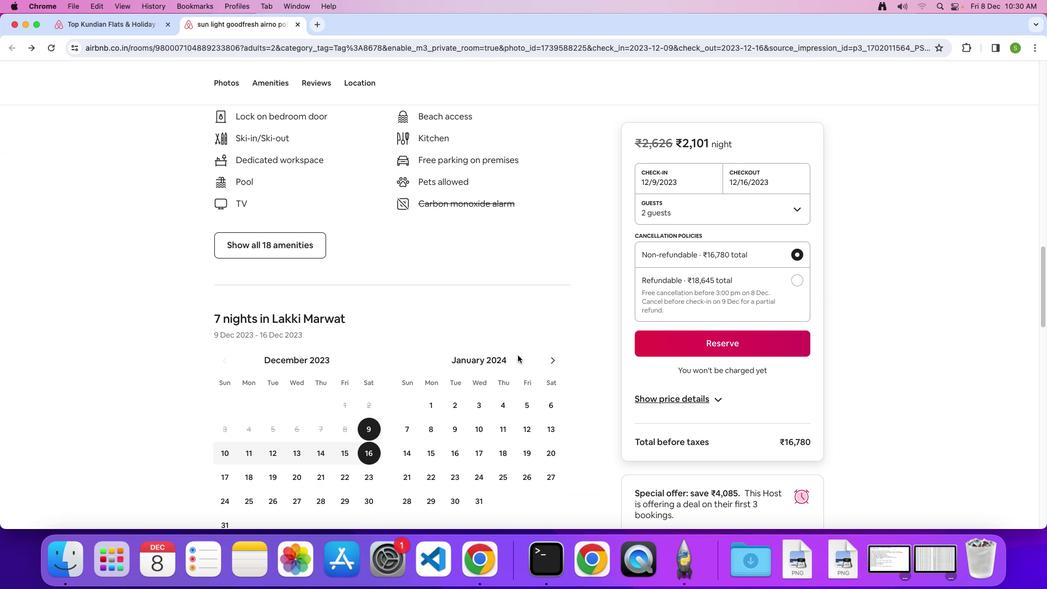 
Action: Mouse scrolled (518, 355) with delta (0, -1)
Screenshot: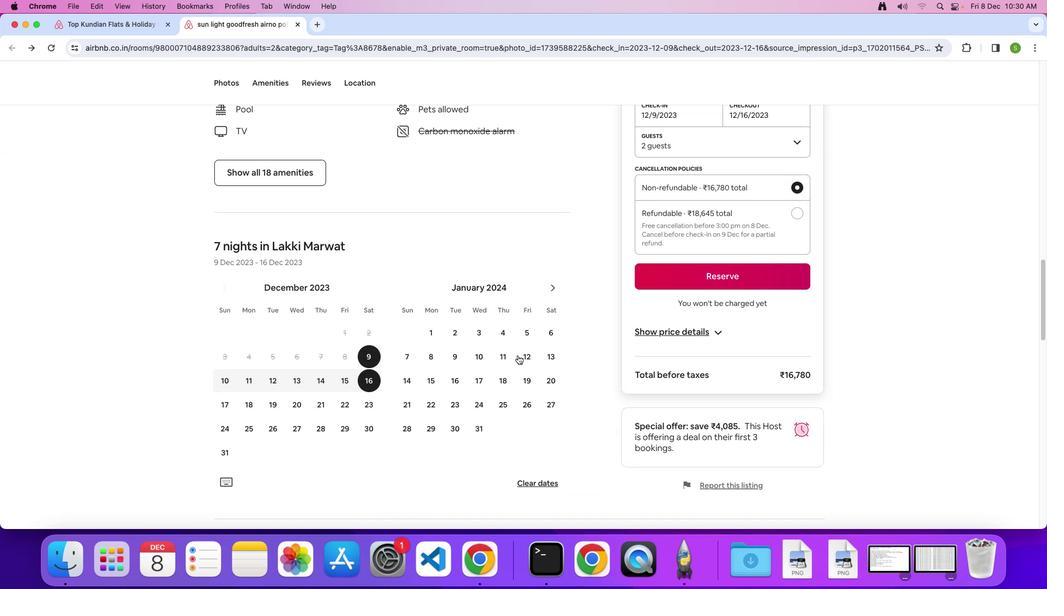 
Action: Mouse scrolled (518, 355) with delta (0, 0)
Screenshot: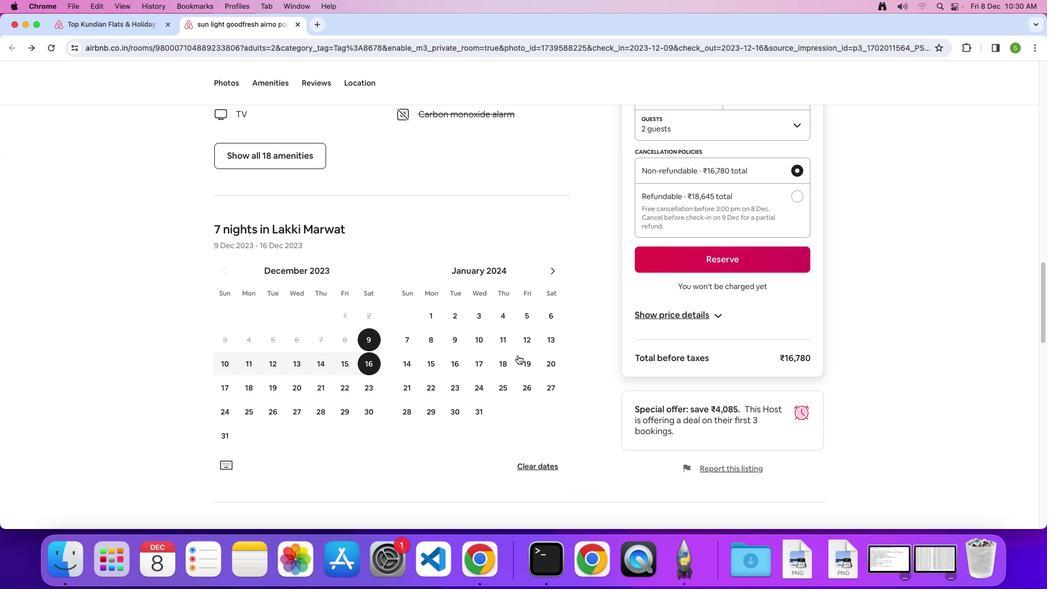 
Action: Mouse scrolled (518, 355) with delta (0, 0)
Screenshot: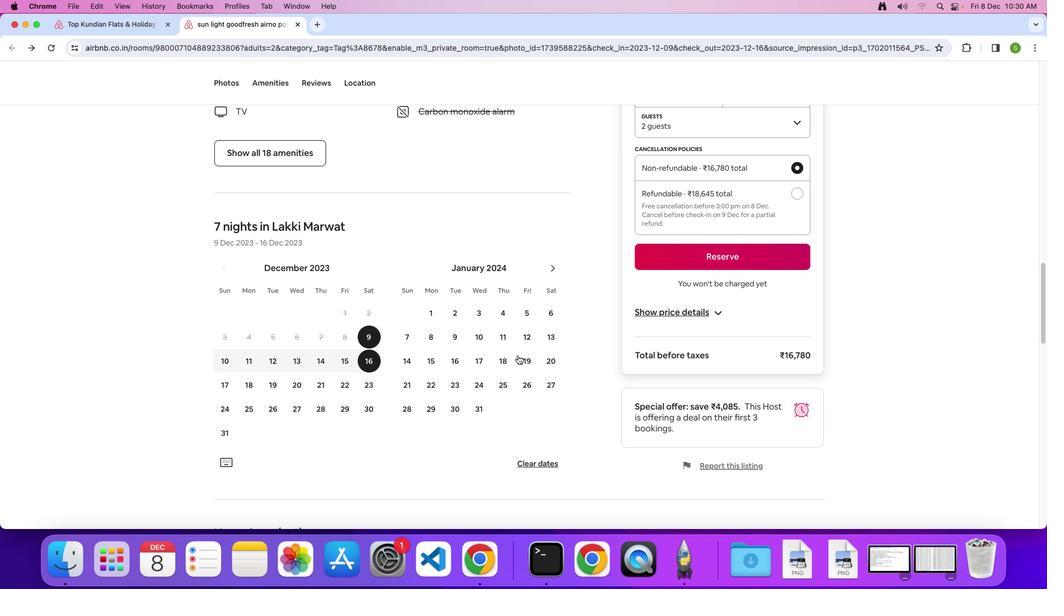 
Action: Mouse scrolled (518, 355) with delta (0, -1)
Screenshot: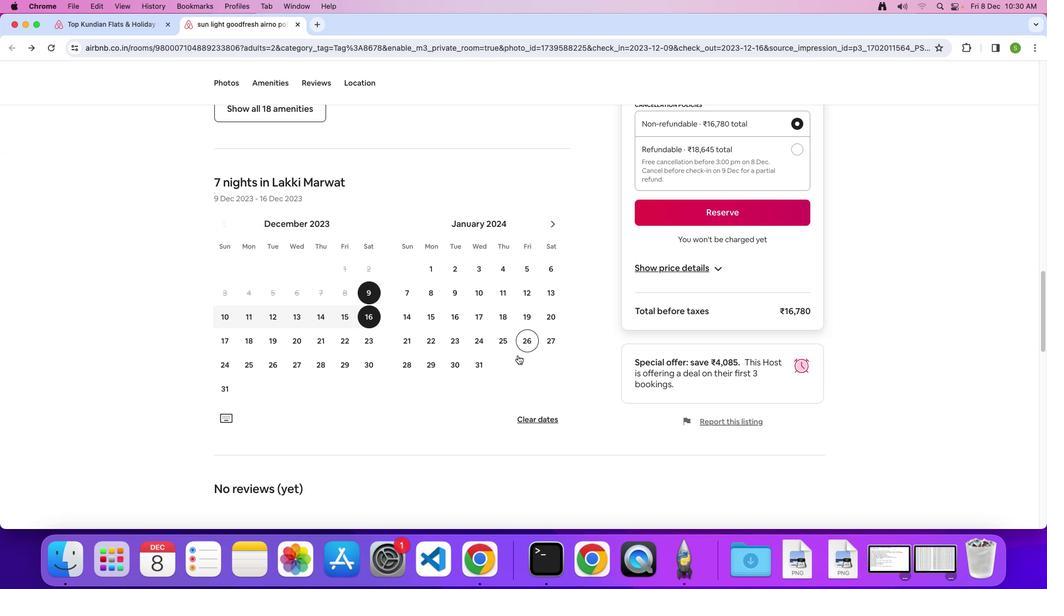 
Action: Mouse scrolled (518, 355) with delta (0, 0)
Screenshot: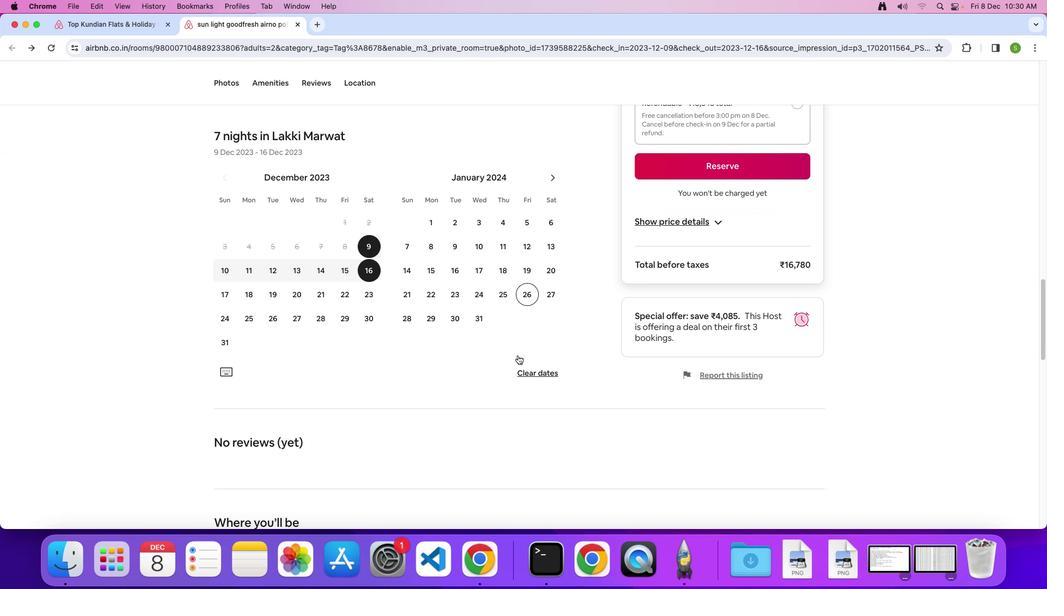 
Action: Mouse scrolled (518, 355) with delta (0, 0)
Screenshot: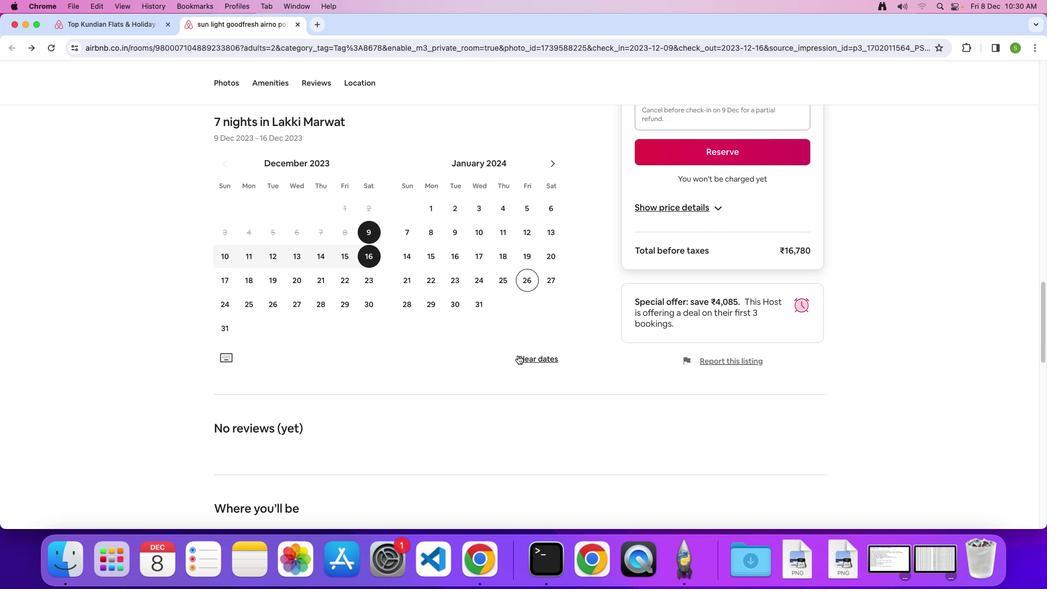 
Action: Mouse scrolled (518, 355) with delta (0, -1)
Screenshot: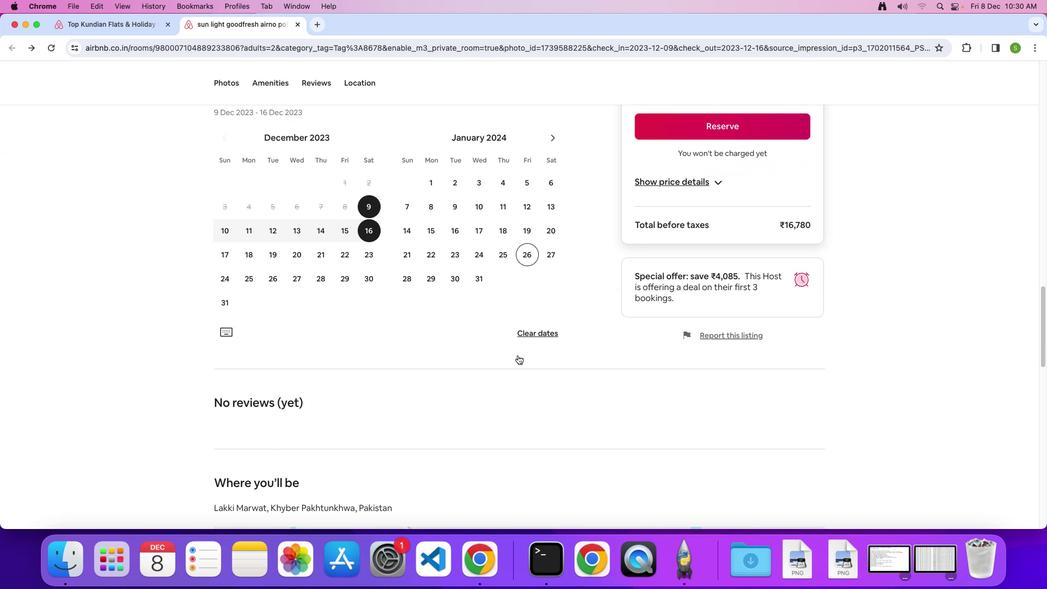 
Action: Mouse scrolled (518, 355) with delta (0, 0)
Screenshot: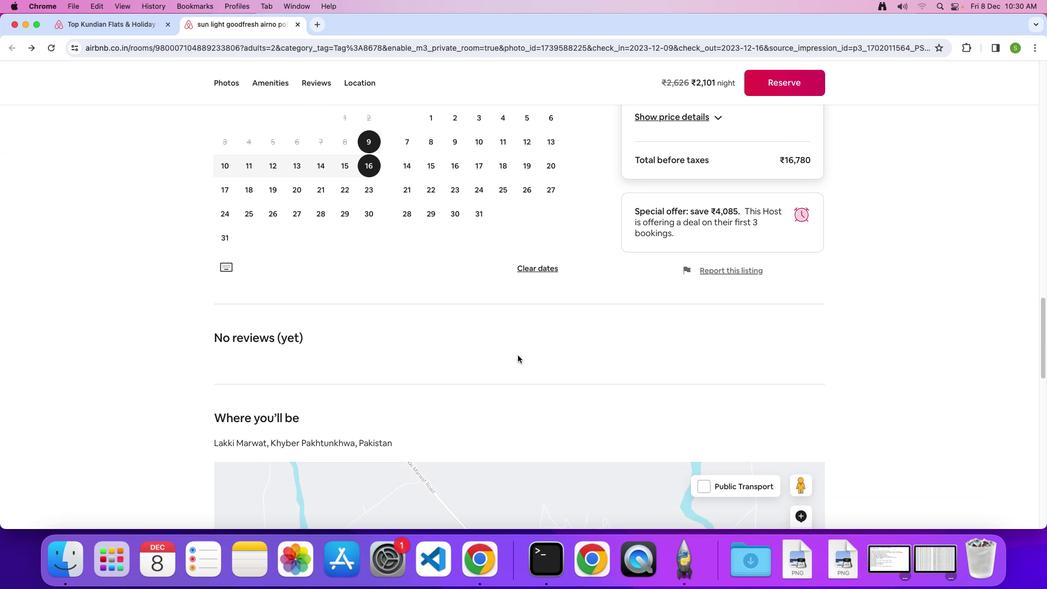 
Action: Mouse scrolled (518, 355) with delta (0, 0)
Screenshot: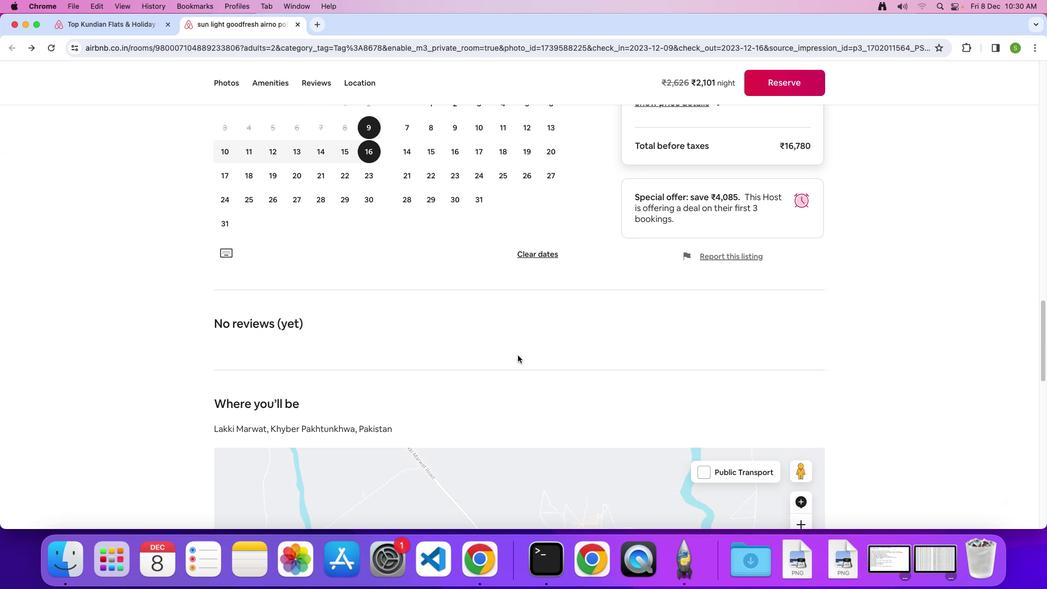
Action: Mouse scrolled (518, 355) with delta (0, -1)
Screenshot: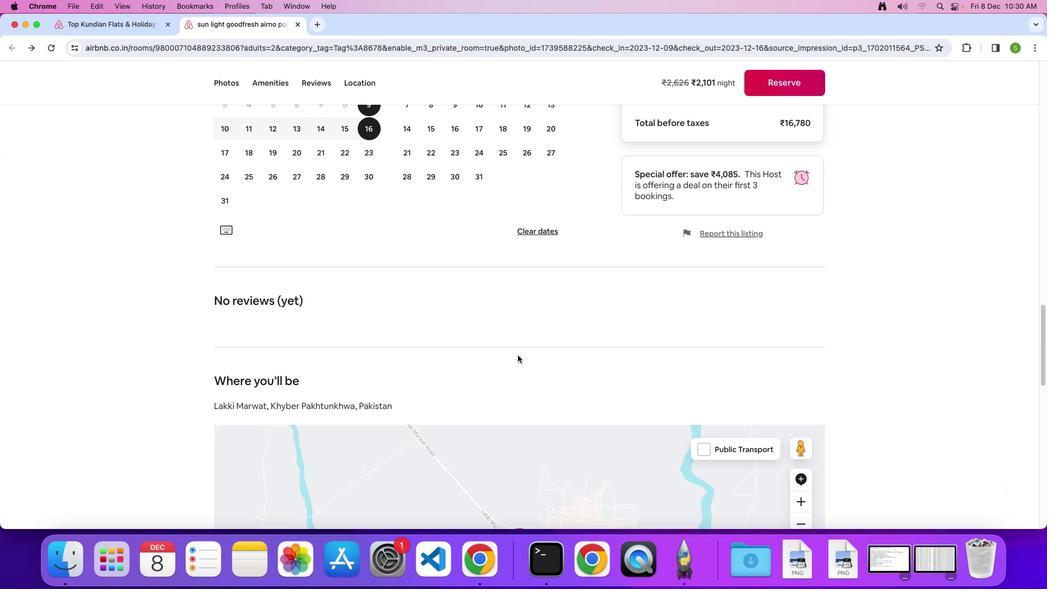 
Action: Mouse scrolled (518, 355) with delta (0, 0)
Screenshot: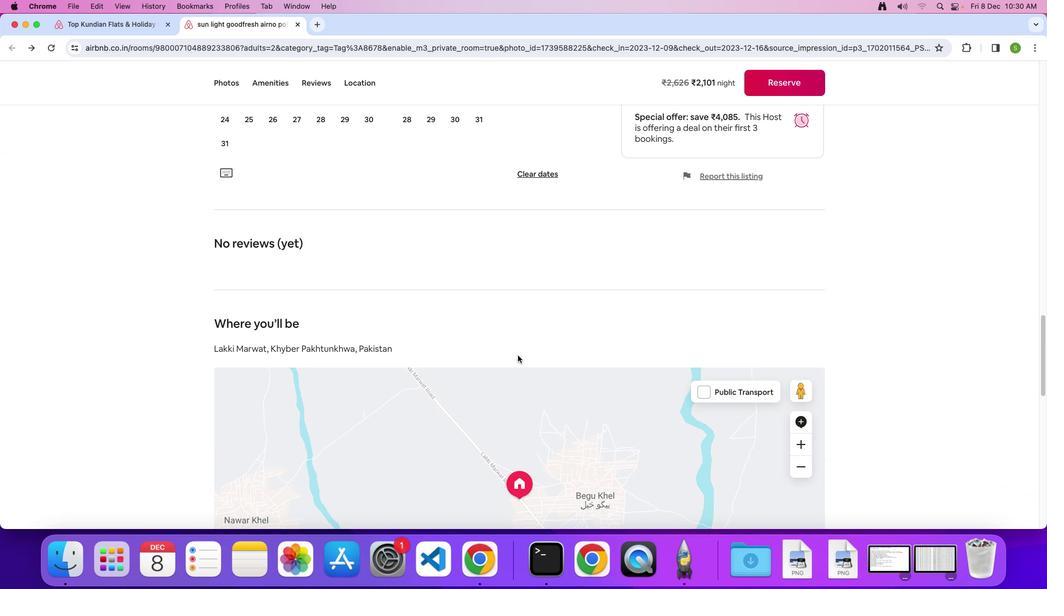 
Action: Mouse scrolled (518, 355) with delta (0, 0)
Screenshot: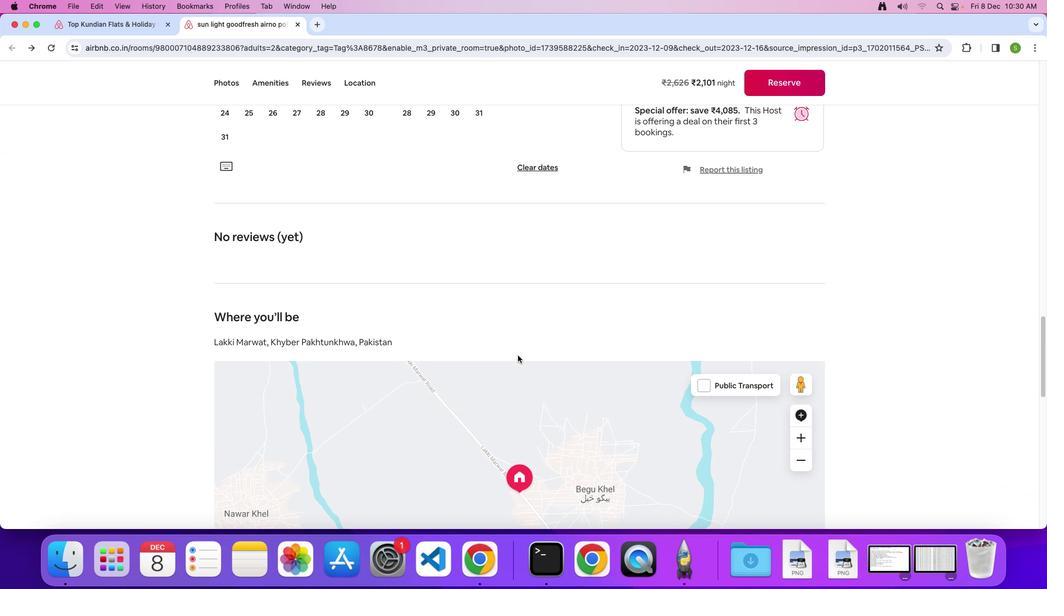 
Action: Mouse scrolled (518, 355) with delta (0, -1)
Screenshot: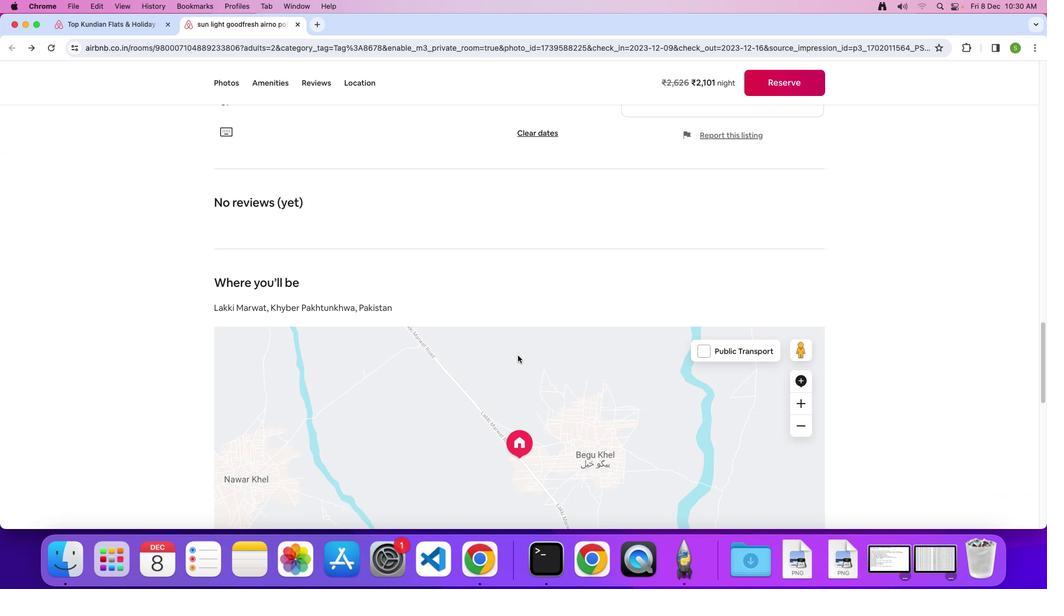 
Action: Mouse scrolled (518, 355) with delta (0, 0)
Screenshot: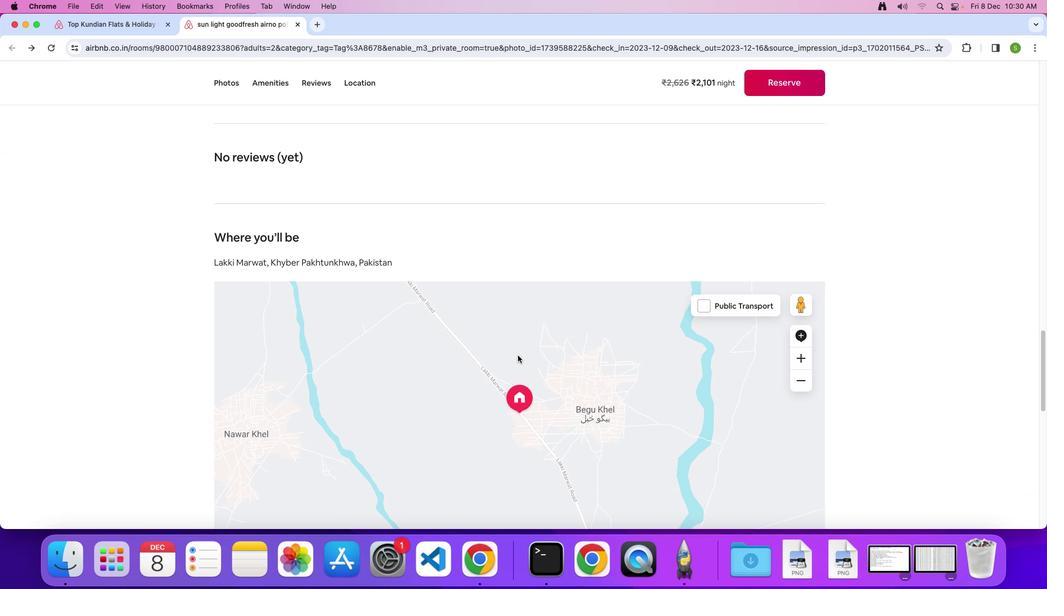 
Action: Mouse scrolled (518, 355) with delta (0, 0)
Screenshot: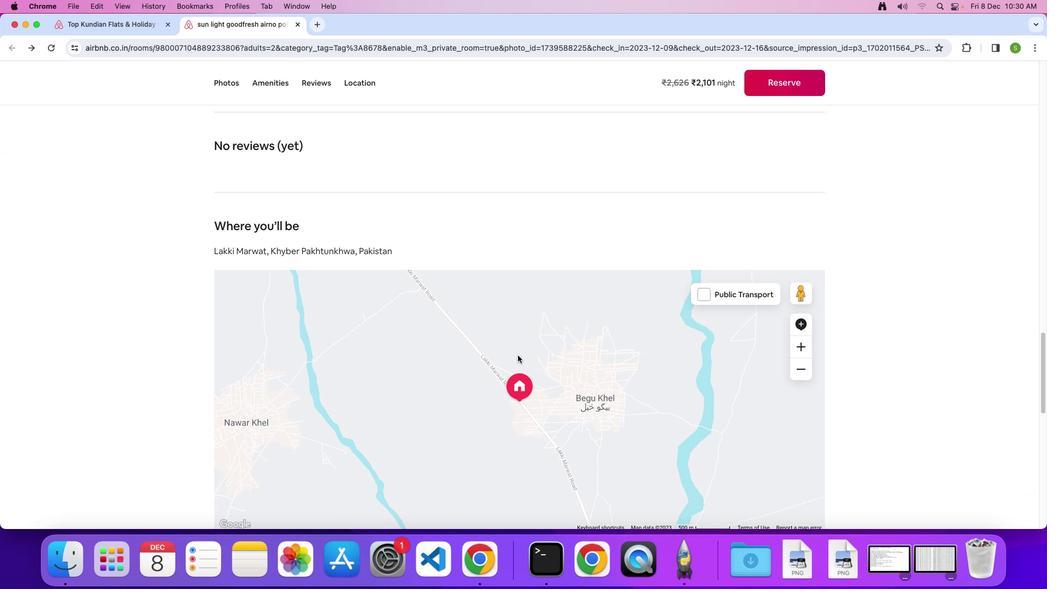 
Action: Mouse scrolled (518, 355) with delta (0, -1)
Screenshot: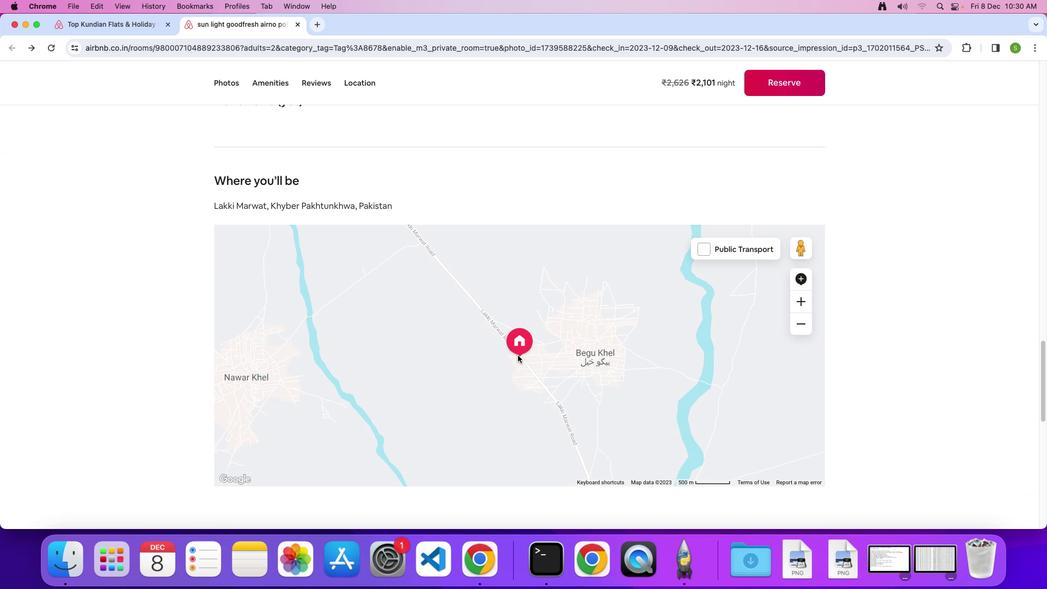 
Action: Mouse scrolled (518, 355) with delta (0, 0)
Screenshot: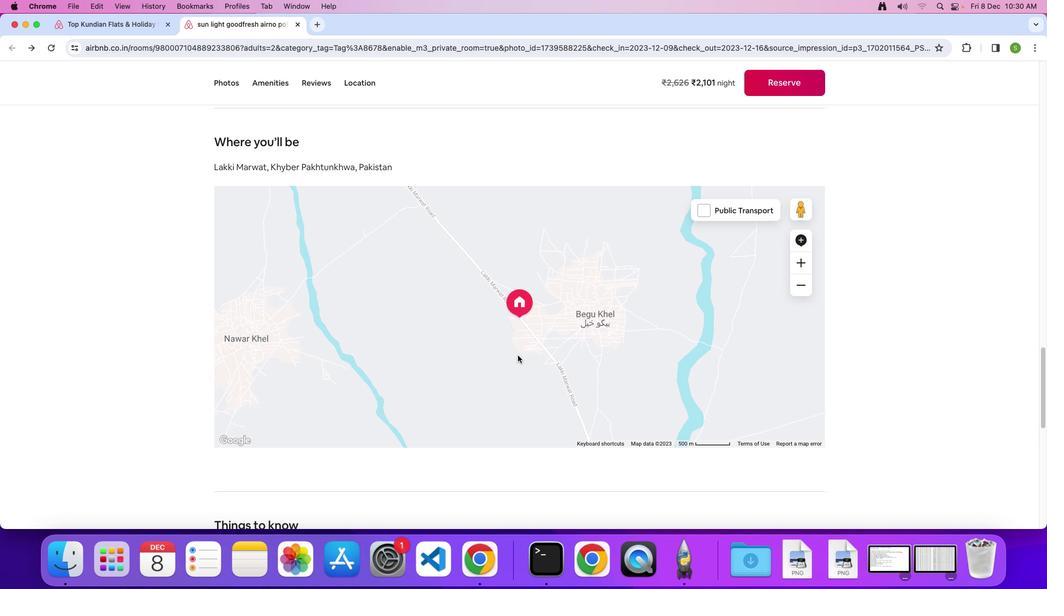 
Action: Mouse scrolled (518, 355) with delta (0, 0)
Screenshot: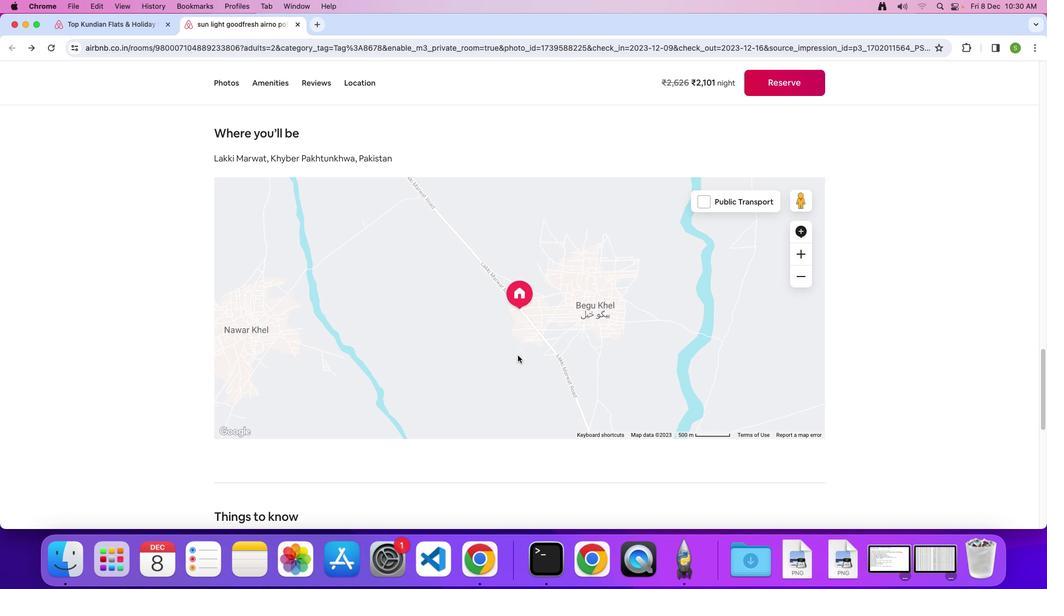 
Action: Mouse scrolled (518, 355) with delta (0, -1)
Screenshot: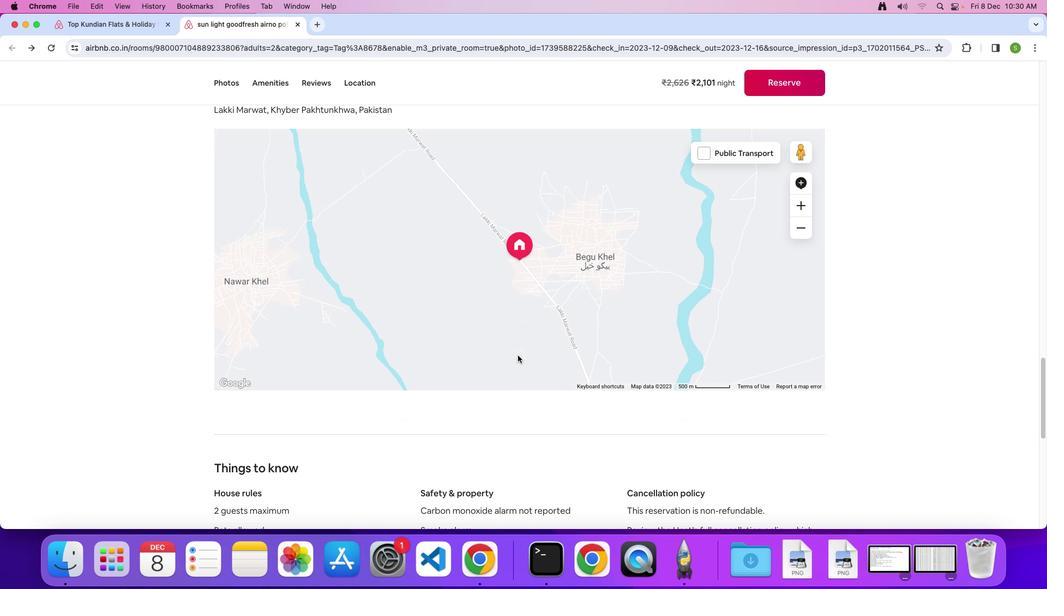 
Action: Mouse scrolled (518, 355) with delta (0, 0)
Screenshot: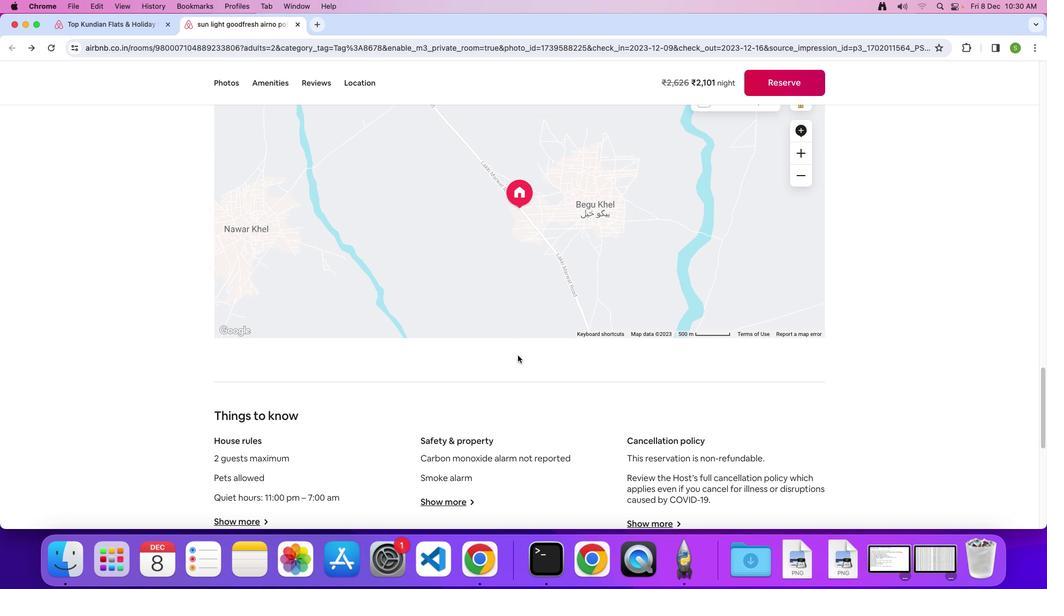 
Action: Mouse scrolled (518, 355) with delta (0, 0)
Screenshot: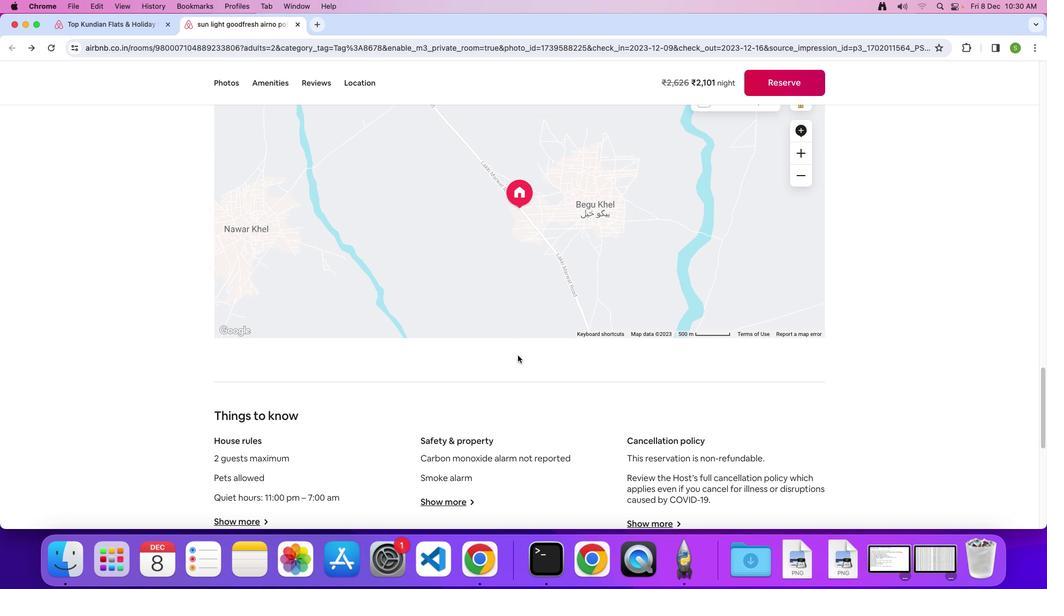 
Action: Mouse scrolled (518, 355) with delta (0, -1)
Screenshot: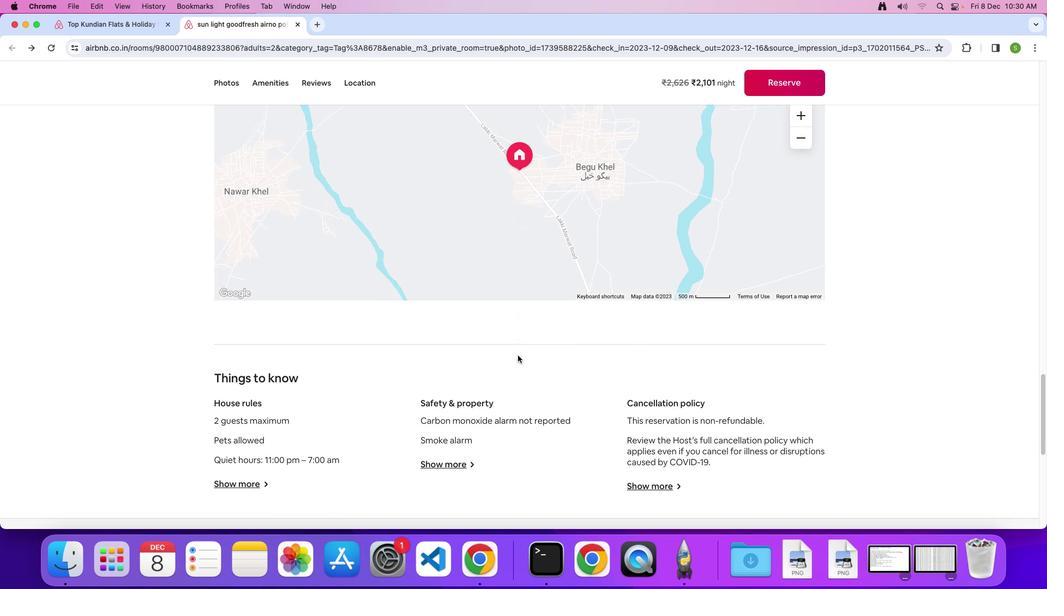 
Action: Mouse scrolled (518, 355) with delta (0, 0)
Screenshot: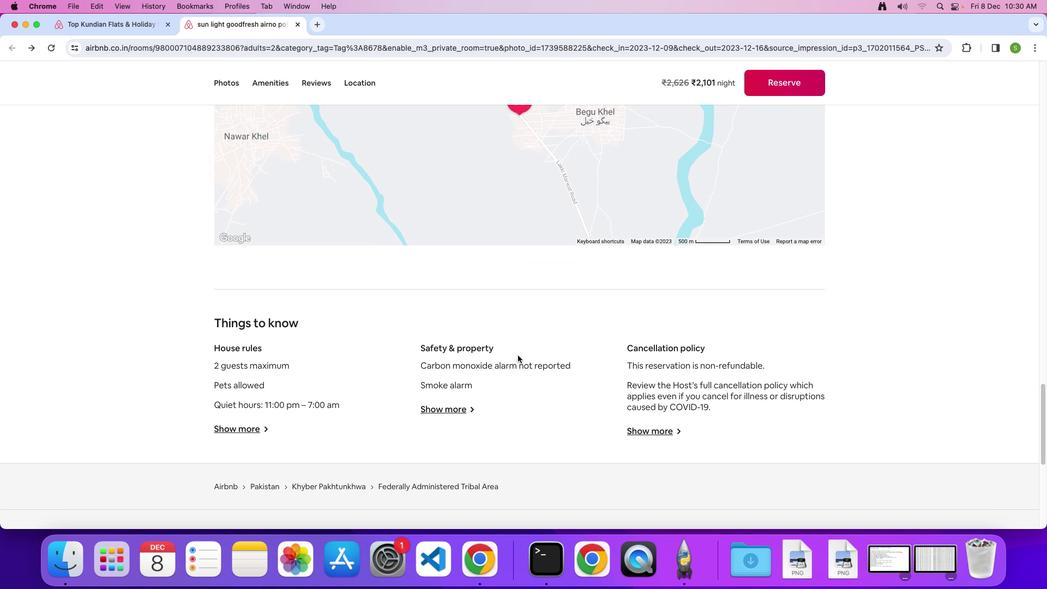 
Action: Mouse scrolled (518, 355) with delta (0, 0)
Screenshot: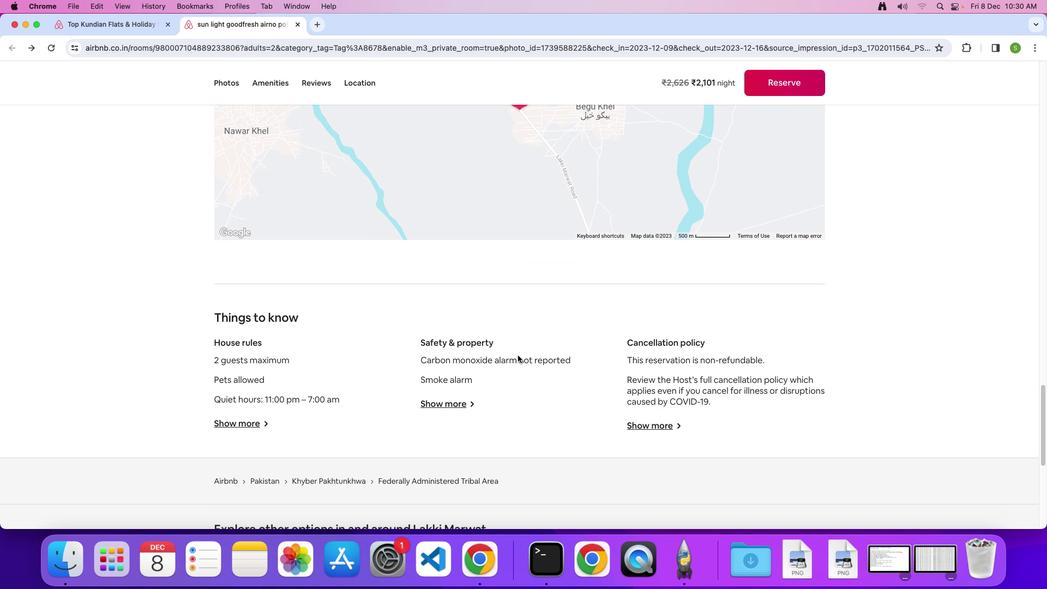 
Action: Mouse scrolled (518, 355) with delta (0, -1)
Screenshot: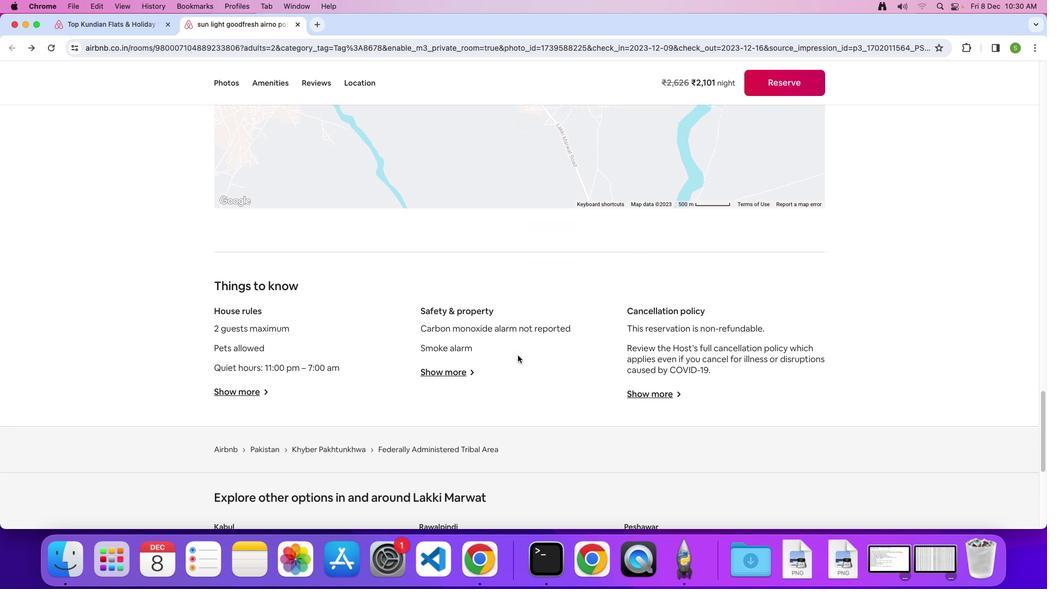 
Action: Mouse moved to (232, 351)
Screenshot: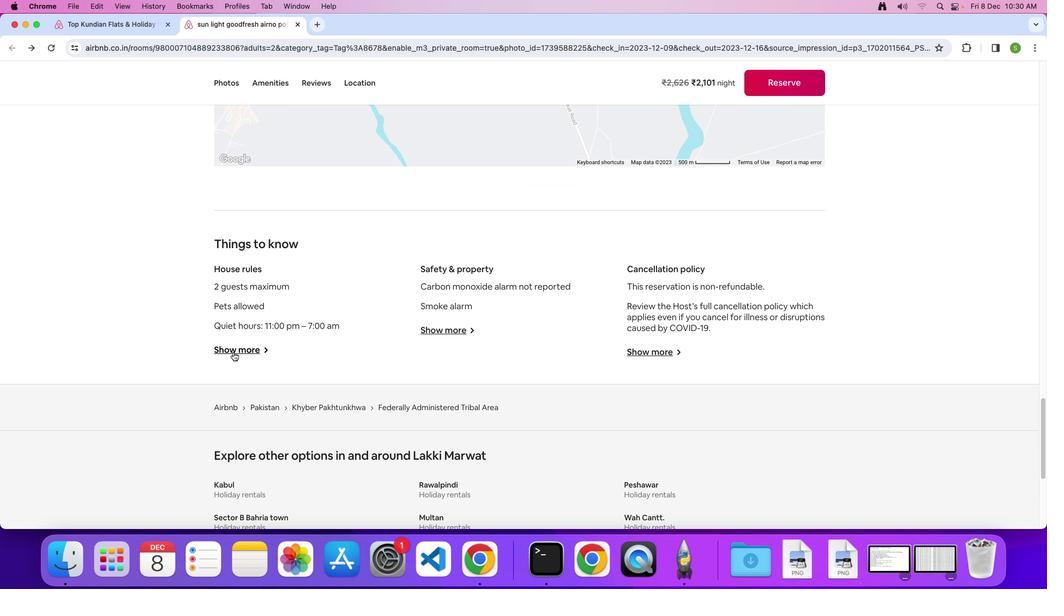 
Action: Mouse pressed left at (232, 351)
Screenshot: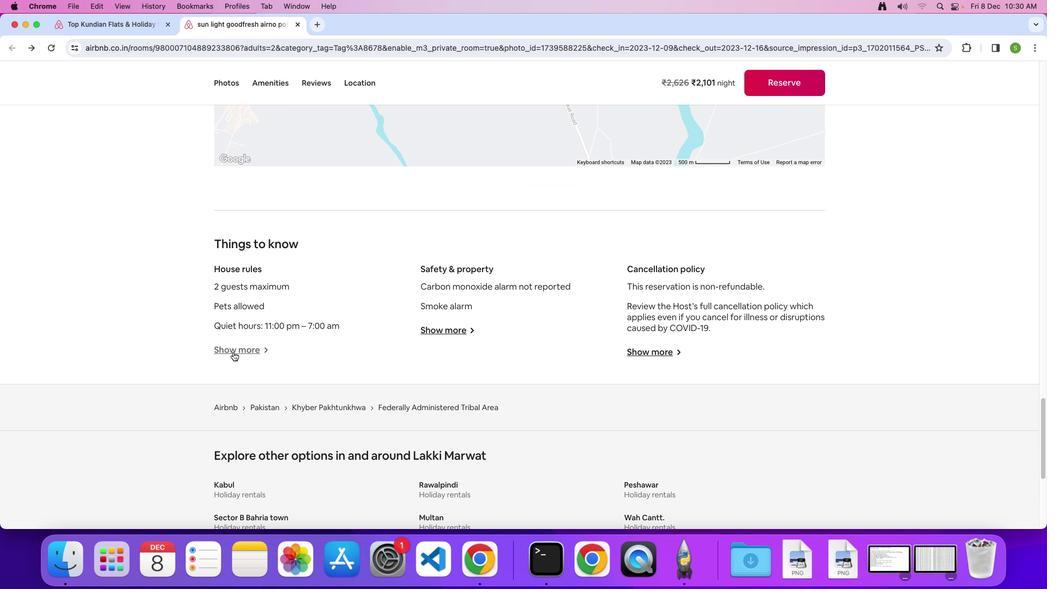
Action: Mouse moved to (571, 338)
Screenshot: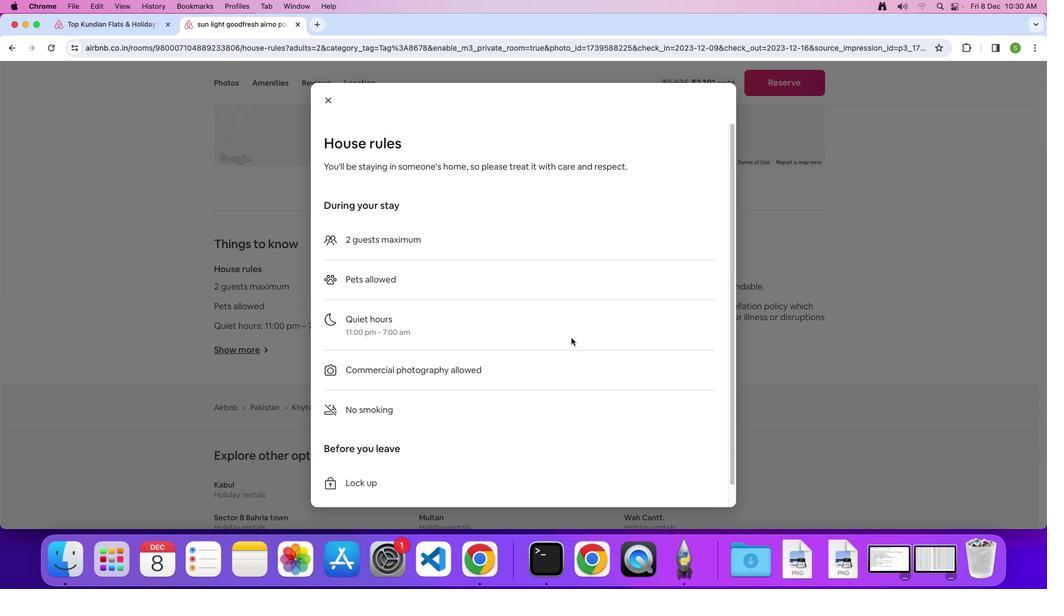 
Action: Mouse scrolled (571, 338) with delta (0, 0)
Screenshot: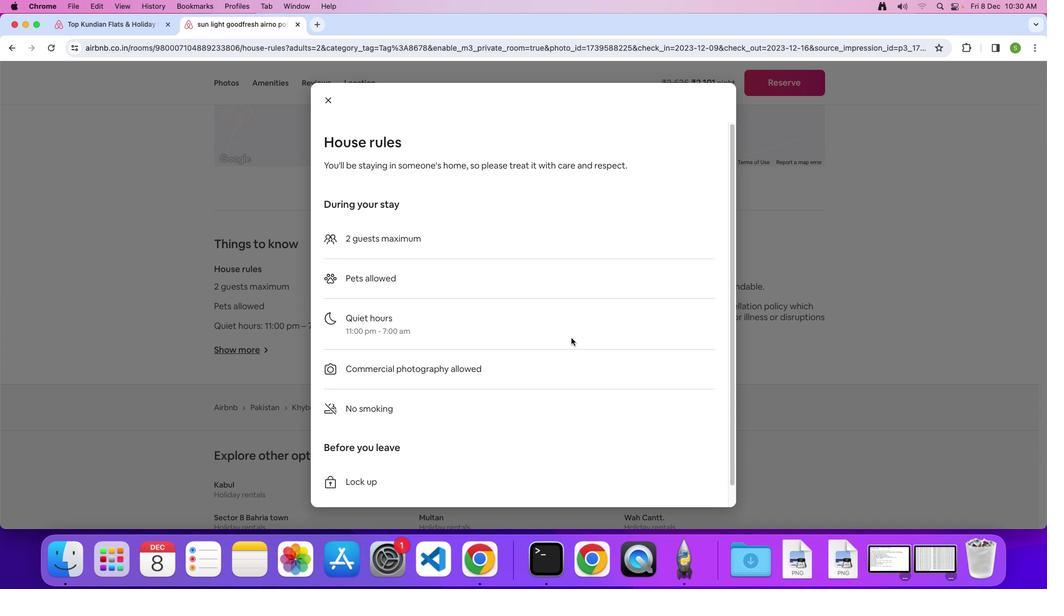 
Action: Mouse scrolled (571, 338) with delta (0, 0)
